 Task: Slide 10 - In Depth-2.
Action: Mouse moved to (29, 84)
Screenshot: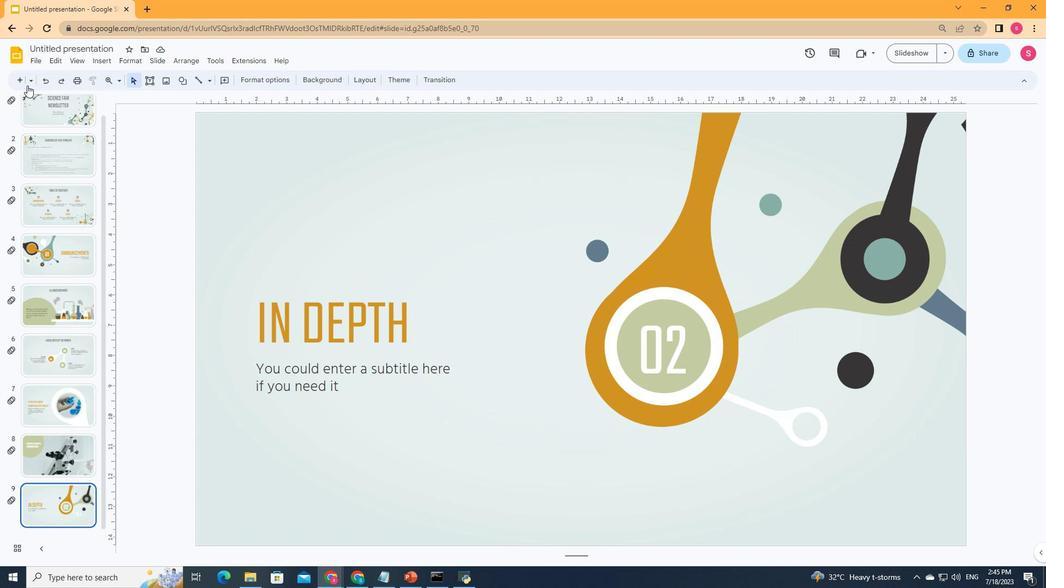 
Action: Mouse pressed left at (29, 84)
Screenshot: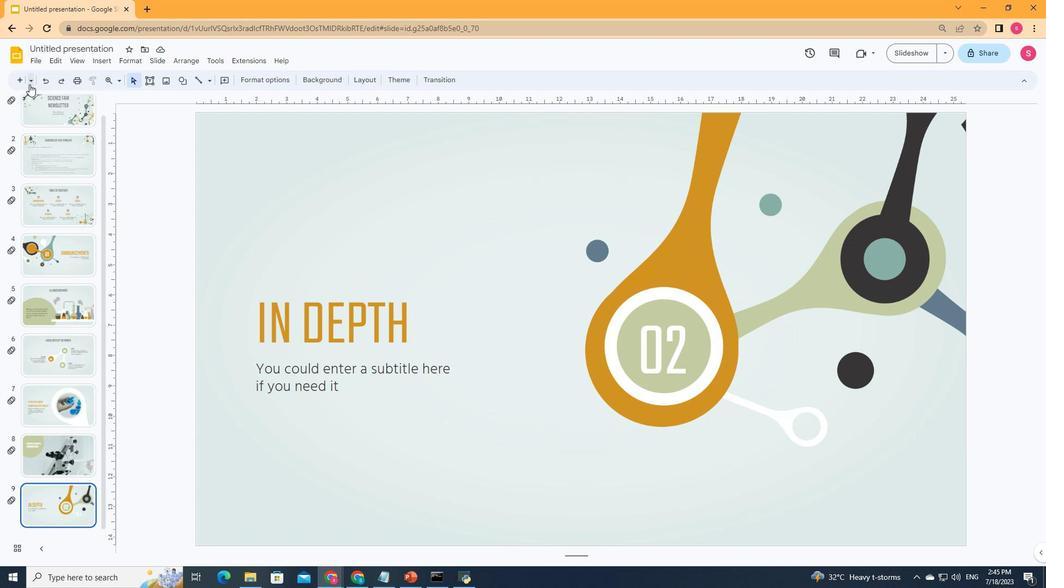 
Action: Mouse moved to (113, 445)
Screenshot: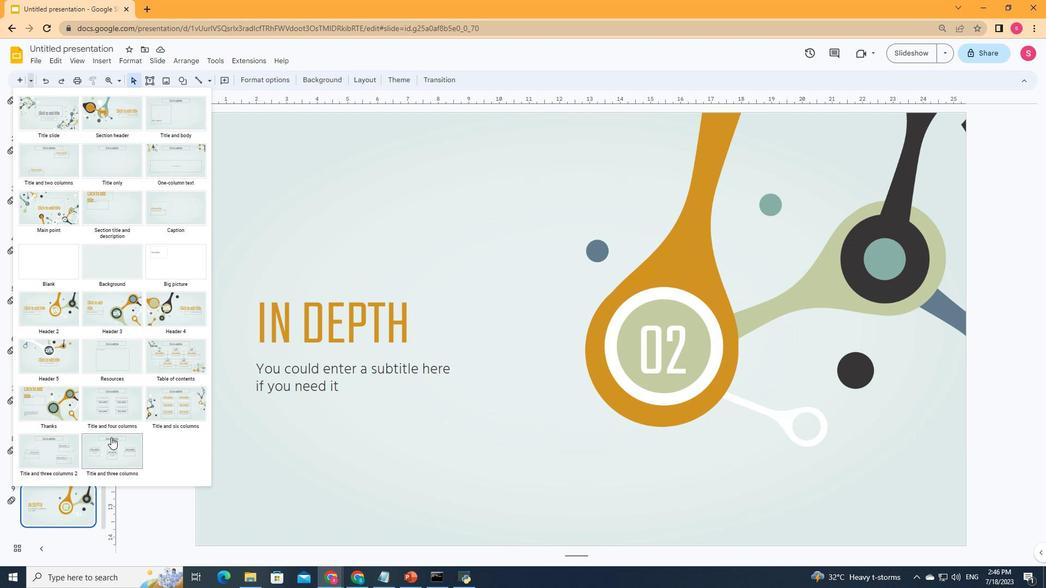 
Action: Mouse pressed left at (113, 445)
Screenshot: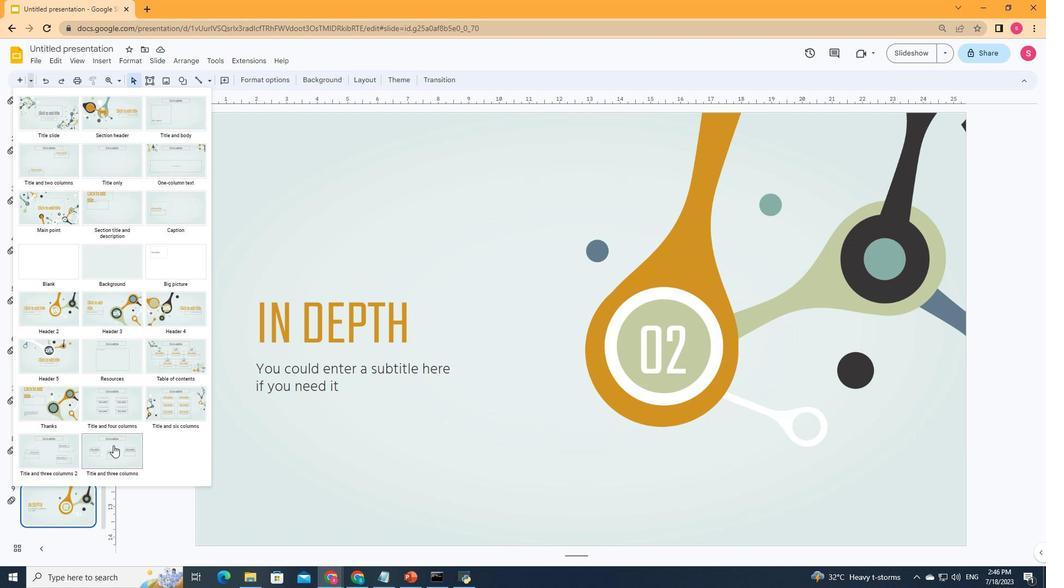 
Action: Mouse moved to (589, 164)
Screenshot: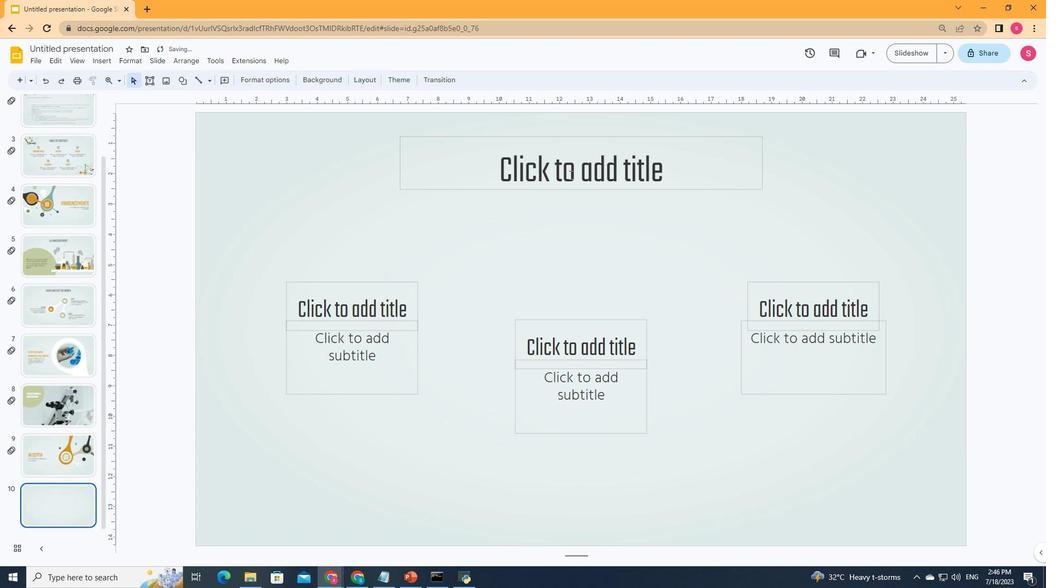 
Action: Mouse pressed left at (589, 164)
Screenshot: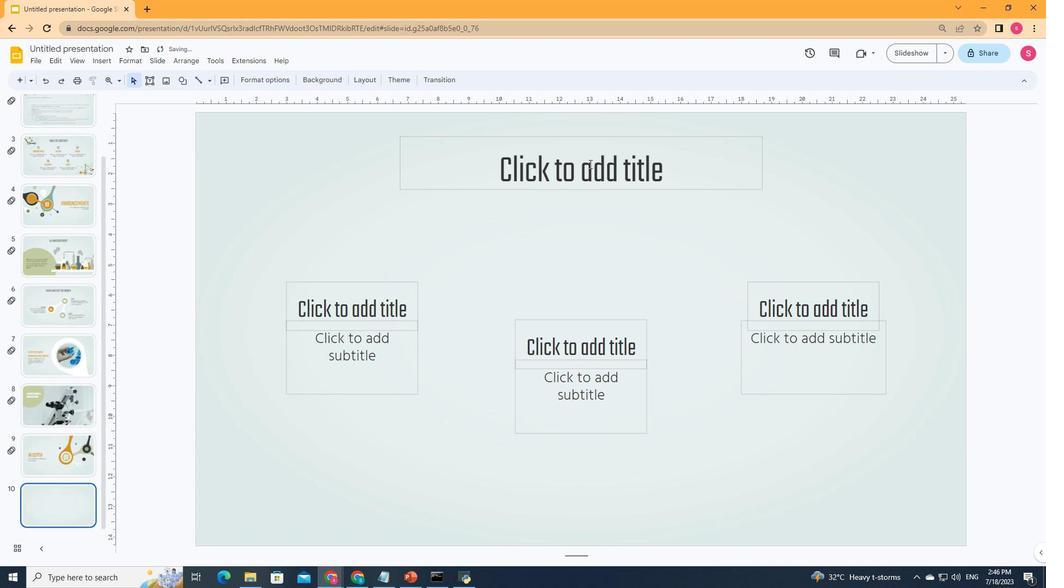 
Action: Key pressed <Key.shift>In<Key.space><Key.backspace><Key.backspace><Key.shift>N<Key.space><Key.shift><Key.shift><Key.shift><Key.shift><Key.shift><Key.shift><Key.shift><Key.shift><Key.shift><Key.shift><Key.shift><Key.shift><Key.shift><Key.shift><Key.shift><Key.shift><Key.shift><Key.shift><Key.shift><Key.shift><Key.shift><Key.shift>D<Key.shift>E<Key.shift>PTH
Screenshot: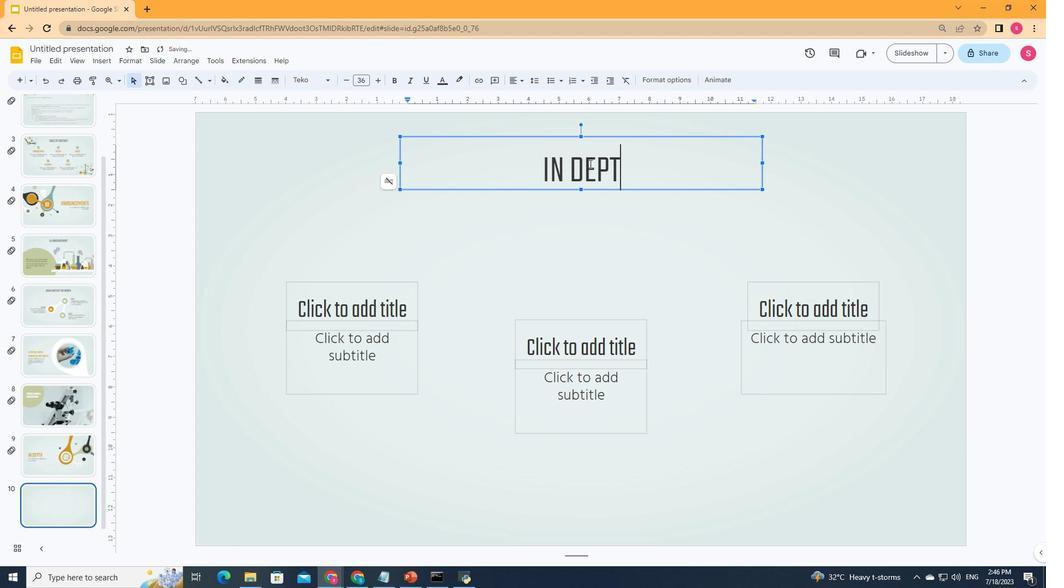 
Action: Mouse moved to (377, 308)
Screenshot: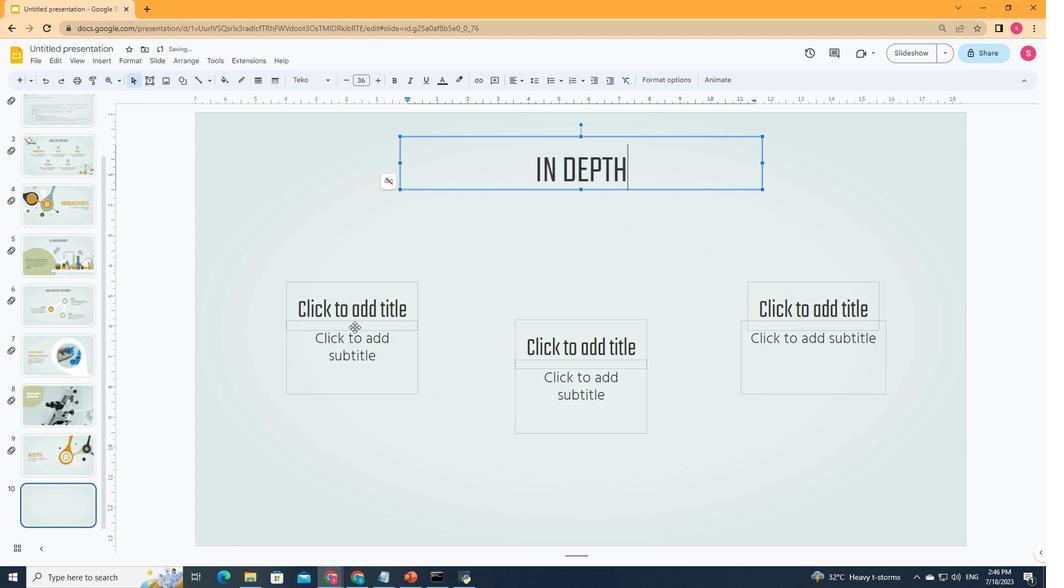 
Action: Mouse pressed left at (377, 308)
Screenshot: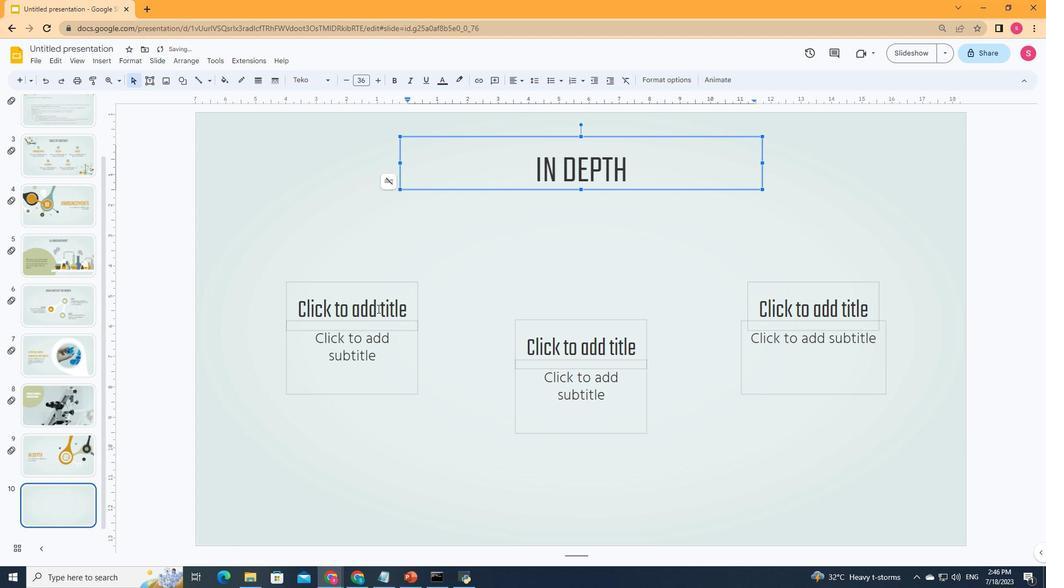 
Action: Key pressed <Key.shift><Key.shift><Key.shift><Key.shift><Key.shift><Key.shift><Key.shift><Key.shift><Key.shift><Key.shift><Key.shift><Key.shift><Key.shift><Key.shift><Key.shift><Key.shift><Key.shift><Key.shift><Key.shift><Key.shift><Key.shift><Key.shift><Key.shift><Key.shift><Key.shift><Key.shift><Key.shift><Key.shift><Key.shift><Key.shift><Key.shift><Key.shift><Key.shift><Key.shift><Key.shift><Key.shift><Key.shift><Key.shift><Key.shift><Key.shift><Key.shift><Key.shift><Key.shift><Key.shift><Key.shift><Key.shift><Key.shift>J<Key.shift><Key.shift><Key.shift><Key.shift><Key.shift><Key.shift><Key.shift><Key.shift><Key.shift><Key.shift><Key.shift><Key.shift><Key.shift><Key.shift><Key.shift><Key.shift>UPITER
Screenshot: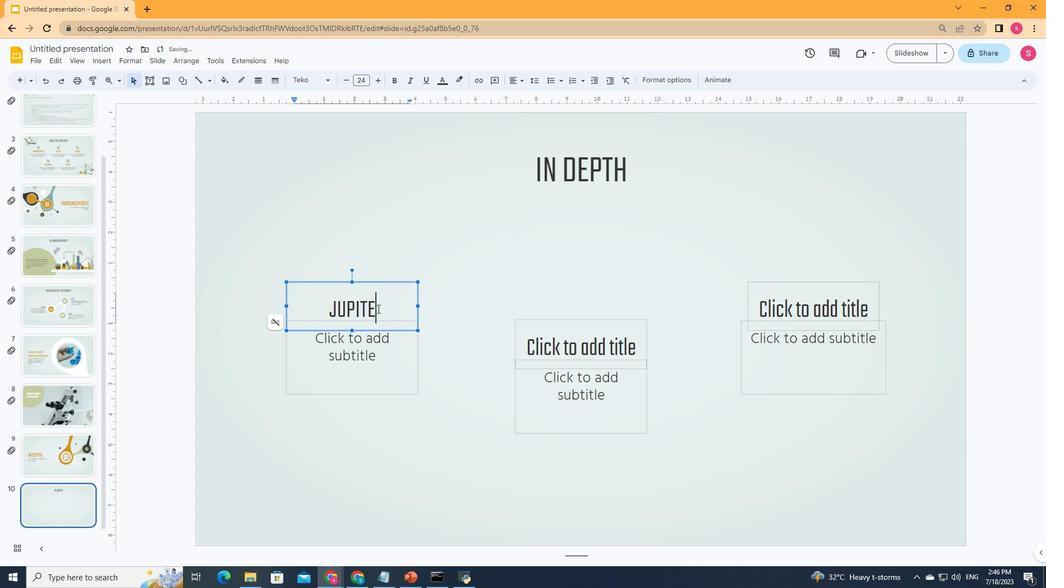 
Action: Mouse moved to (383, 344)
Screenshot: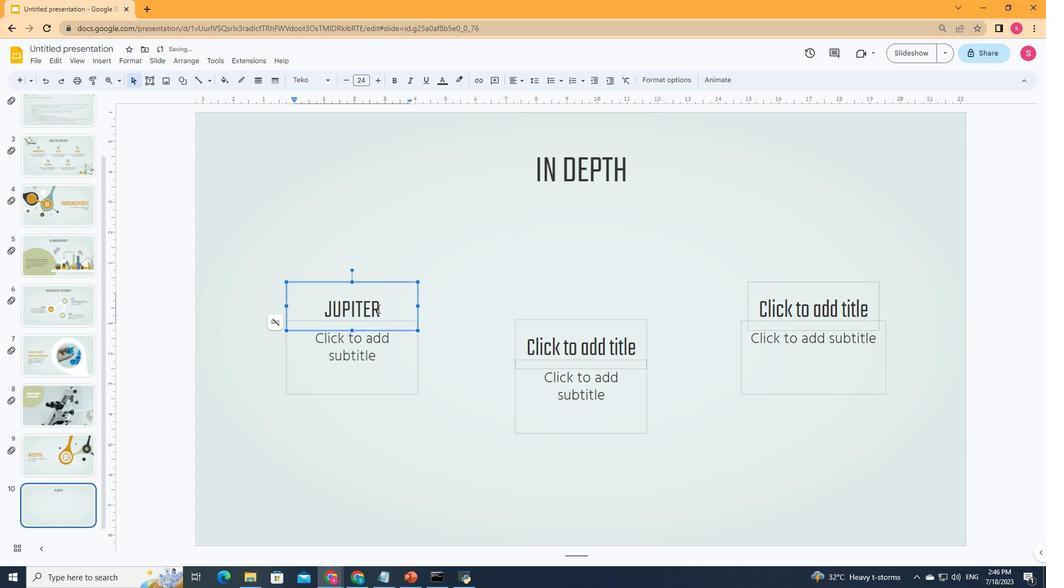 
Action: Mouse pressed left at (383, 344)
Screenshot: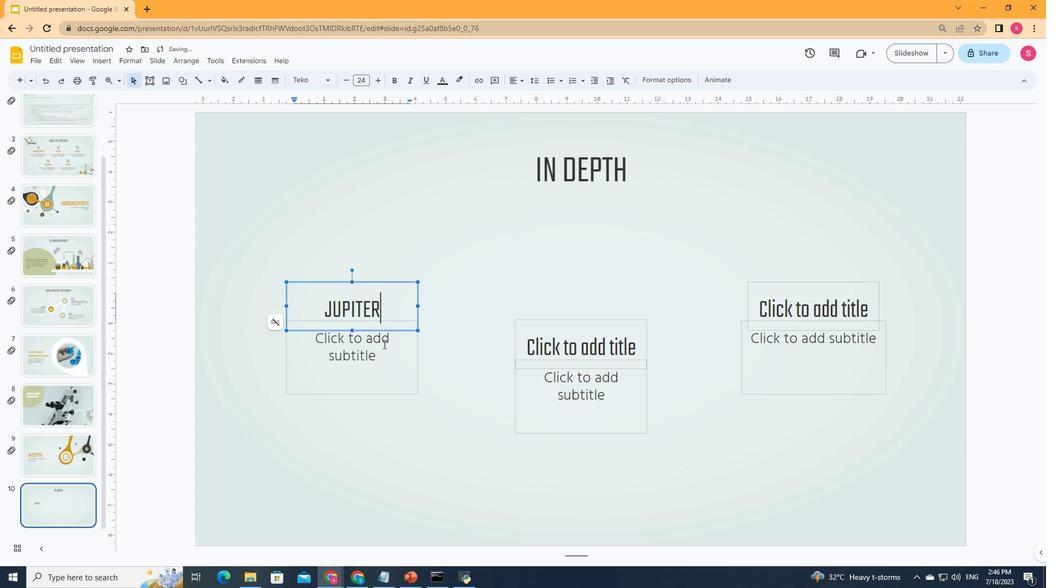 
Action: Key pressed <Key.shift><Key.shift><Key.shift><Key.shift><Key.shift><Key.shift><Key.shift><Key.shift><Key.shift><Key.shift><Key.shift><Key.shift><Key.shift><Key.shift><Key.shift><Key.shift><Key.shift><Key.shift><Key.shift><Key.shift><Key.shift><Key.shift><Key.shift><Key.shift><Key.shift><Key.shift><Key.shift>IT<Key.backspace>t's<Key.space>the<Key.space>biggest<Key.space>planet<Key.space>in<Key.space>our<Key.space>s<Key.backspace><Key.shift><Key.shift><Key.shift><Key.shift><Key.shift><Key.shift><Key.shift><Key.shift><Key.shift><Key.shift><Key.shift><Key.shift><Key.shift><Key.shift><Key.shift><Key.shift><Key.shift><Key.shift><Key.shift><Key.shift><Key.shift><Key.shift><Key.shift><Key.shift><Key.shift><Key.shift><Key.shift><Key.shift><Key.shift><Key.shift><Key.shift><Key.shift><Key.shift><Key.shift><Key.shift><Key.shift><Key.shift><Key.shift><Key.shift><Key.shift><Key.shift><Key.shift><Key.shift><Key.shift><Key.shift><Key.shift><Key.shift><Key.shift><Key.shift><Key.shift><Key.shift><Key.shift><Key.shift>Solar<Key.space><Key.shift>System<Key.space>and<Key.space>the<Key.space><Key.shift><Key.shift><Key.shift><Key.shift><Key.shift><Key.shift><Key.shift><Key.shift><Key.shift>fourth<Key.space>bi<Key.backspace><Key.shift><Key.shift>rightest<Key.space>
Screenshot: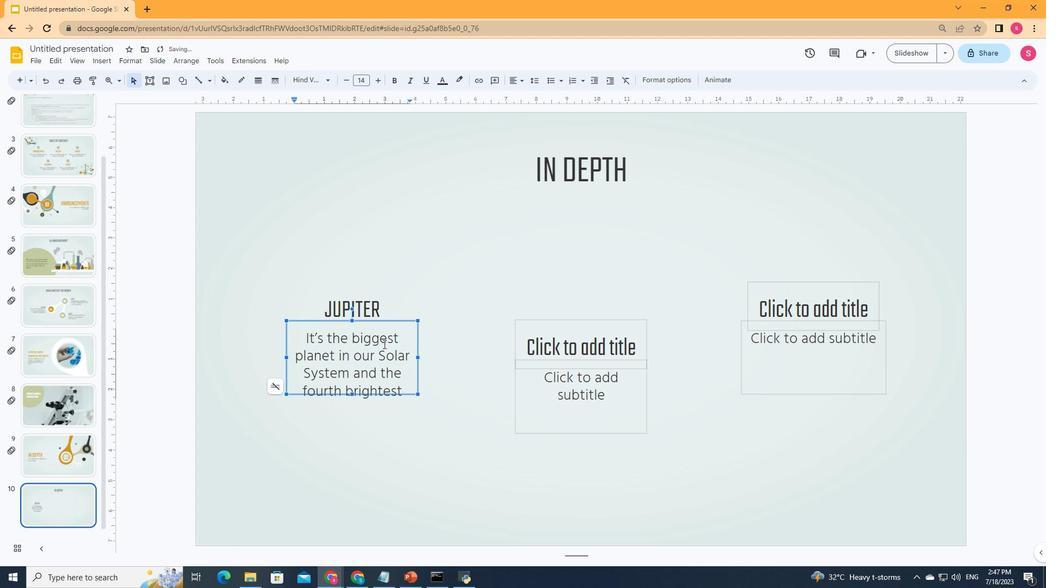 
Action: Mouse moved to (345, 390)
Screenshot: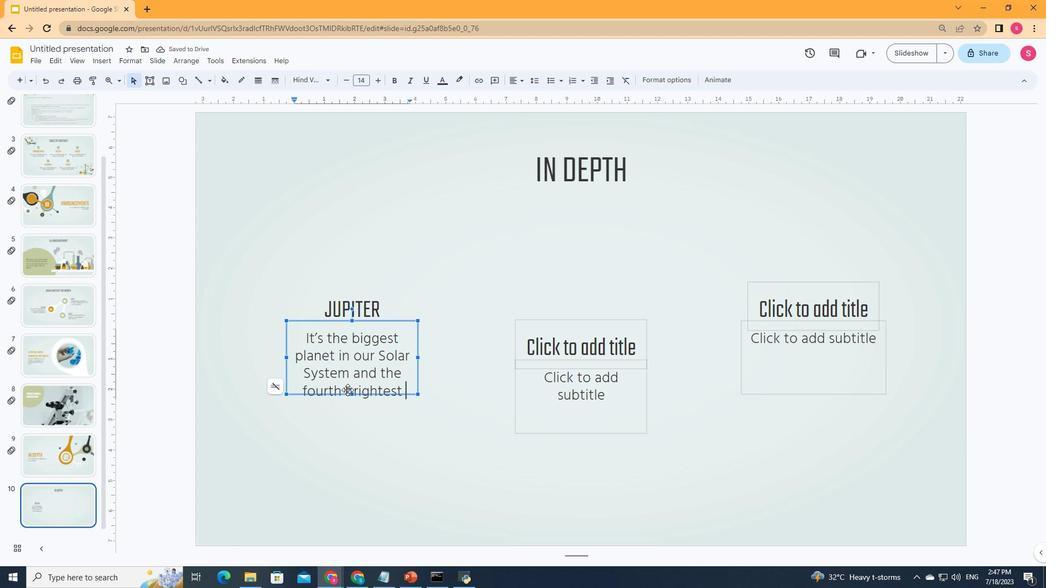 
Action: Mouse pressed left at (345, 390)
Screenshot: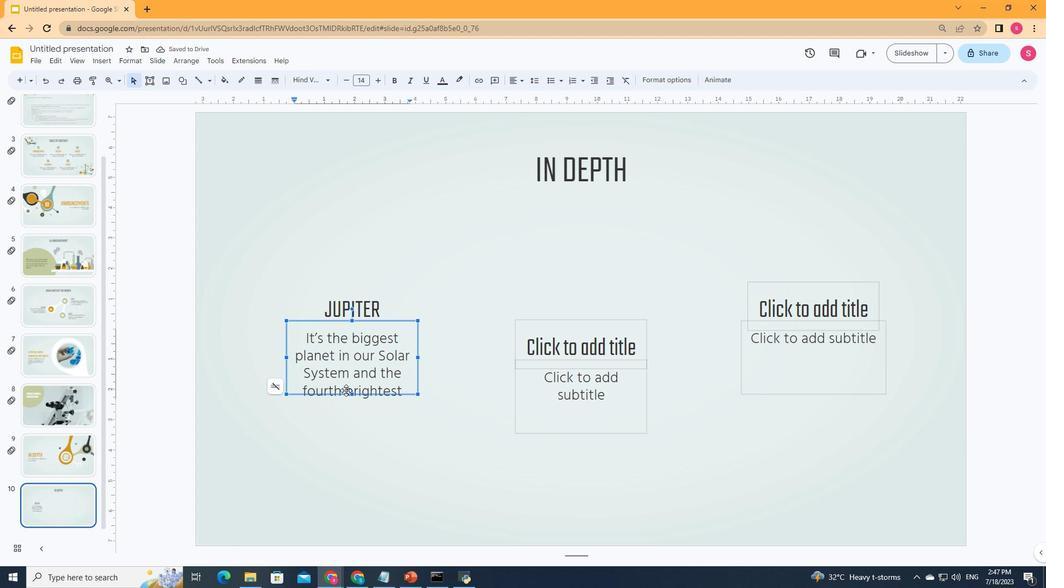 
Action: Mouse moved to (399, 383)
Screenshot: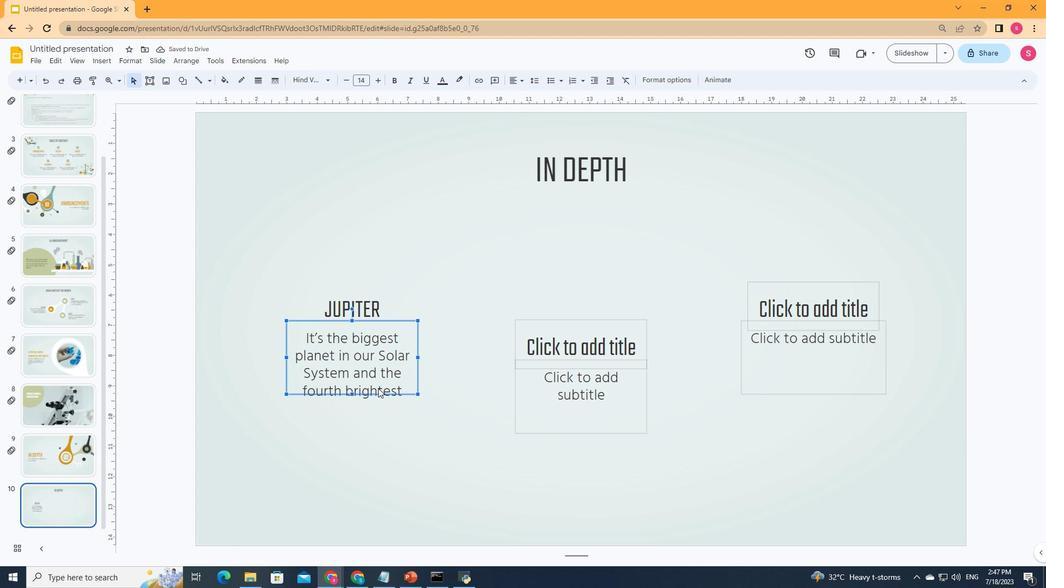 
Action: Mouse pressed left at (399, 383)
Screenshot: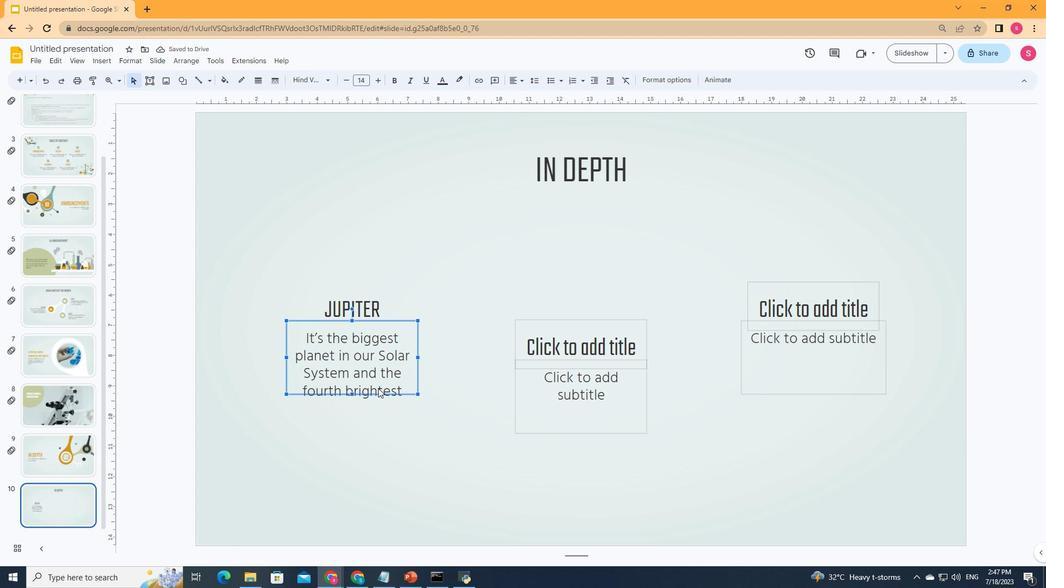 
Action: Mouse moved to (404, 385)
Screenshot: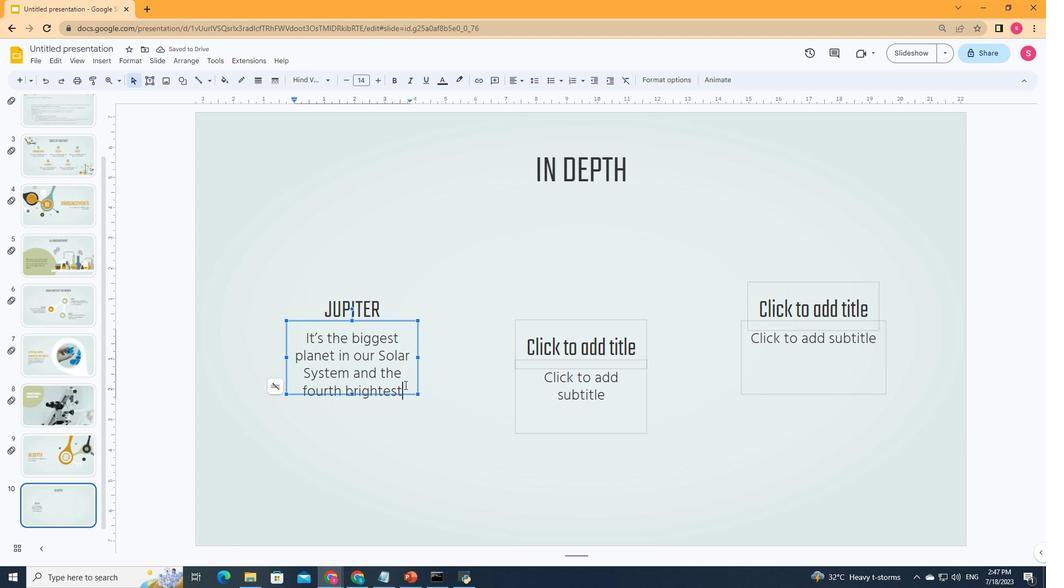 
Action: Key pressed <Key.left><Key.left><Key.left><Key.left><Key.left><Key.left><Key.left><Key.left><Key.left><Key.backspace>-
Screenshot: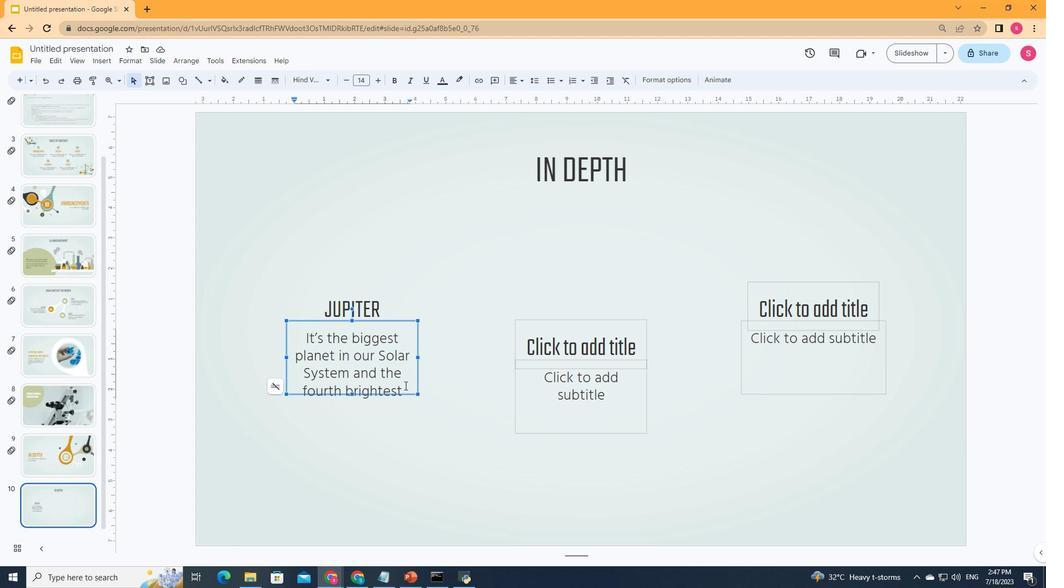
Action: Mouse moved to (407, 391)
Screenshot: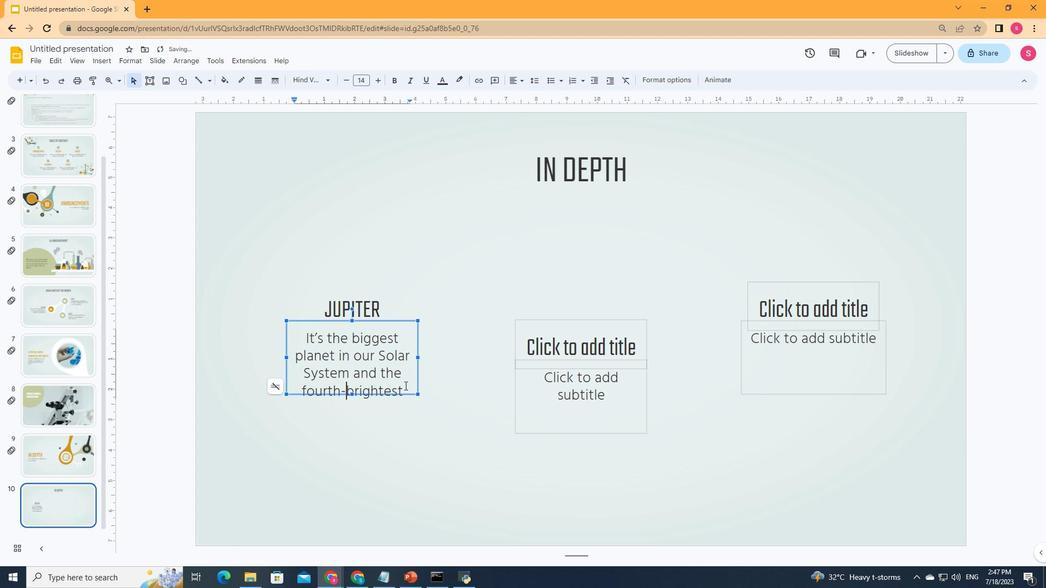 
Action: Mouse pressed left at (407, 391)
Screenshot: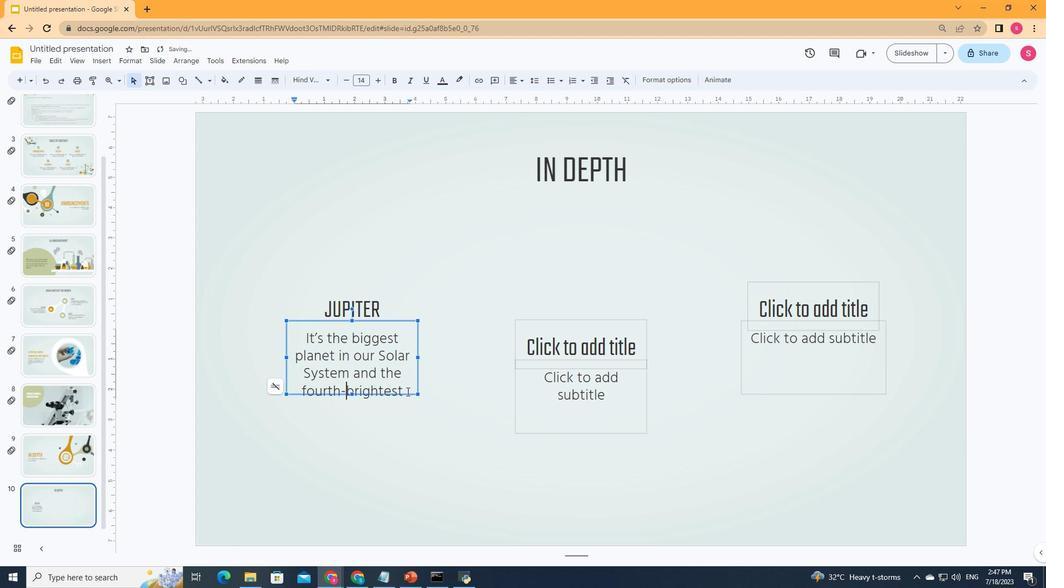 
Action: Key pressed object<Key.space>in<Key.space>the<Key.space>sky
Screenshot: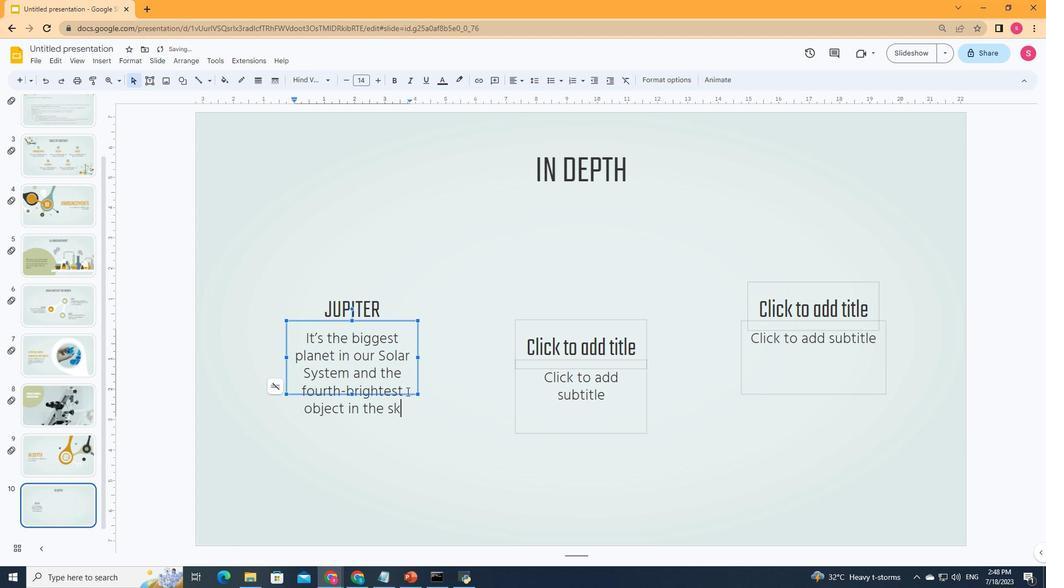 
Action: Mouse moved to (467, 253)
Screenshot: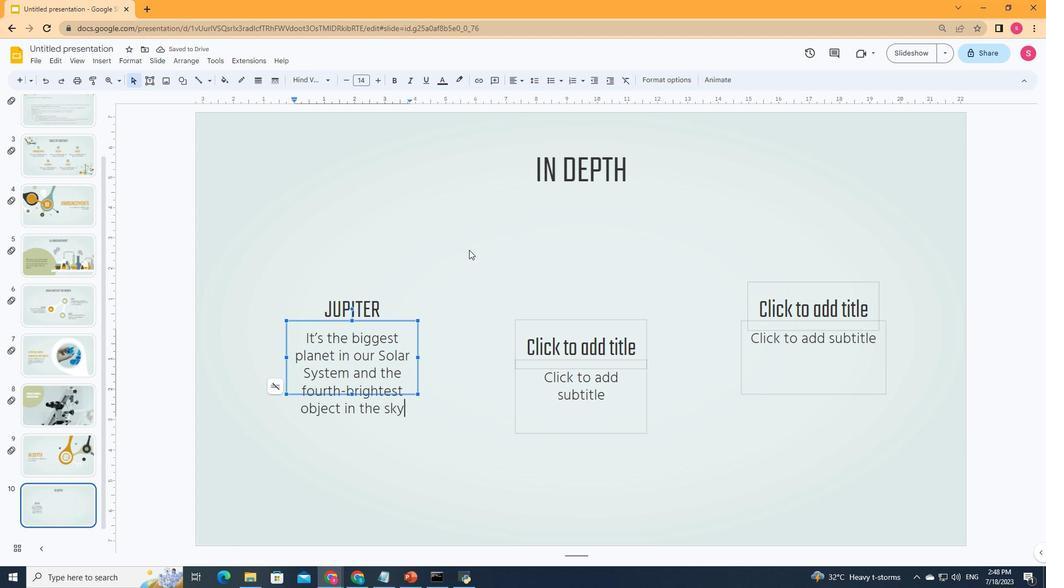 
Action: Mouse pressed left at (467, 253)
Screenshot: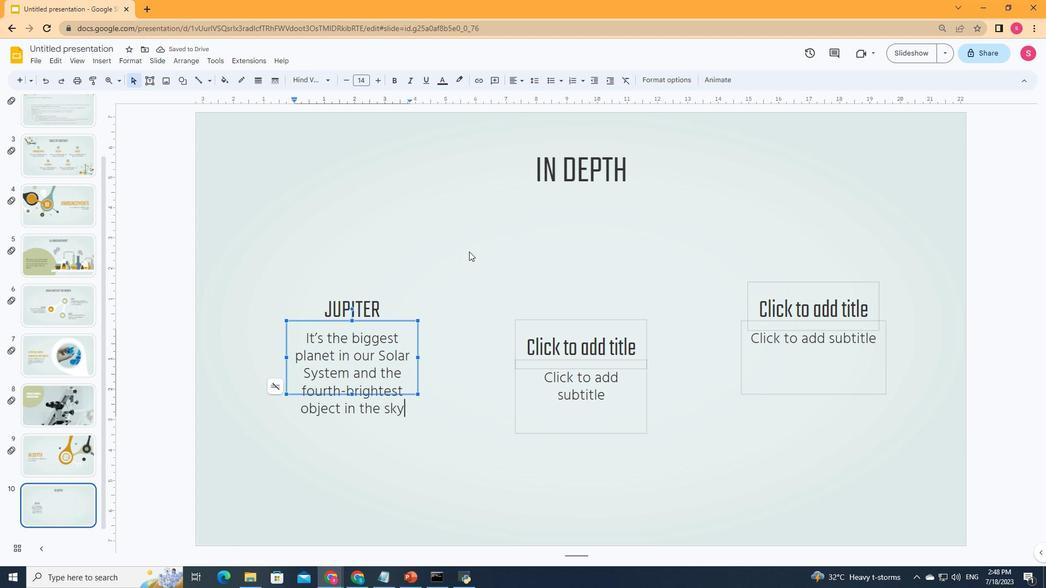 
Action: Mouse moved to (362, 310)
Screenshot: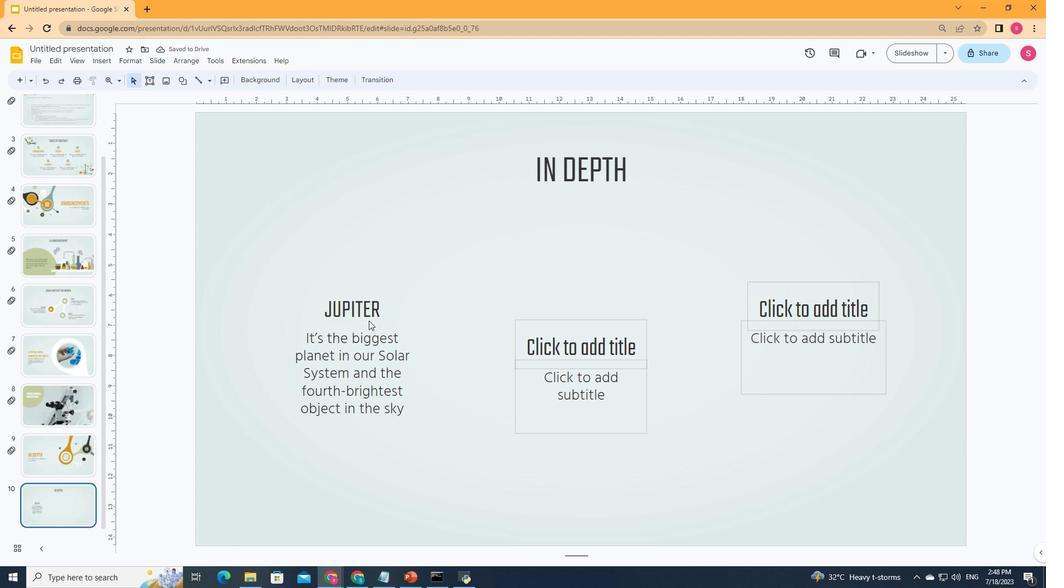 
Action: Mouse pressed left at (362, 310)
Screenshot: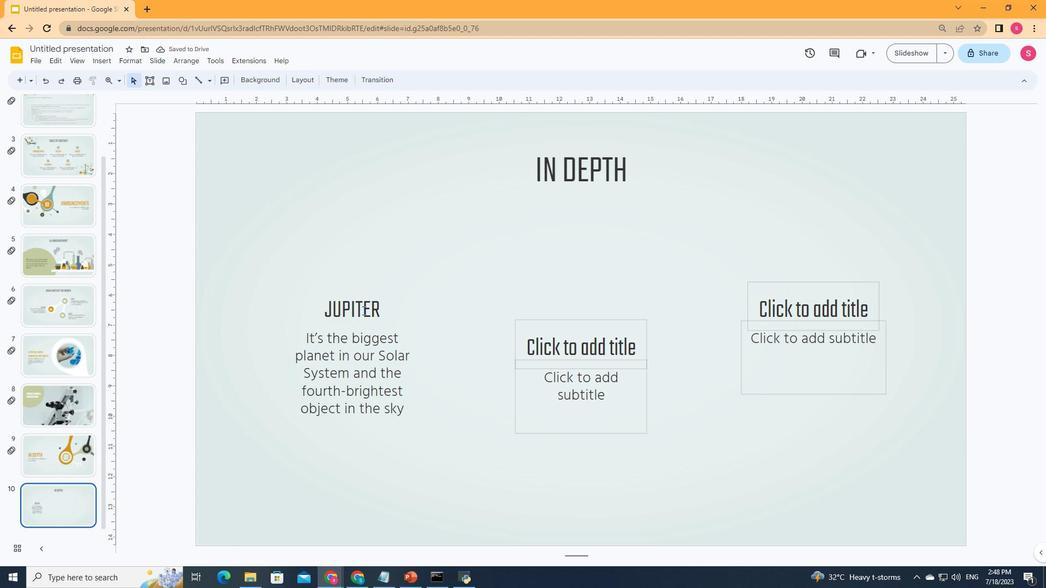 
Action: Mouse moved to (356, 390)
Screenshot: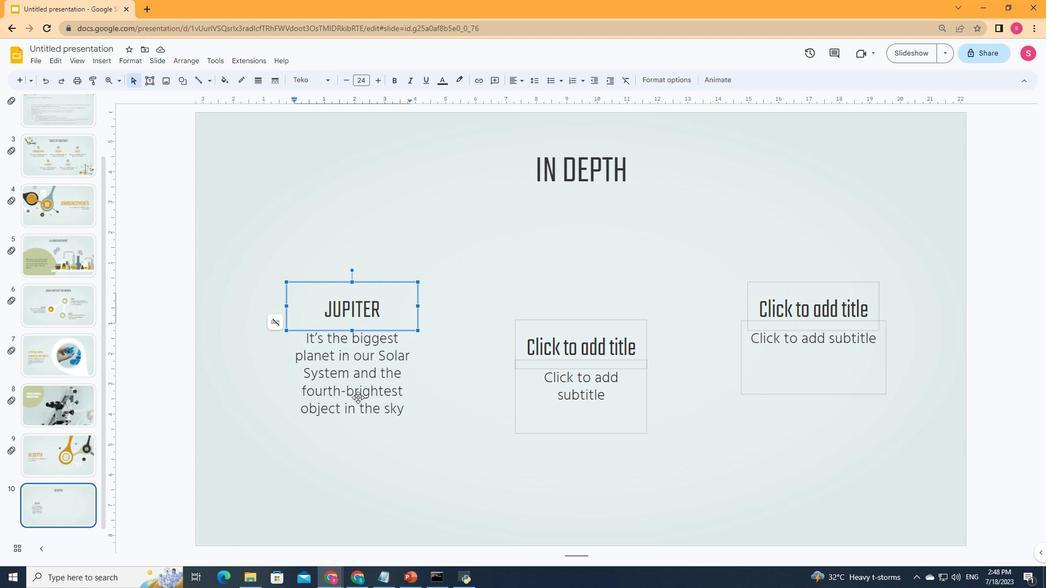 
Action: Mouse pressed left at (356, 390)
Screenshot: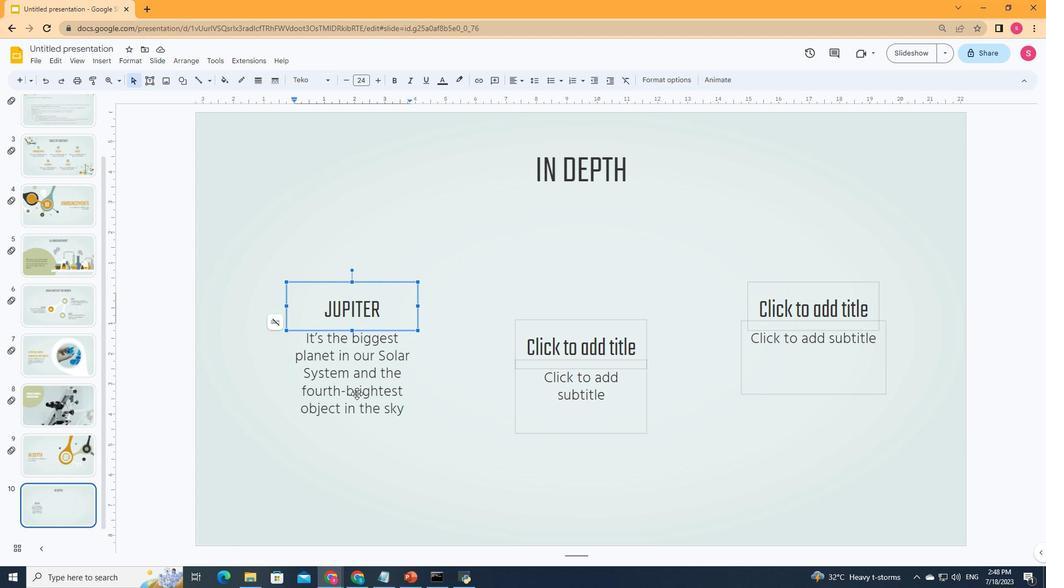 
Action: Mouse moved to (341, 286)
Screenshot: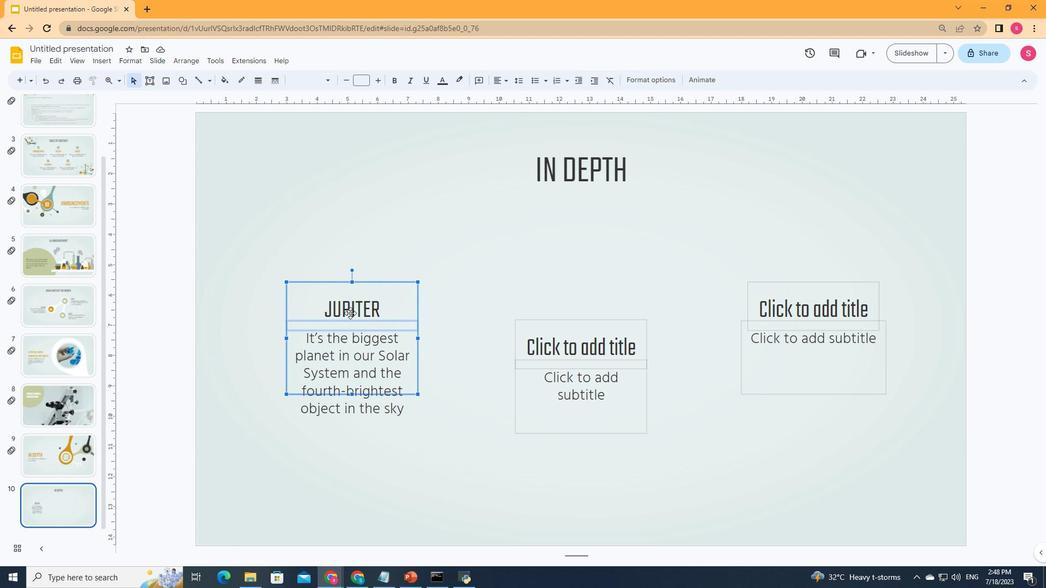 
Action: Mouse pressed left at (341, 286)
Screenshot: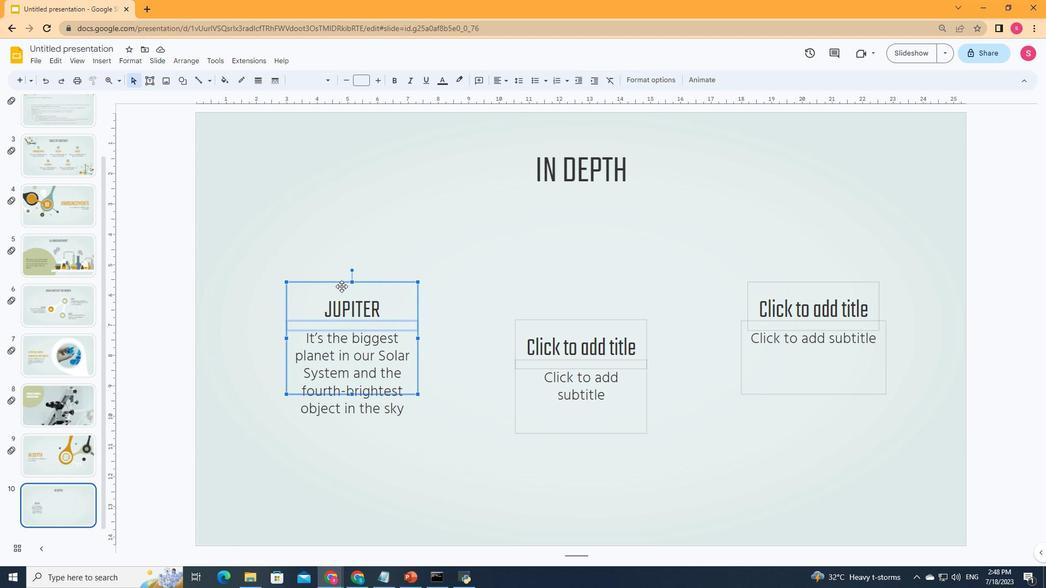 
Action: Mouse moved to (101, 57)
Screenshot: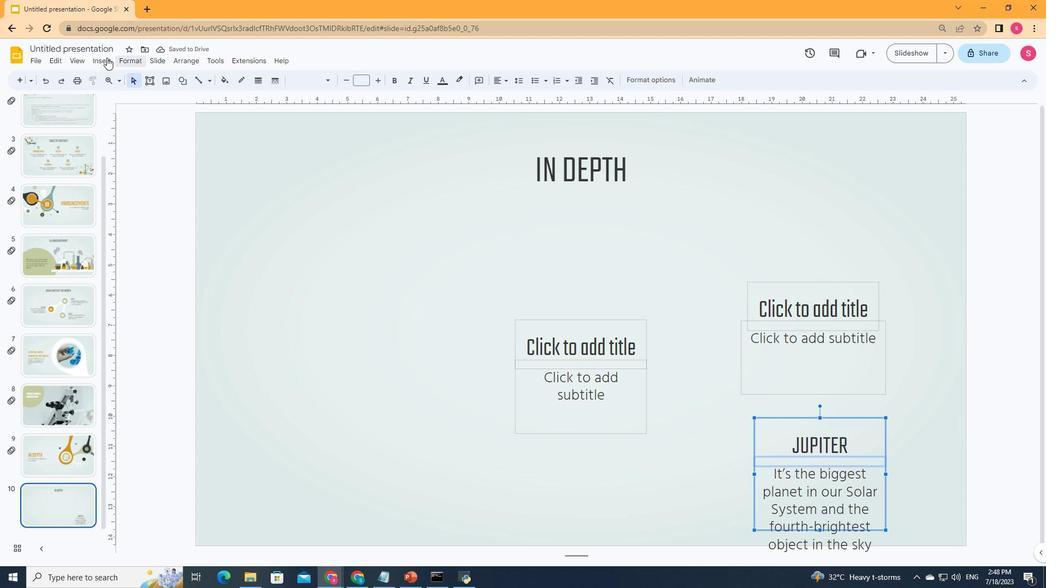
Action: Mouse pressed left at (101, 57)
Screenshot: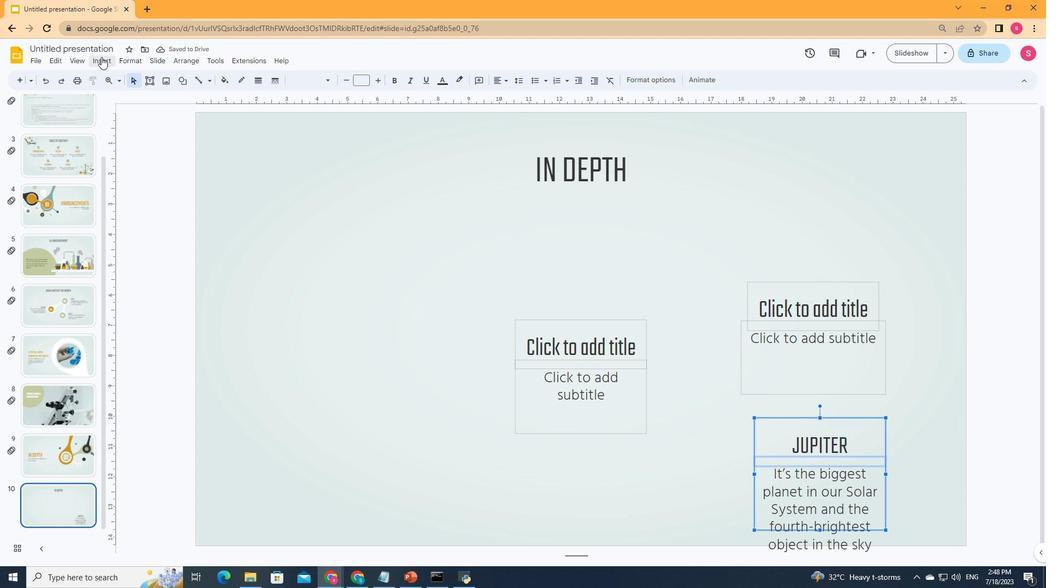 
Action: Mouse moved to (117, 71)
Screenshot: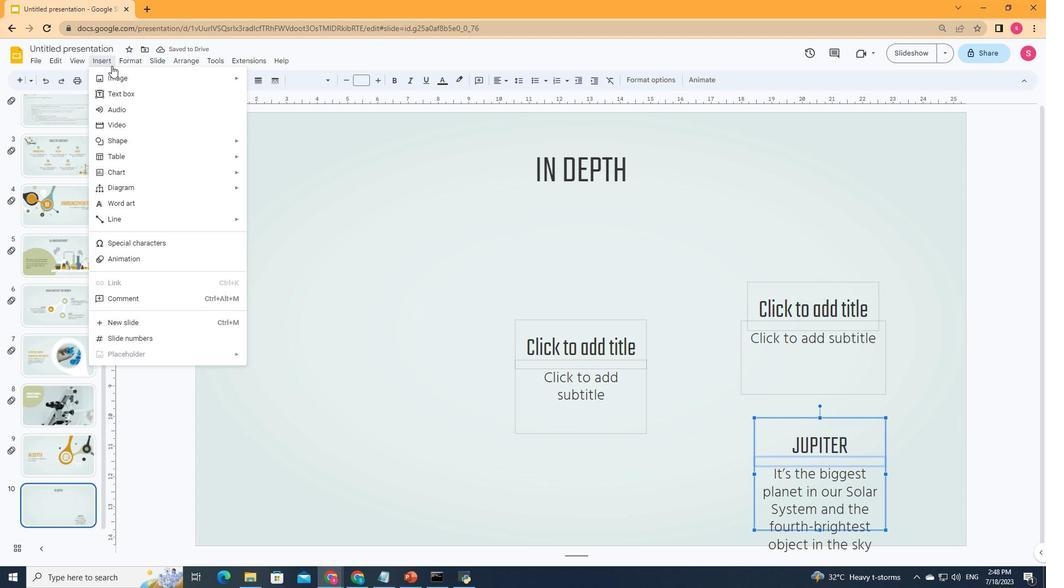 
Action: Mouse pressed left at (117, 71)
Screenshot: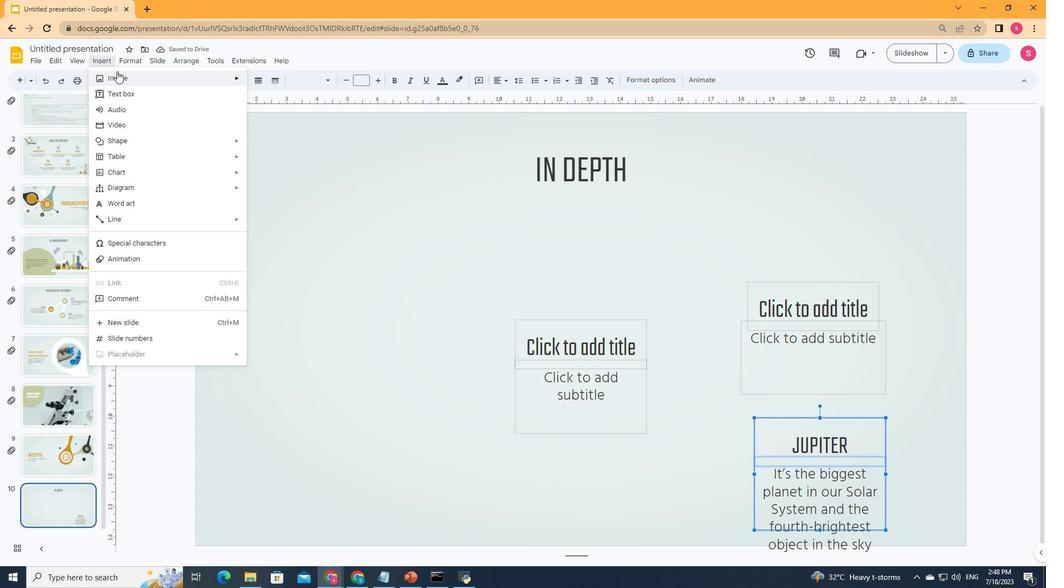 
Action: Mouse moved to (280, 78)
Screenshot: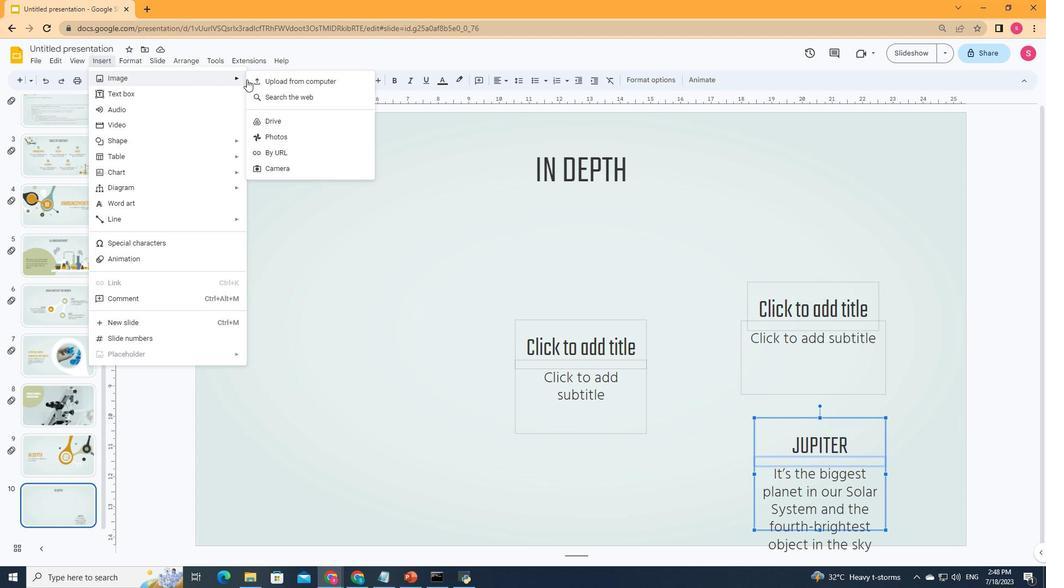 
Action: Mouse pressed left at (280, 78)
Screenshot: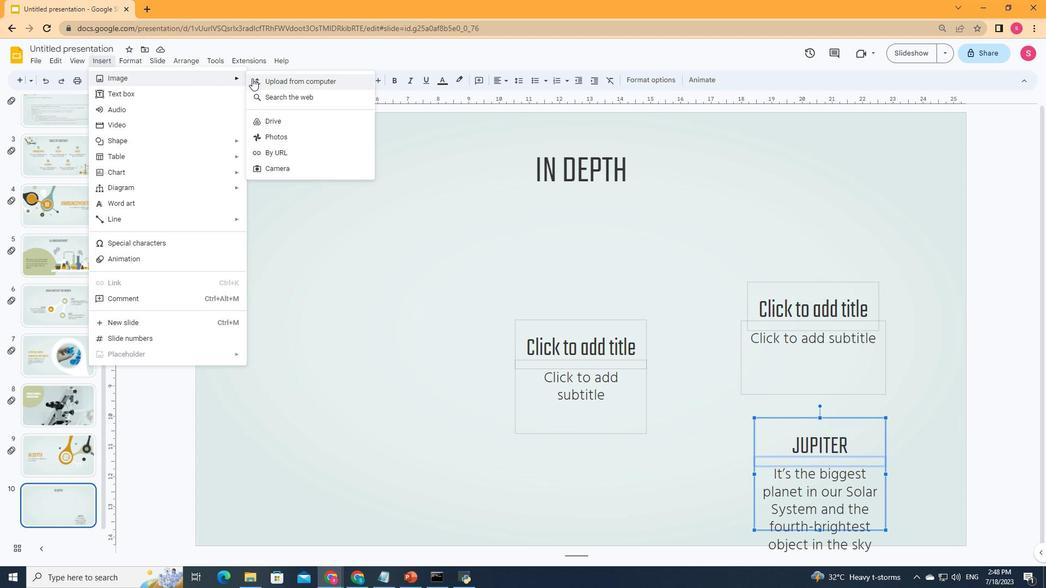
Action: Mouse moved to (247, 141)
Screenshot: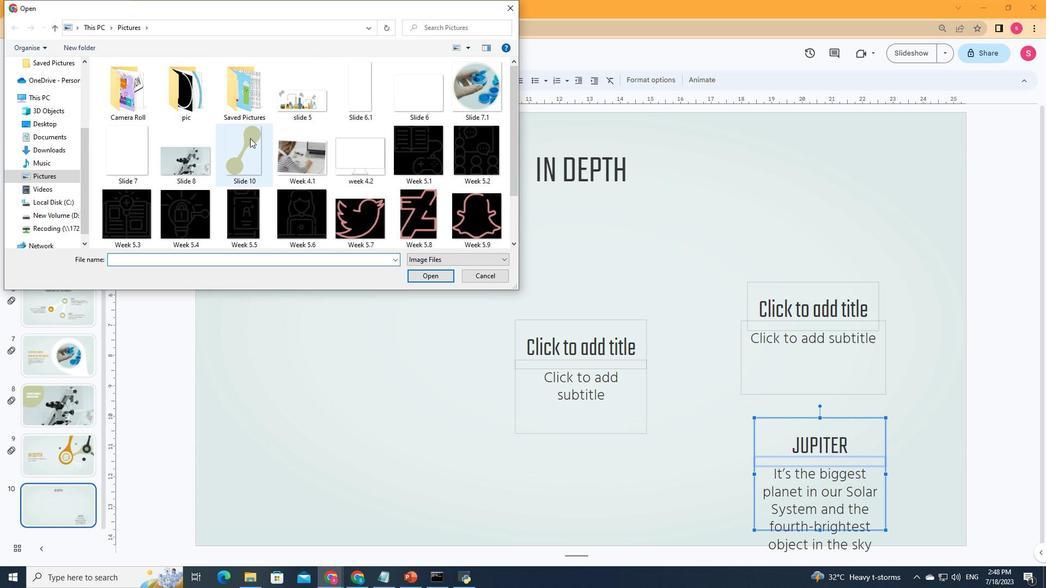 
Action: Mouse pressed left at (247, 141)
Screenshot: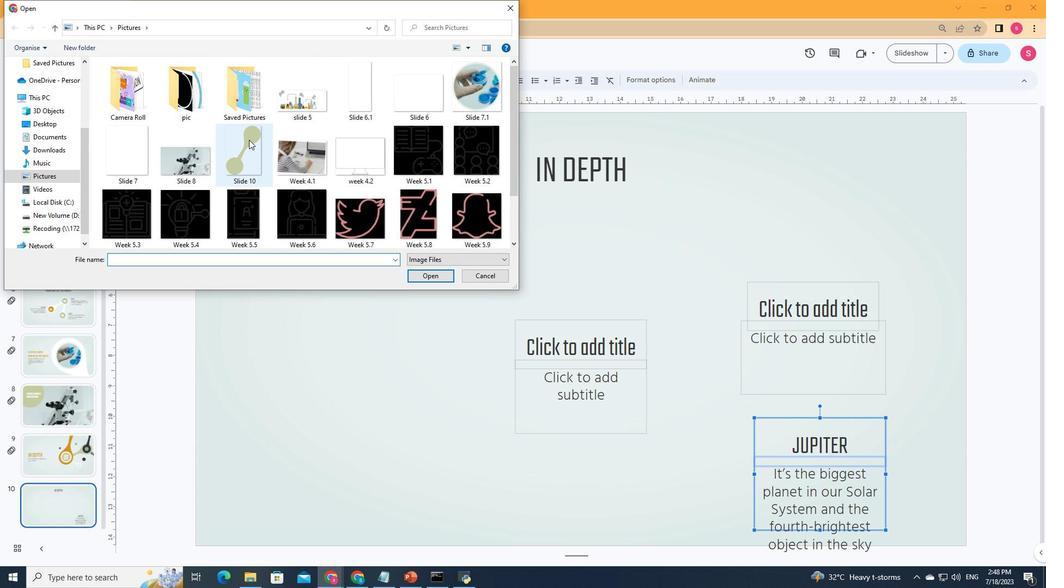 
Action: Mouse moved to (434, 272)
Screenshot: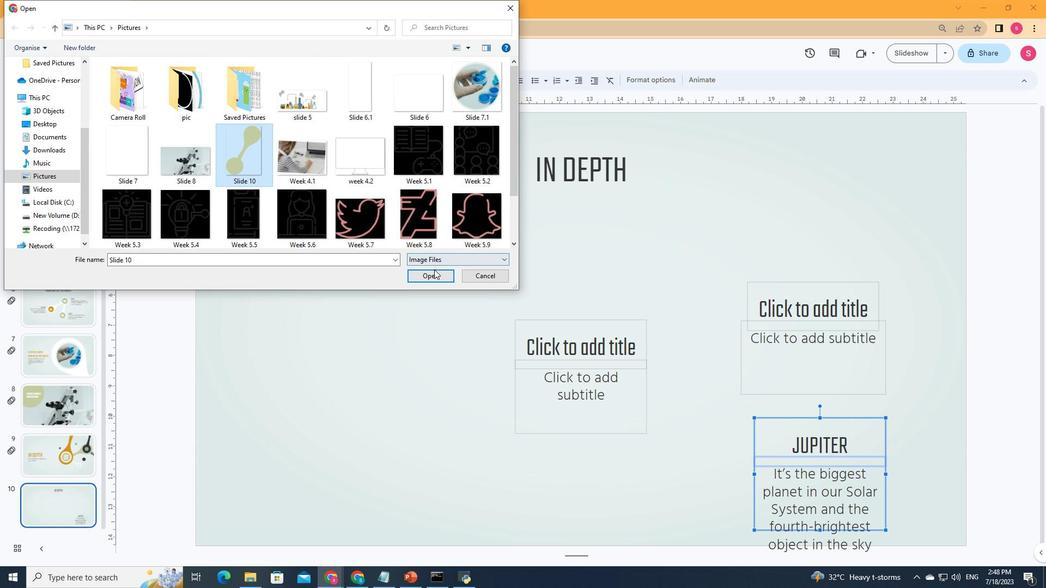 
Action: Mouse pressed left at (434, 272)
Screenshot: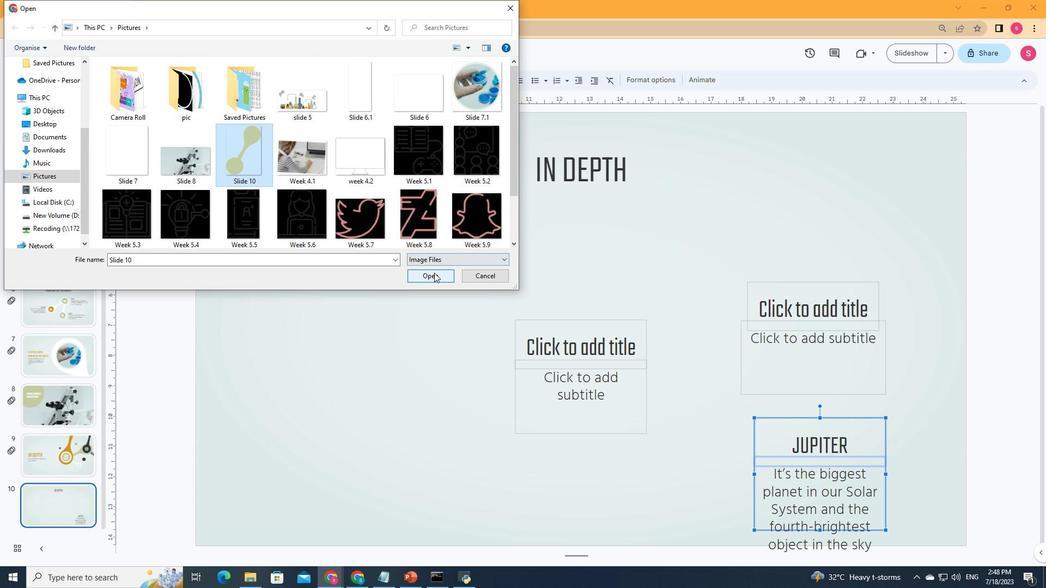 
Action: Mouse moved to (429, 78)
Screenshot: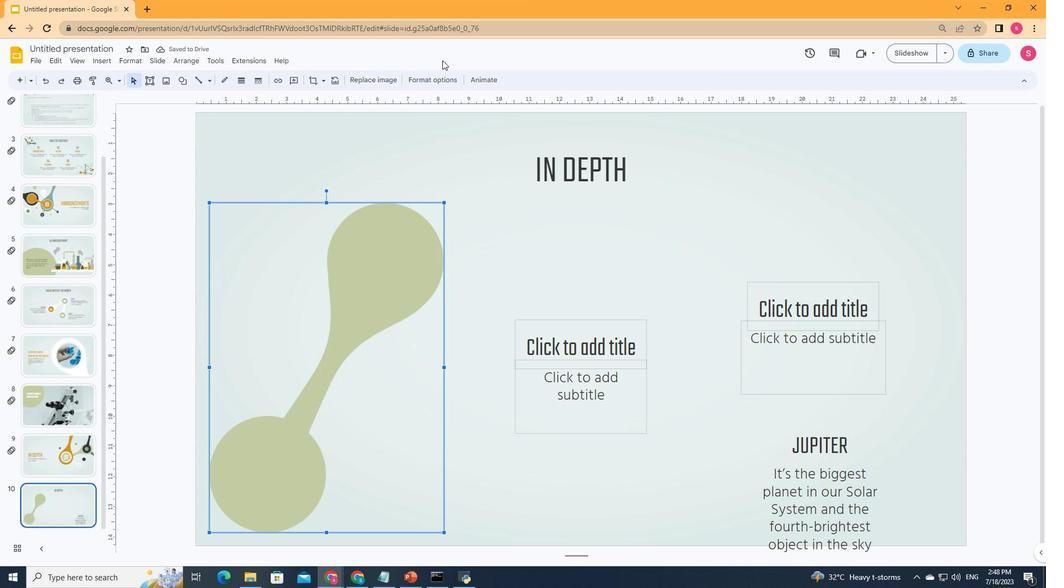 
Action: Mouse pressed left at (429, 78)
Screenshot: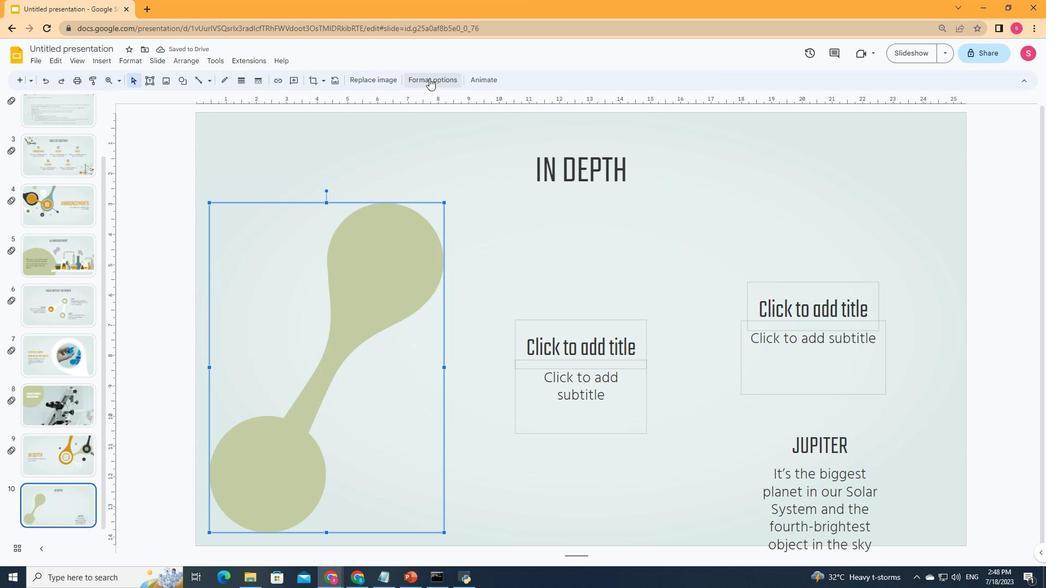 
Action: Mouse moved to (972, 110)
Screenshot: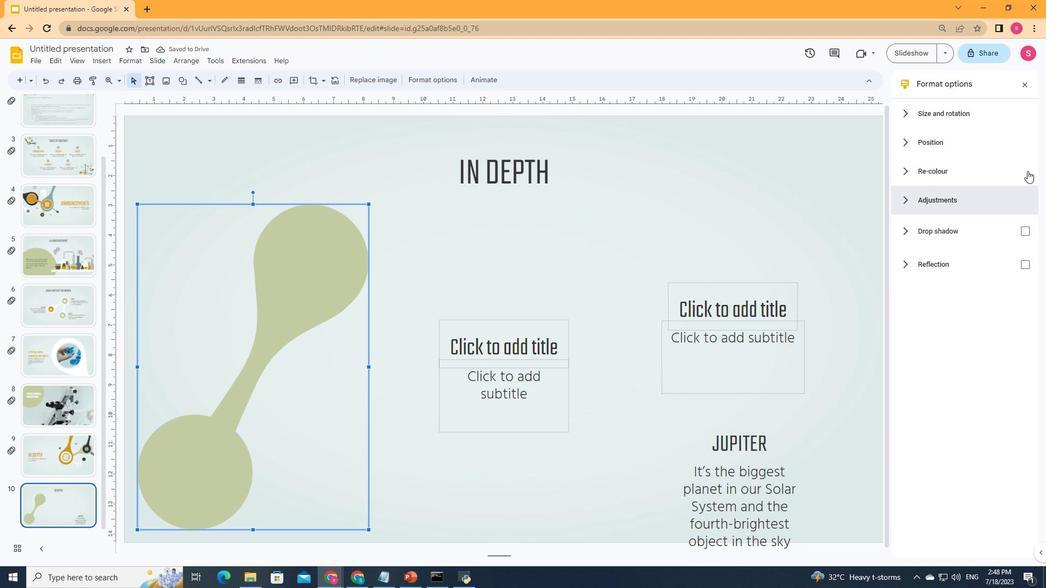 
Action: Mouse pressed left at (972, 110)
Screenshot: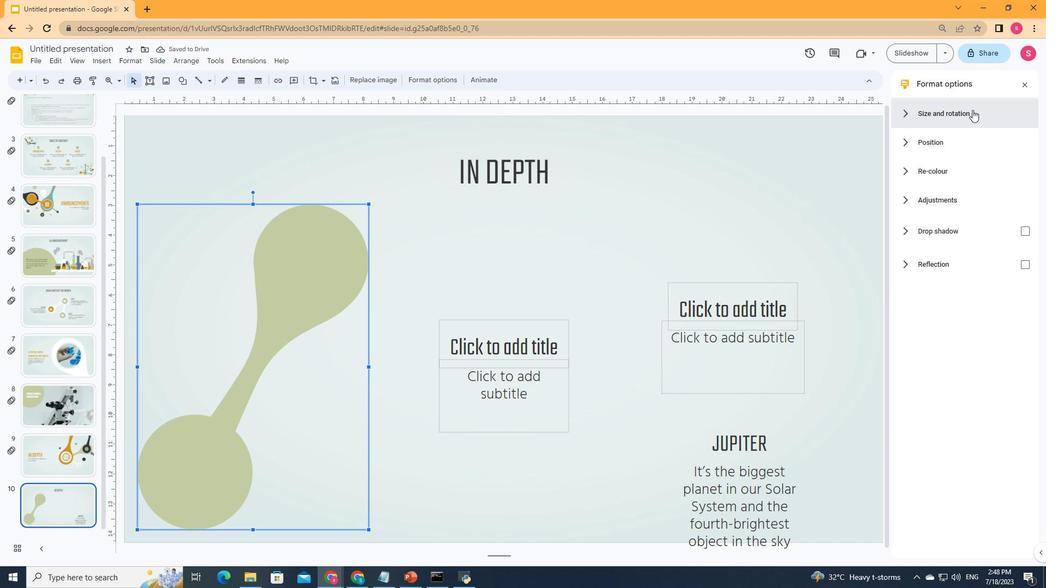 
Action: Mouse moved to (950, 277)
Screenshot: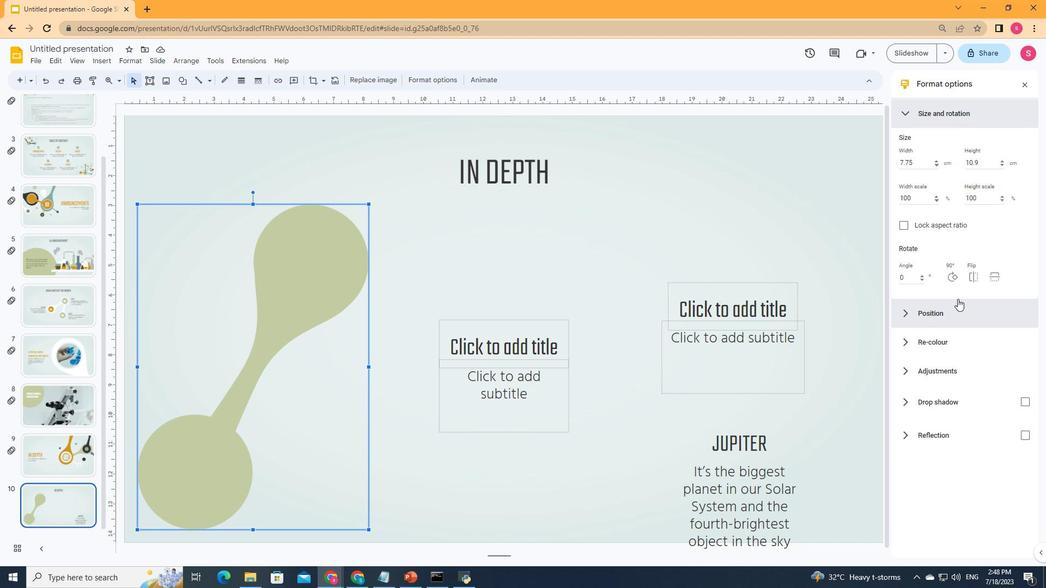
Action: Mouse pressed left at (950, 277)
Screenshot: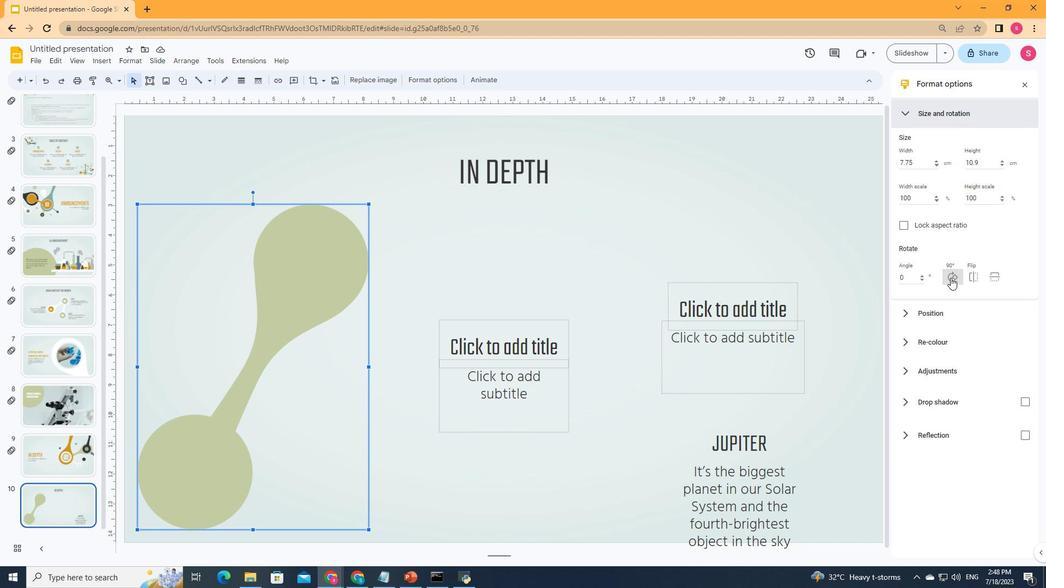 
Action: Mouse pressed left at (950, 277)
Screenshot: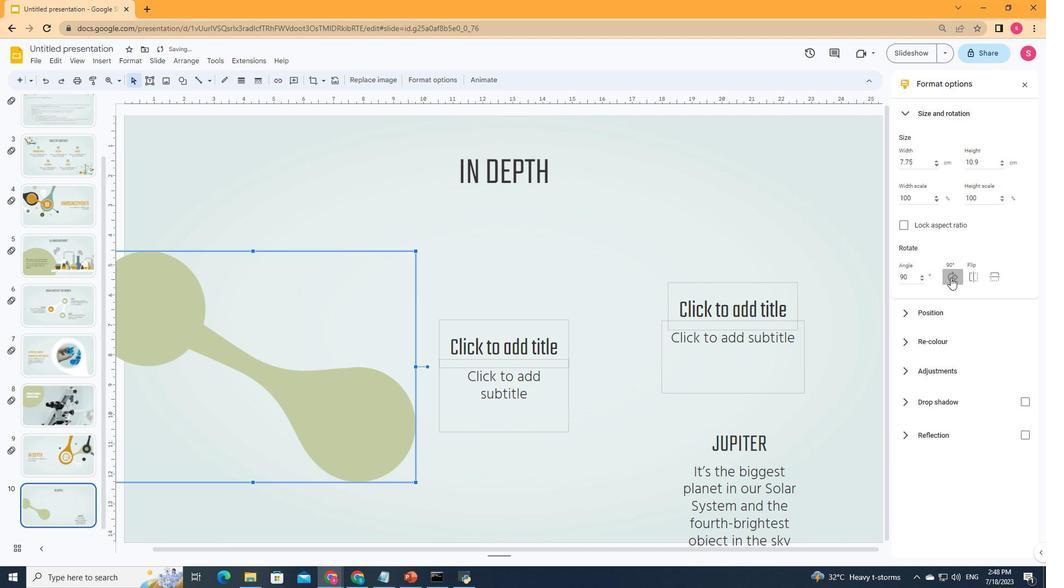 
Action: Mouse pressed left at (950, 277)
Screenshot: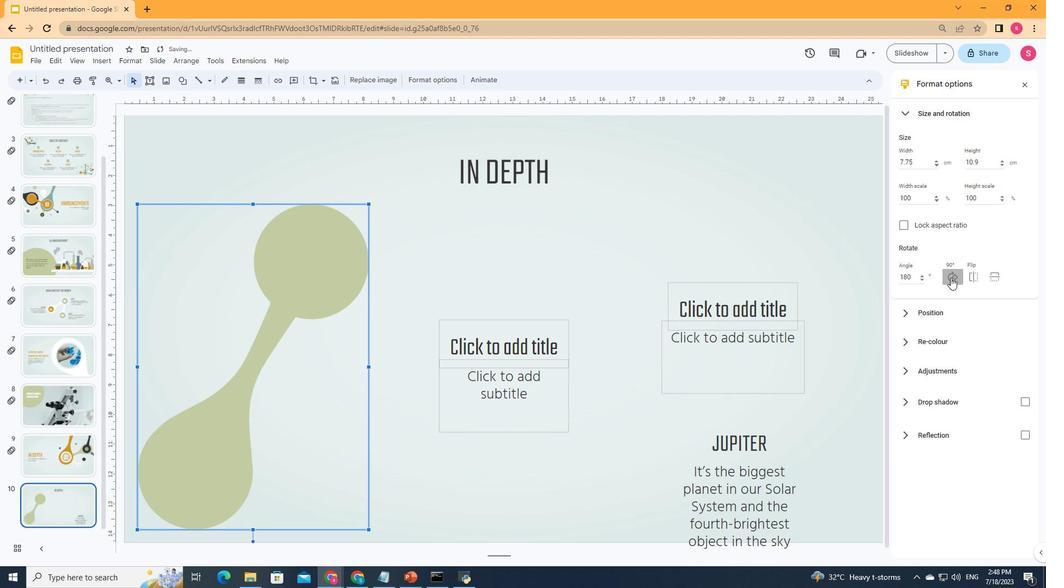 
Action: Mouse pressed left at (950, 277)
Screenshot: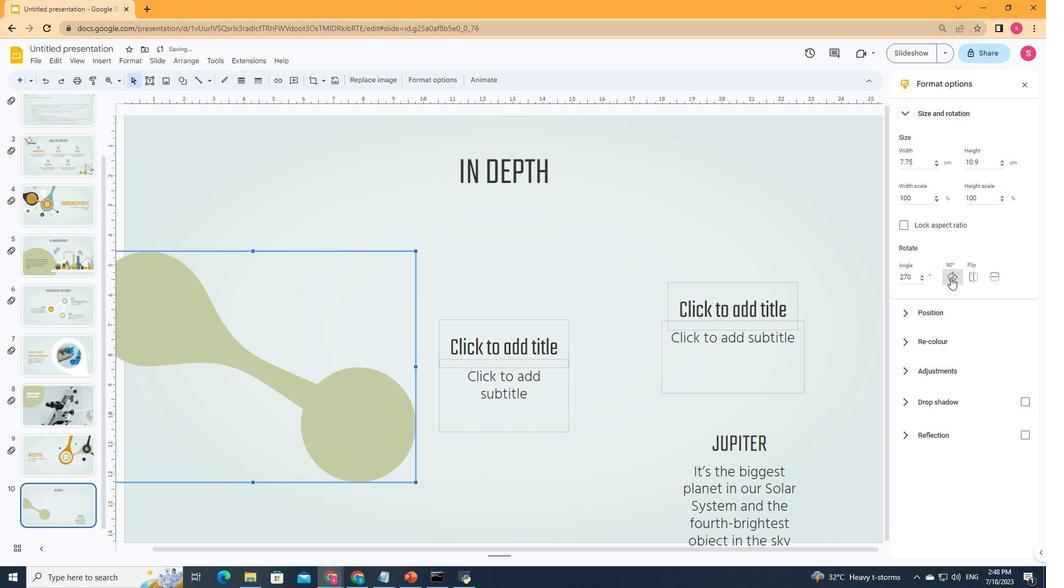 
Action: Mouse moved to (970, 272)
Screenshot: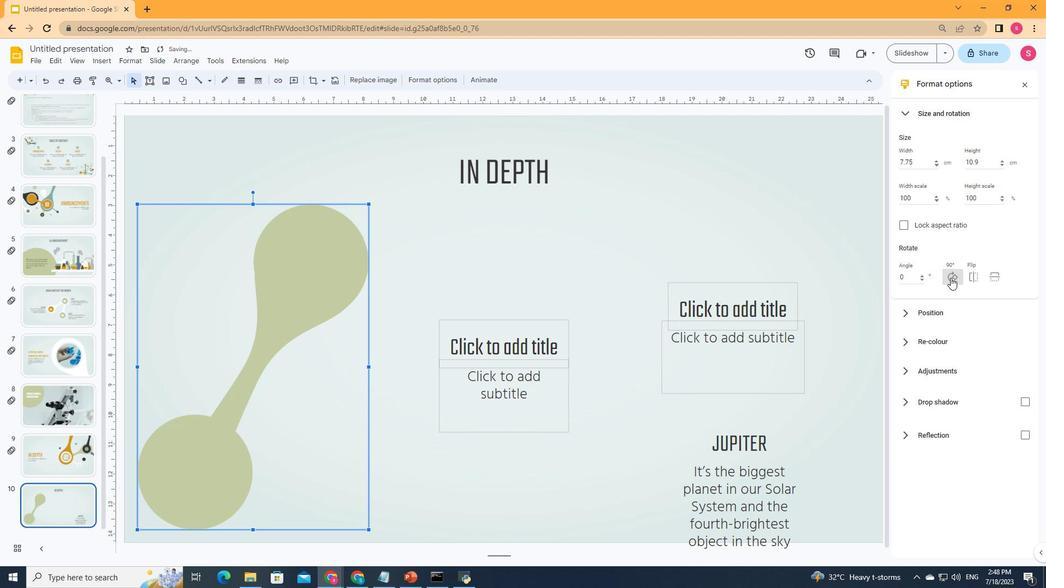 
Action: Mouse pressed left at (970, 272)
Screenshot: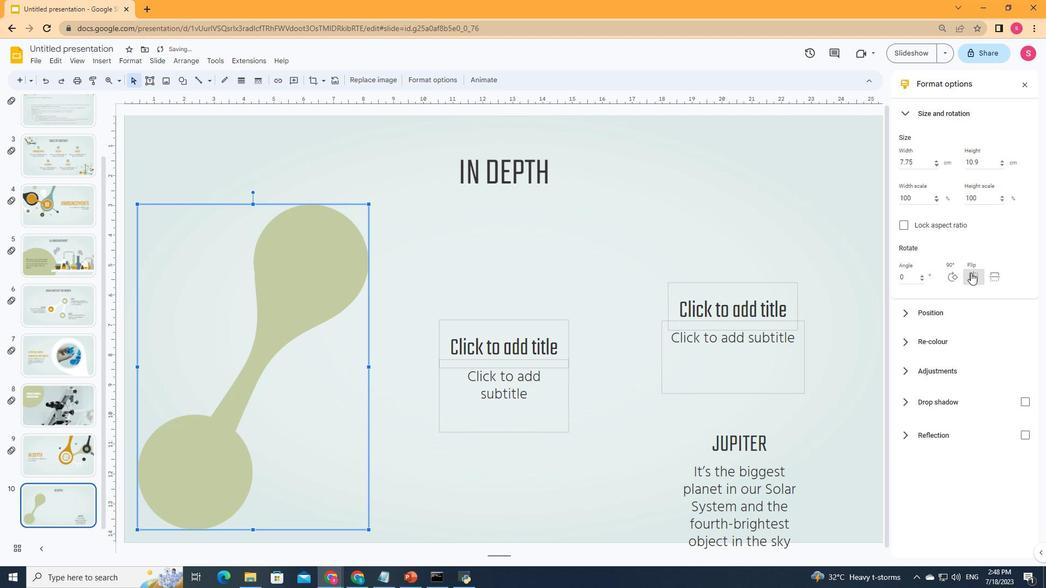 
Action: Mouse moved to (367, 530)
Screenshot: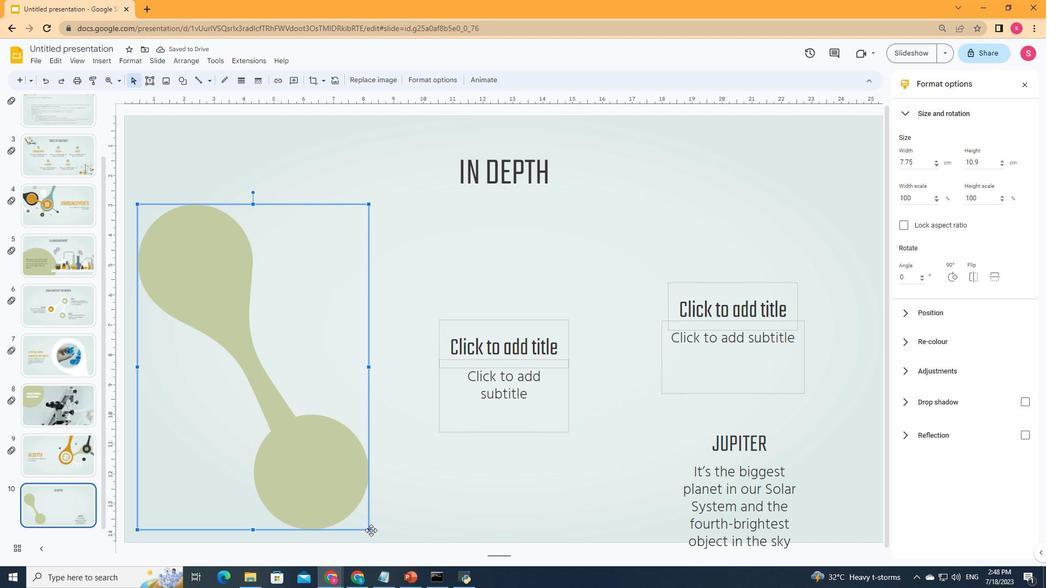 
Action: Mouse pressed left at (367, 530)
Screenshot: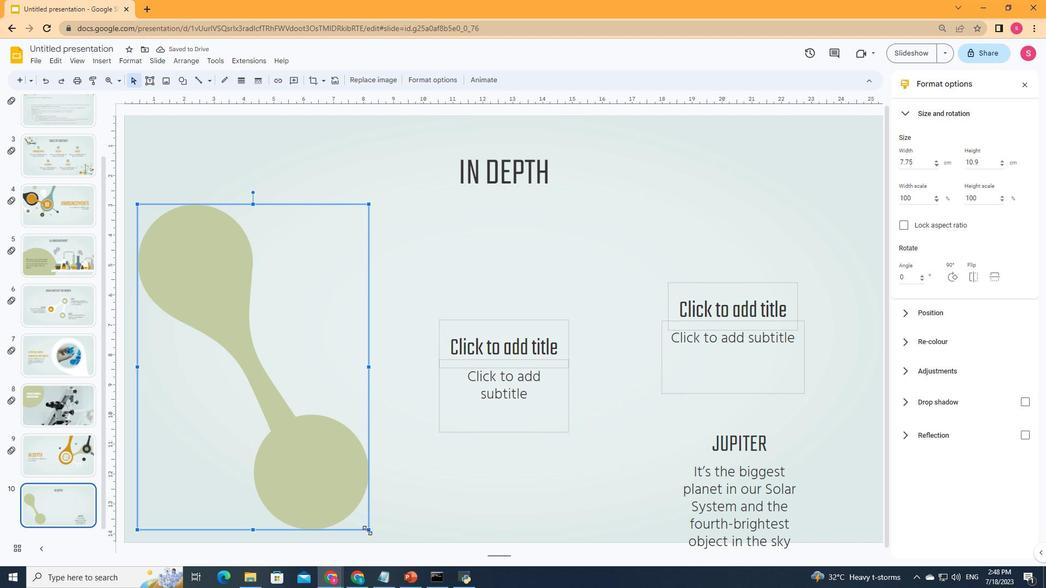 
Action: Mouse moved to (226, 354)
Screenshot: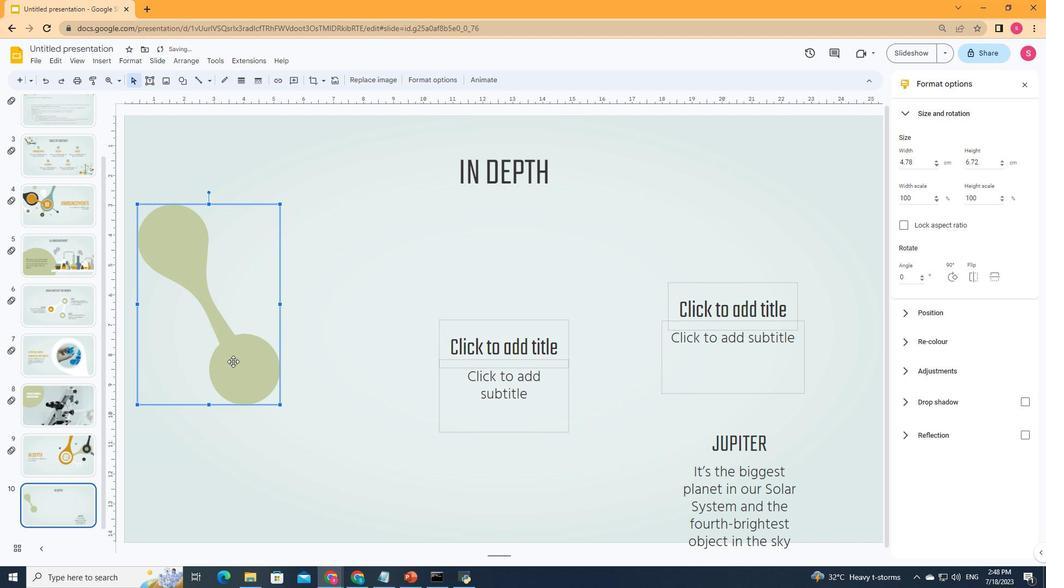 
Action: Mouse pressed left at (226, 354)
Screenshot: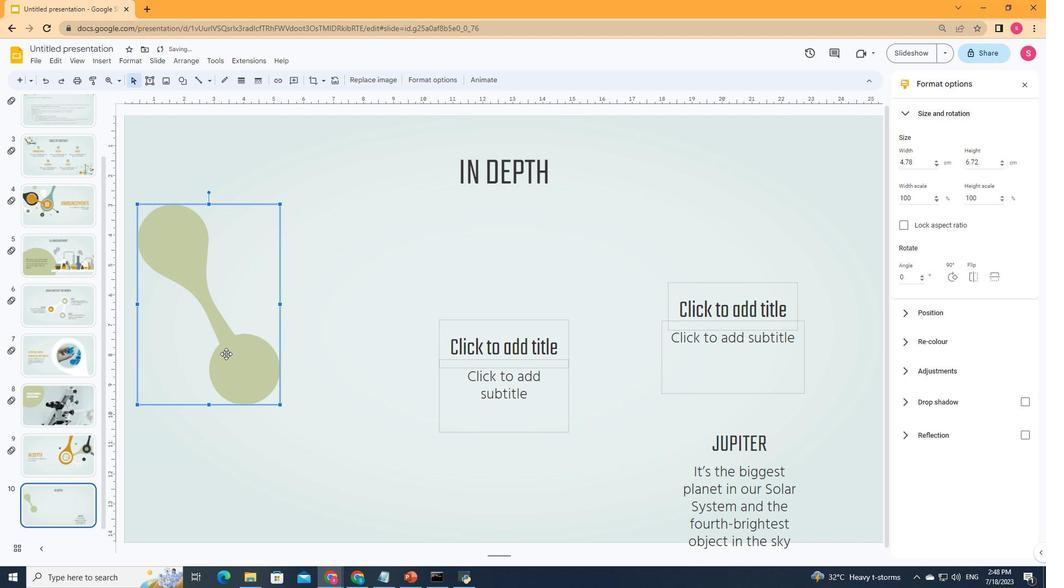 
Action: Mouse moved to (353, 418)
Screenshot: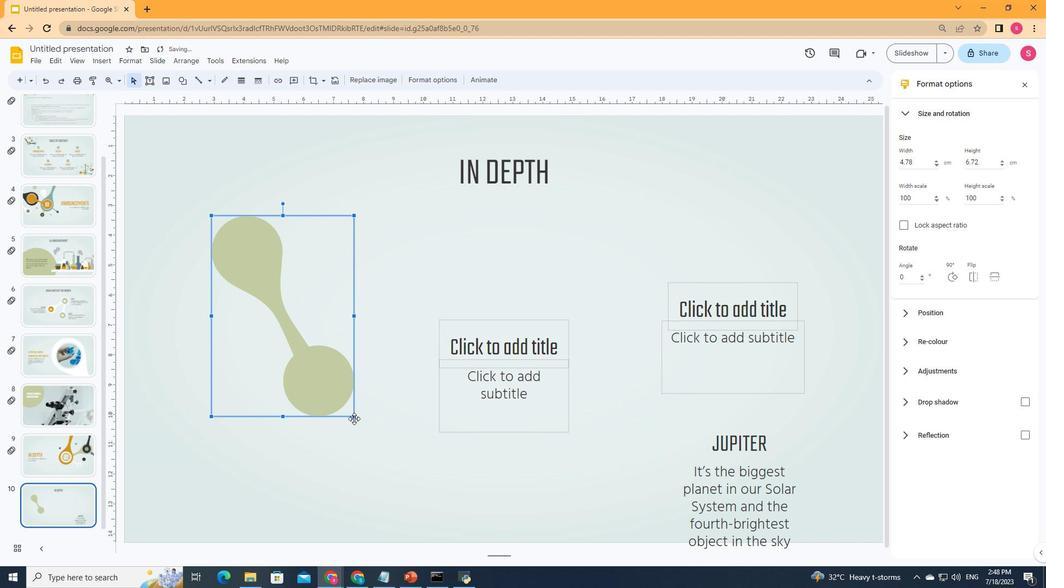 
Action: Mouse pressed left at (353, 418)
Screenshot: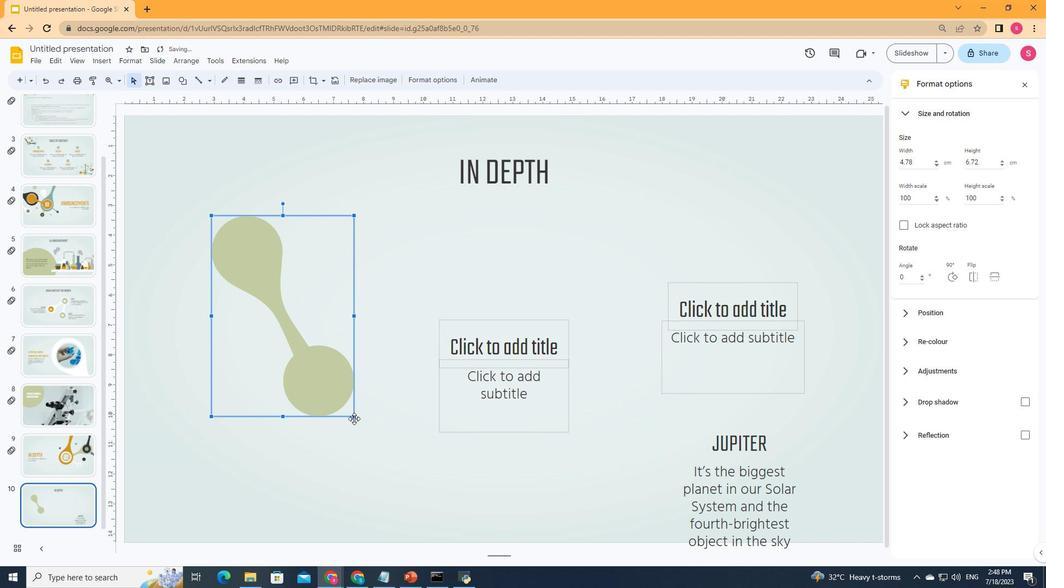 
Action: Mouse moved to (242, 312)
Screenshot: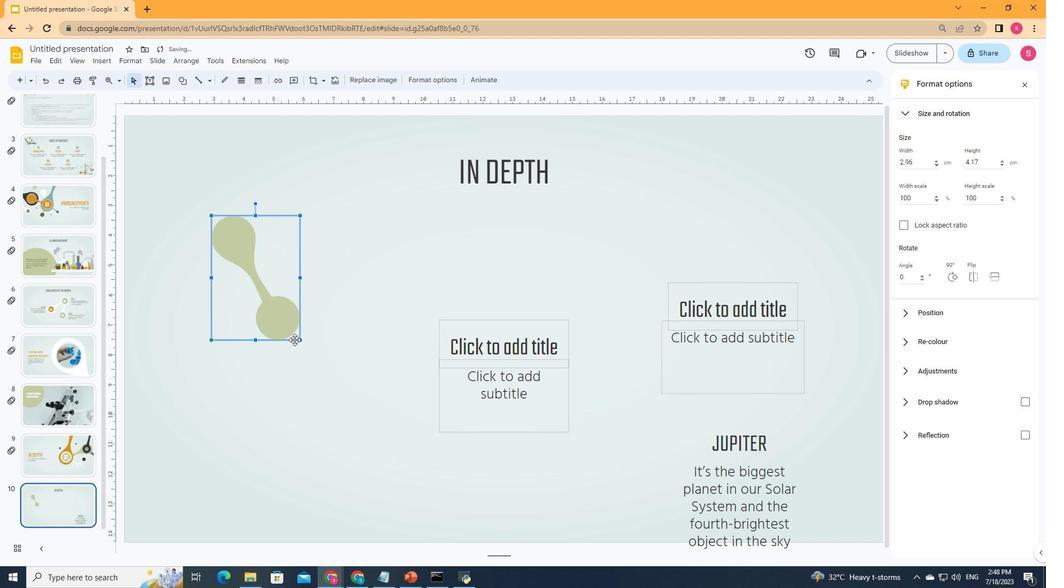 
Action: Mouse pressed left at (242, 312)
Screenshot: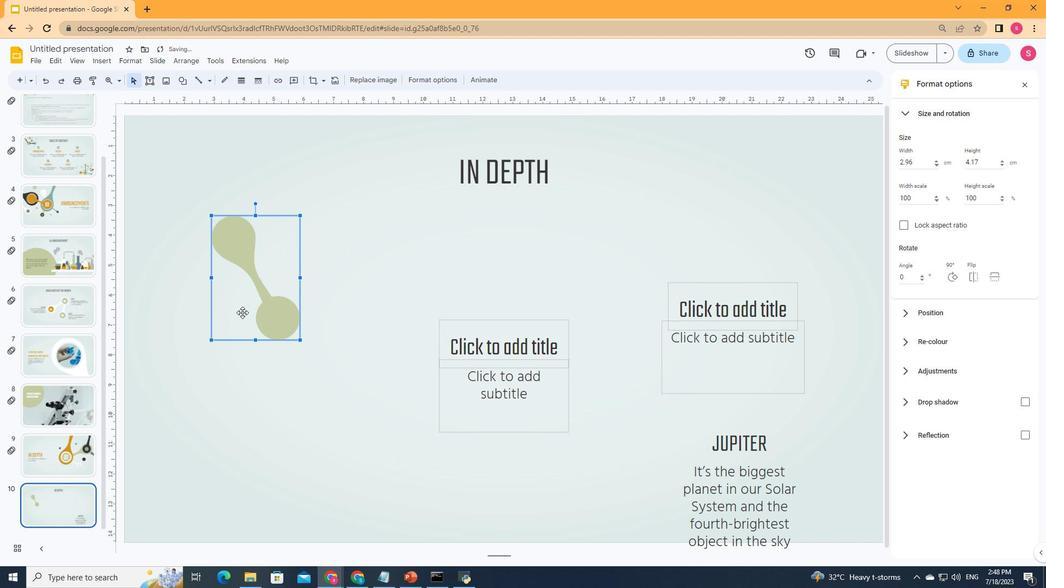 
Action: Mouse moved to (240, 320)
Screenshot: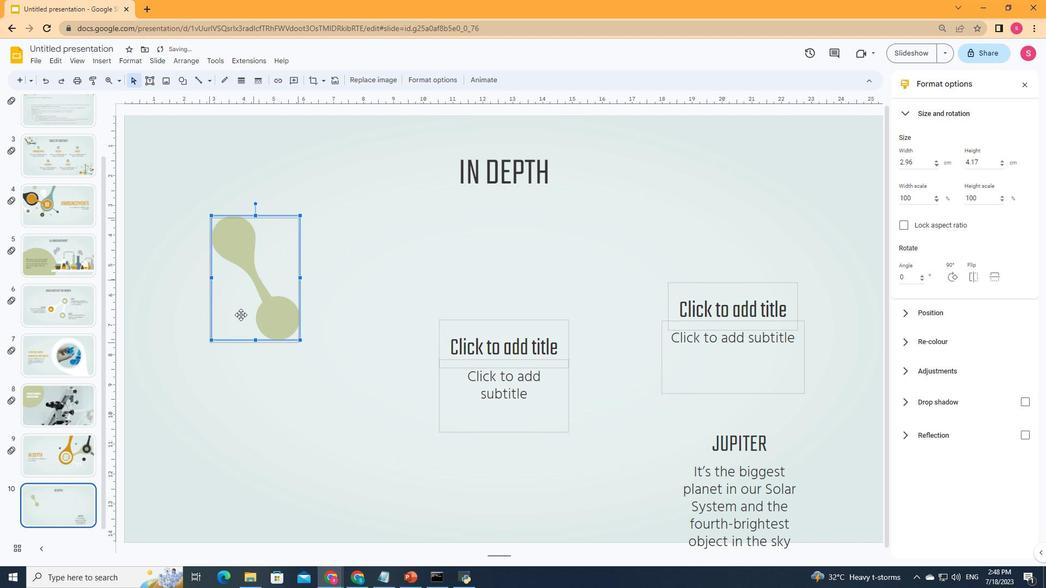 
Action: Mouse pressed left at (240, 320)
Screenshot: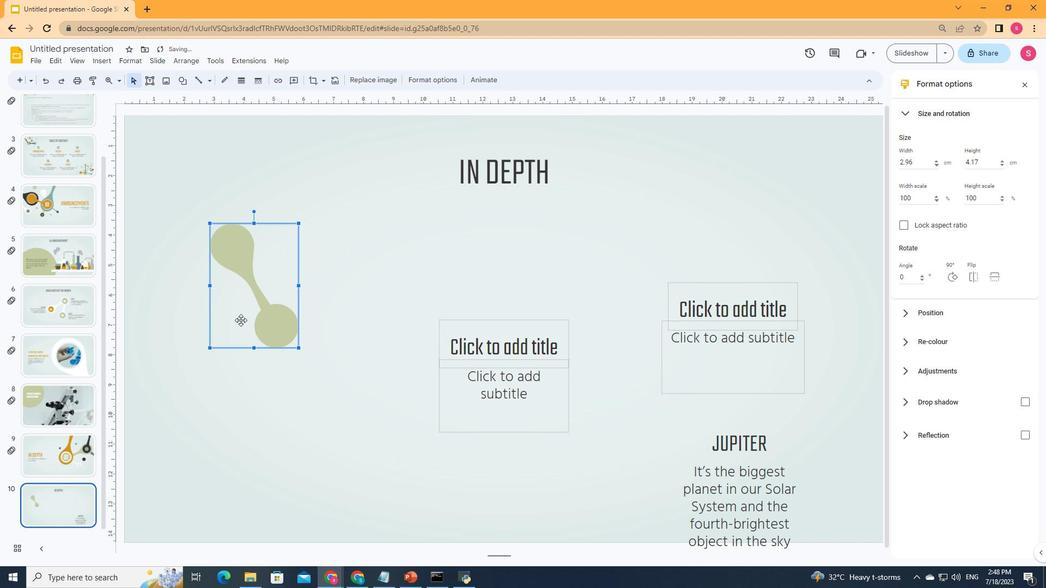 
Action: Mouse moved to (183, 83)
Screenshot: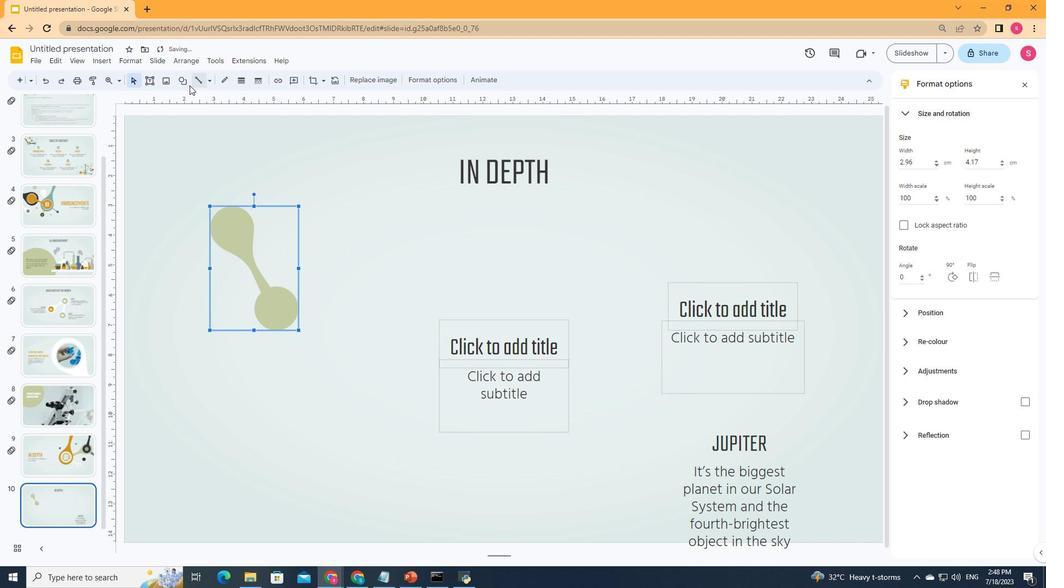 
Action: Mouse pressed left at (183, 83)
Screenshot: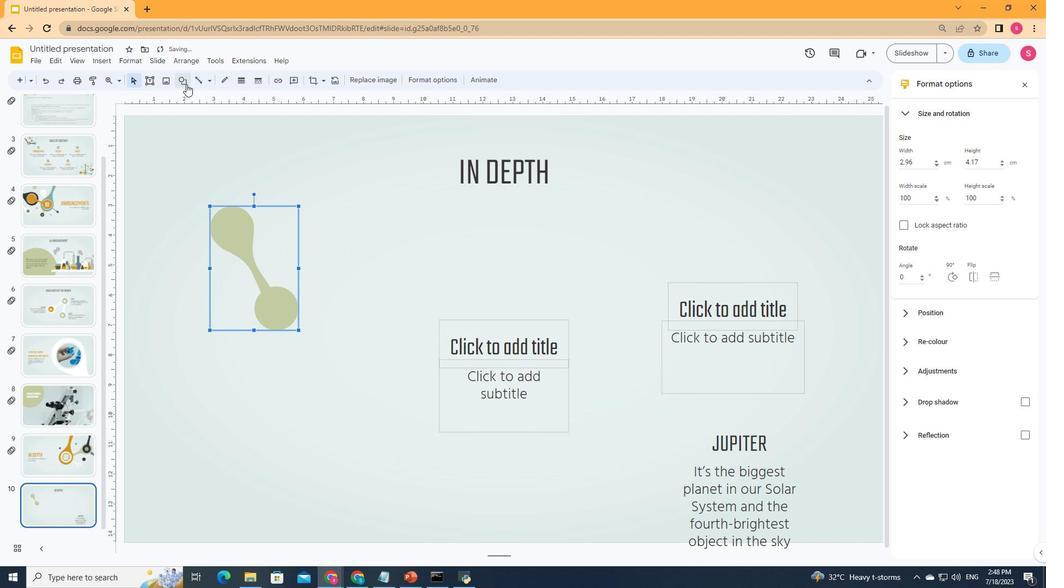 
Action: Mouse moved to (311, 118)
Screenshot: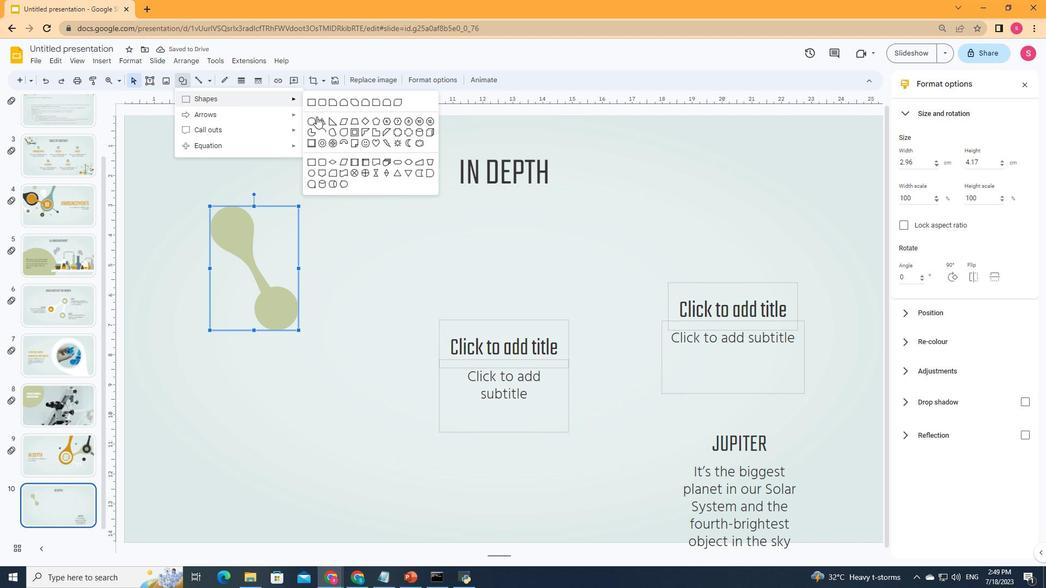 
Action: Mouse pressed left at (311, 118)
Screenshot: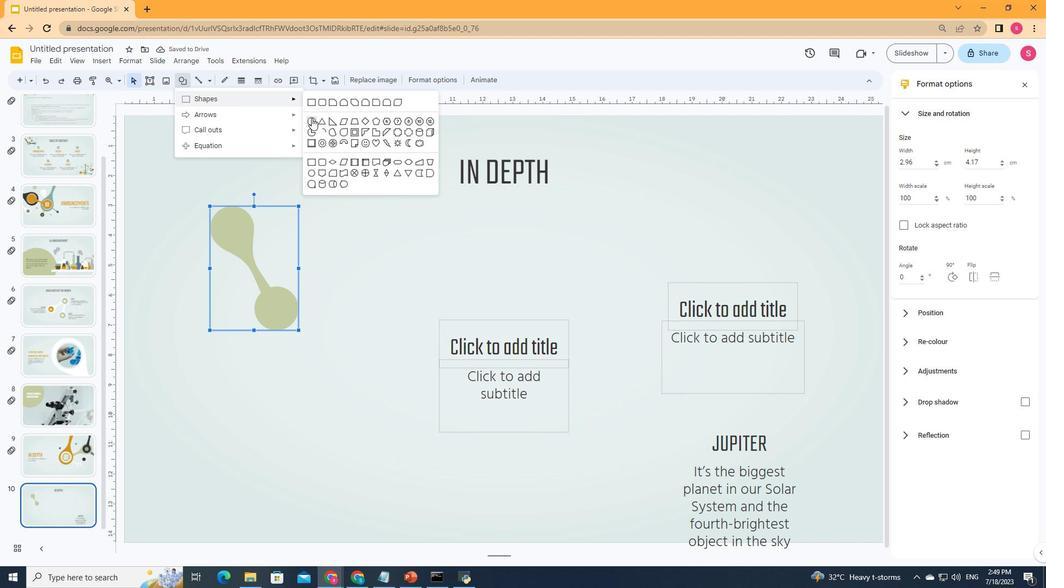 
Action: Mouse moved to (216, 283)
Screenshot: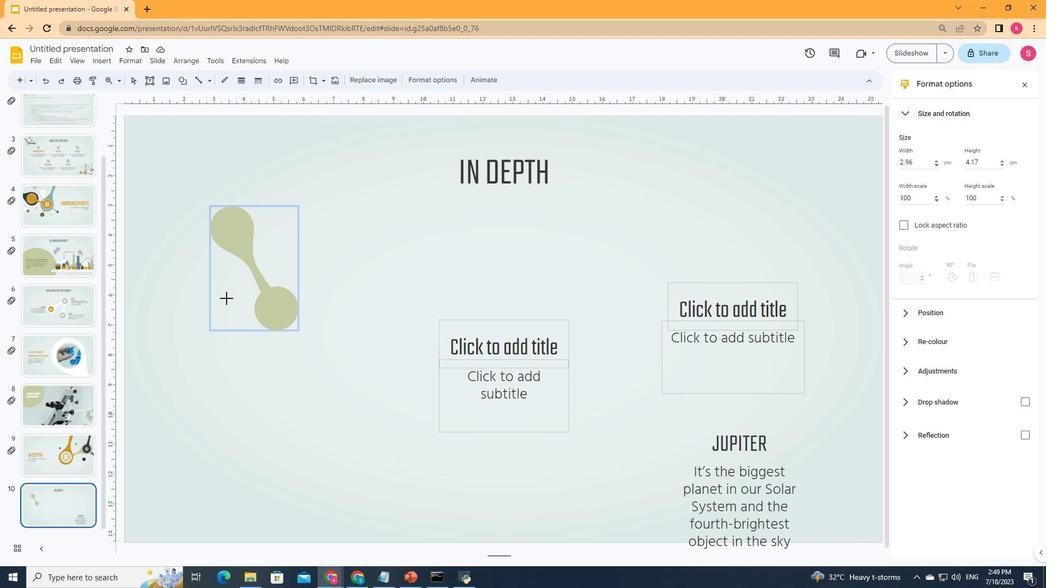 
Action: Mouse pressed left at (216, 283)
Screenshot: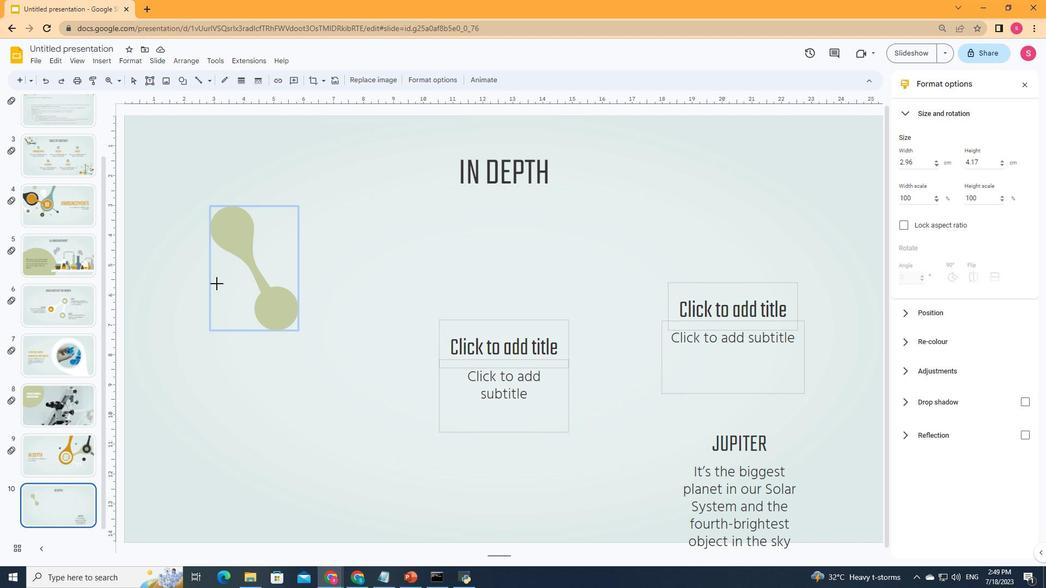 
Action: Mouse moved to (309, 385)
Screenshot: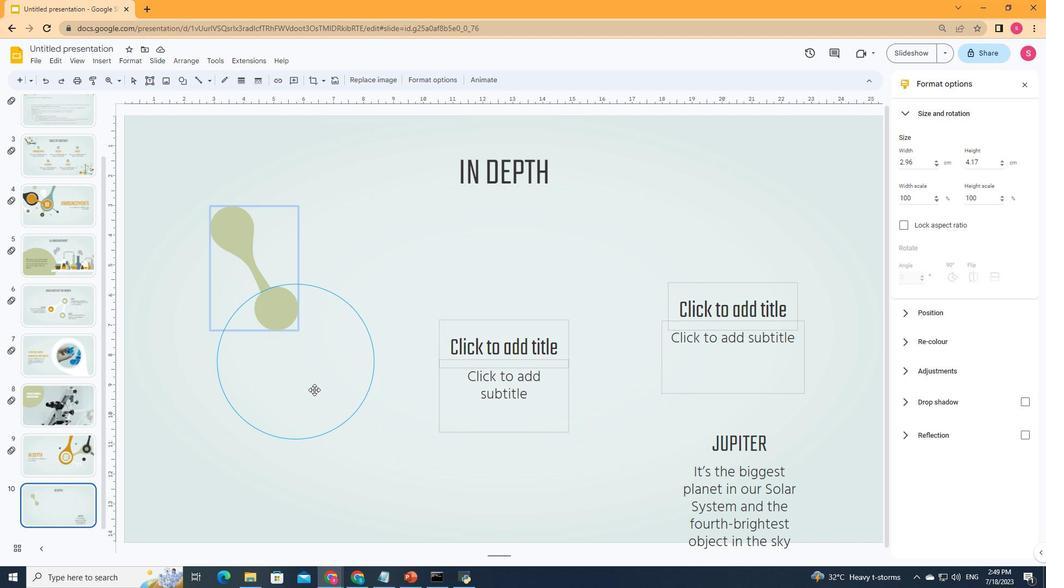 
Action: Mouse pressed left at (309, 385)
Screenshot: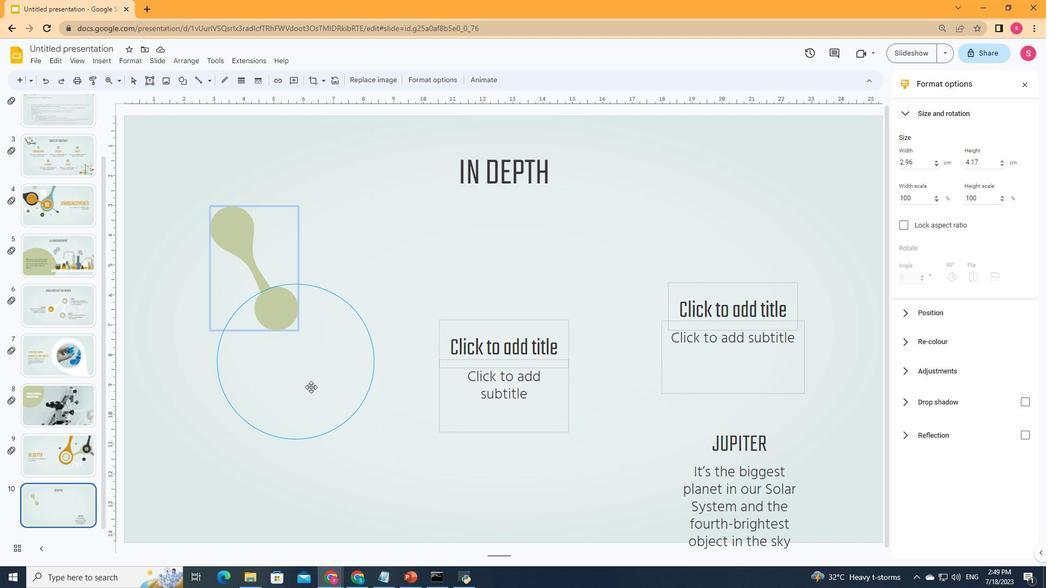
Action: Mouse moved to (223, 81)
Screenshot: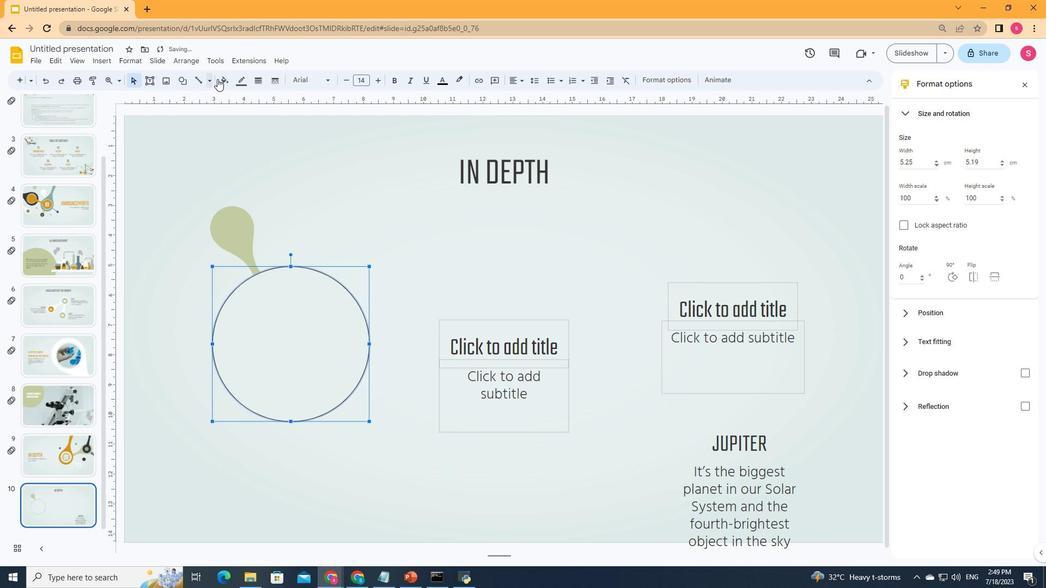 
Action: Mouse pressed left at (223, 81)
Screenshot: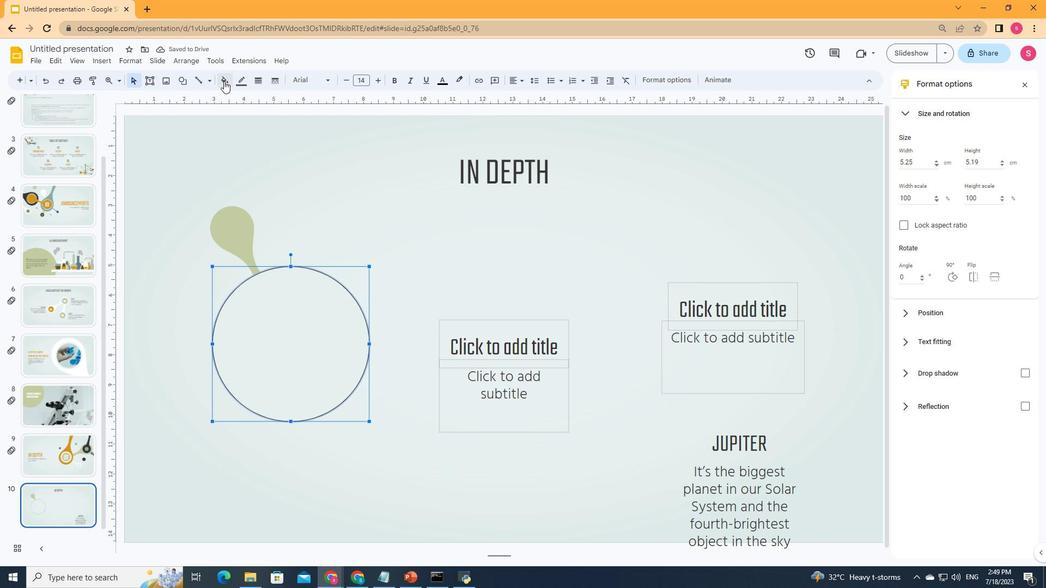 
Action: Mouse moved to (237, 124)
Screenshot: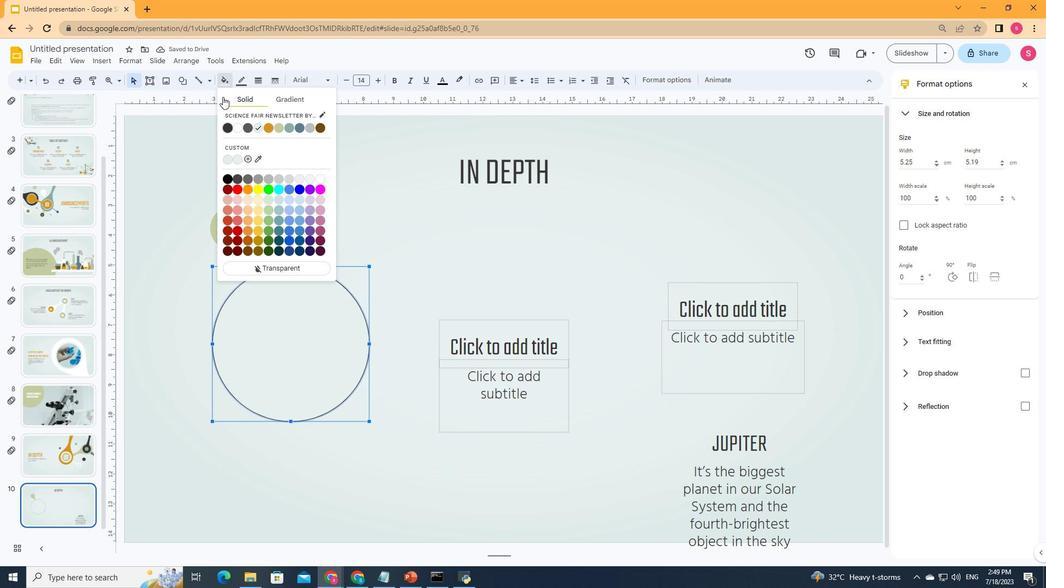 
Action: Mouse pressed left at (237, 124)
Screenshot: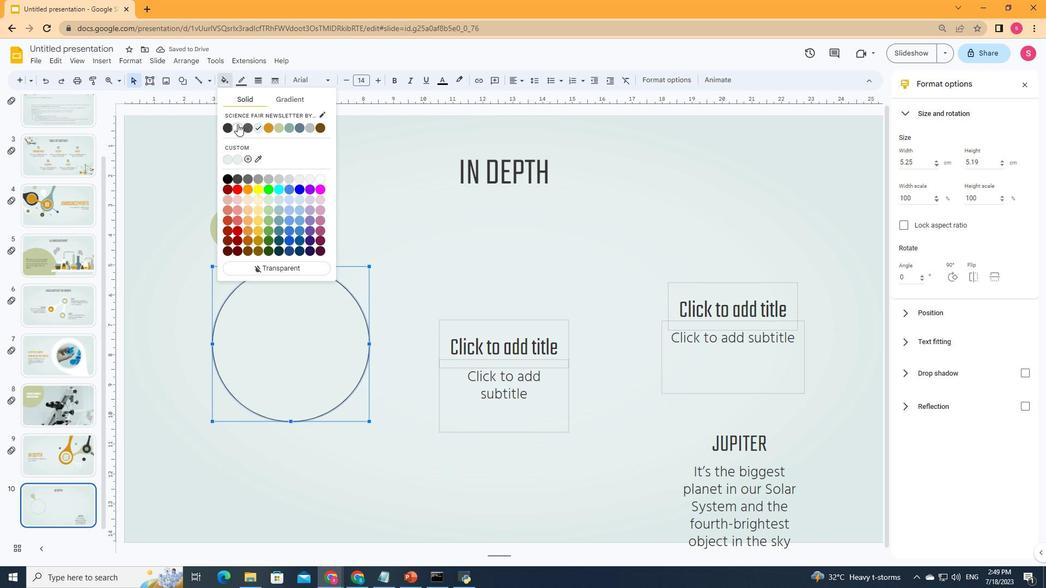 
Action: Mouse moved to (238, 84)
Screenshot: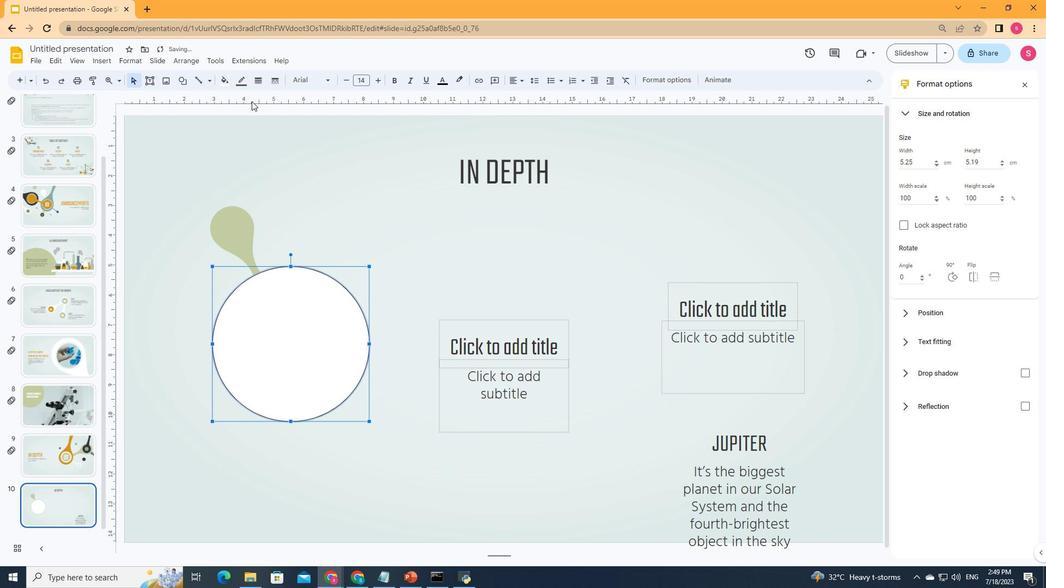 
Action: Mouse pressed left at (238, 84)
Screenshot: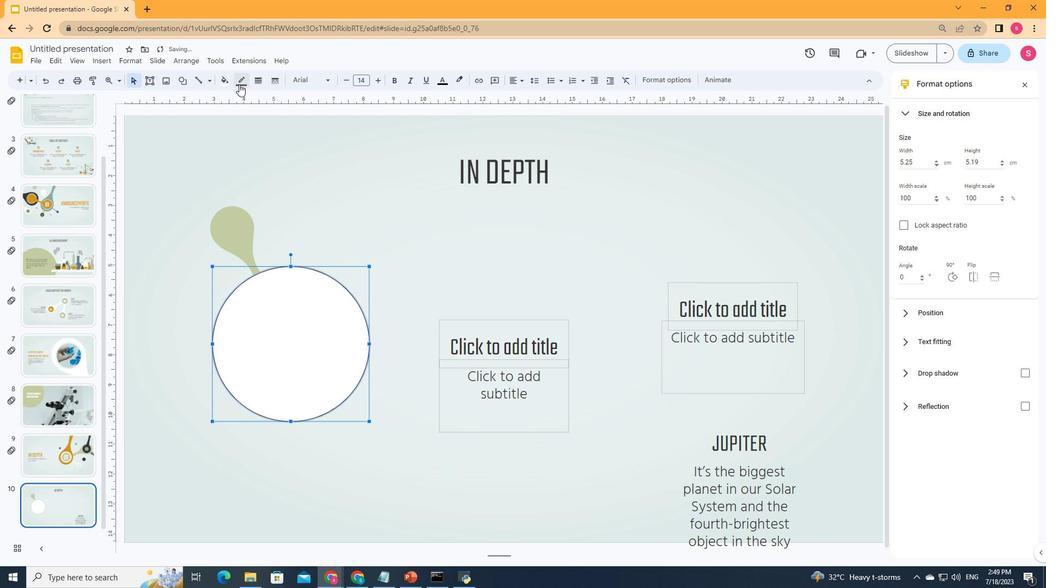 
Action: Mouse moved to (261, 247)
Screenshot: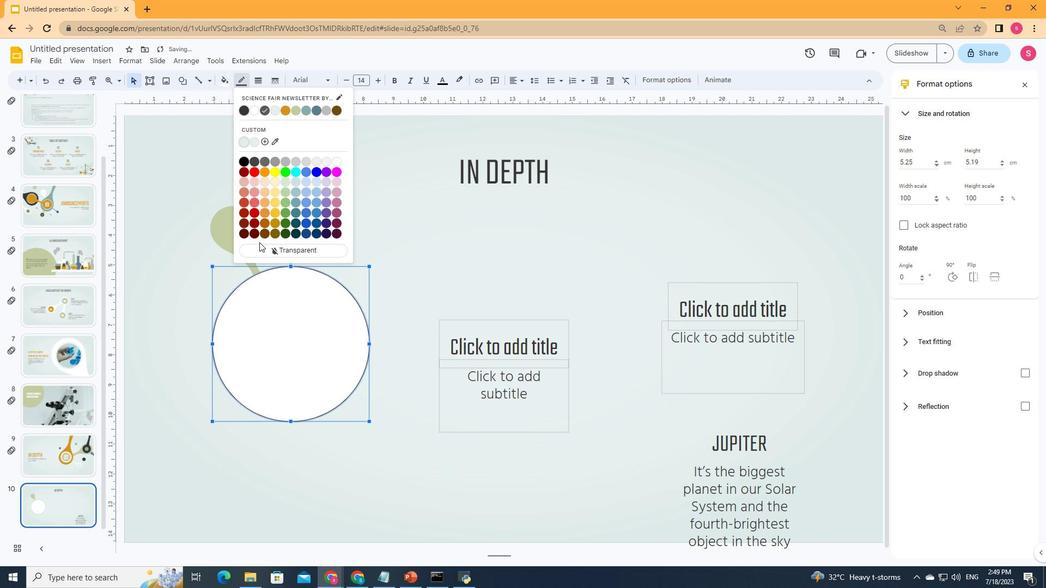 
Action: Mouse pressed left at (261, 247)
Screenshot: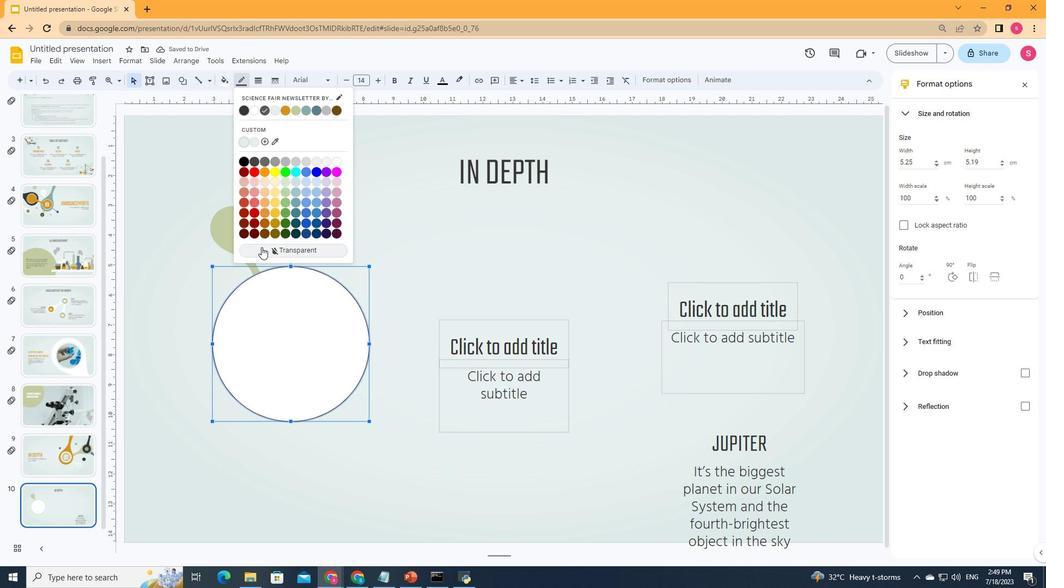 
Action: Mouse moved to (745, 446)
Screenshot: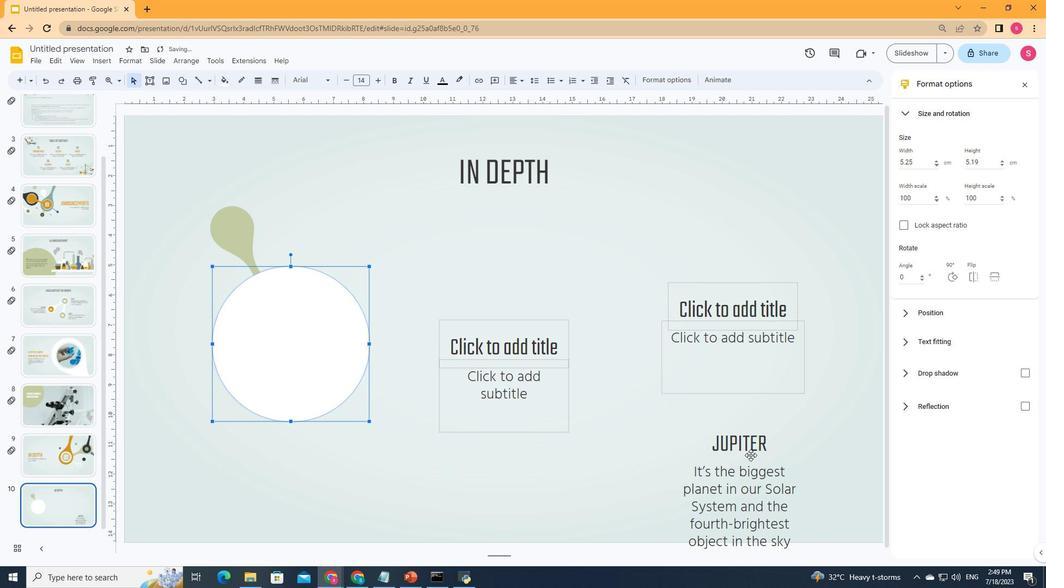 
Action: Mouse pressed left at (745, 446)
Screenshot: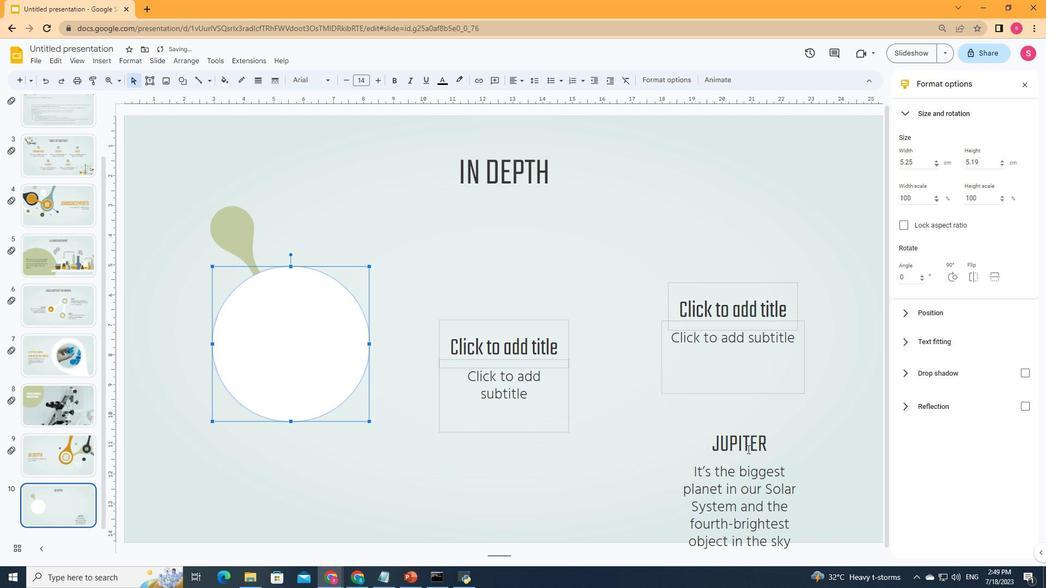 
Action: Mouse moved to (752, 493)
Screenshot: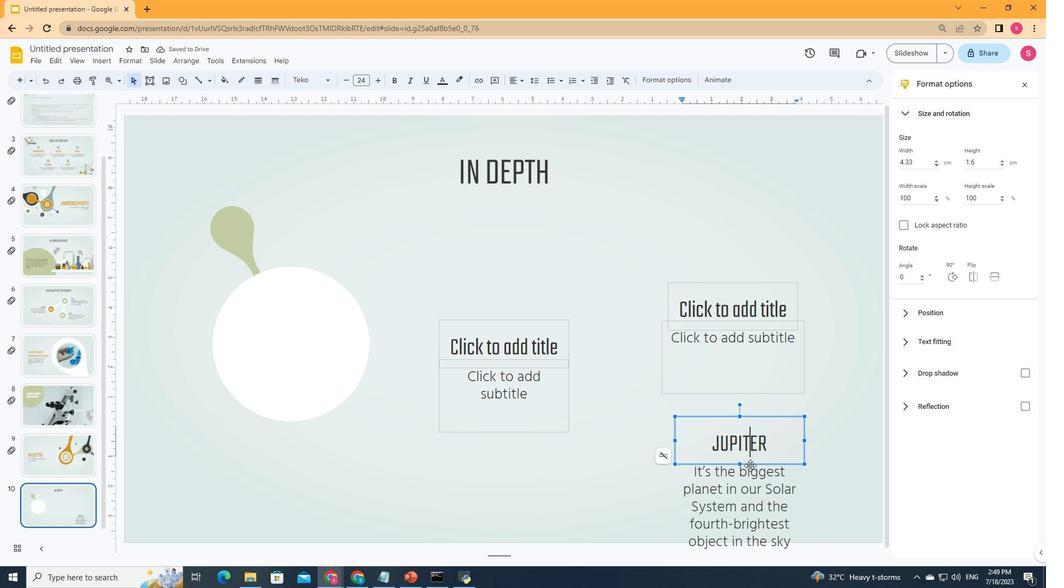 
Action: Mouse pressed left at (752, 493)
Screenshot: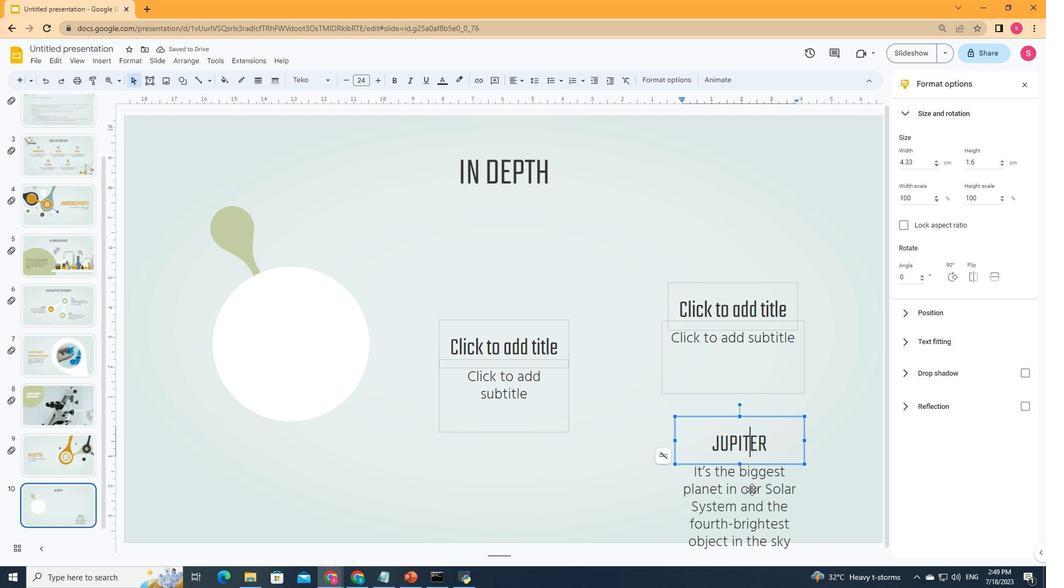 
Action: Mouse moved to (735, 442)
Screenshot: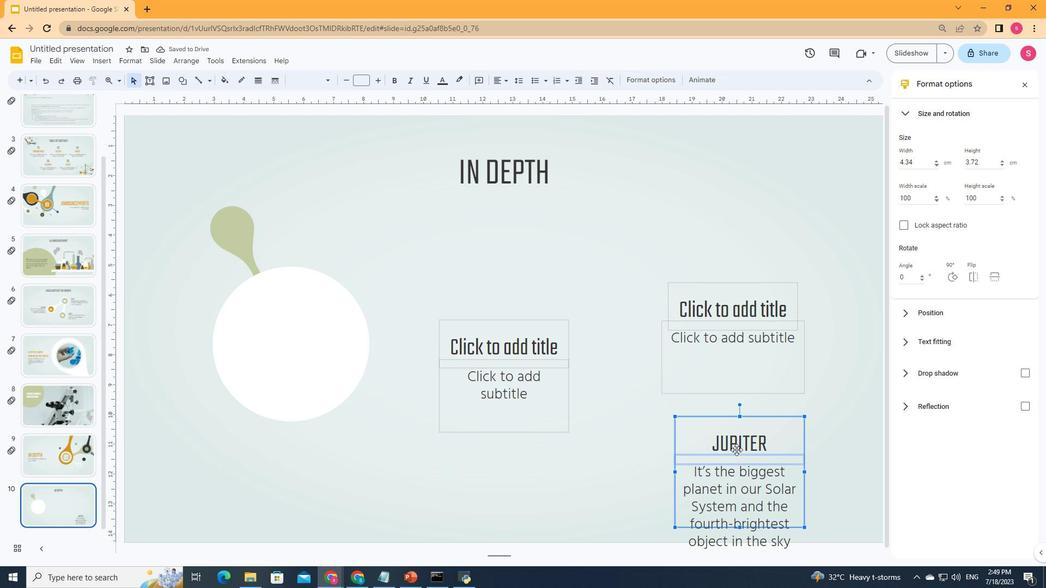 
Action: Mouse pressed left at (735, 442)
Screenshot: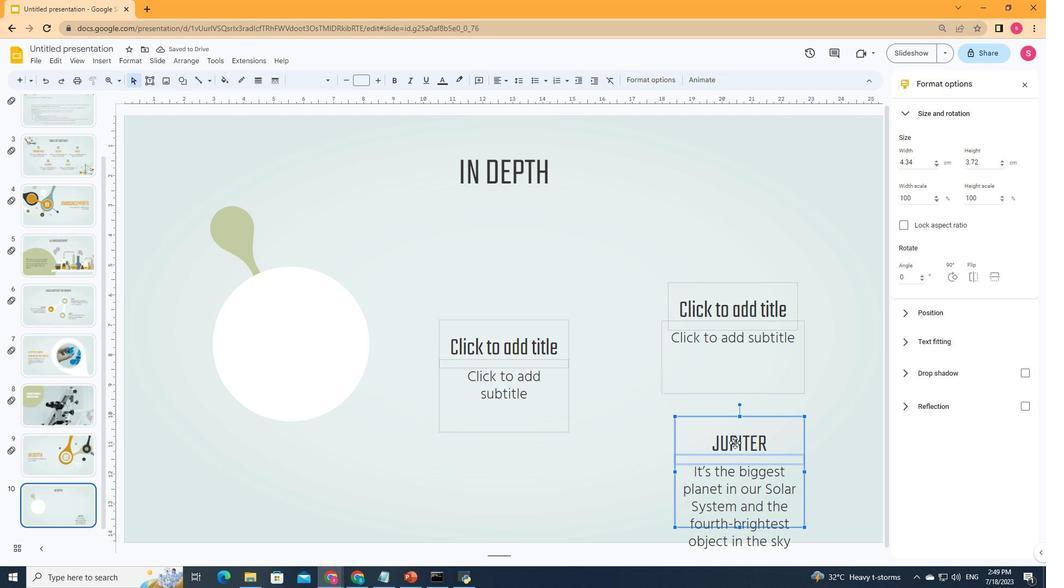 
Action: Mouse moved to (287, 314)
Screenshot: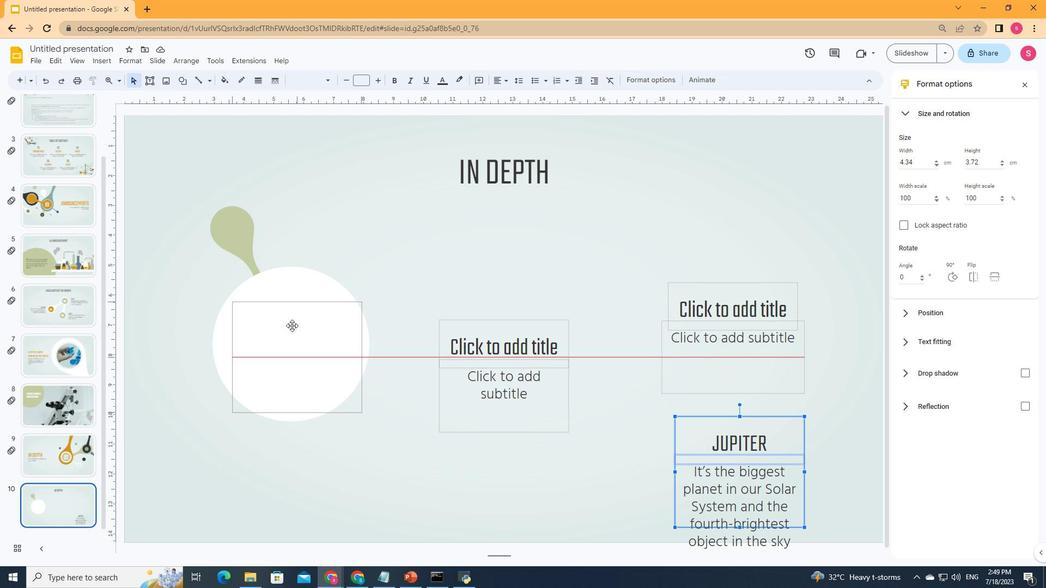 
Action: Key pressed ctrl+C<'\x16'>
Screenshot: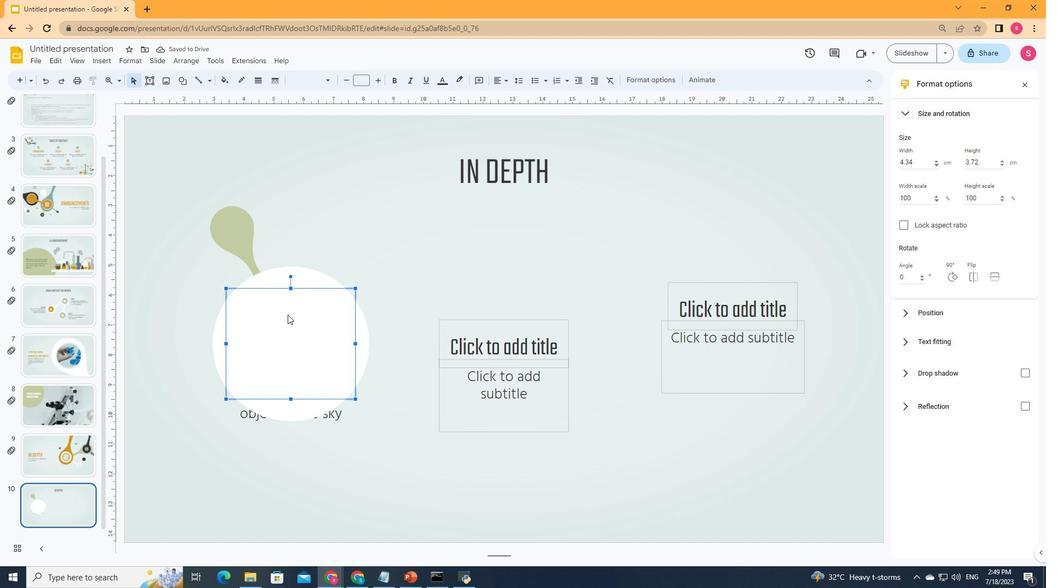
Action: Mouse pressed left at (287, 314)
Screenshot: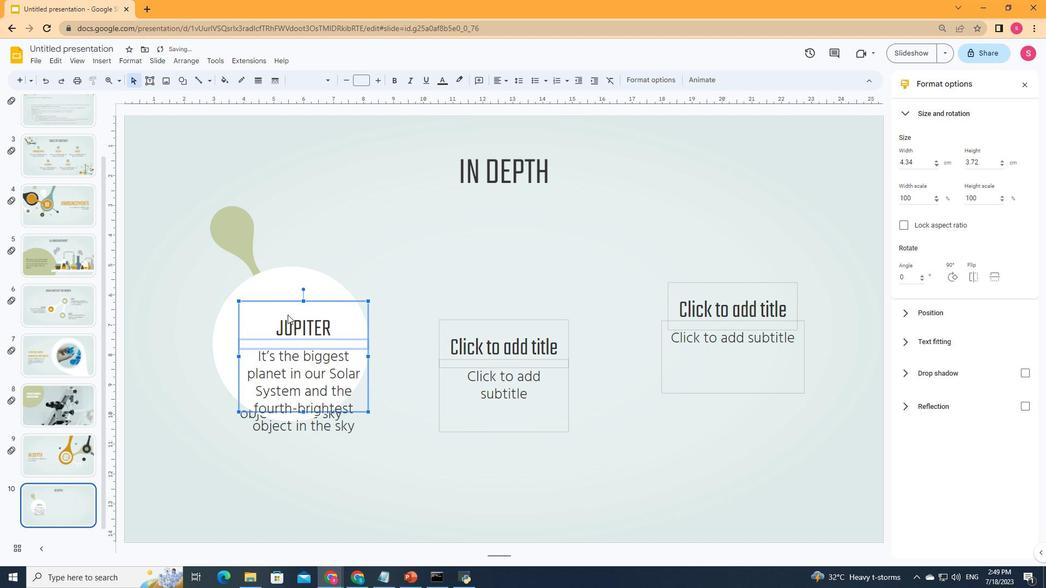 
Action: Mouse moved to (326, 415)
Screenshot: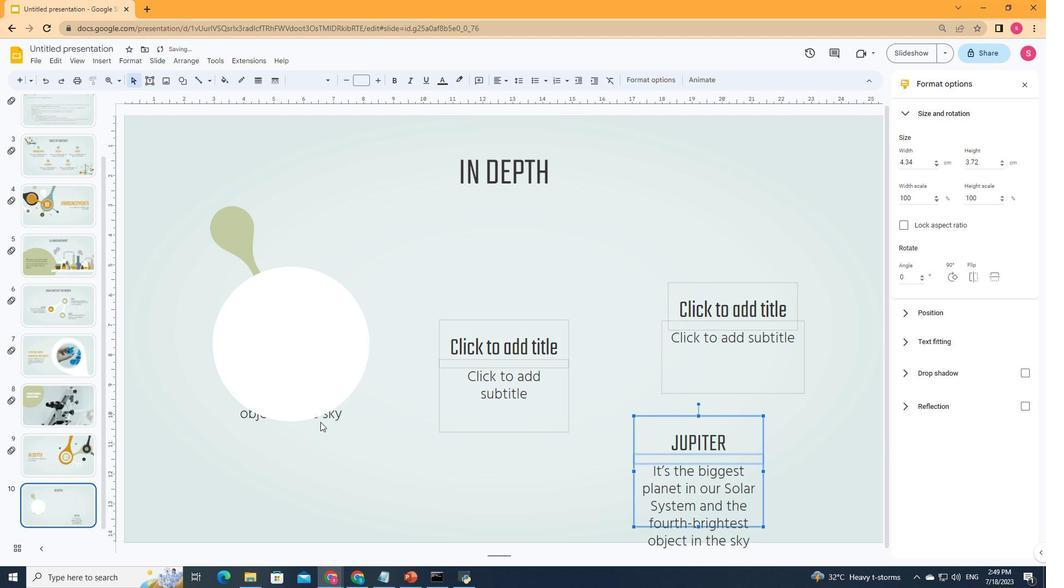 
Action: Mouse pressed left at (326, 415)
Screenshot: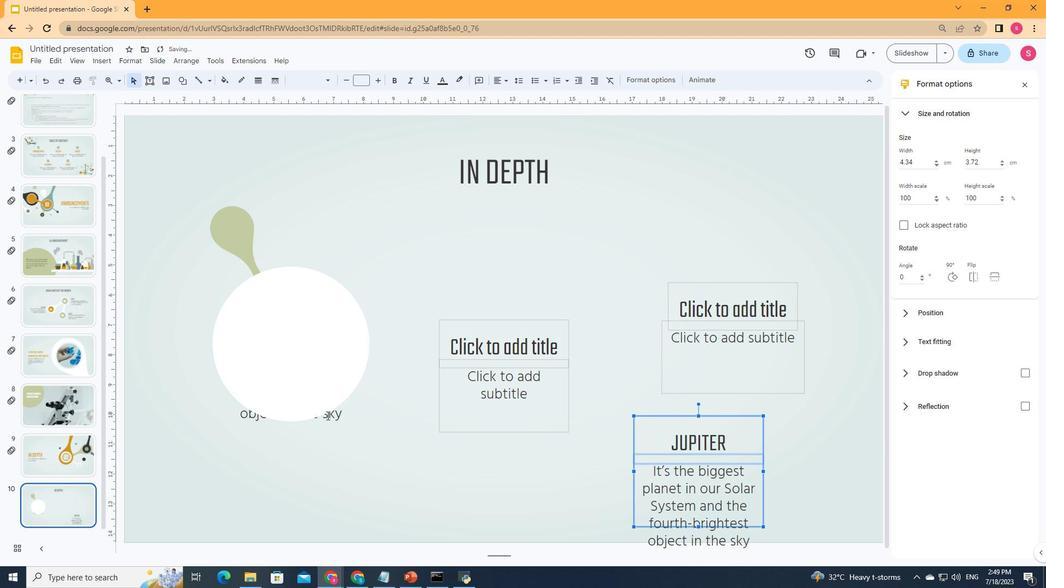 
Action: Key pressed <Key.delete>
Screenshot: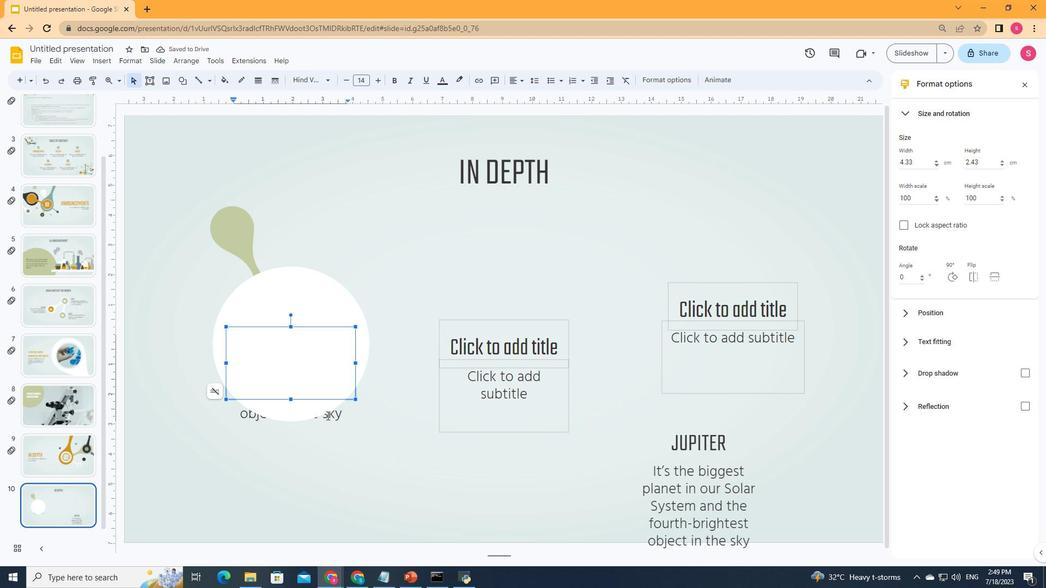 
Action: Mouse moved to (321, 411)
Screenshot: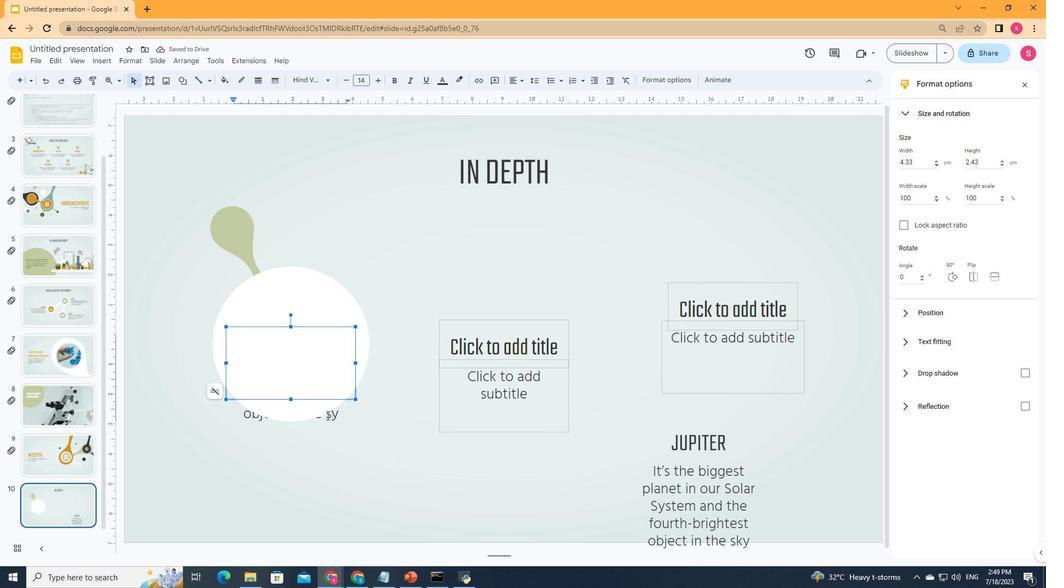 
Action: Key pressed ctrl+A<Key.delete>
Screenshot: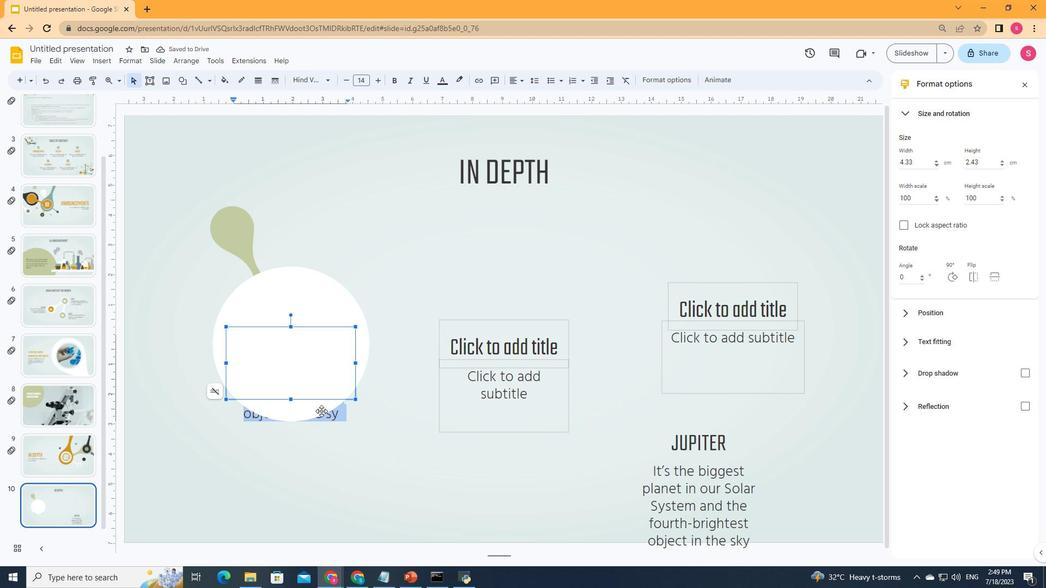
Action: Mouse moved to (304, 327)
Screenshot: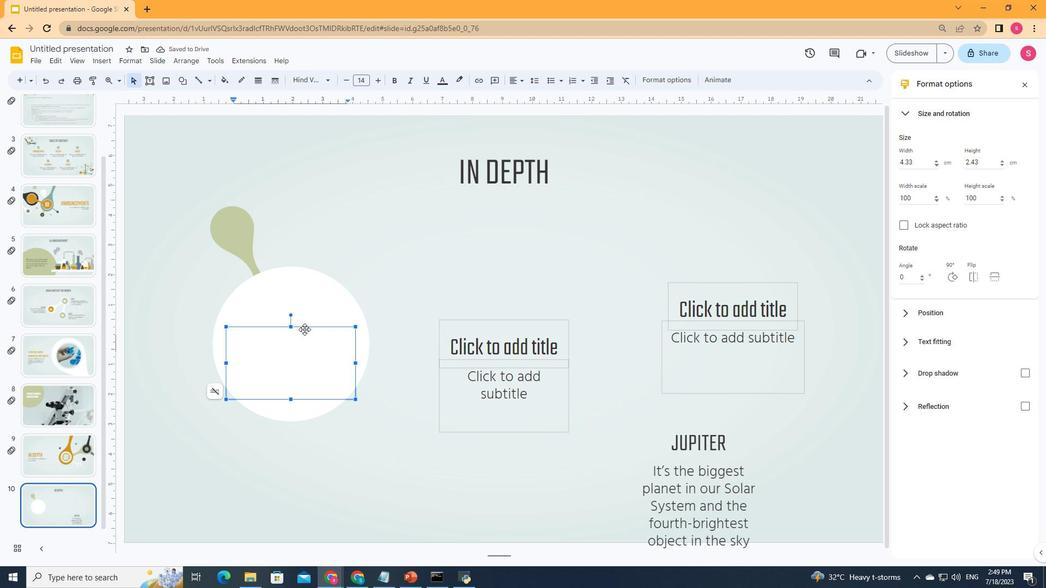 
Action: Mouse pressed left at (304, 327)
Screenshot: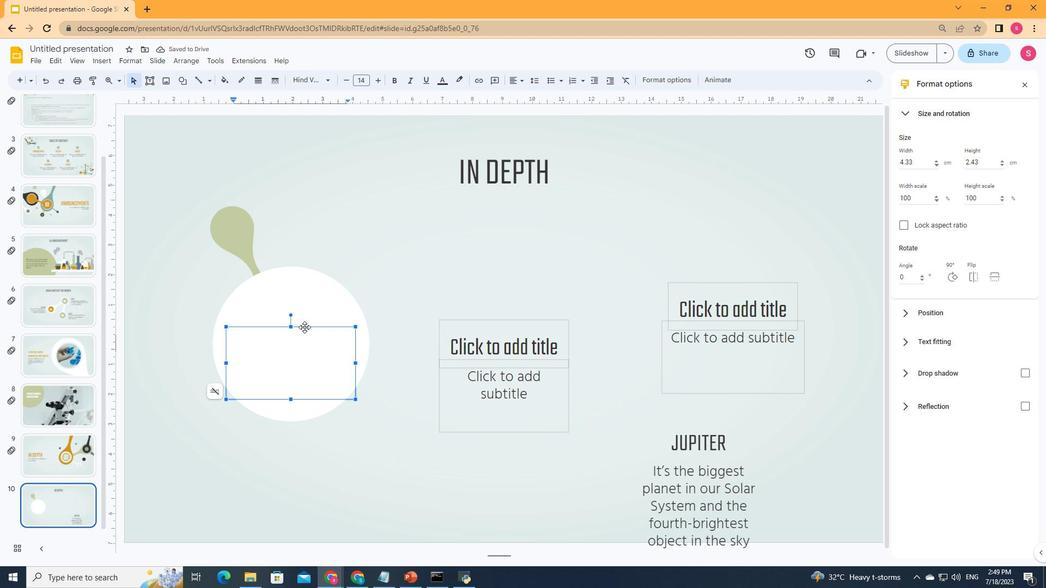 
Action: Key pressed <Key.delete>
Screenshot: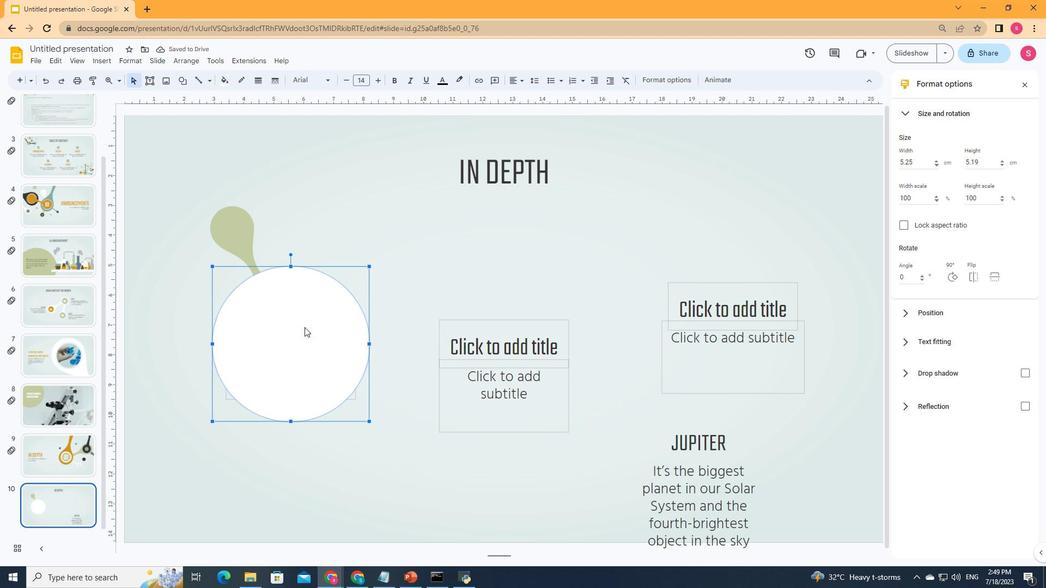 
Action: Mouse moved to (311, 317)
Screenshot: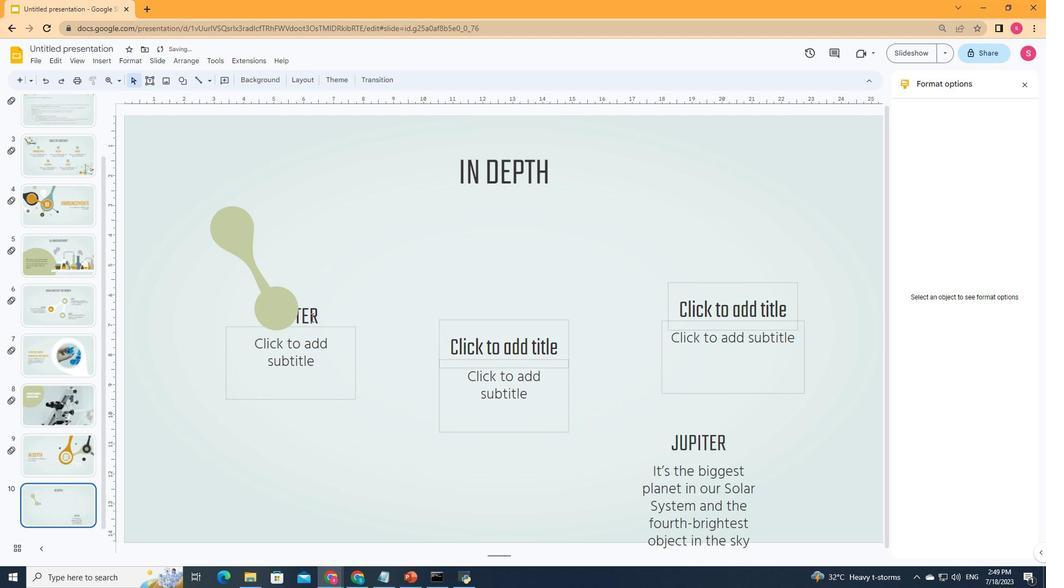 
Action: Mouse pressed left at (311, 317)
Screenshot: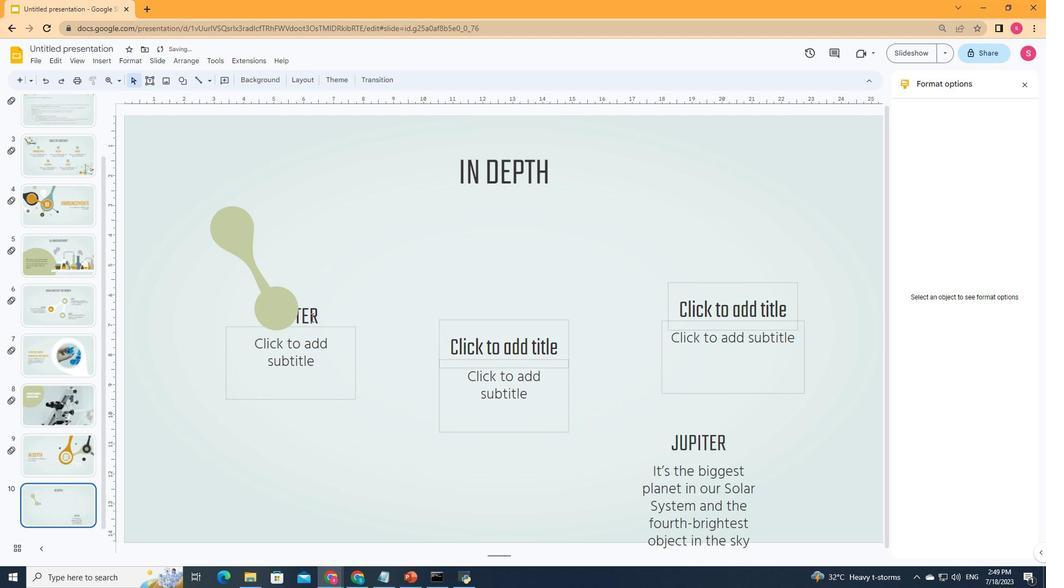 
Action: Mouse moved to (287, 289)
Screenshot: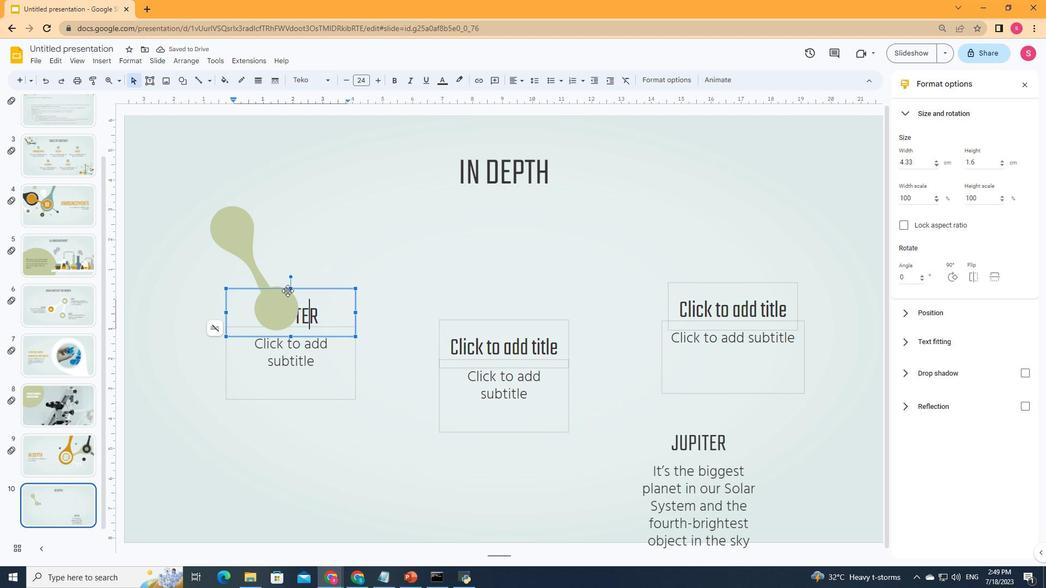
Action: Key pressed ctrl+Z
Screenshot: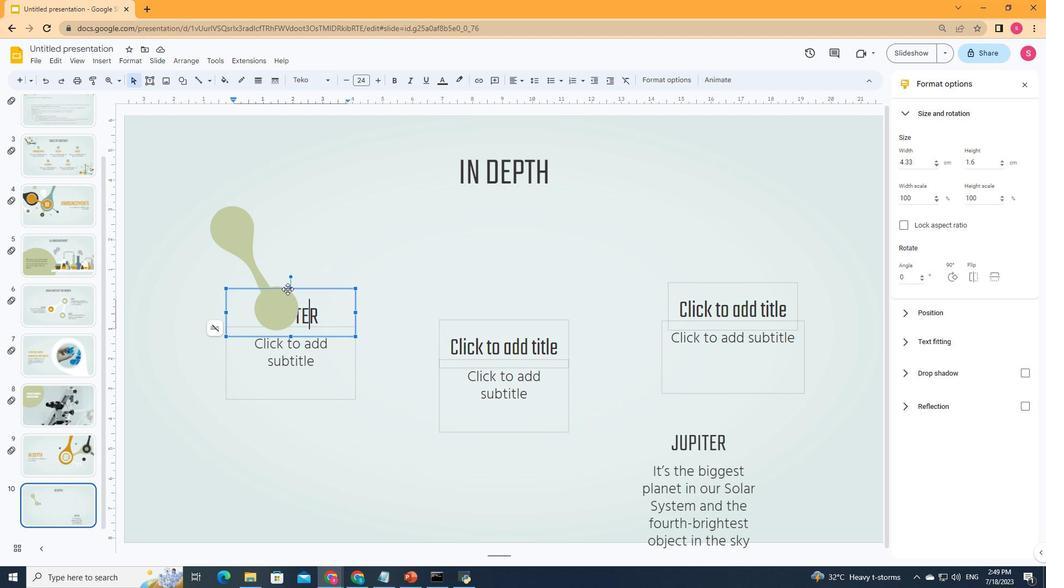 
Action: Mouse moved to (225, 397)
Screenshot: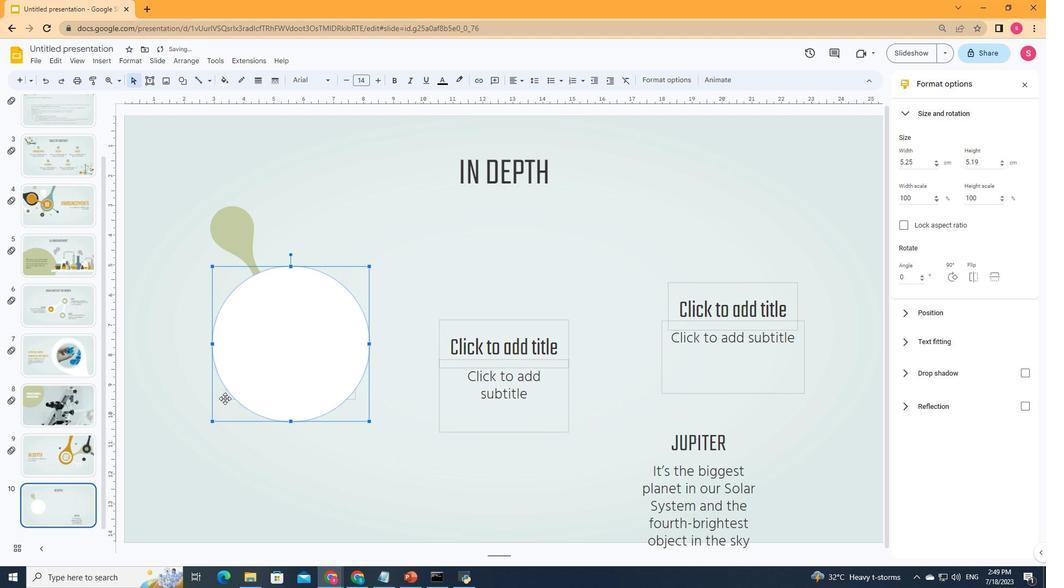 
Action: Mouse pressed left at (225, 397)
Screenshot: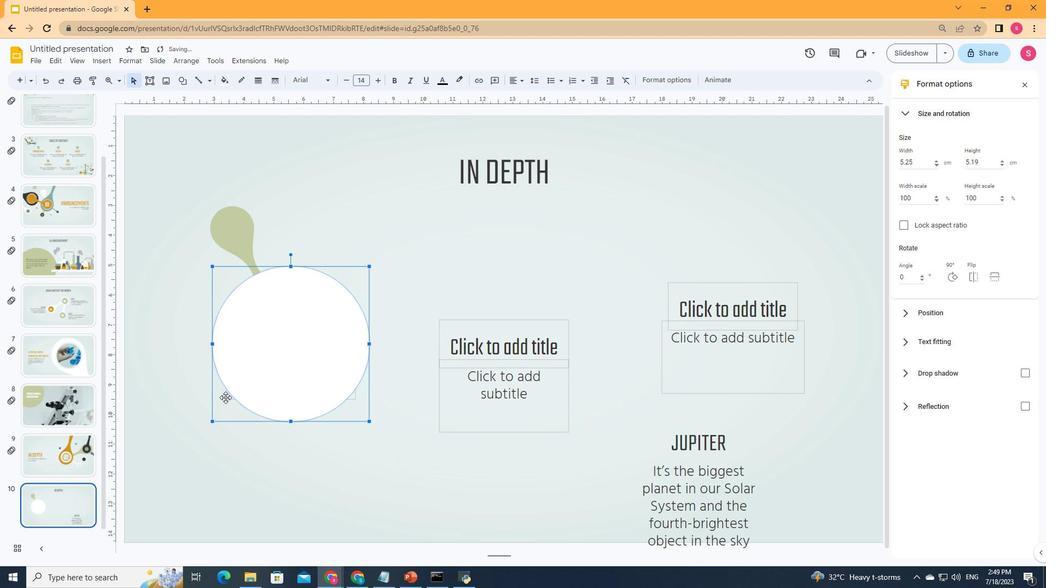 
Action: Mouse moved to (268, 348)
Screenshot: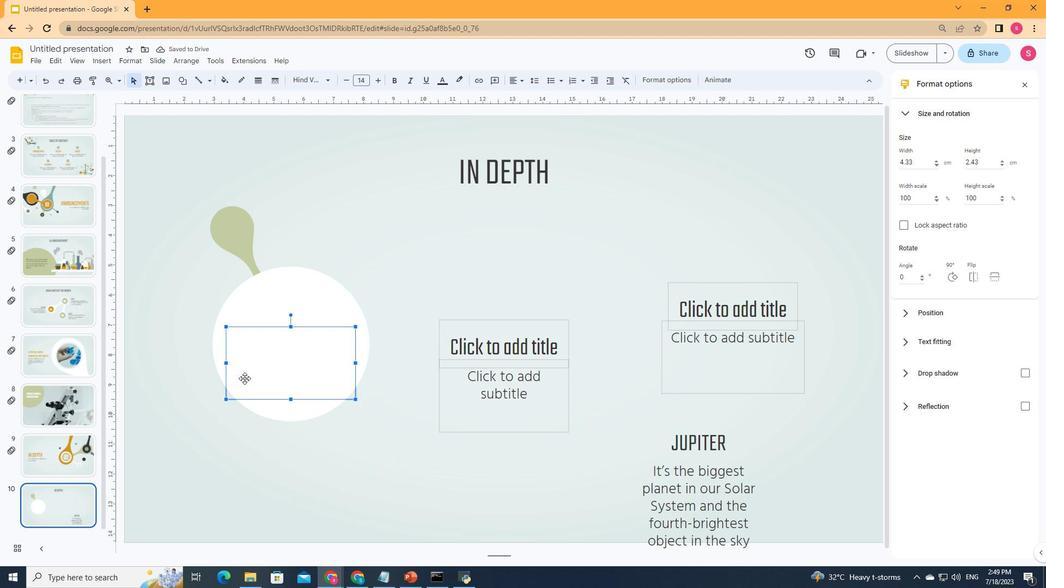 
Action: Mouse pressed left at (268, 348)
Screenshot: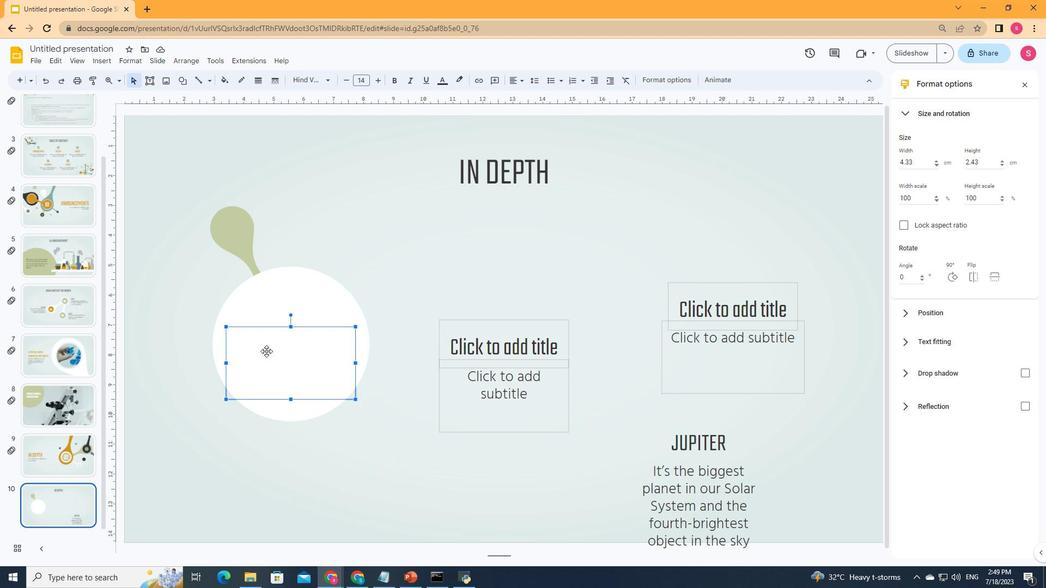 
Action: Mouse moved to (314, 316)
Screenshot: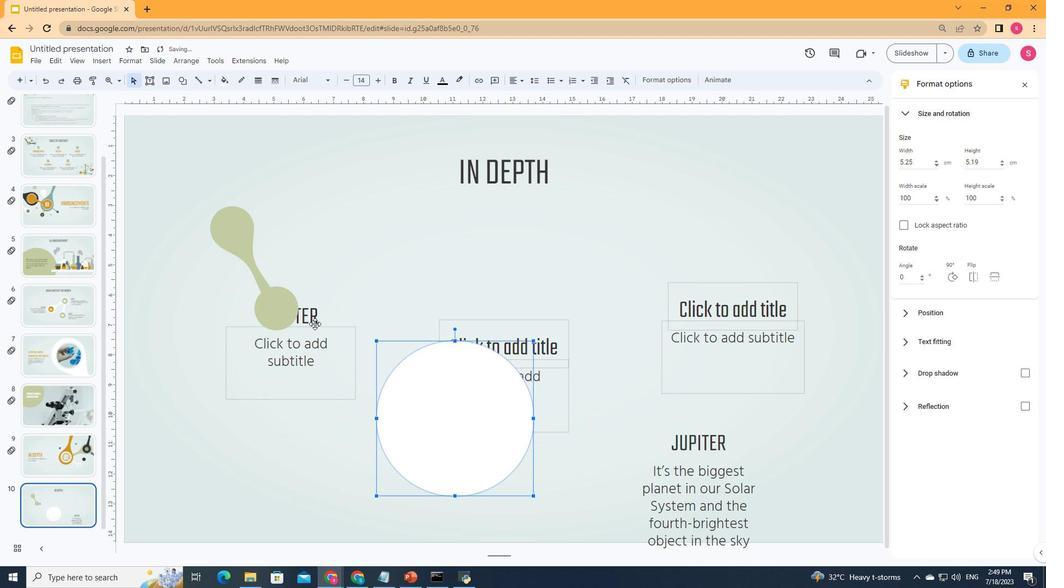 
Action: Mouse pressed left at (314, 316)
Screenshot: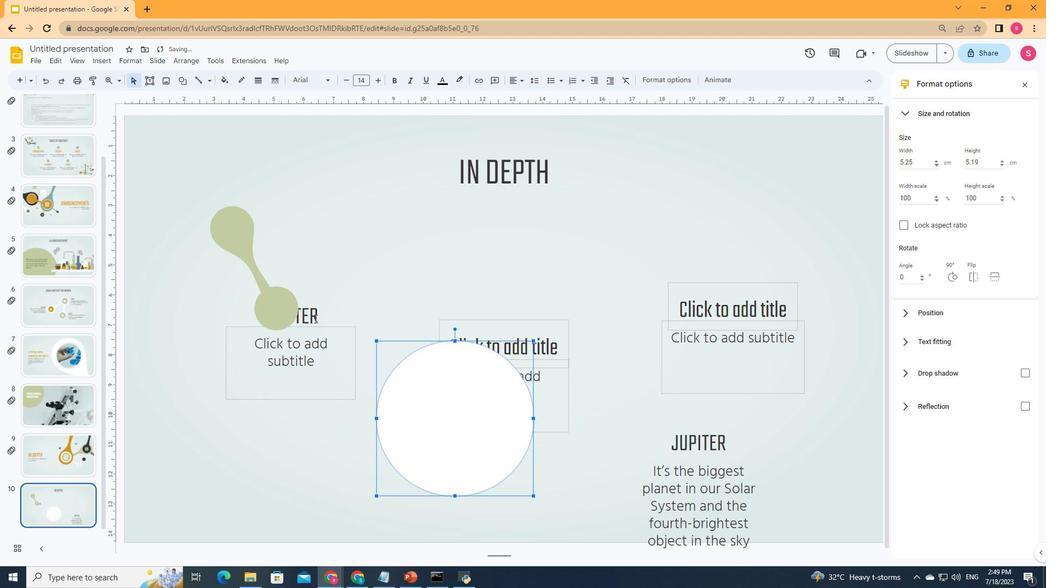 
Action: Mouse moved to (310, 286)
Screenshot: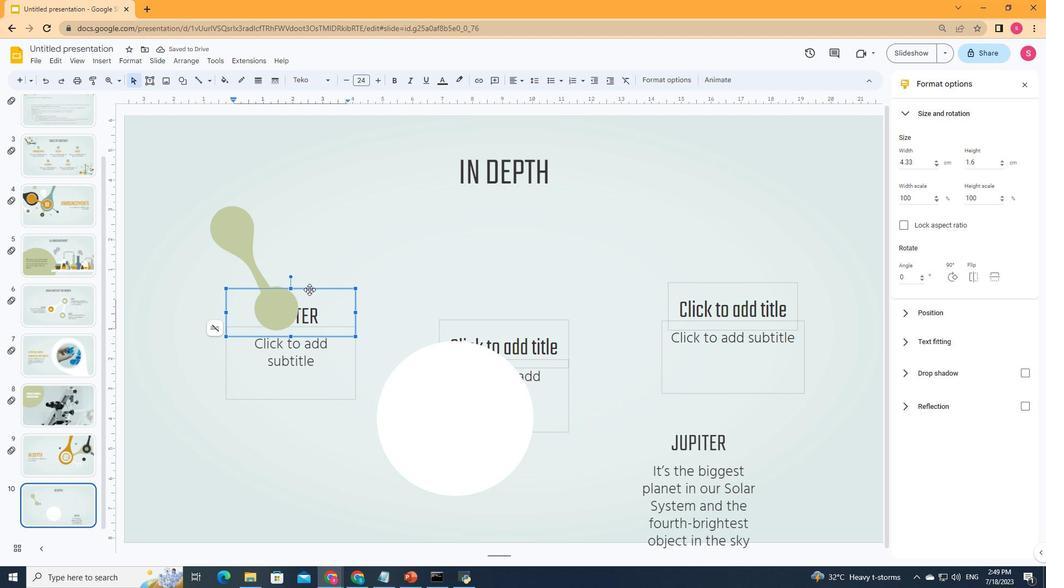 
Action: Mouse pressed left at (310, 286)
Screenshot: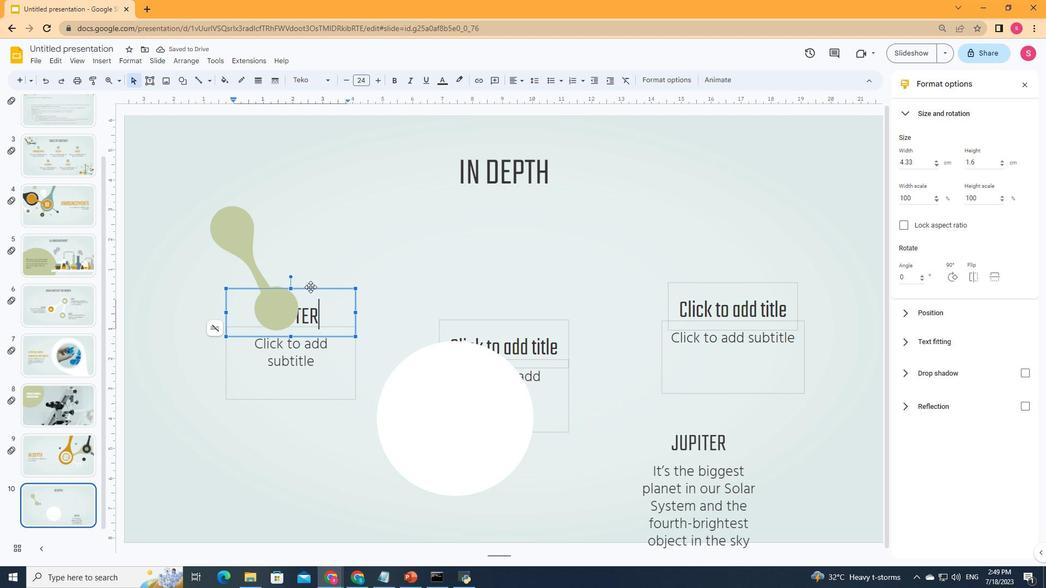 
Action: Mouse moved to (310, 318)
Screenshot: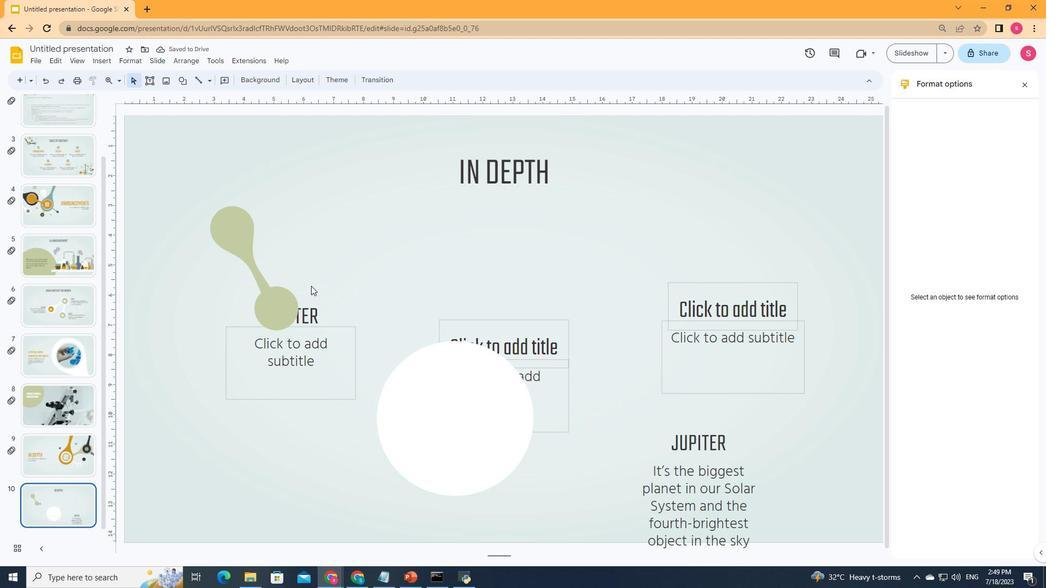 
Action: Mouse pressed left at (310, 318)
Screenshot: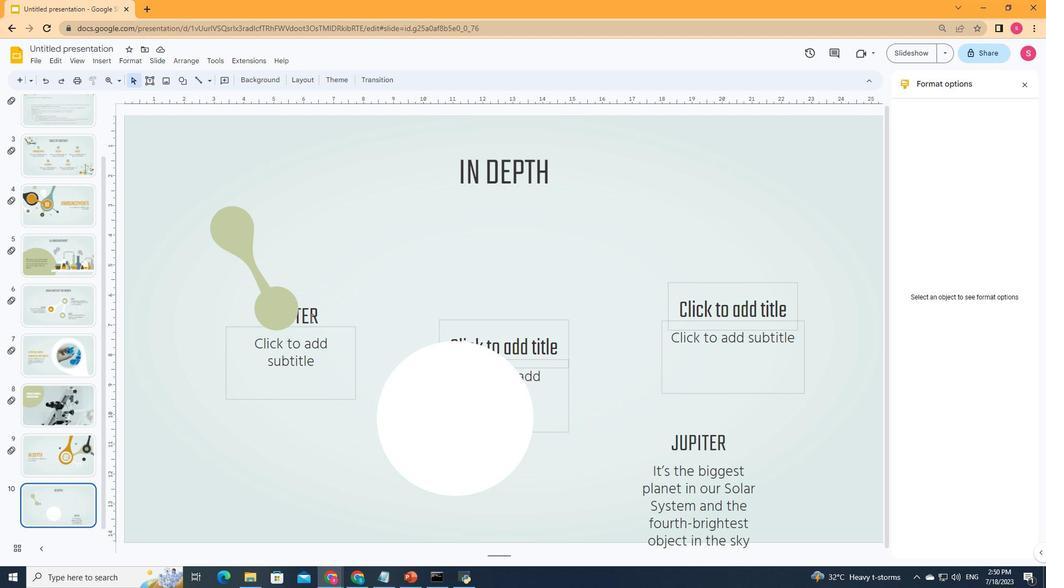 
Action: Mouse moved to (305, 289)
Screenshot: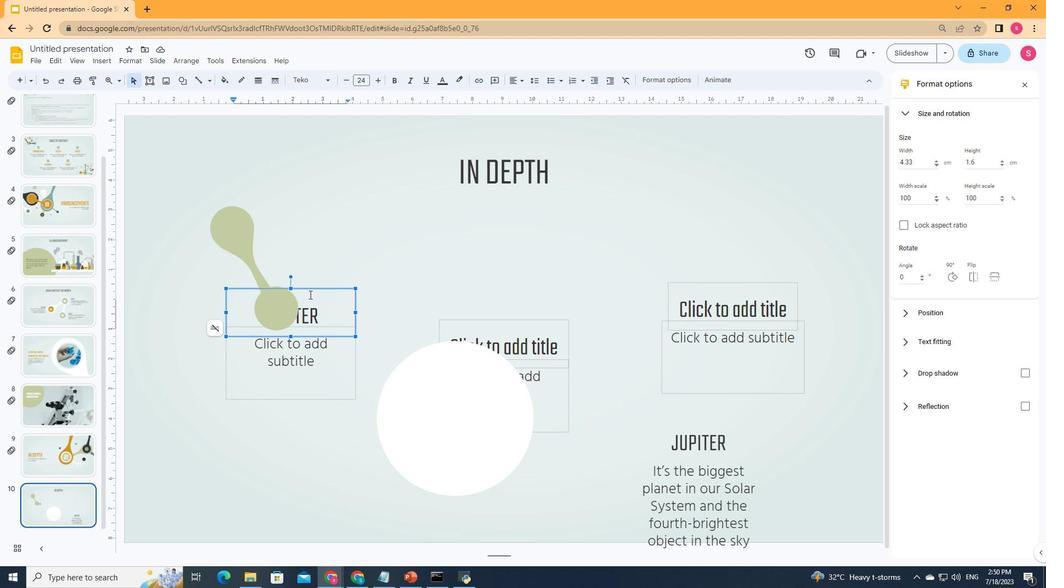 
Action: Mouse pressed left at (305, 289)
Screenshot: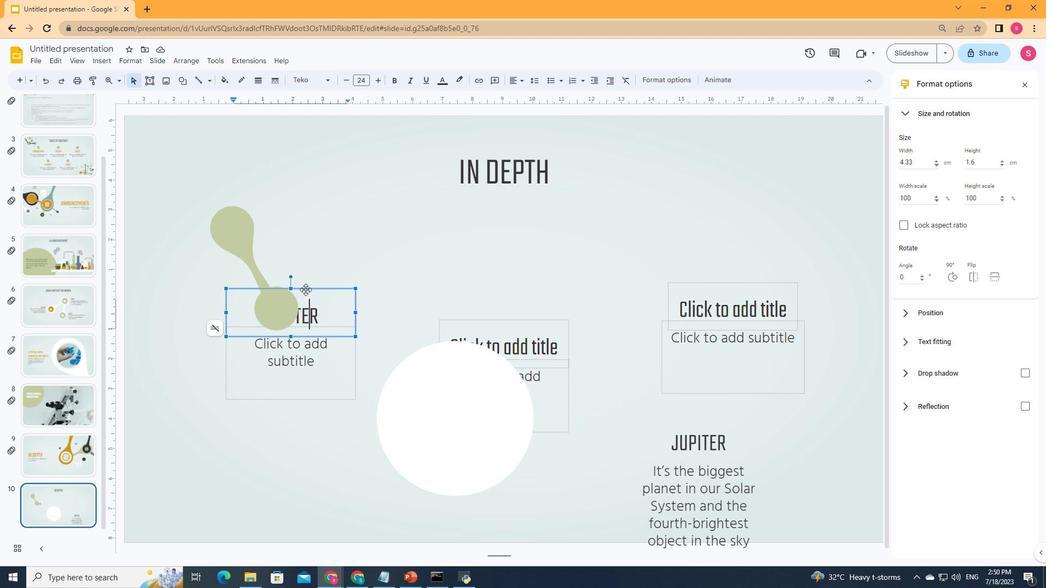 
Action: Key pressed <Key.delete>
Screenshot: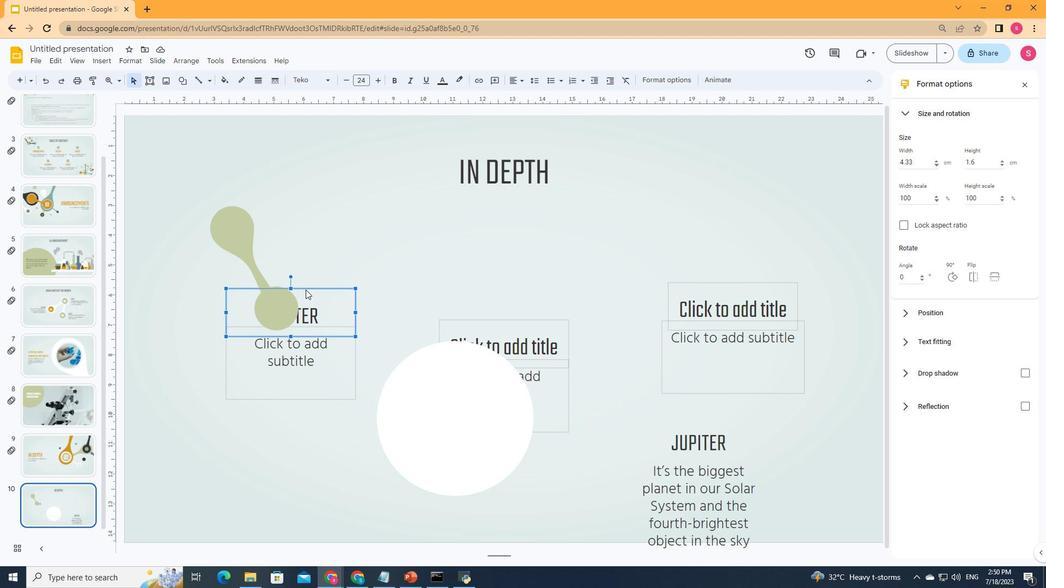 
Action: Mouse moved to (316, 325)
Screenshot: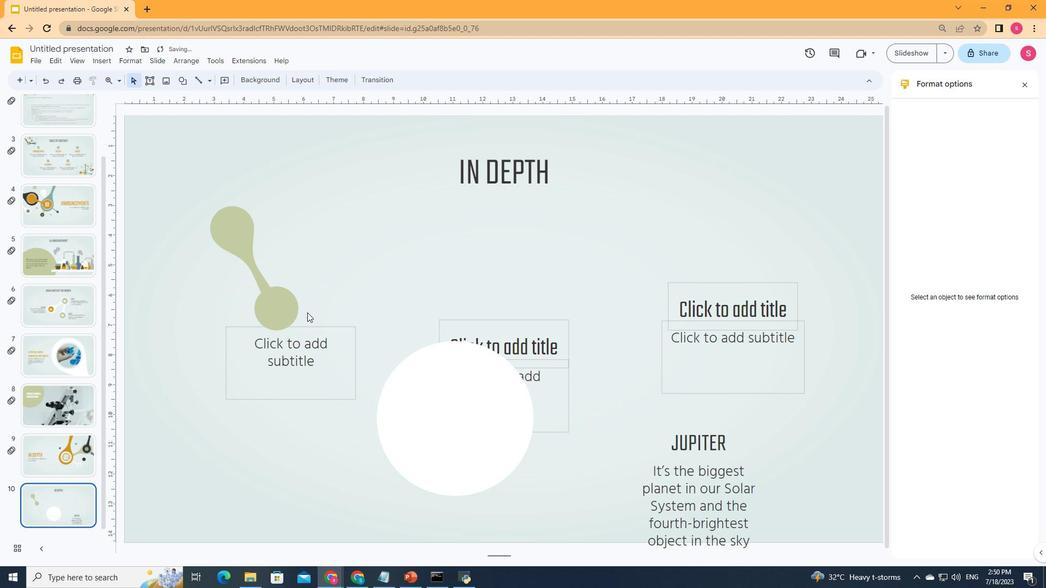 
Action: Mouse pressed left at (316, 325)
Screenshot: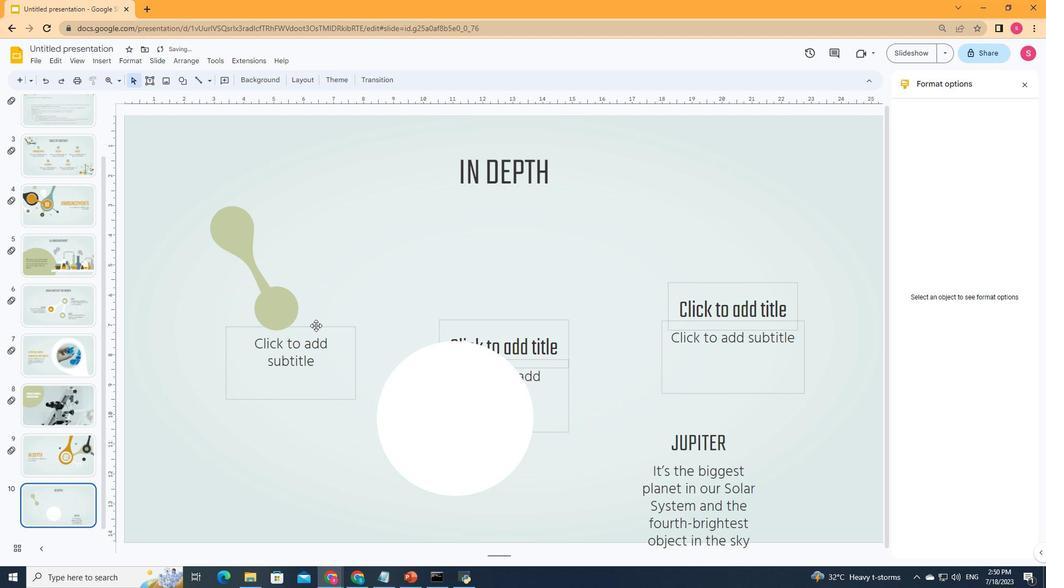 
Action: Key pressed <Key.delete>
Screenshot: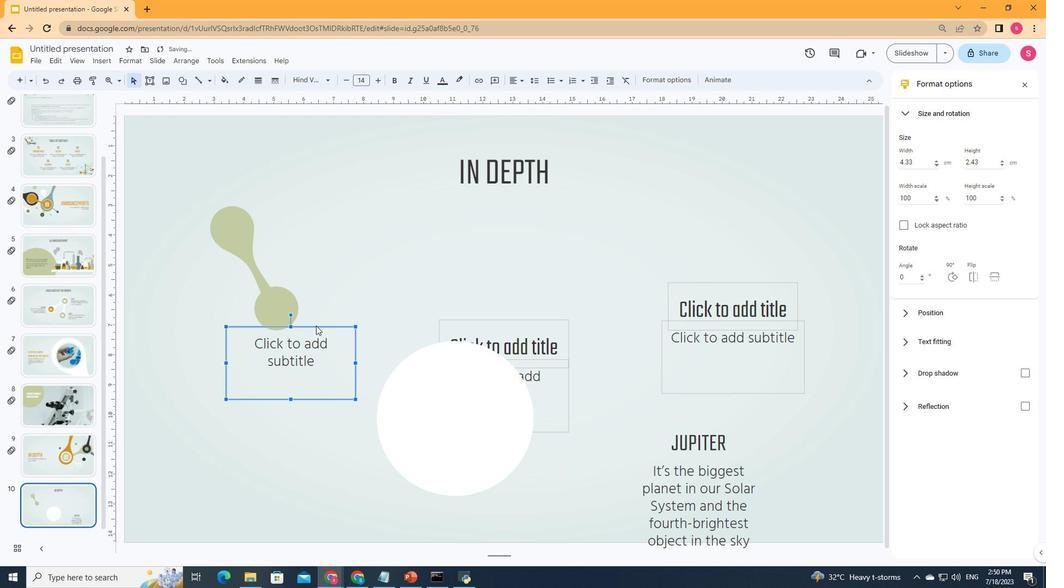 
Action: Mouse moved to (463, 421)
Screenshot: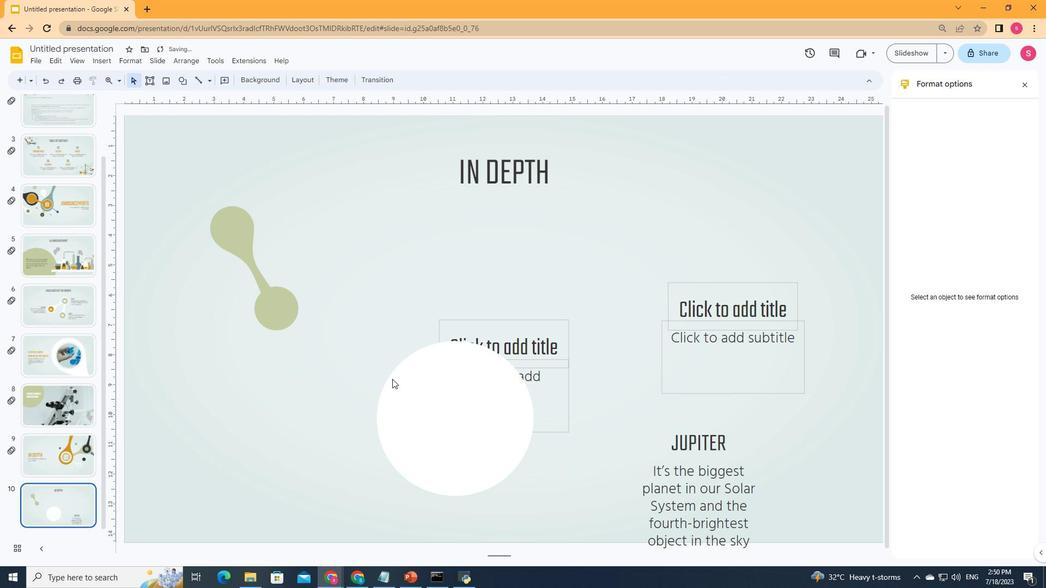 
Action: Mouse pressed left at (463, 421)
Screenshot: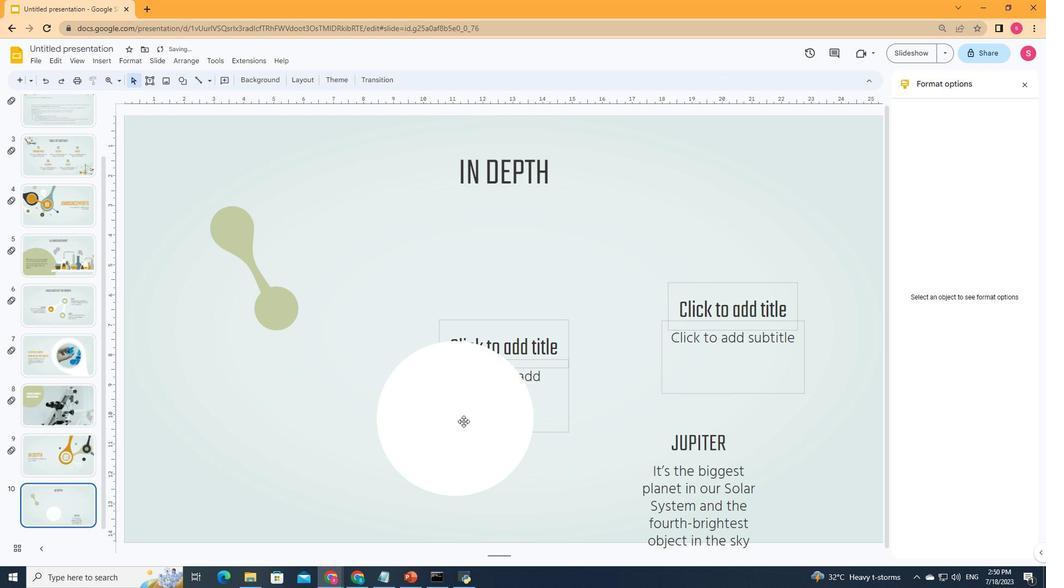 
Action: Mouse moved to (731, 508)
Screenshot: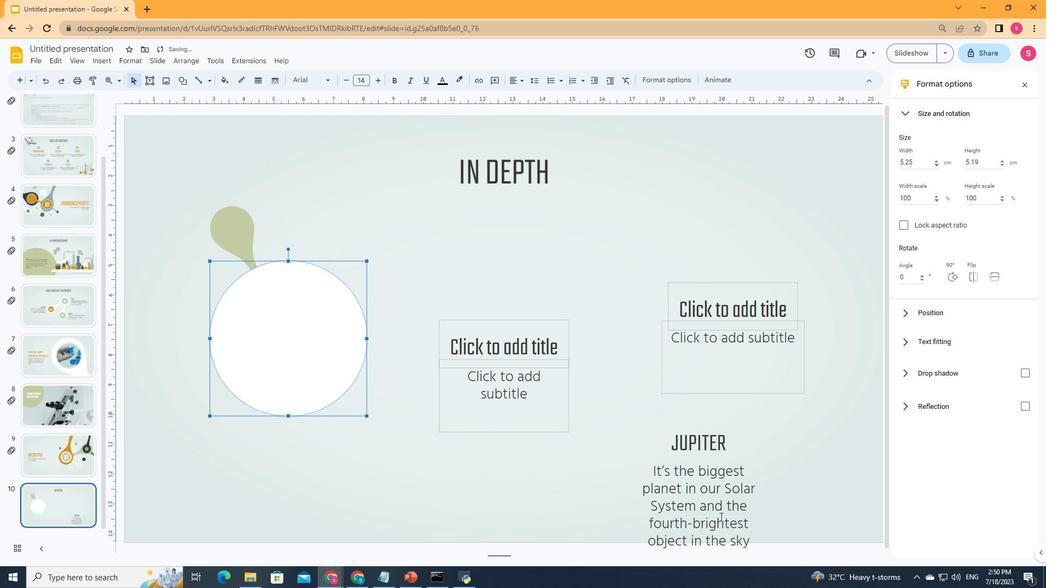 
Action: Mouse pressed left at (731, 508)
Screenshot: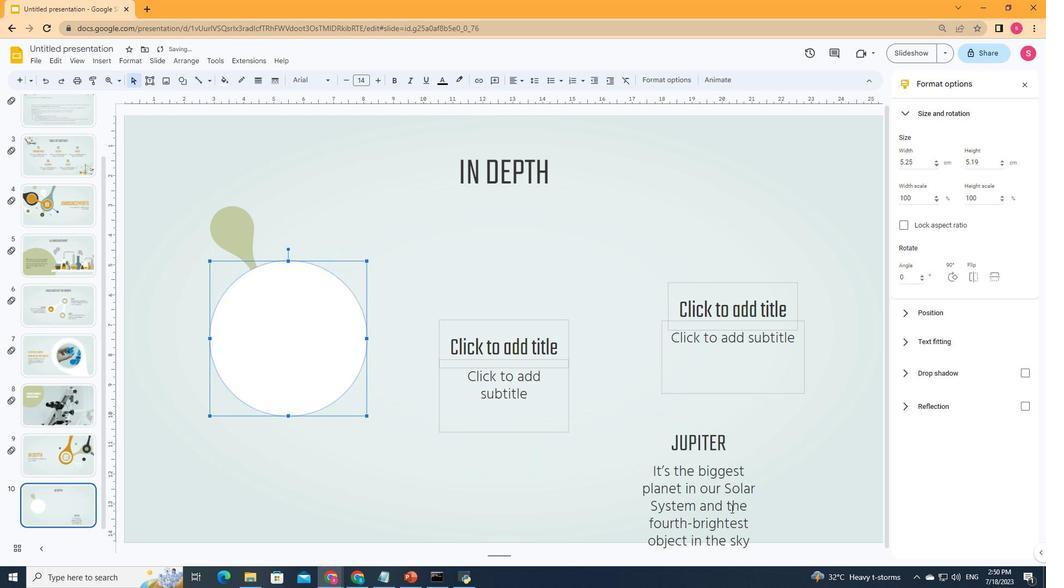 
Action: Mouse moved to (715, 438)
Screenshot: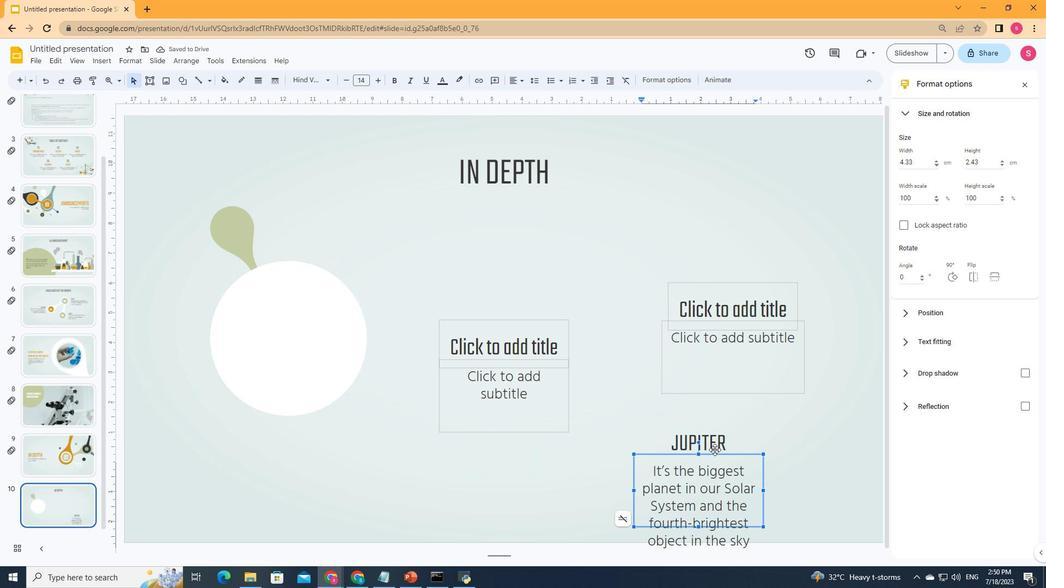 
Action: Mouse pressed left at (715, 438)
Screenshot: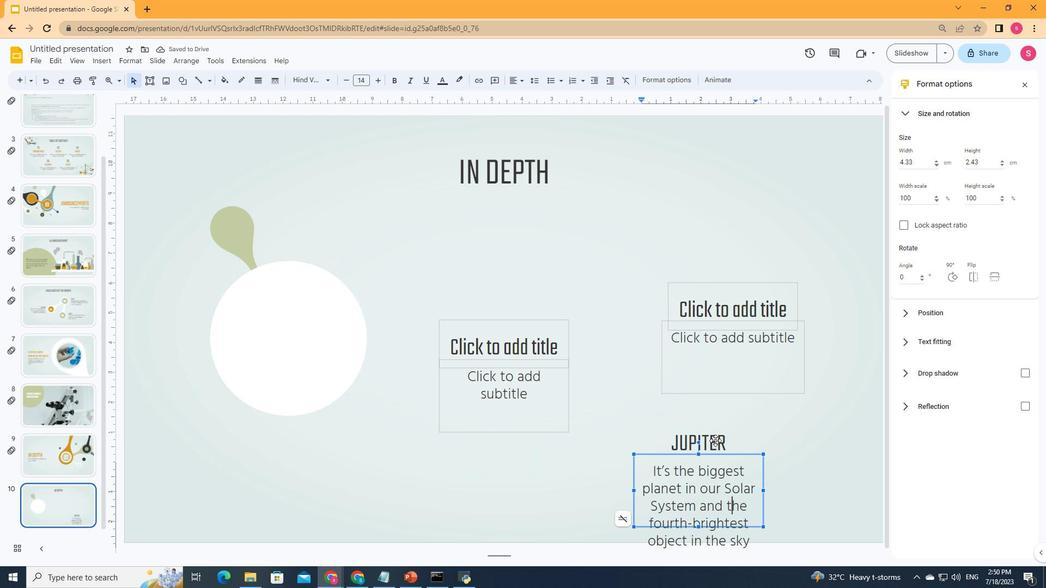 
Action: Mouse moved to (708, 457)
Screenshot: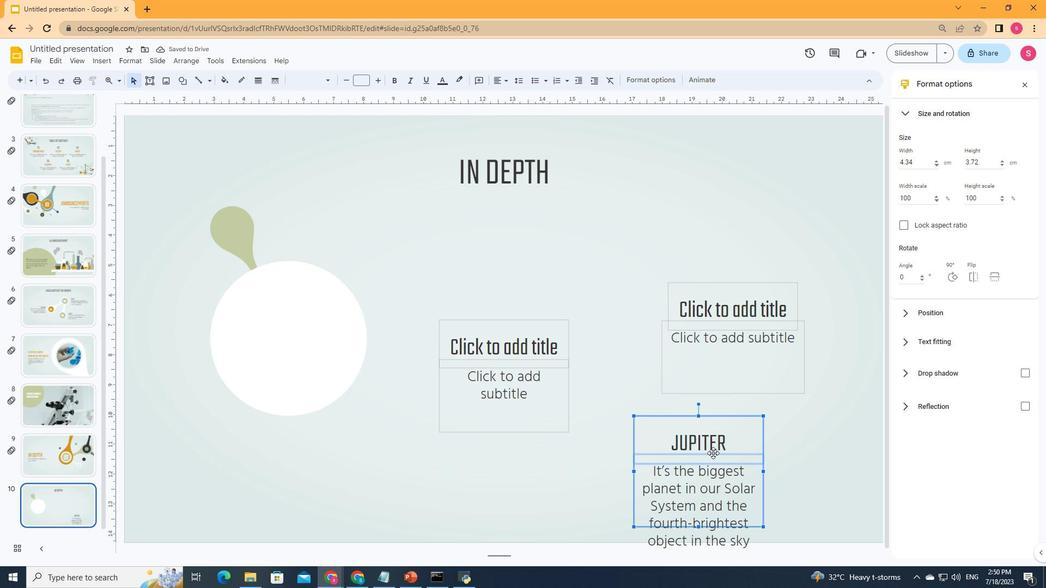 
Action: Mouse pressed left at (708, 457)
Screenshot: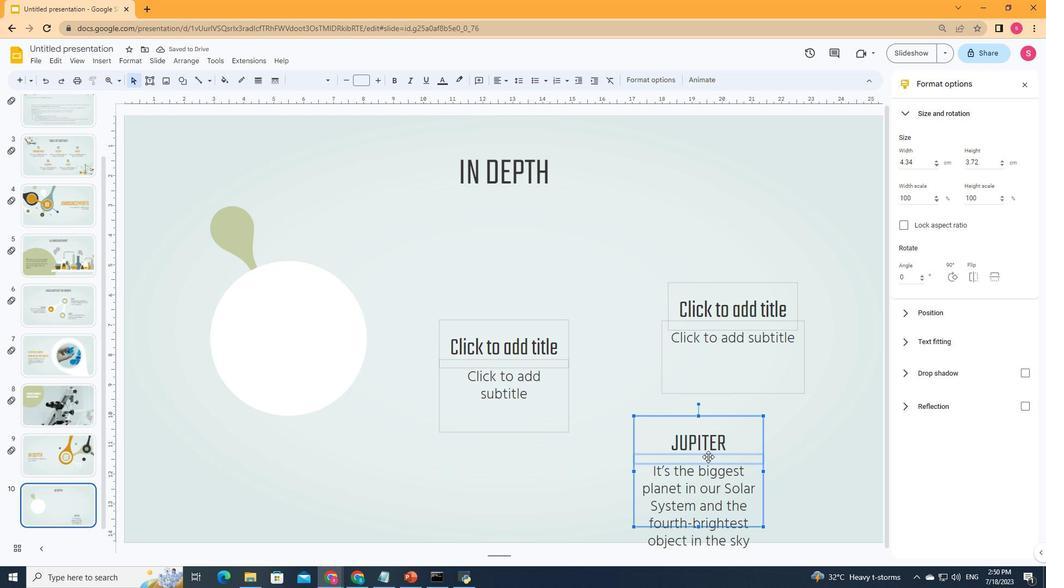 
Action: Mouse moved to (364, 343)
Screenshot: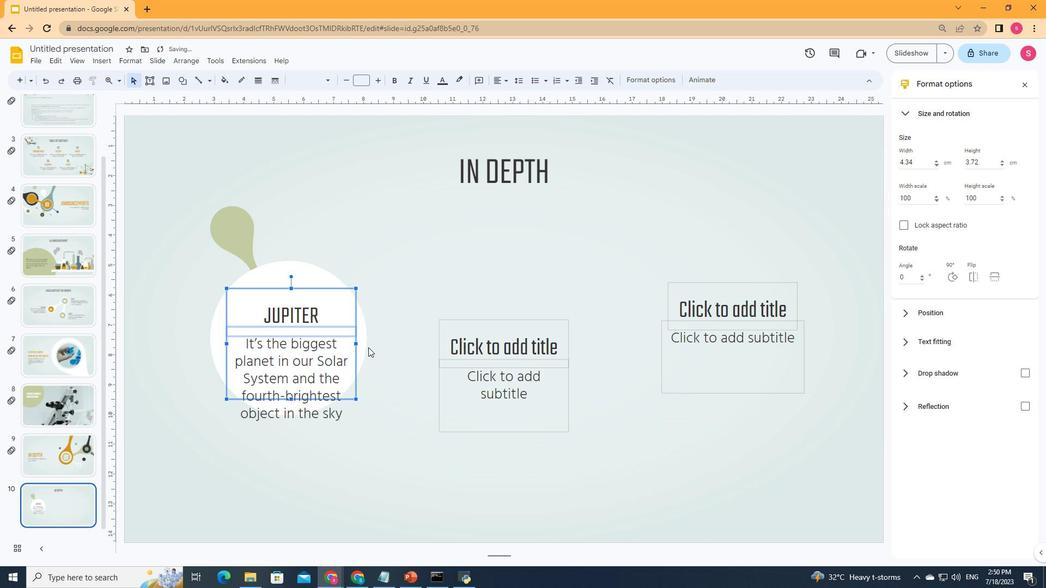 
Action: Mouse pressed left at (364, 343)
Screenshot: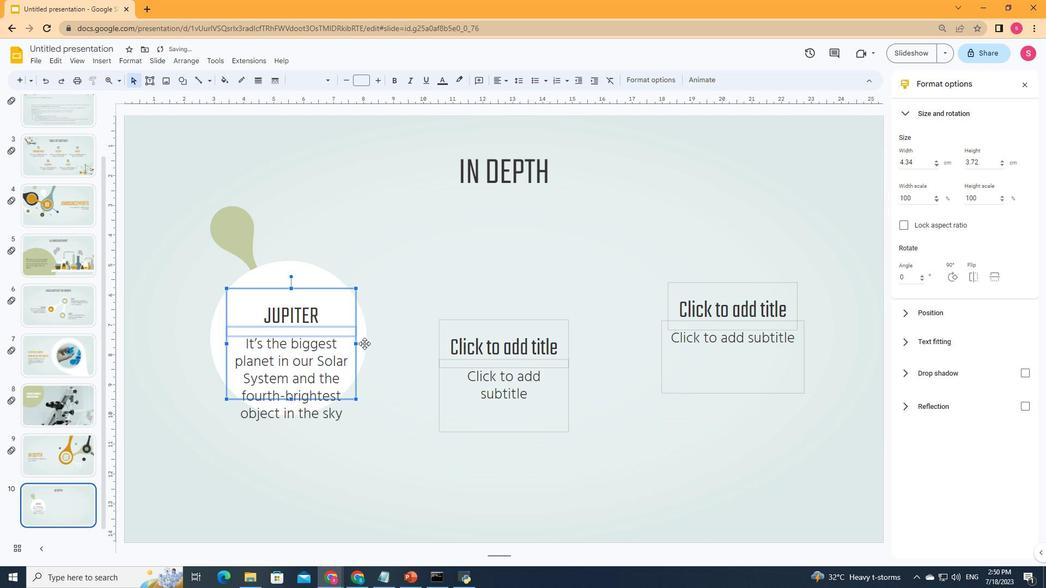 
Action: Mouse moved to (366, 416)
Screenshot: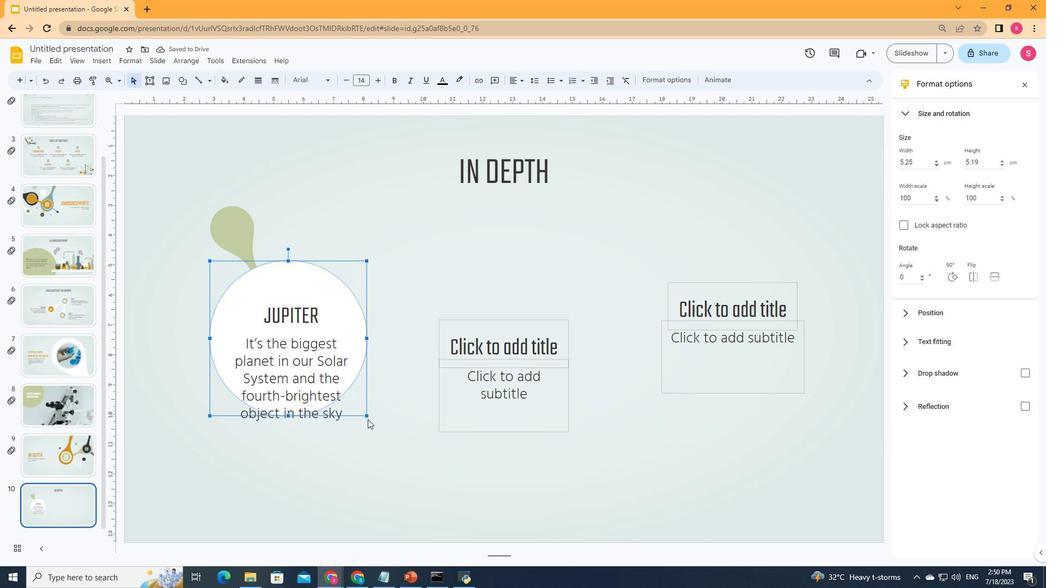 
Action: Mouse pressed left at (366, 416)
Screenshot: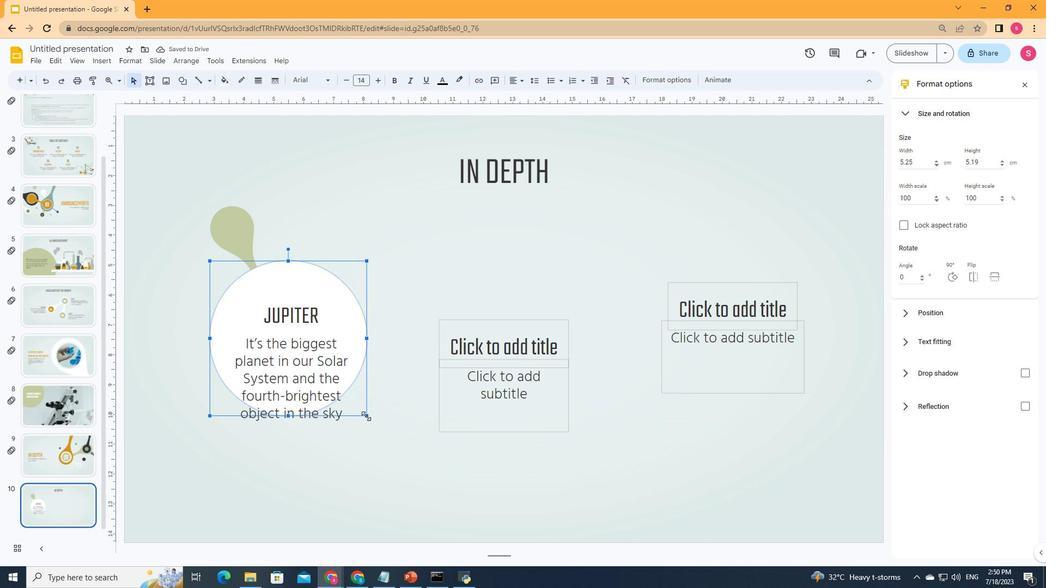 
Action: Mouse moved to (376, 431)
Screenshot: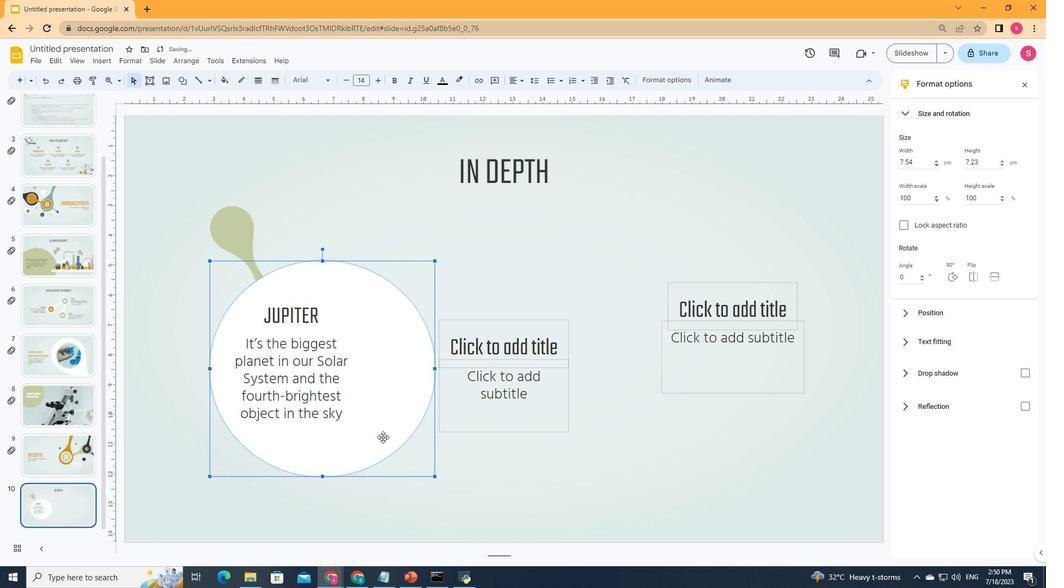 
Action: Mouse pressed left at (376, 431)
Screenshot: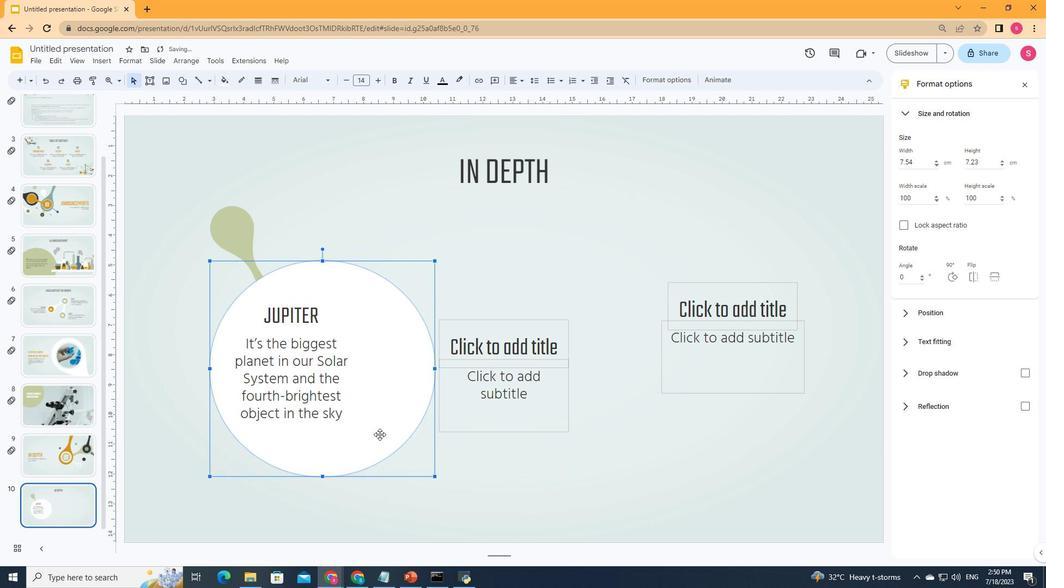 
Action: Mouse moved to (292, 479)
Screenshot: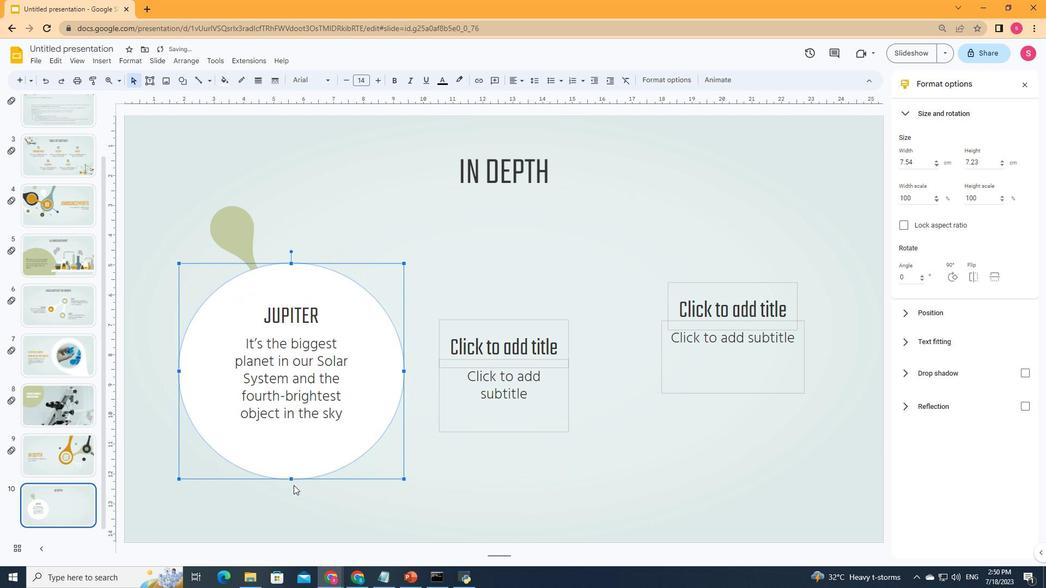 
Action: Mouse pressed left at (292, 479)
Screenshot: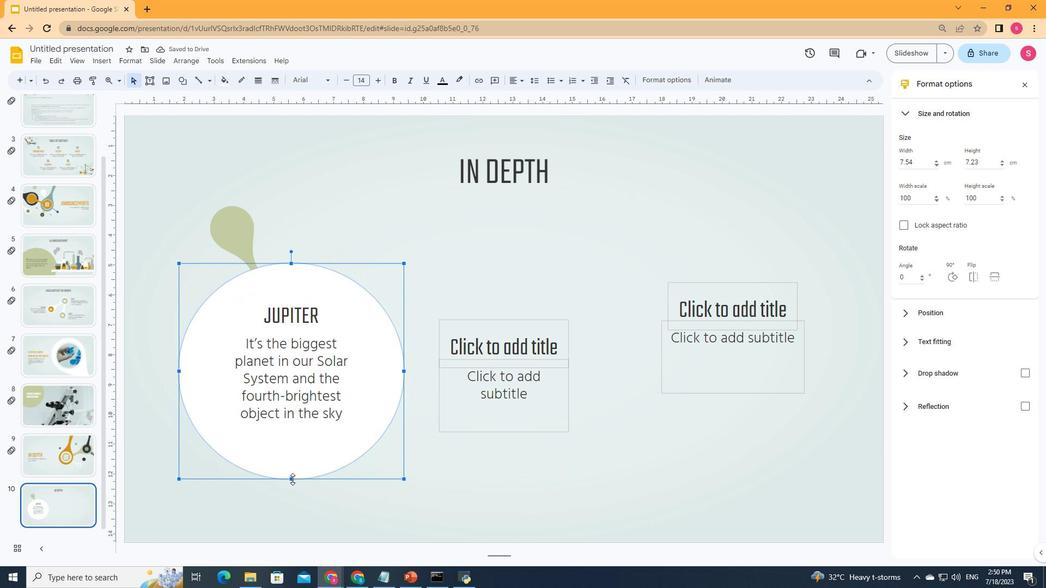 
Action: Mouse moved to (401, 377)
Screenshot: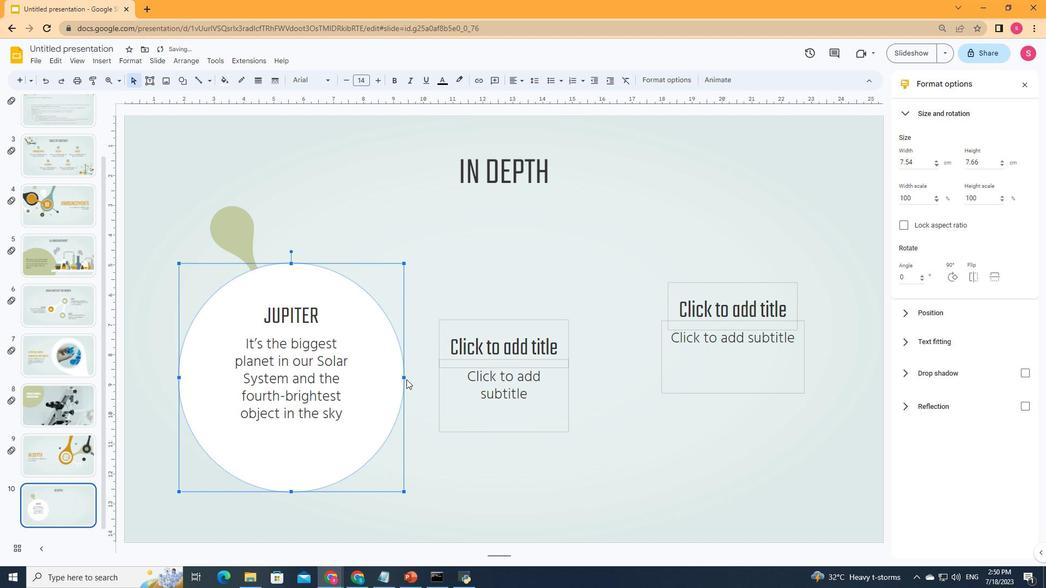 
Action: Mouse pressed left at (401, 377)
Screenshot: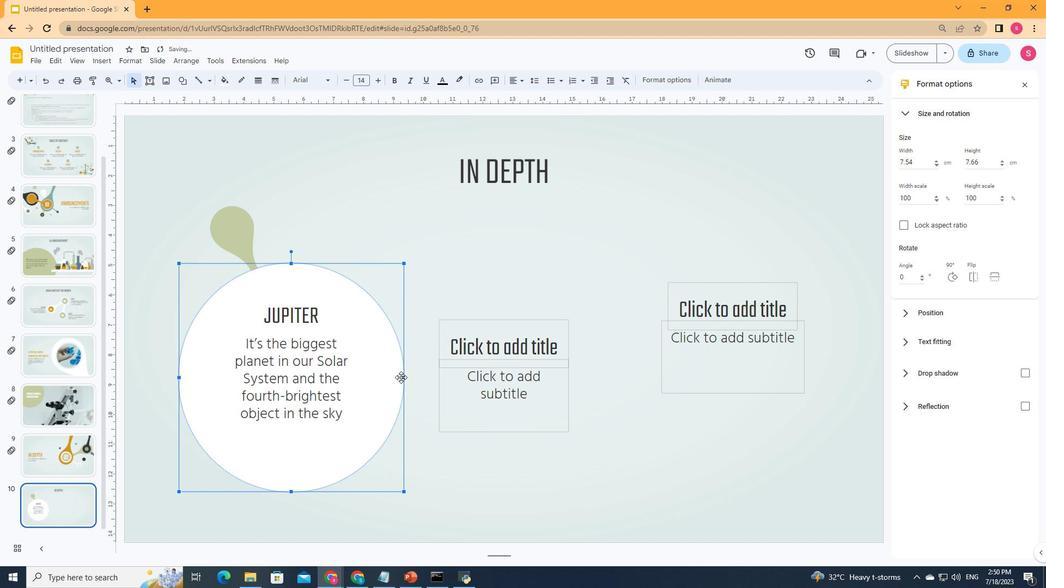 
Action: Mouse moved to (290, 438)
Screenshot: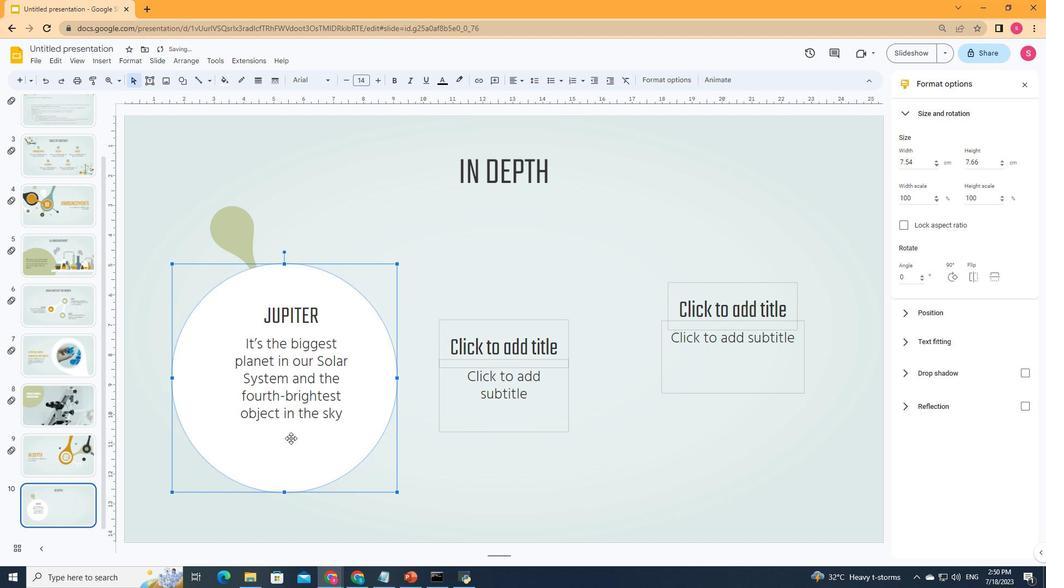 
Action: Mouse pressed left at (290, 438)
Screenshot: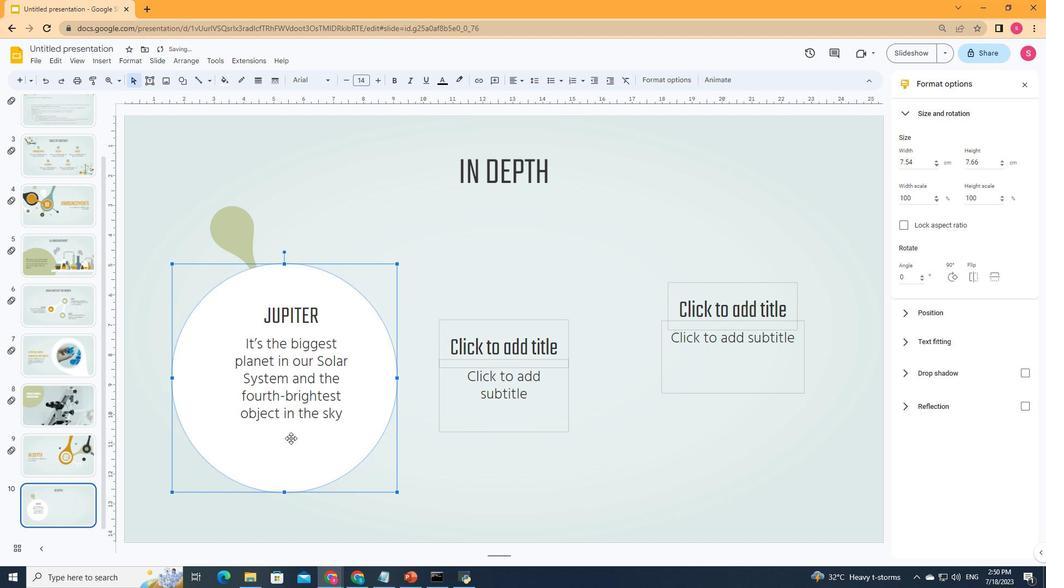 
Action: Mouse moved to (229, 228)
Screenshot: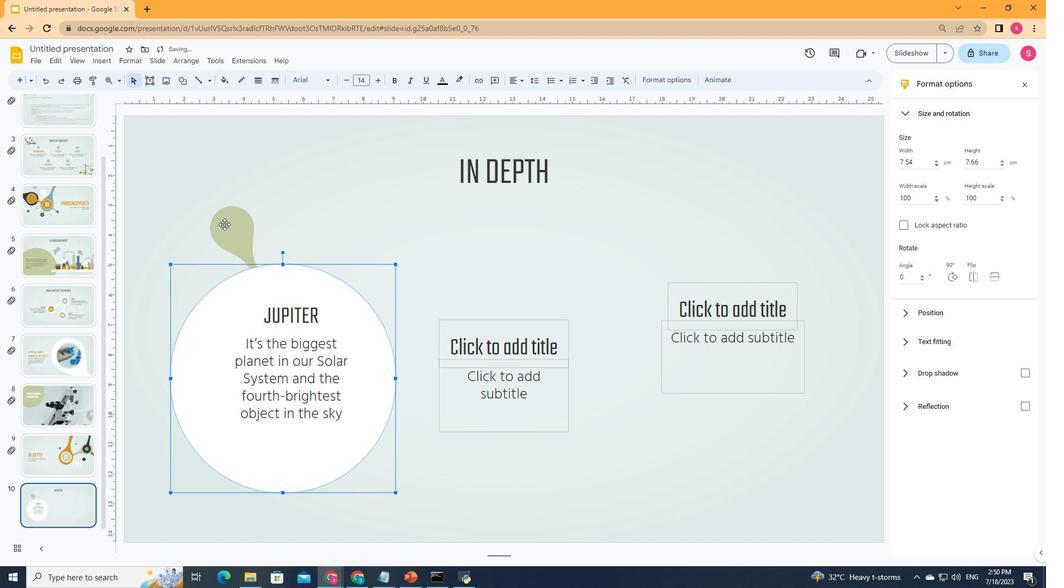 
Action: Mouse pressed left at (229, 228)
Screenshot: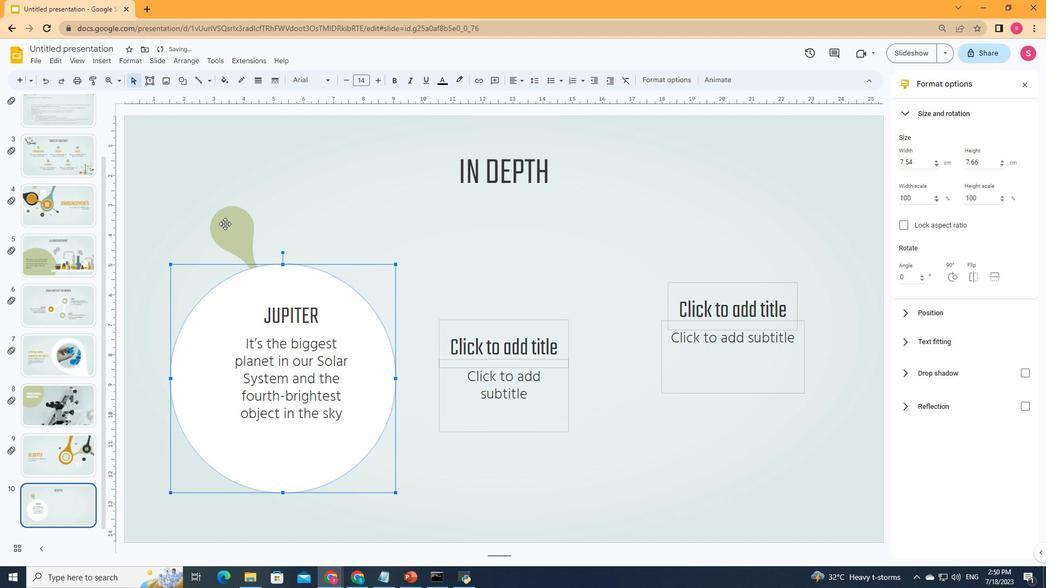 
Action: Mouse moved to (248, 203)
Screenshot: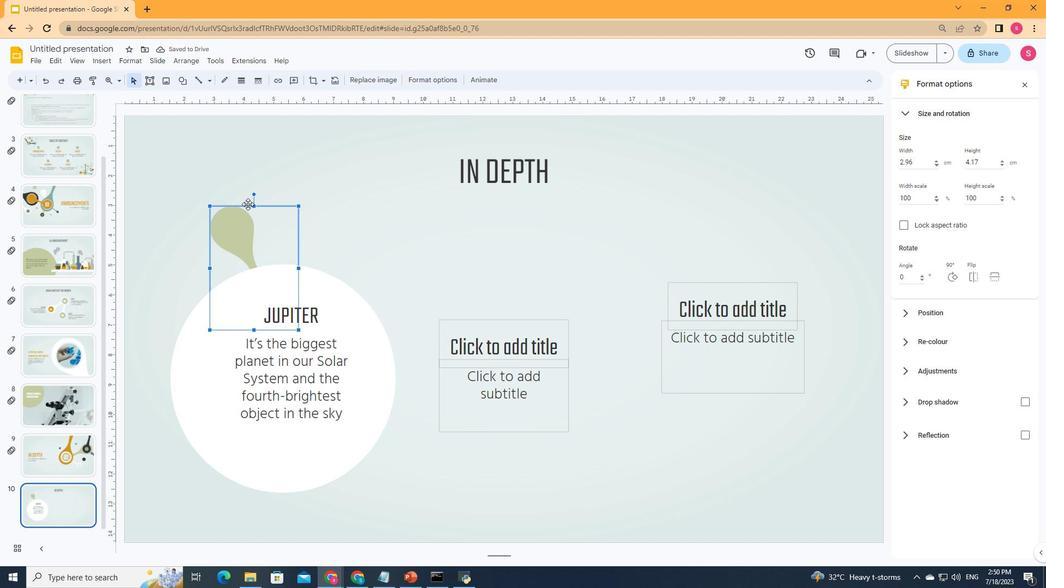 
Action: Mouse pressed left at (248, 203)
Screenshot: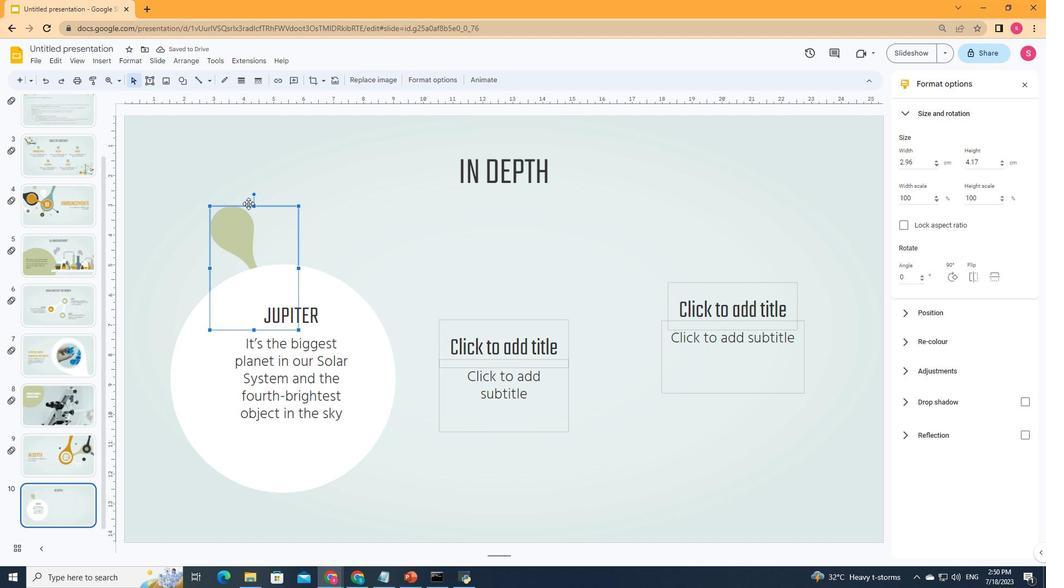 
Action: Mouse moved to (210, 202)
Screenshot: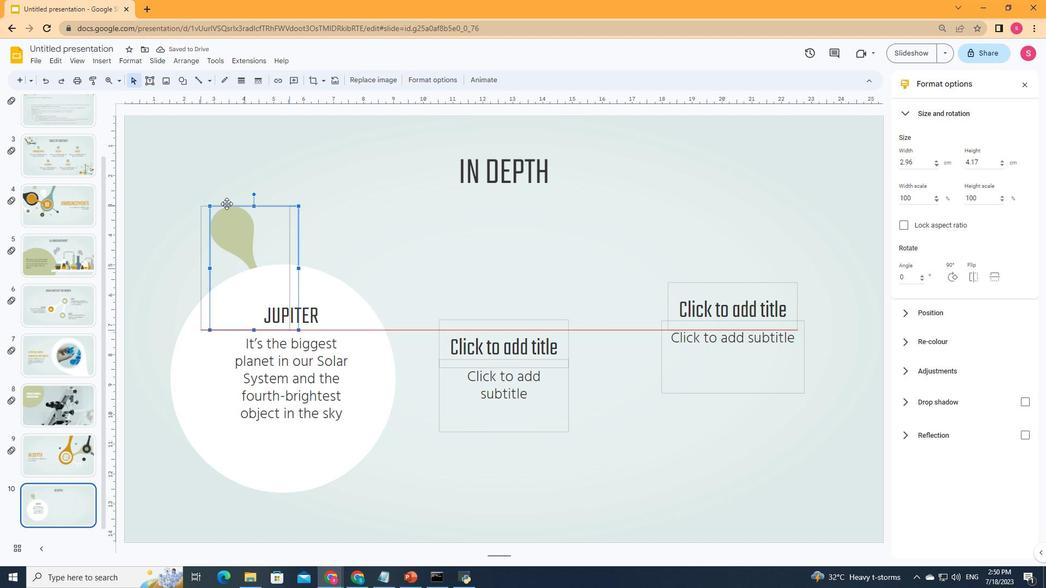 
Action: Mouse pressed left at (210, 202)
Screenshot: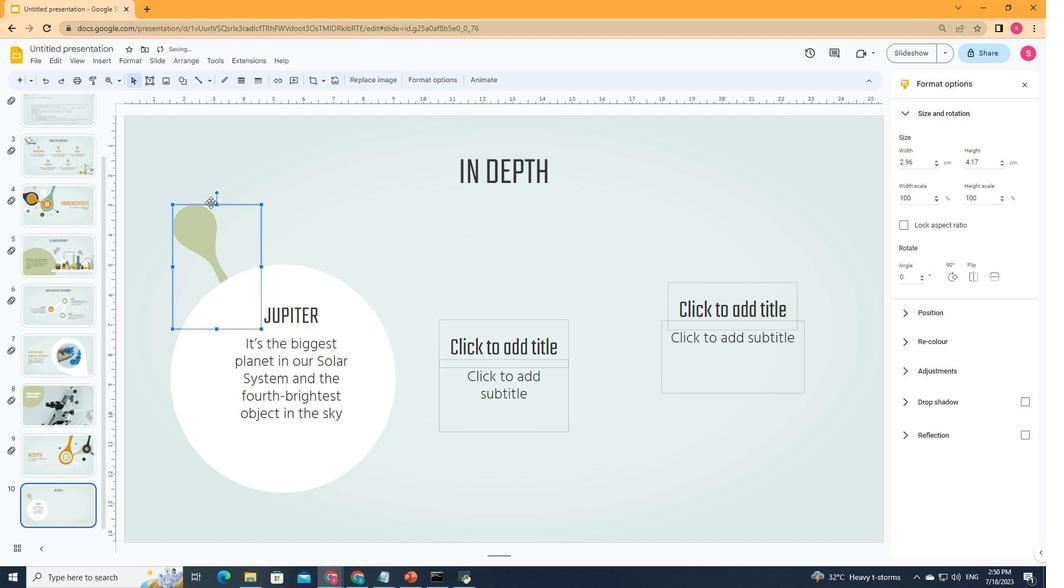 
Action: Mouse moved to (262, 228)
Screenshot: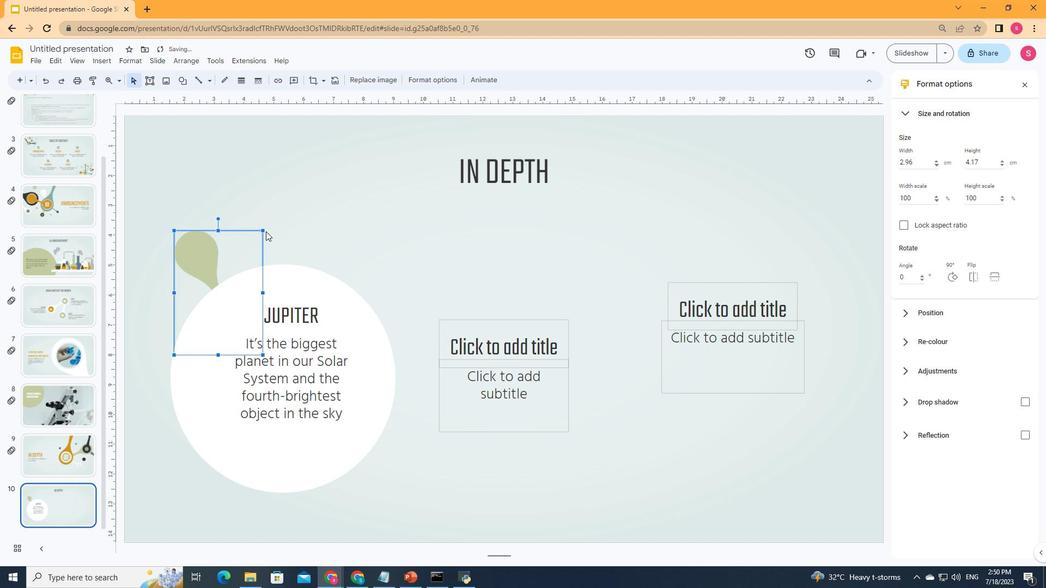 
Action: Mouse pressed left at (262, 228)
Screenshot: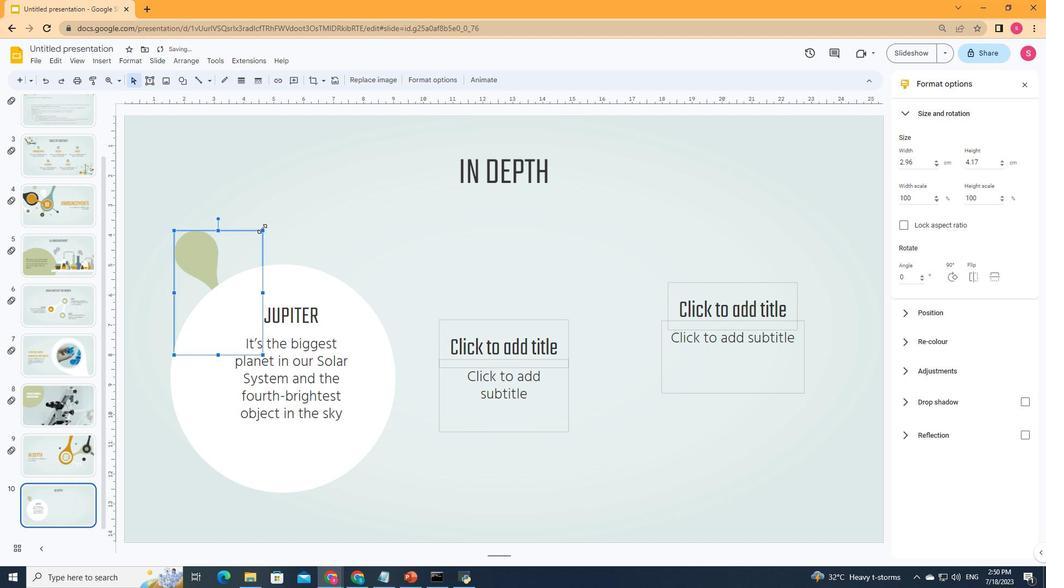 
Action: Mouse moved to (232, 240)
Screenshot: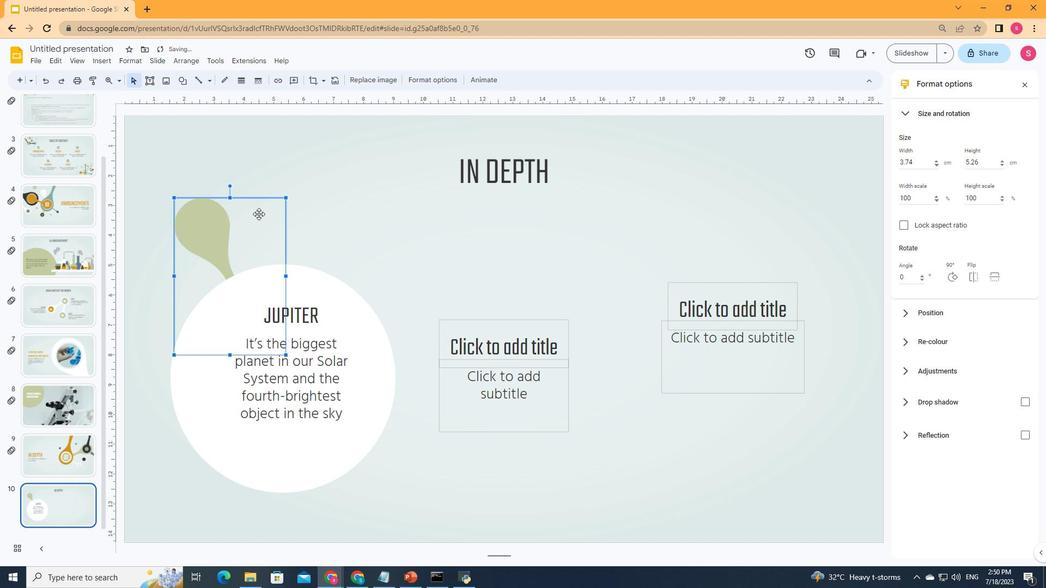 
Action: Mouse pressed left at (232, 240)
Screenshot: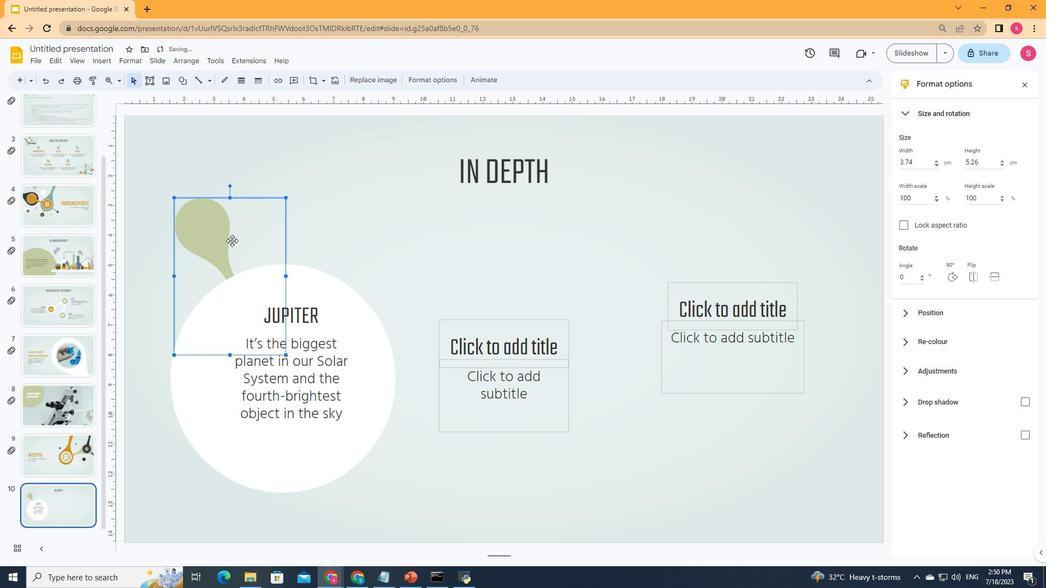 
Action: Mouse moved to (223, 256)
Screenshot: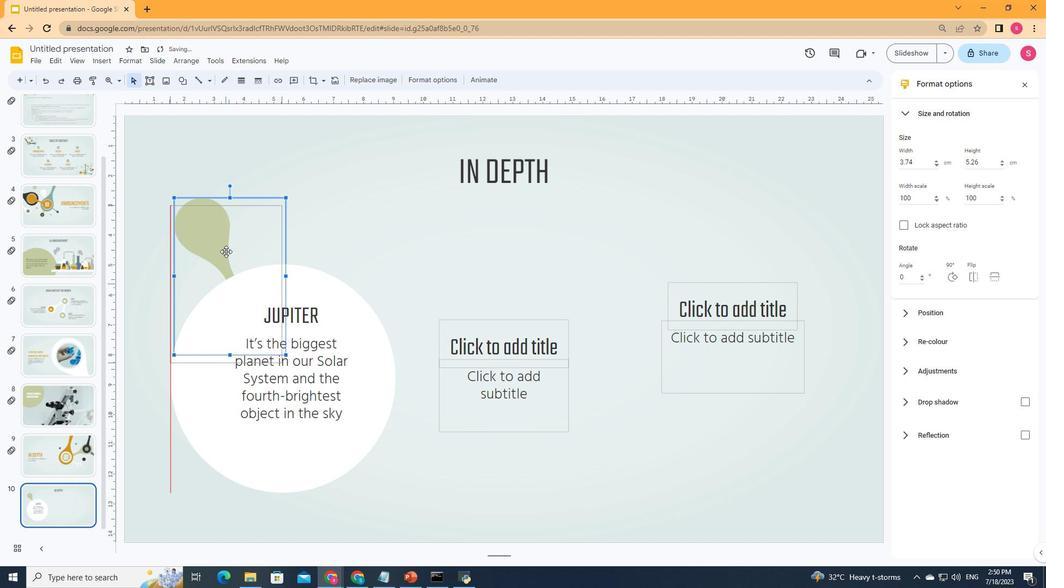 
Action: Key pressed ctrl+C<'\x16'>
Screenshot: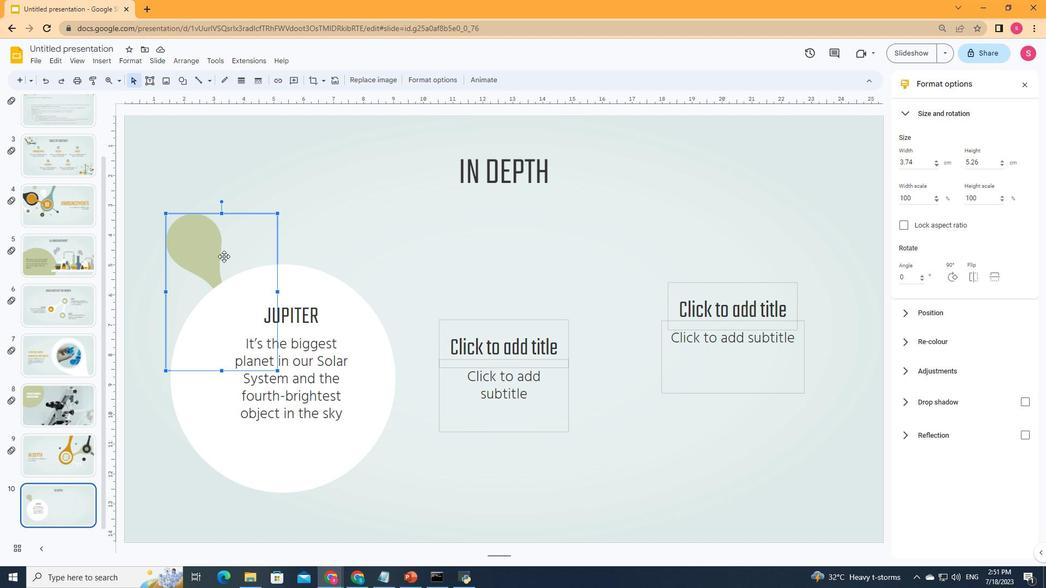 
Action: Mouse moved to (223, 281)
Screenshot: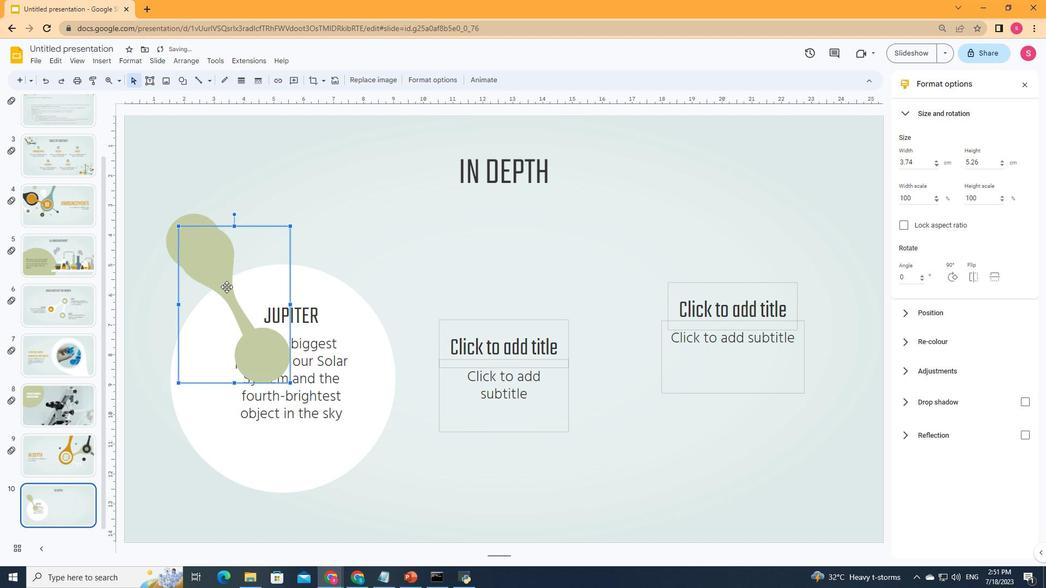 
Action: Mouse pressed left at (223, 281)
Screenshot: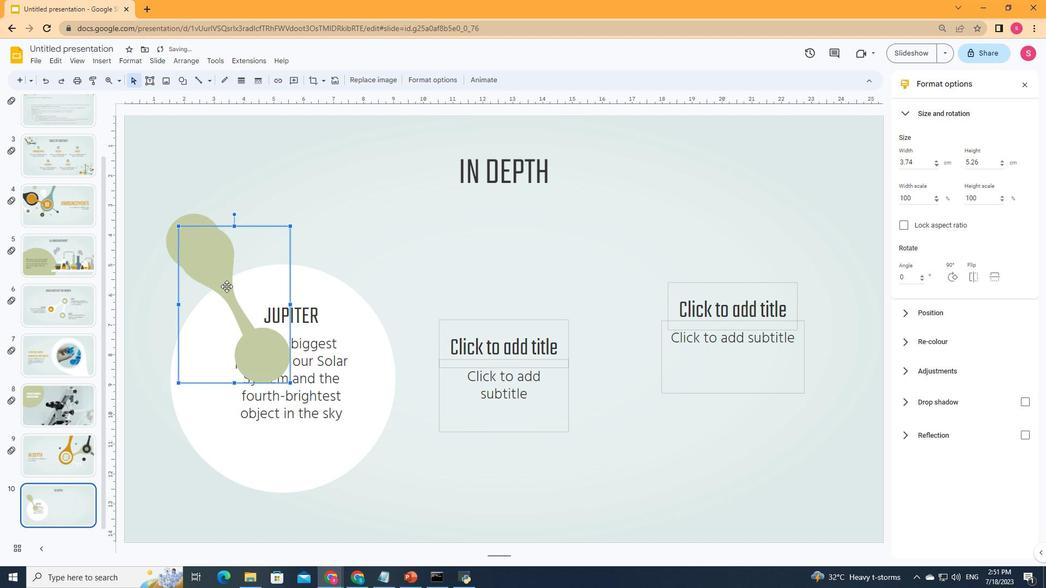
Action: Mouse moved to (366, 345)
Screenshot: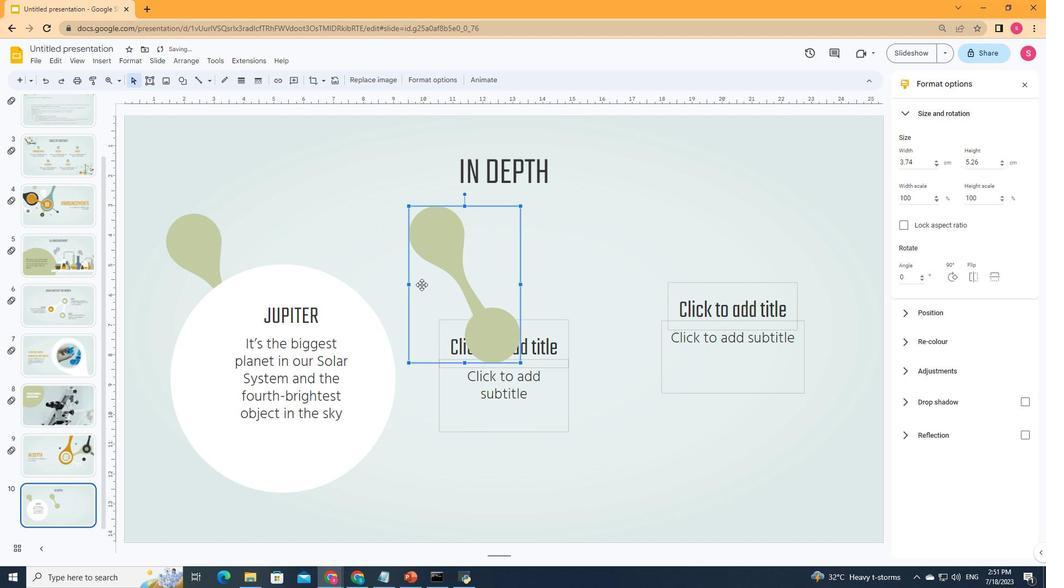 
Action: Mouse pressed left at (366, 345)
Screenshot: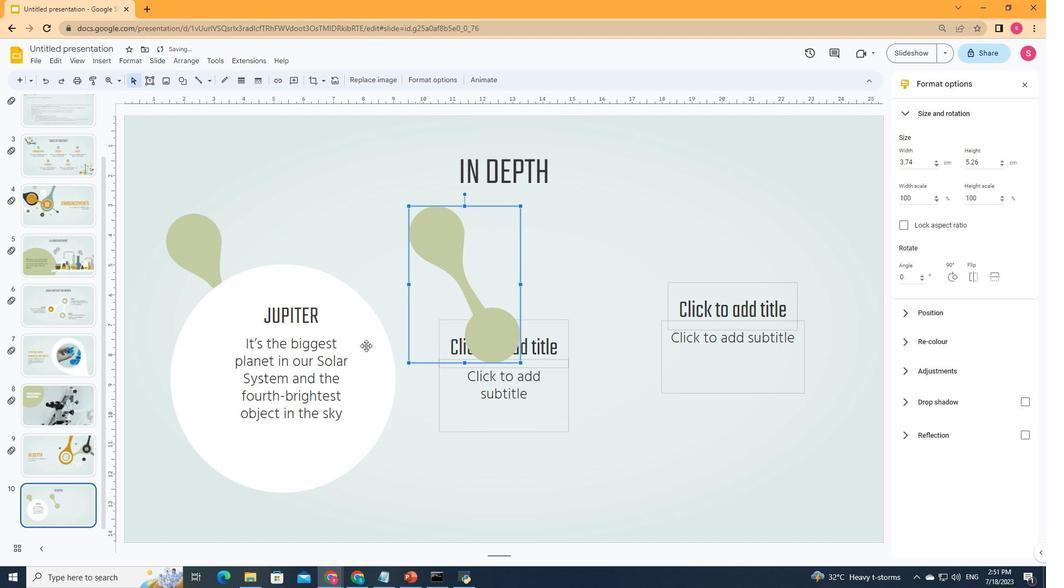 
Action: Key pressed ctrl+C
Screenshot: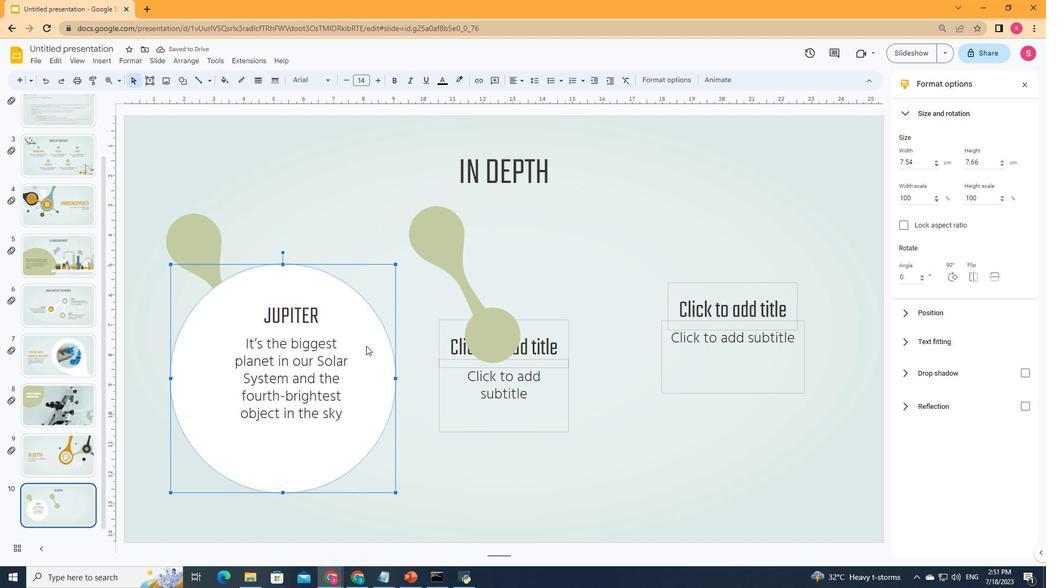 
Action: Mouse moved to (568, 318)
Screenshot: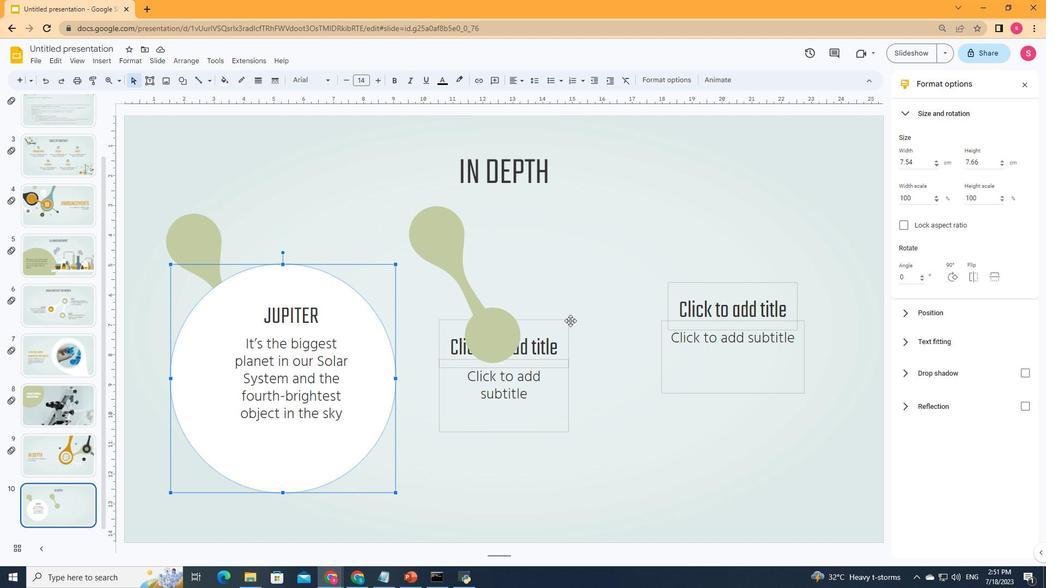 
Action: Mouse pressed left at (568, 318)
Screenshot: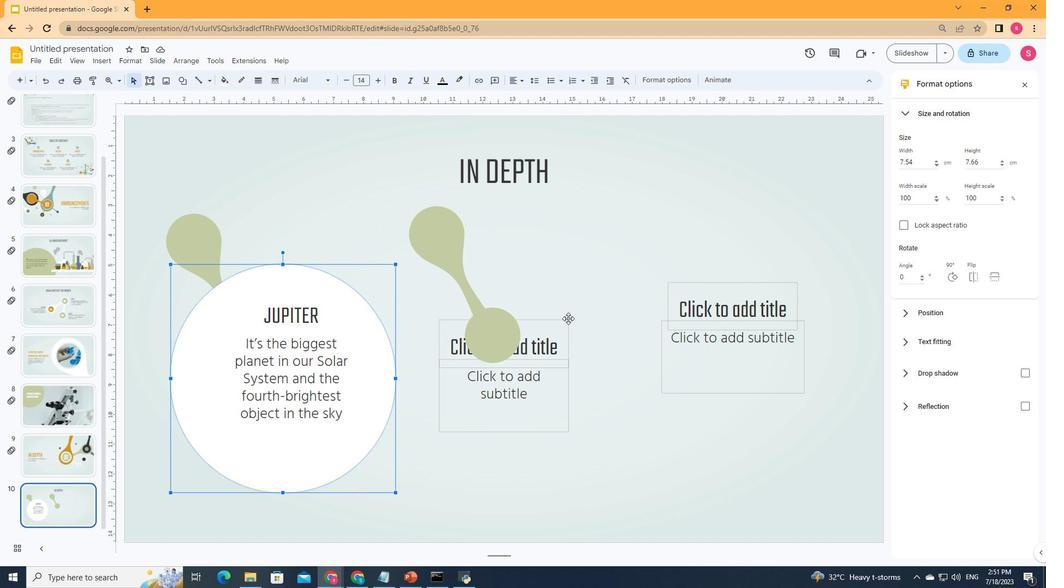 
Action: Mouse moved to (567, 318)
Screenshot: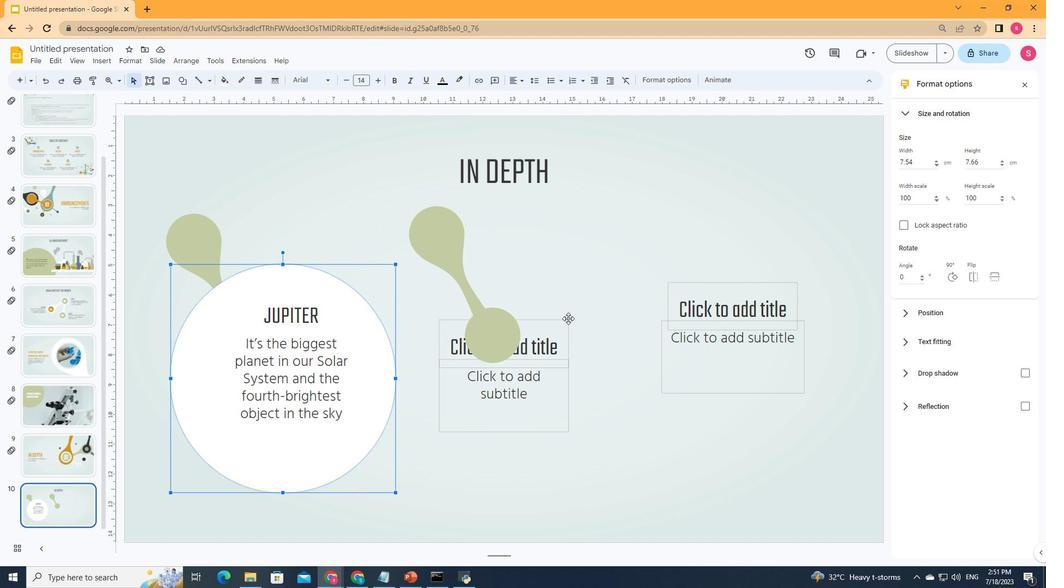 
Action: Key pressed <Key.delete>
Screenshot: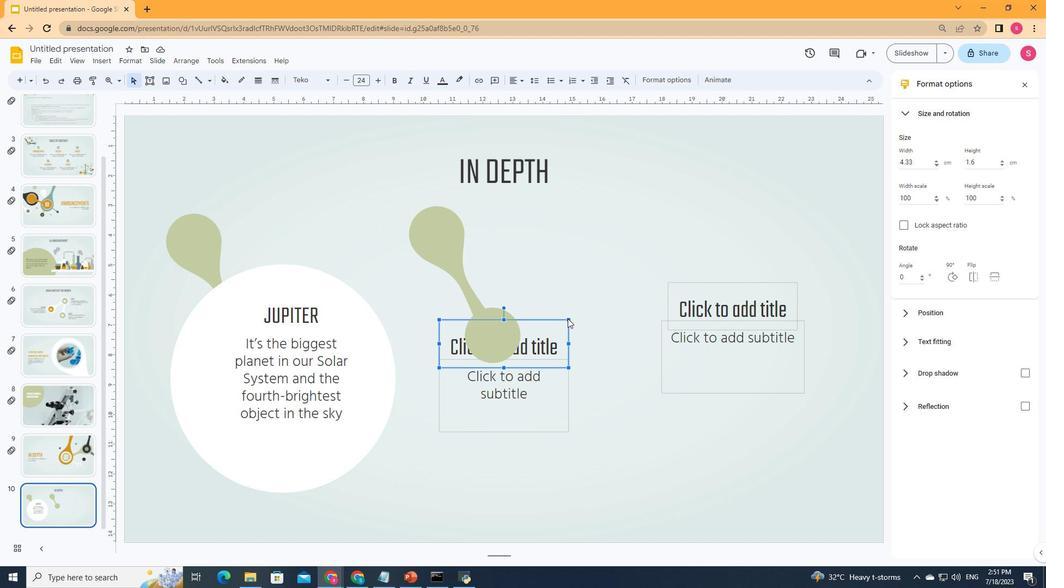 
Action: Mouse moved to (563, 361)
Screenshot: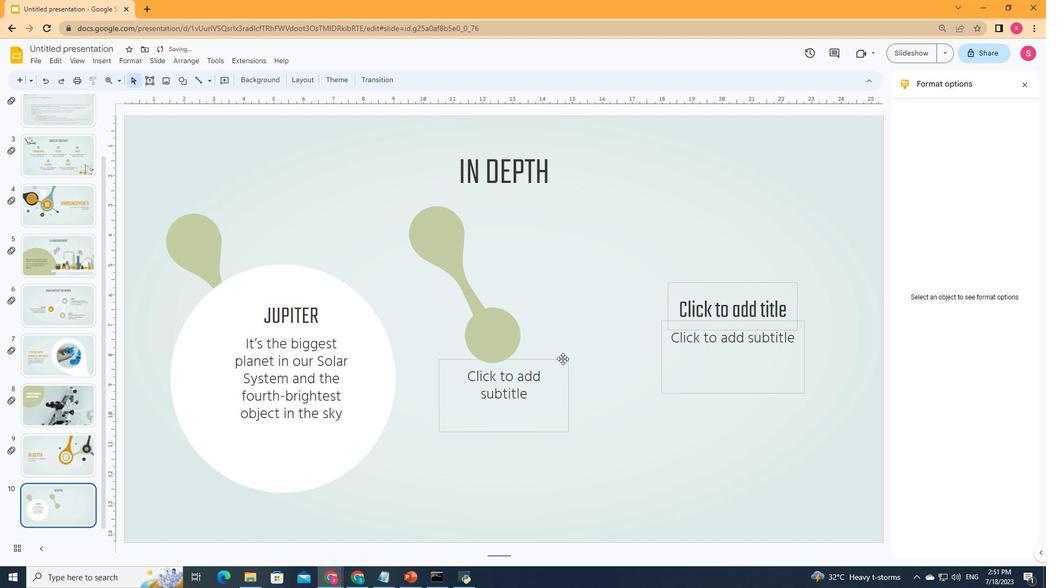 
Action: Mouse pressed left at (563, 361)
Screenshot: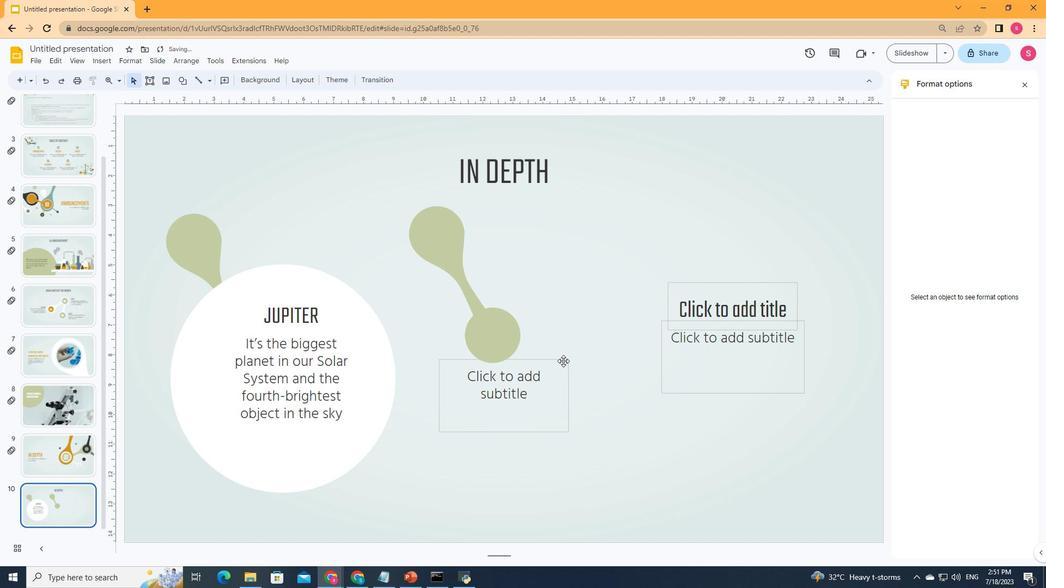 
Action: Key pressed <Key.delete>
Screenshot: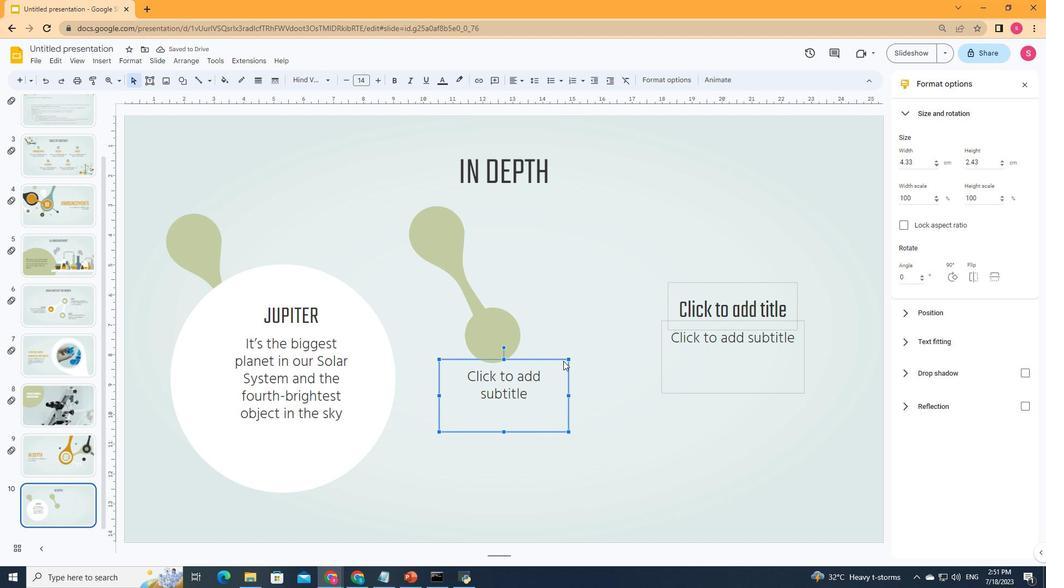 
Action: Mouse moved to (202, 234)
Screenshot: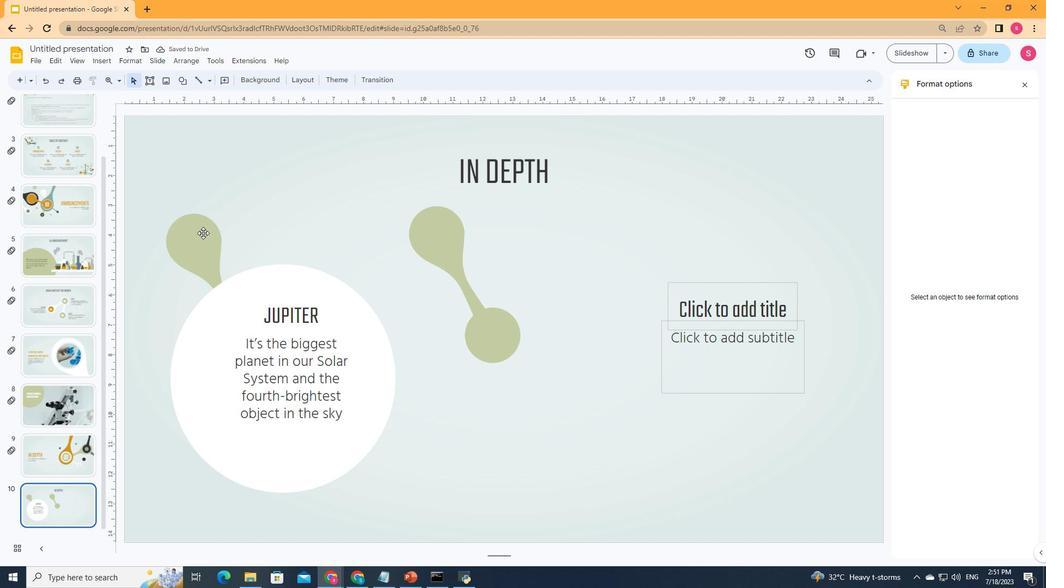 
Action: Mouse pressed left at (202, 234)
Screenshot: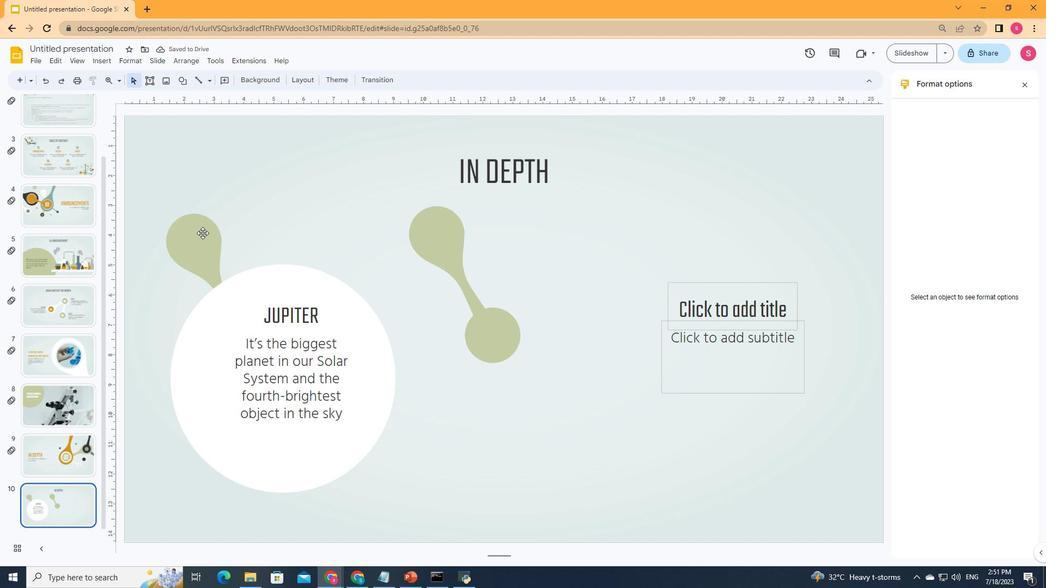 
Action: Mouse moved to (194, 245)
Screenshot: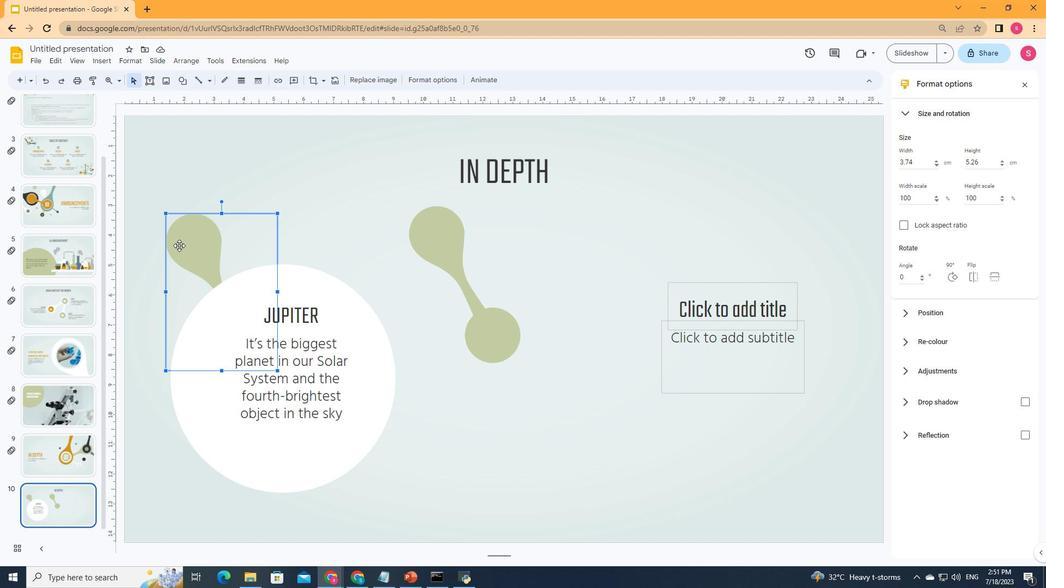 
Action: Mouse pressed left at (194, 245)
Screenshot: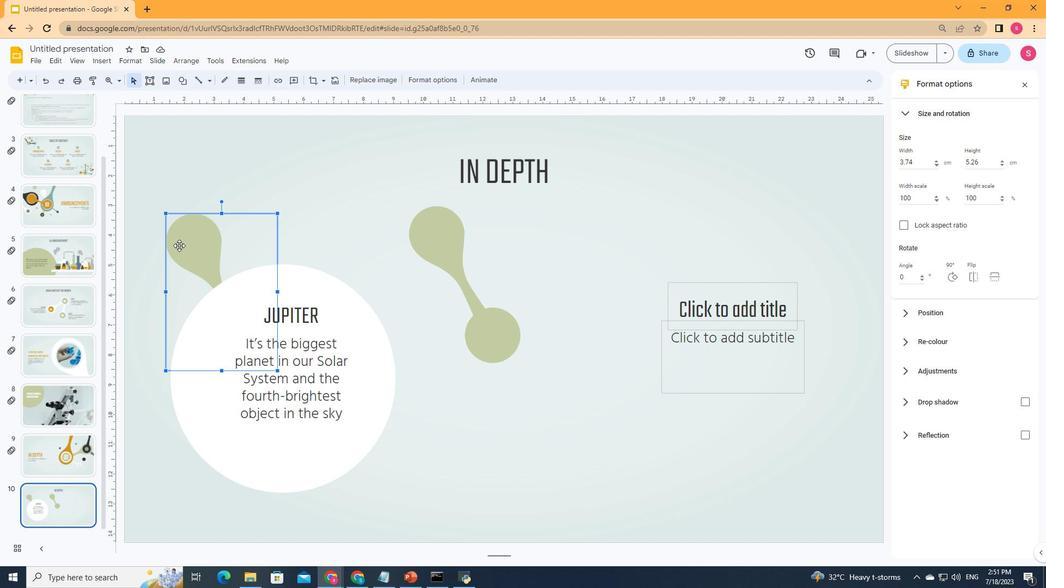 
Action: Mouse moved to (909, 344)
Screenshot: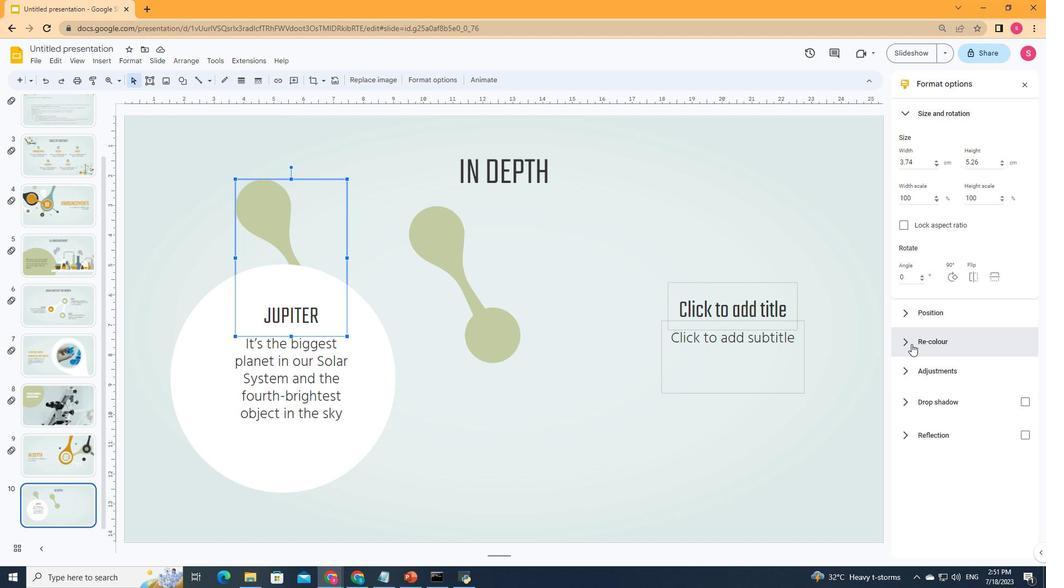 
Action: Mouse pressed left at (909, 344)
Screenshot: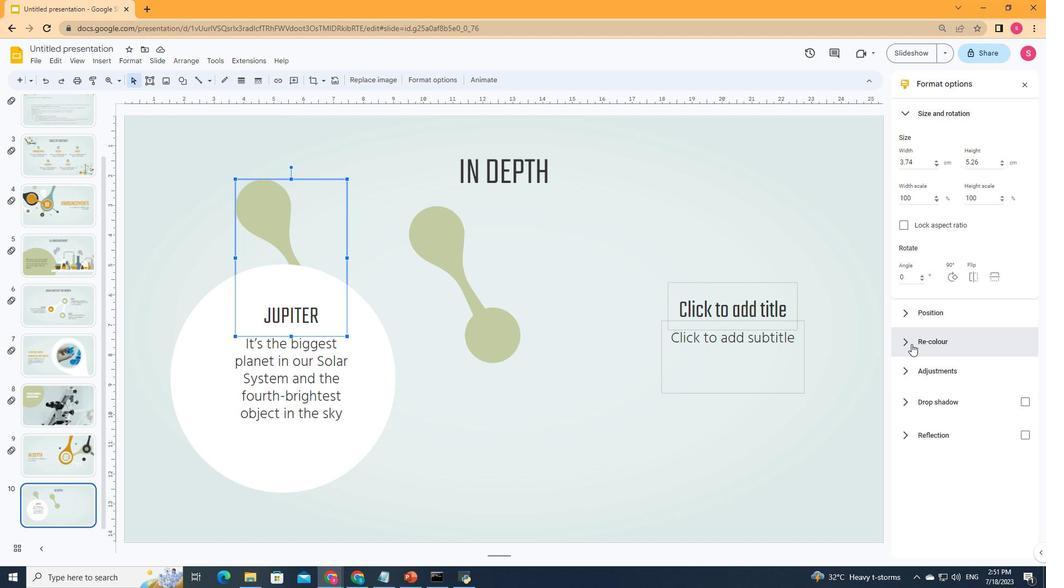 
Action: Mouse moved to (919, 368)
Screenshot: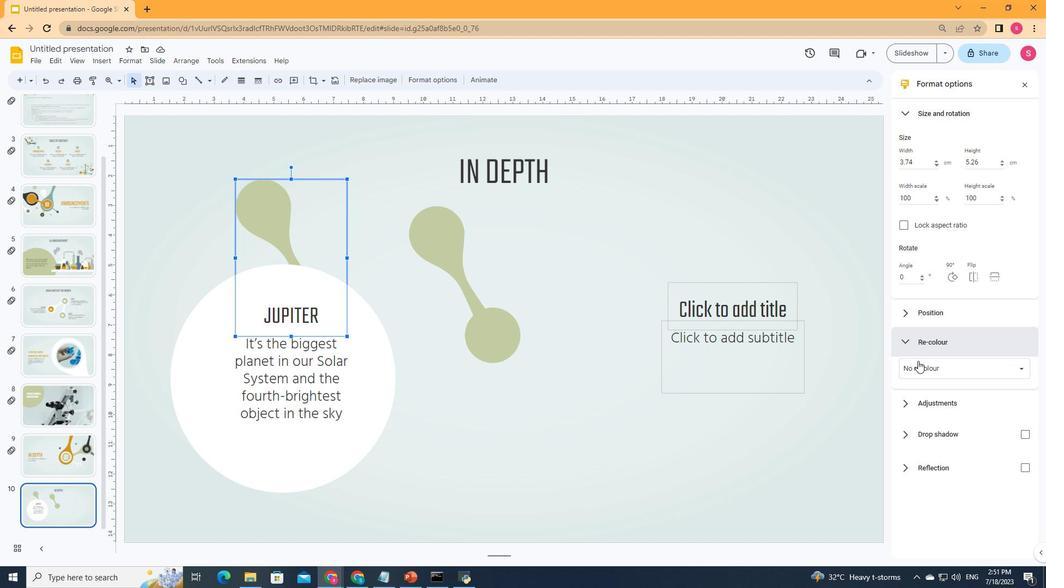 
Action: Mouse pressed left at (919, 368)
Screenshot: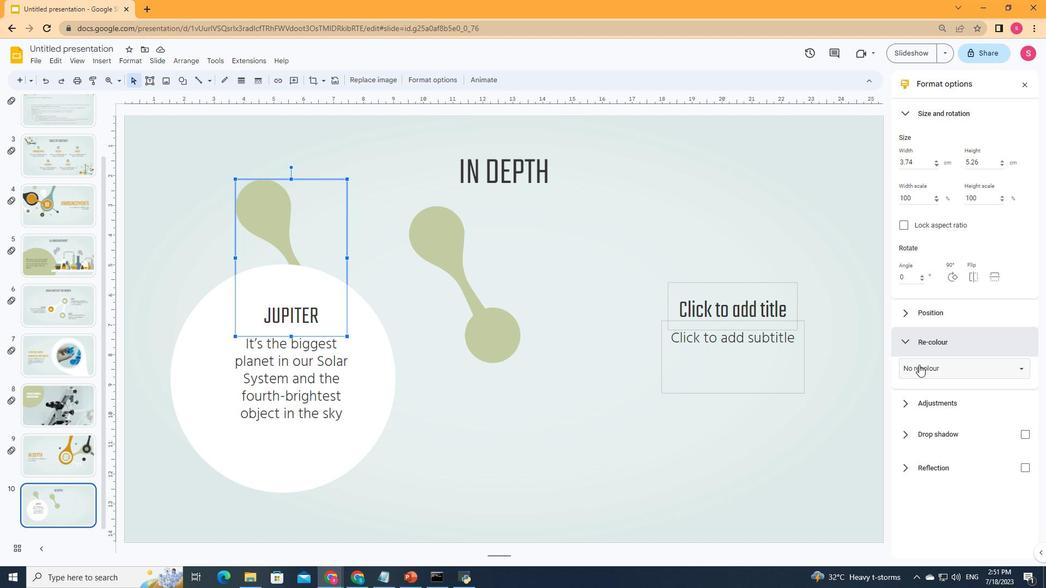 
Action: Mouse moved to (928, 266)
Screenshot: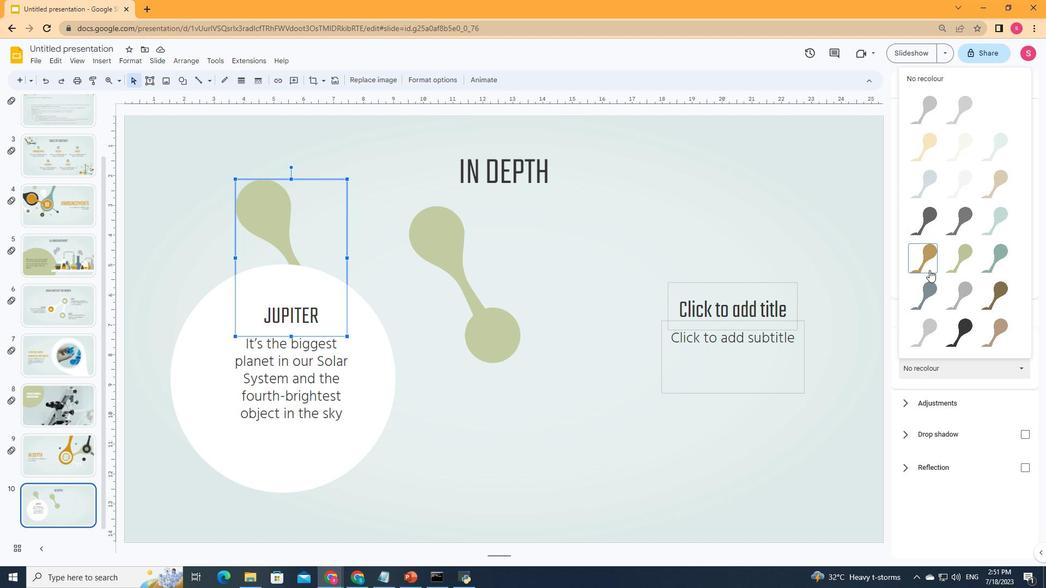 
Action: Mouse pressed left at (928, 266)
Screenshot: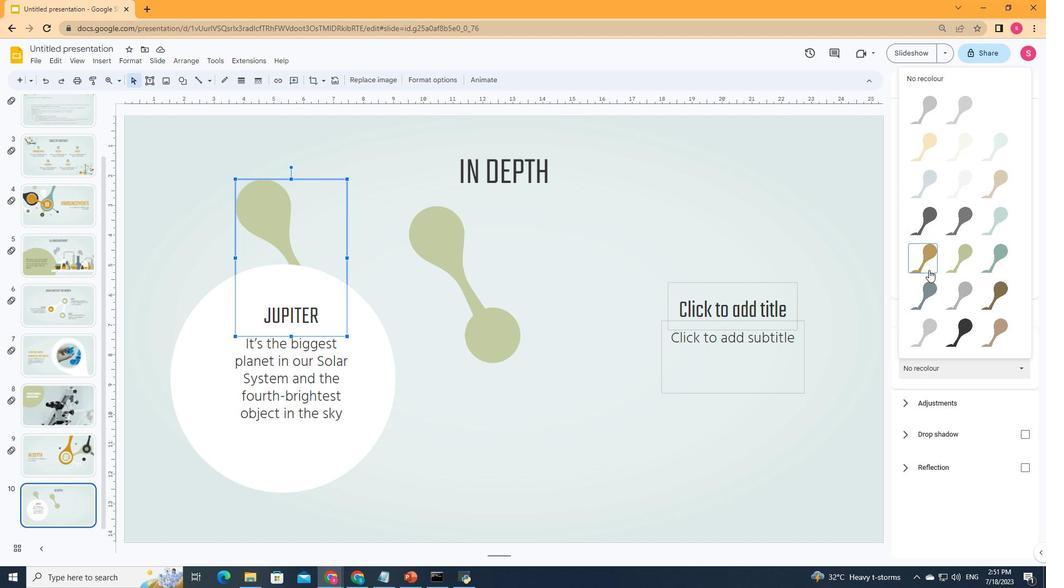 
Action: Mouse moved to (281, 224)
Screenshot: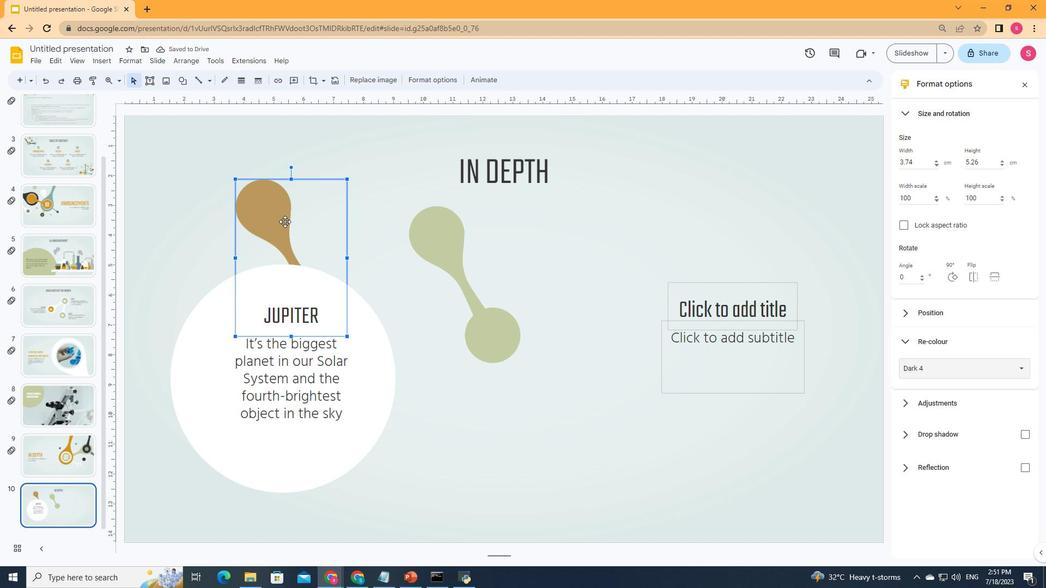 
Action: Mouse pressed left at (281, 224)
Screenshot: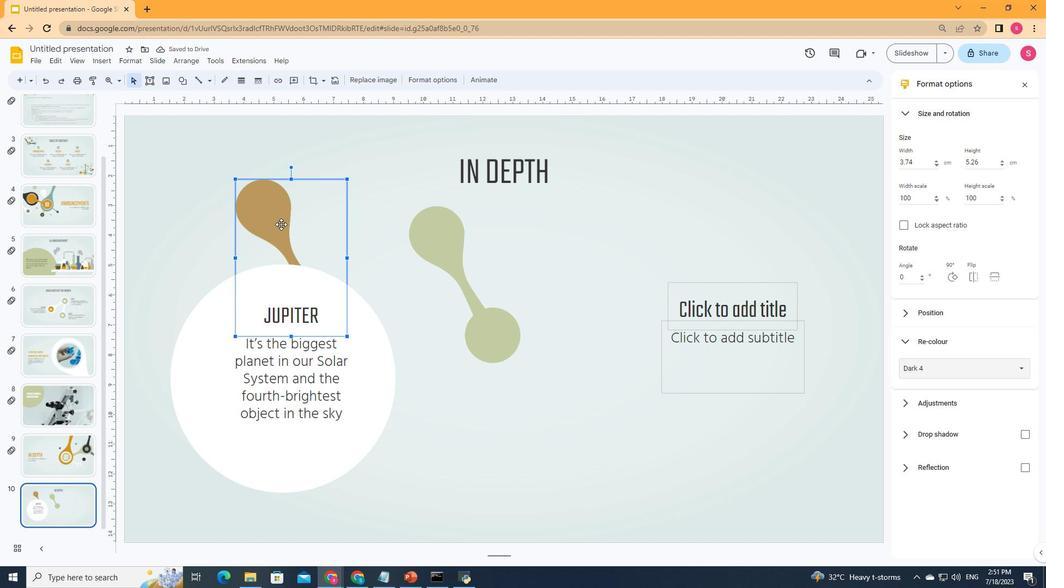 
Action: Mouse moved to (232, 250)
Screenshot: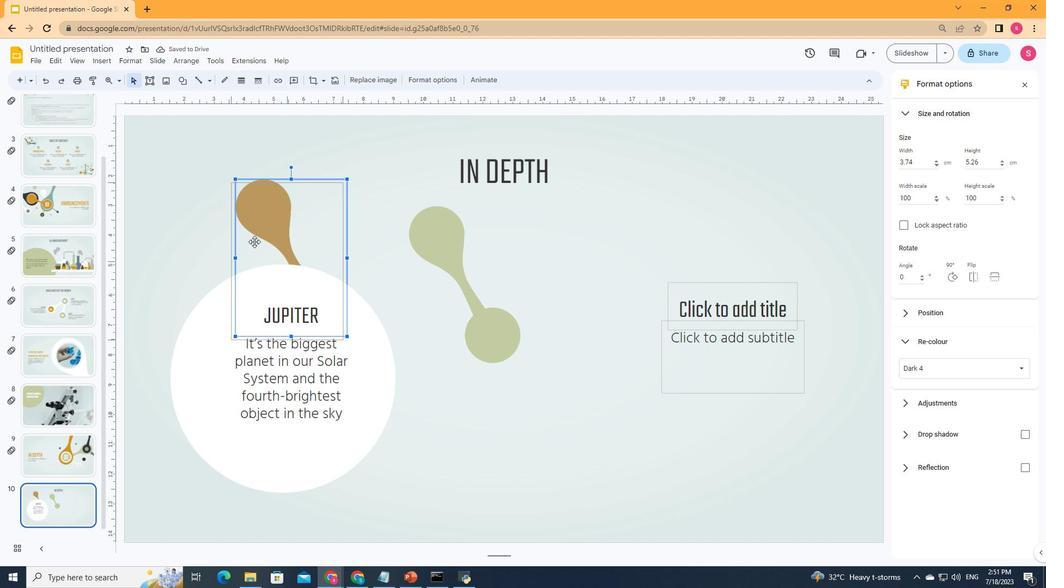 
Action: Mouse pressed left at (232, 250)
Screenshot: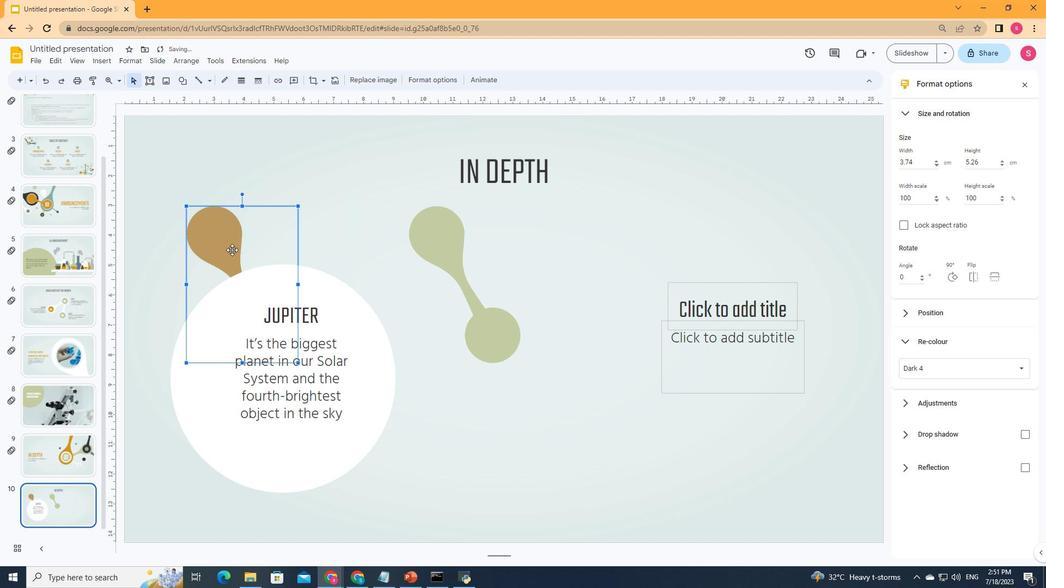 
Action: Mouse moved to (225, 239)
Screenshot: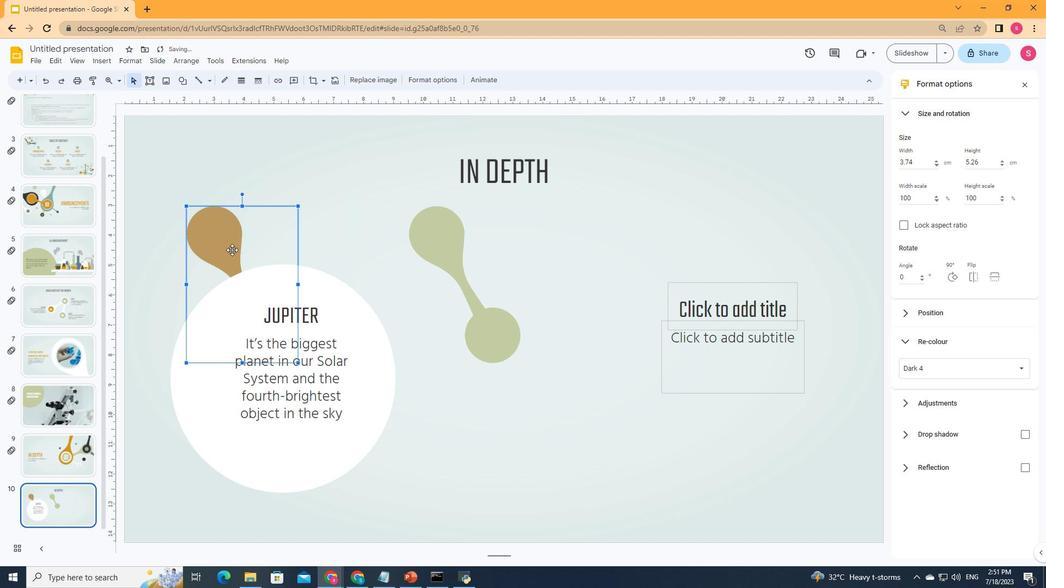 
Action: Mouse pressed left at (225, 239)
Screenshot: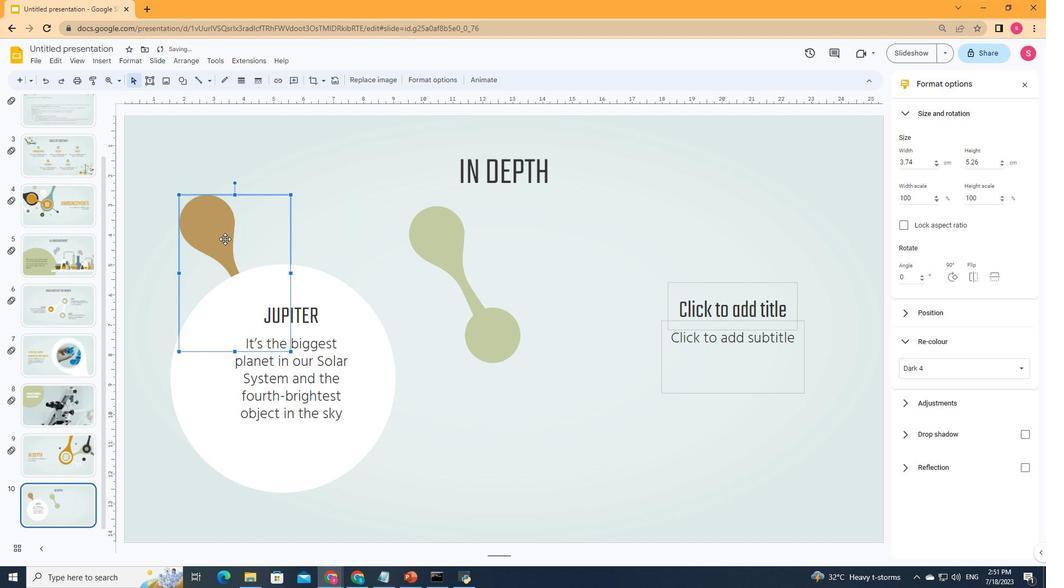 
Action: Mouse moved to (227, 249)
Screenshot: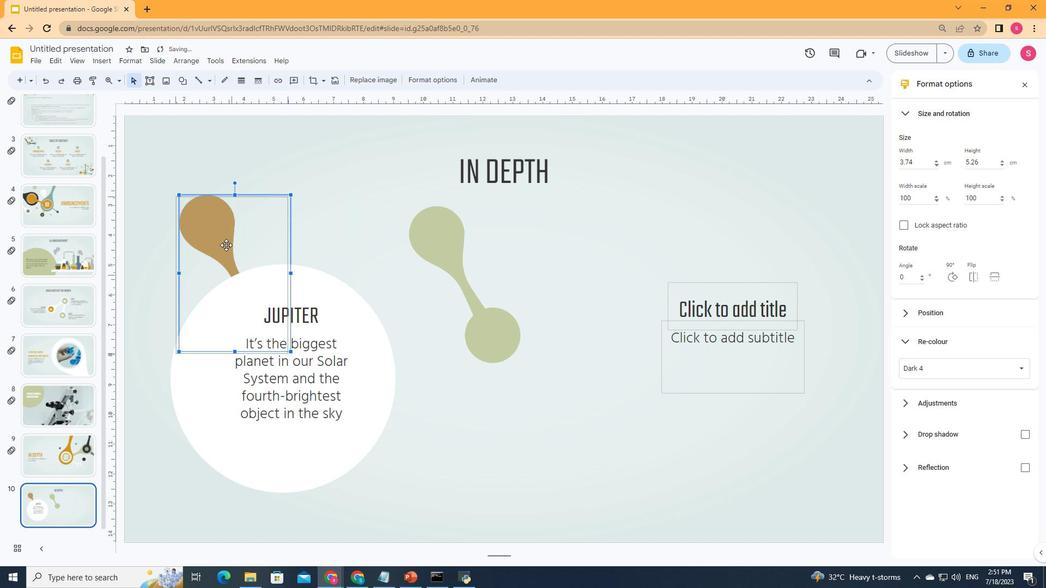 
Action: Mouse pressed left at (227, 249)
Screenshot: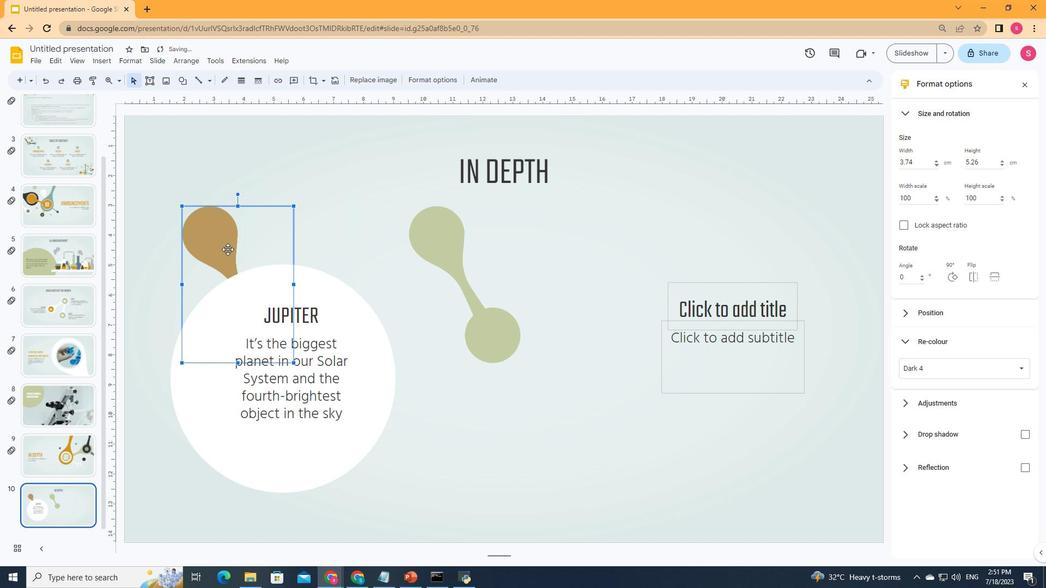 
Action: Mouse moved to (227, 240)
Screenshot: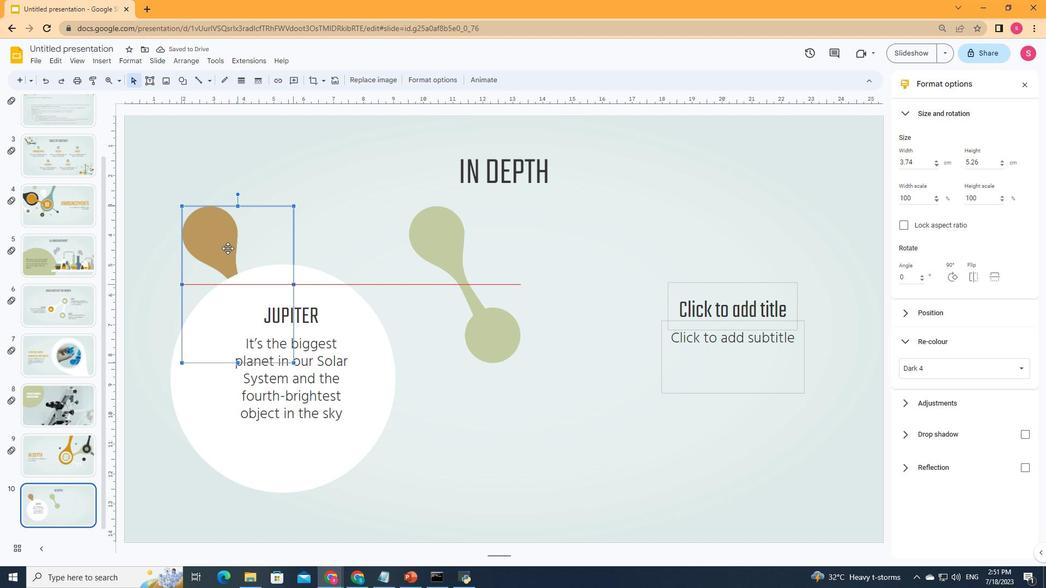 
Action: Mouse pressed left at (227, 240)
Screenshot: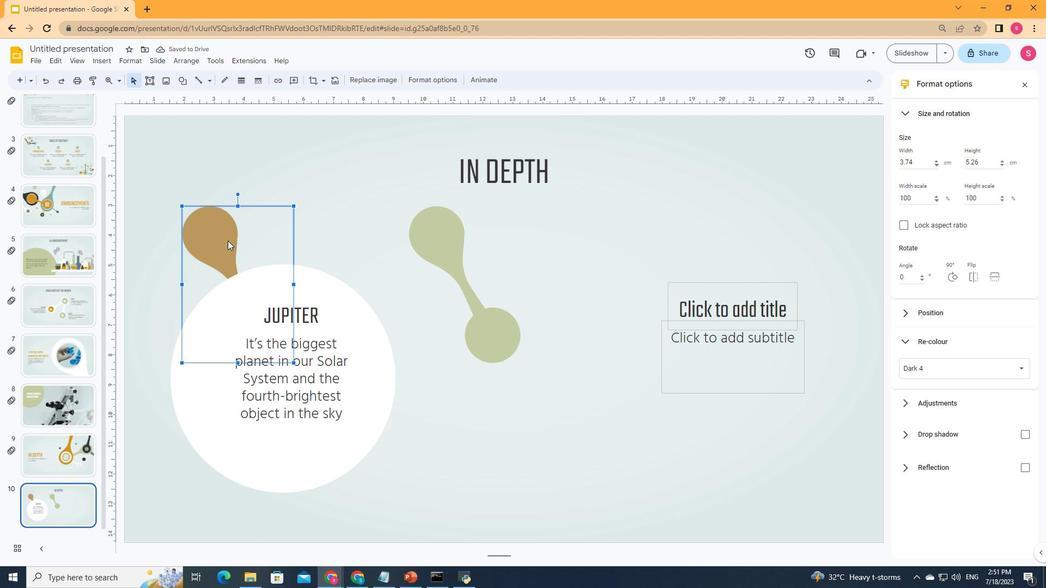 
Action: Mouse moved to (225, 241)
Screenshot: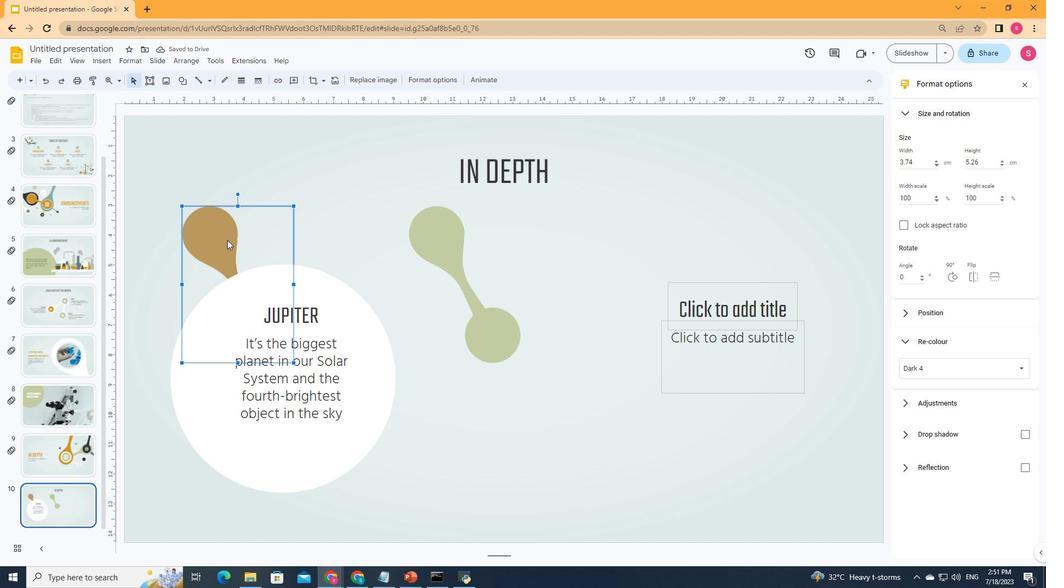 
Action: Mouse pressed left at (225, 241)
Screenshot: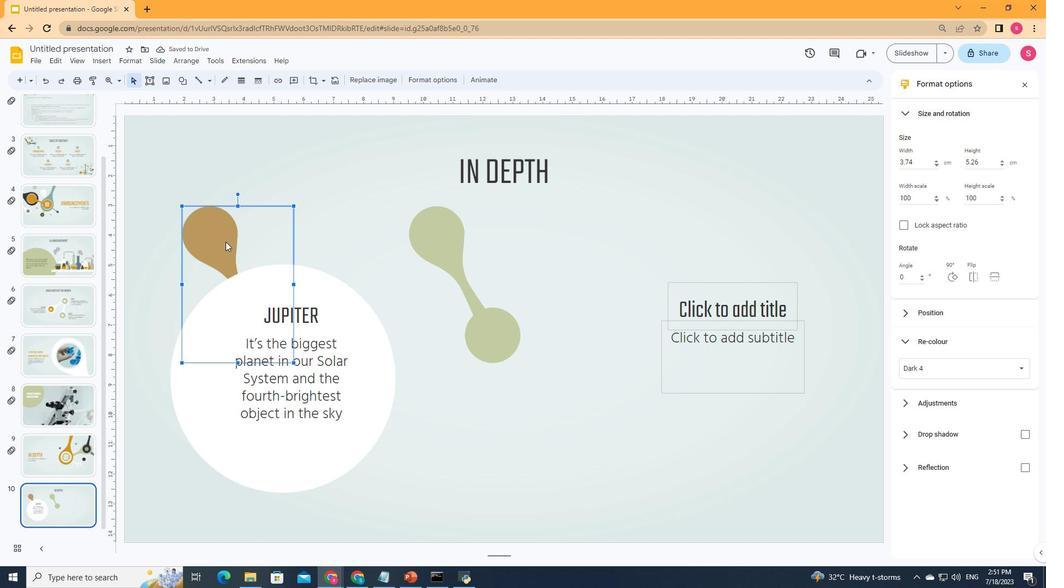 
Action: Mouse moved to (220, 233)
Screenshot: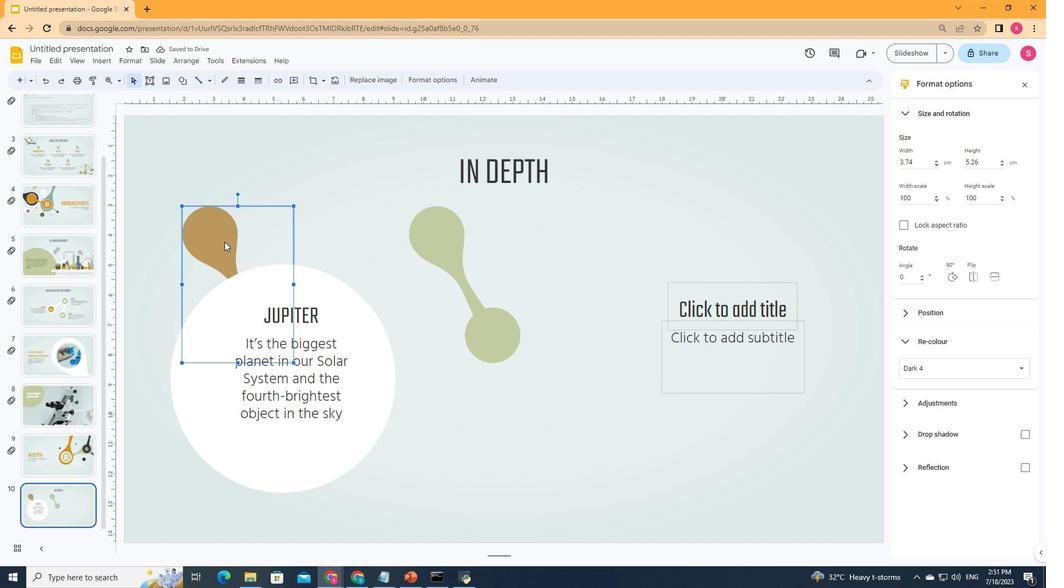 
Action: Mouse pressed left at (220, 233)
Screenshot: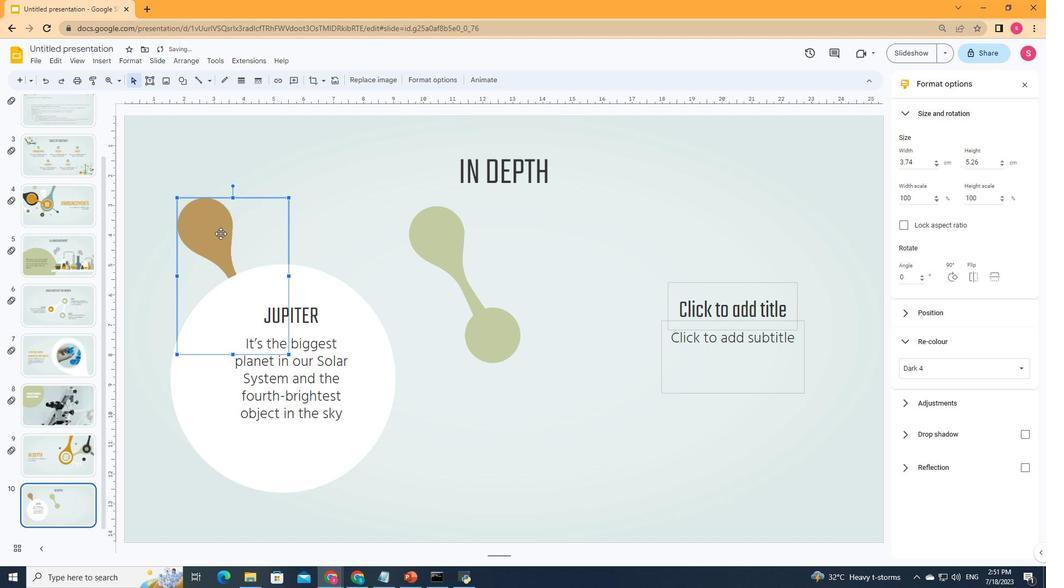 
Action: Mouse moved to (367, 232)
Screenshot: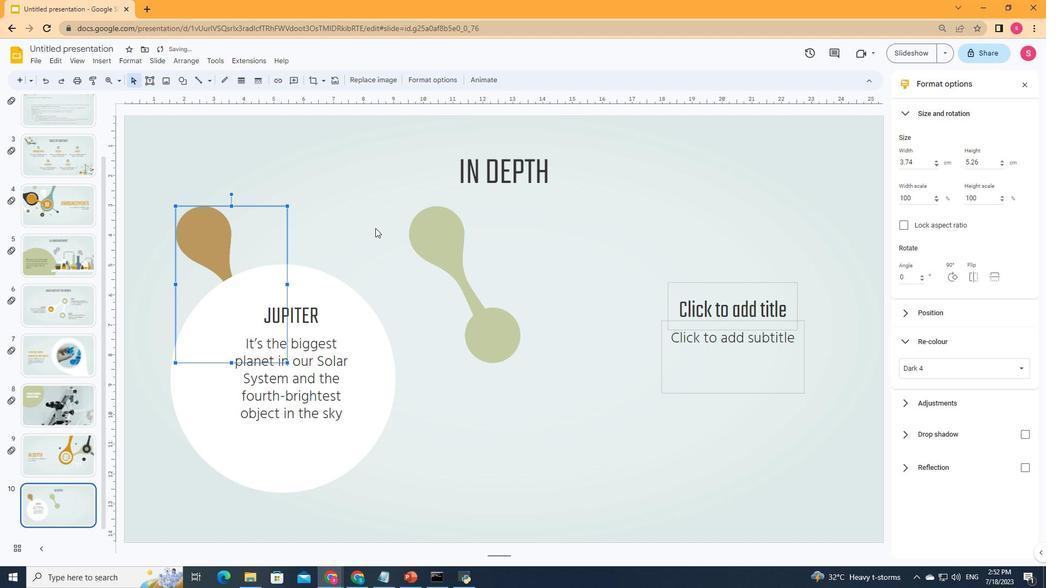 
Action: Mouse pressed left at (367, 232)
Screenshot: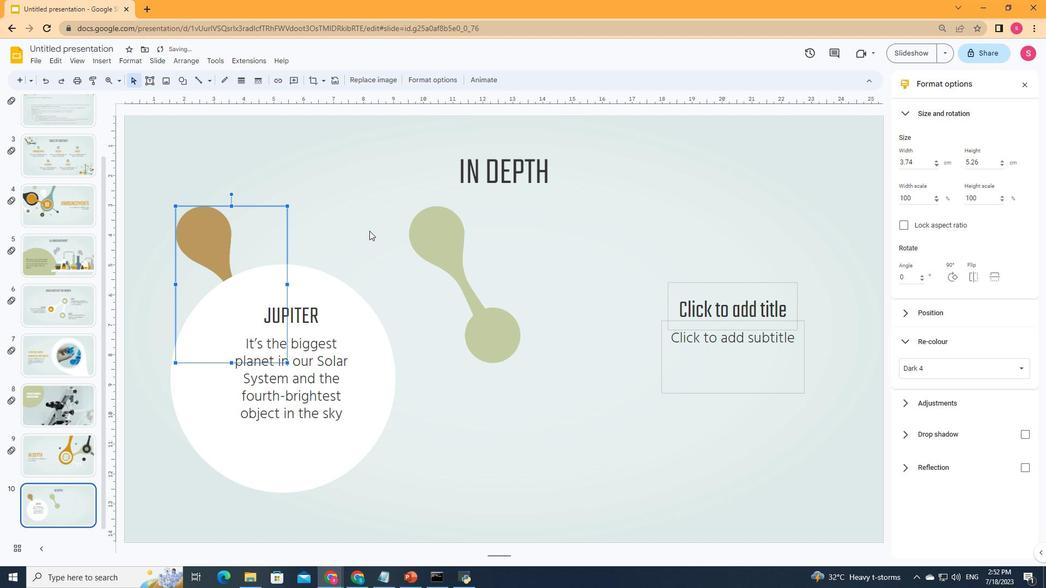 
Action: Mouse moved to (251, 356)
Screenshot: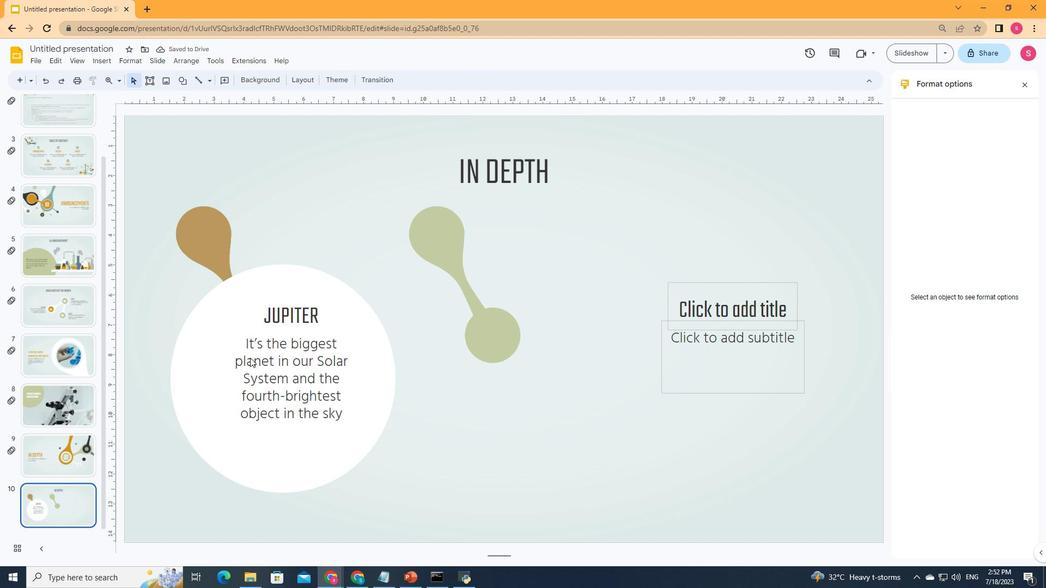 
Action: Mouse pressed left at (251, 356)
Screenshot: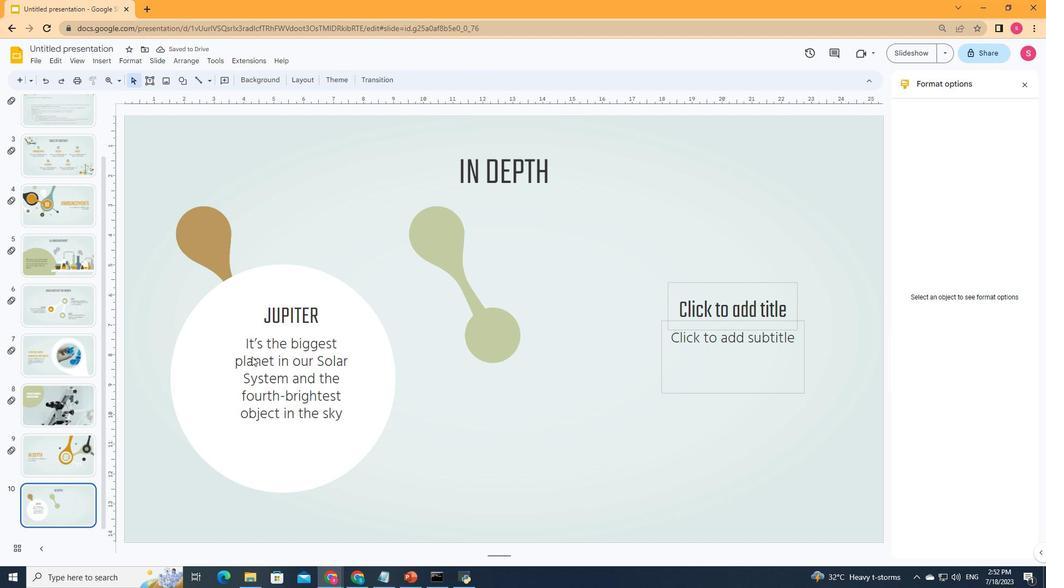 
Action: Mouse moved to (274, 311)
Screenshot: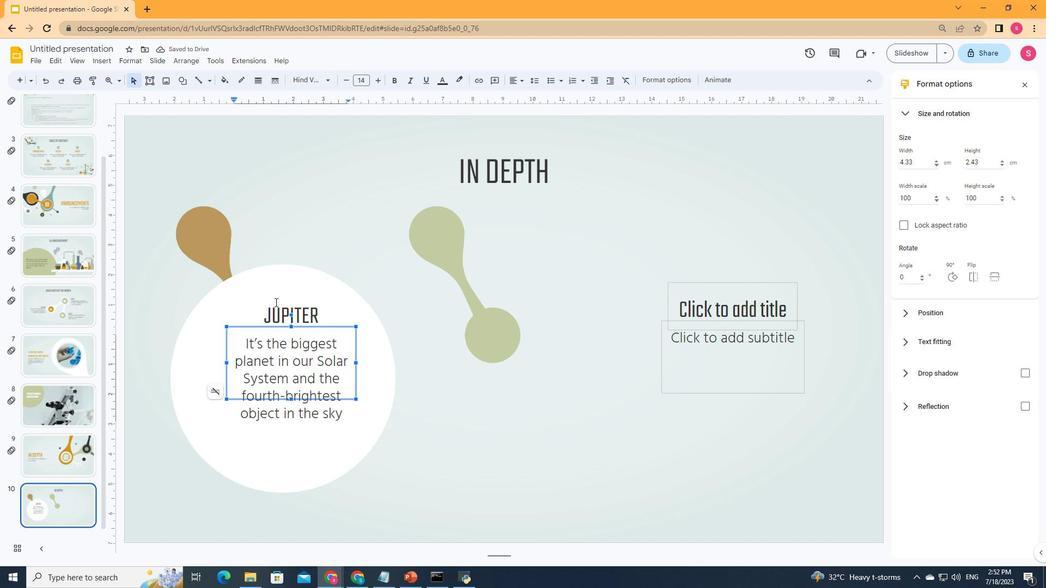 
Action: Mouse pressed left at (274, 311)
Screenshot: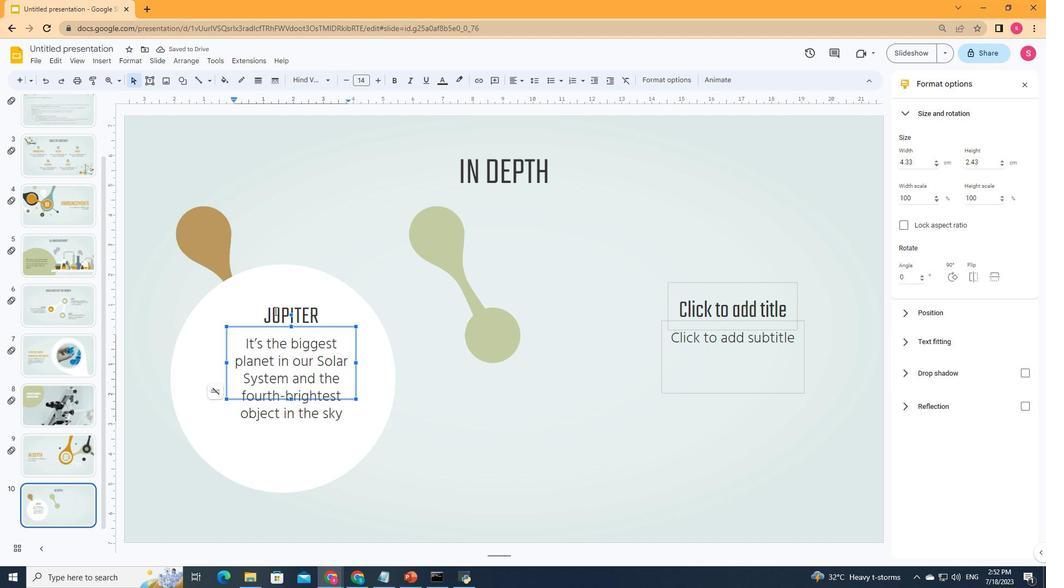 
Action: Mouse moved to (223, 450)
Screenshot: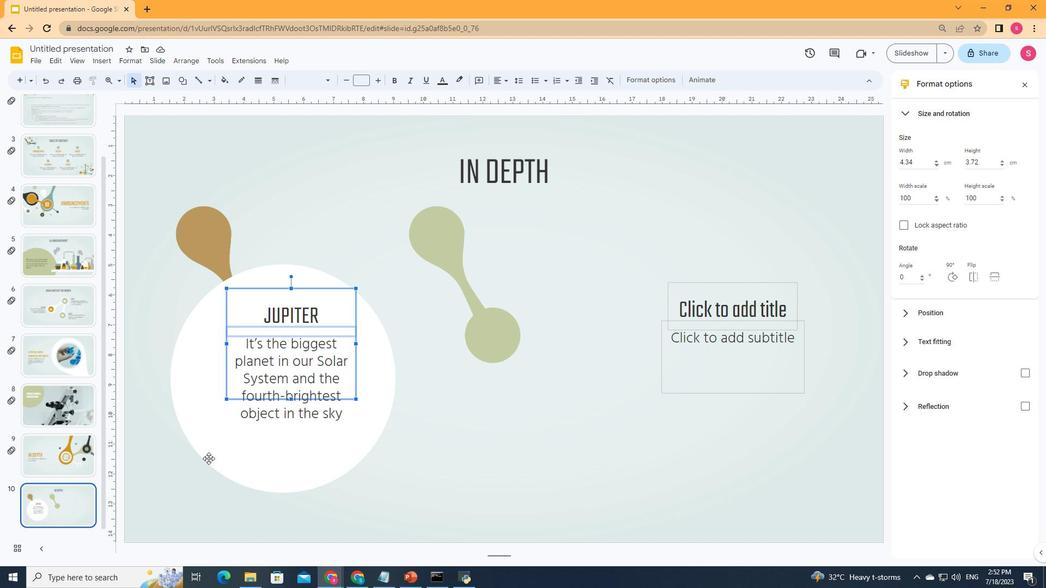 
Action: Mouse pressed left at (223, 450)
Screenshot: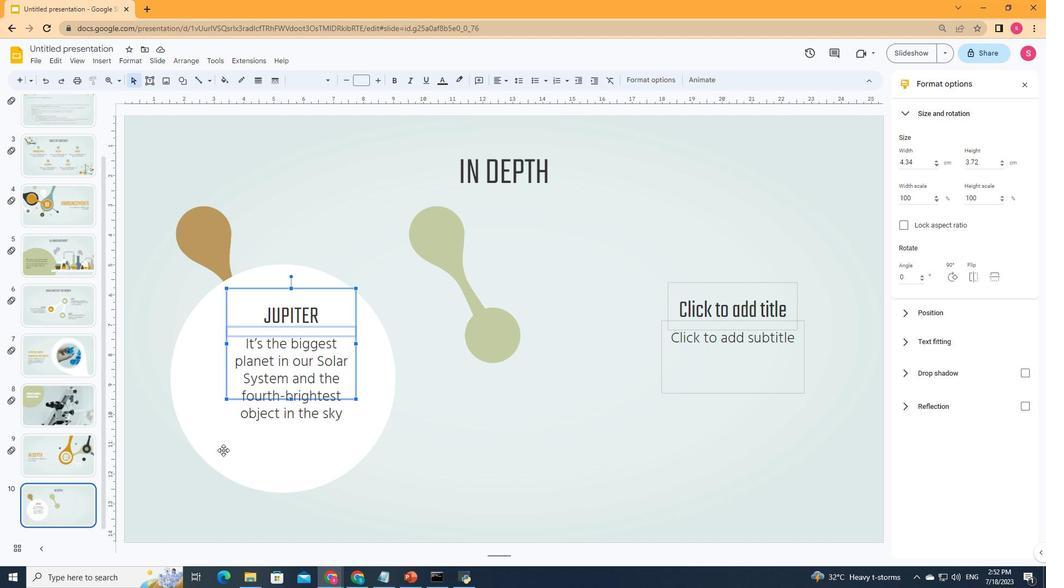 
Action: Mouse moved to (170, 492)
Screenshot: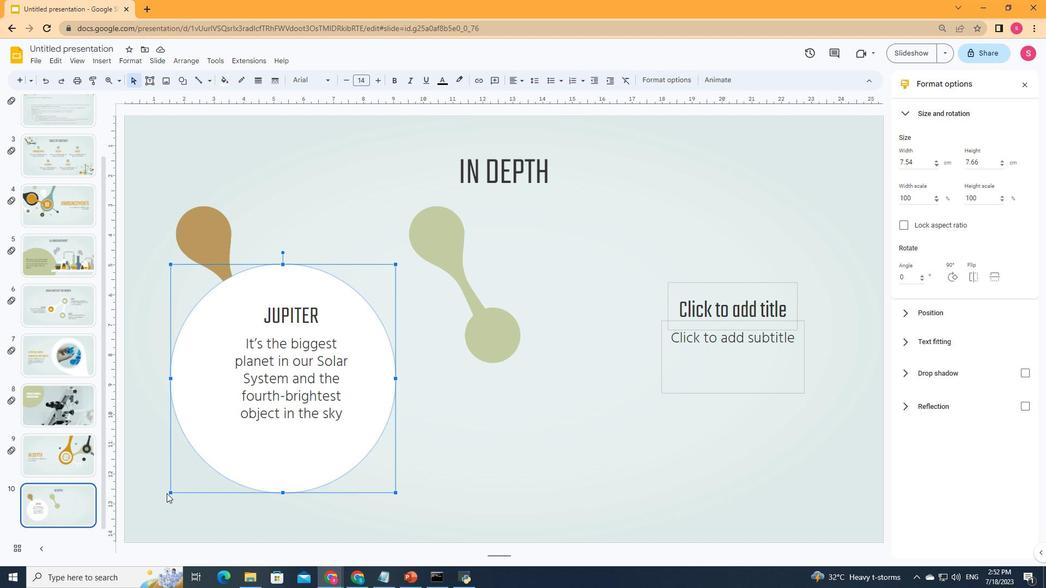 
Action: Mouse pressed left at (170, 492)
Screenshot: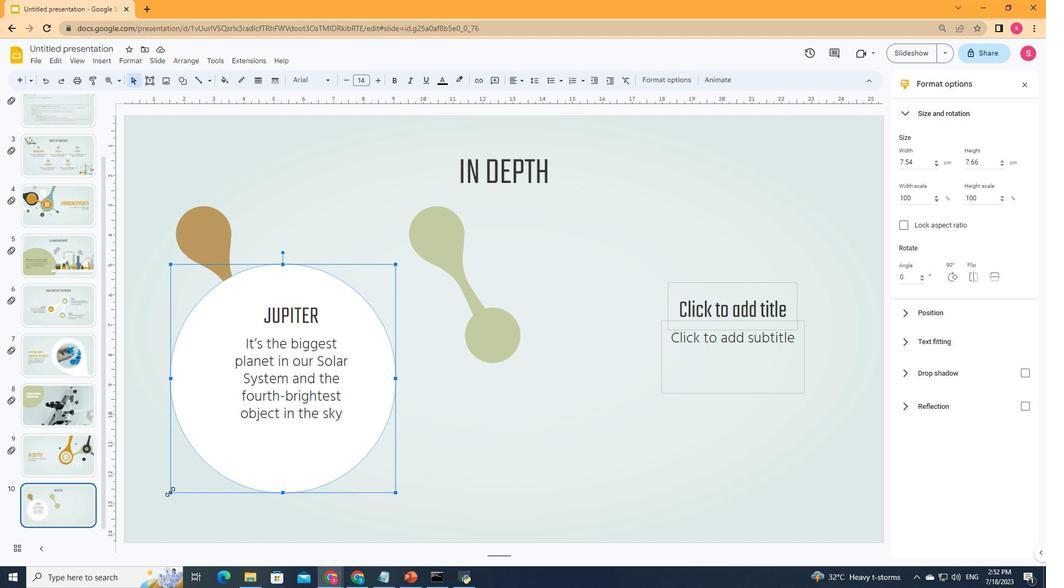 
Action: Mouse moved to (192, 475)
Screenshot: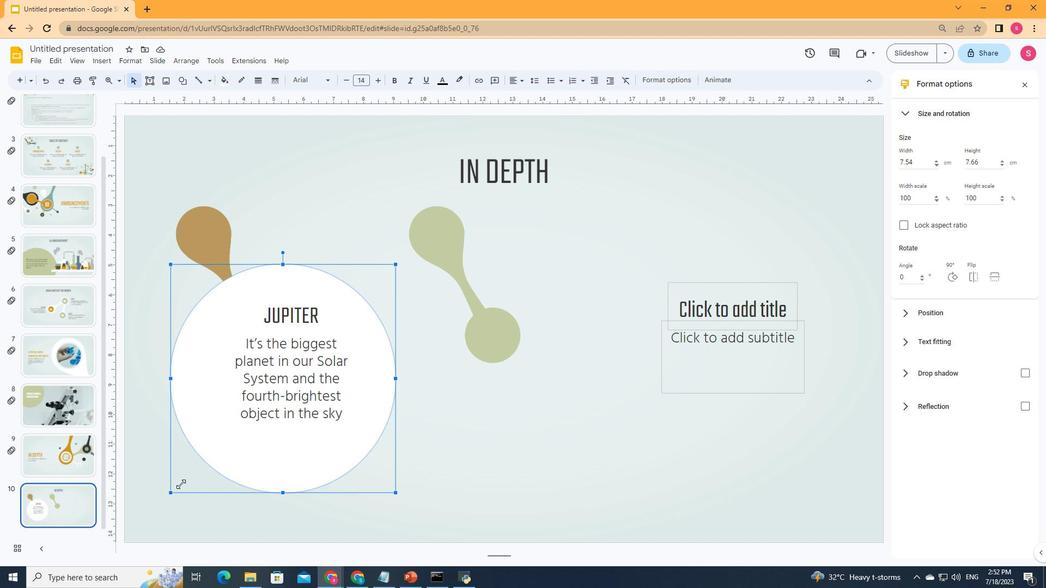 
Action: Mouse pressed left at (192, 475)
Screenshot: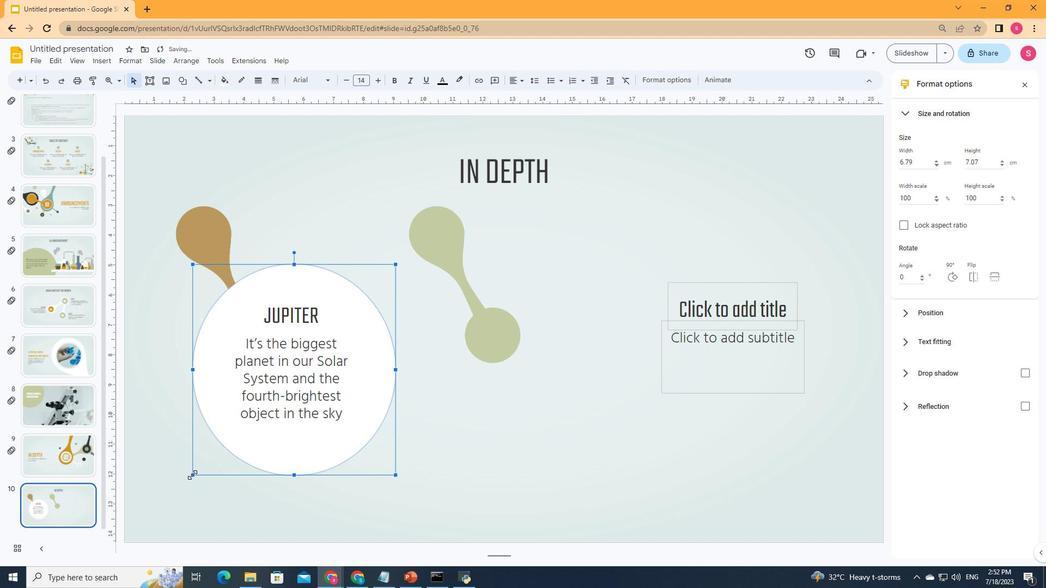 
Action: Mouse moved to (277, 425)
Screenshot: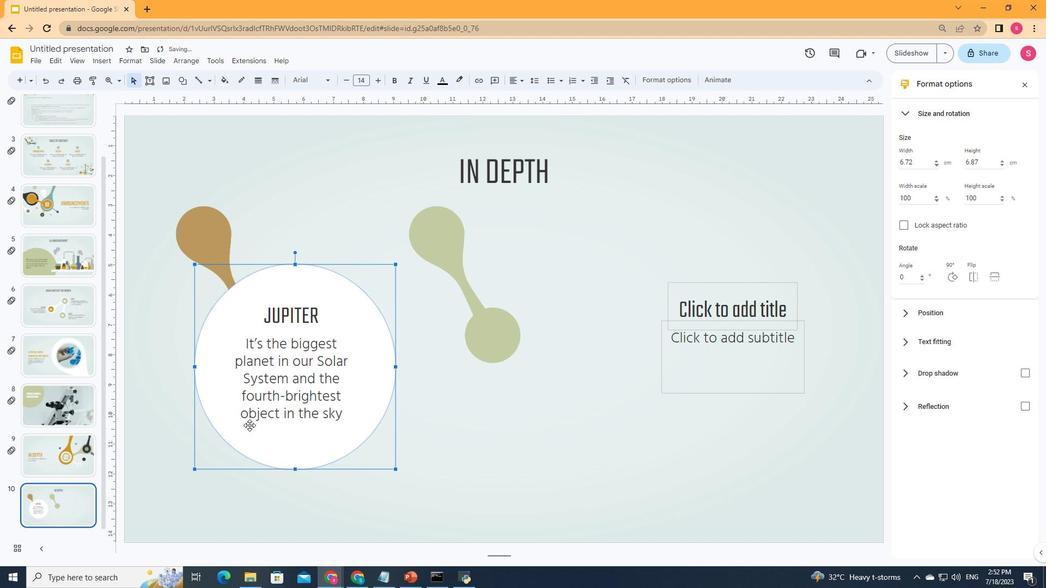 
Action: Mouse pressed left at (277, 425)
Screenshot: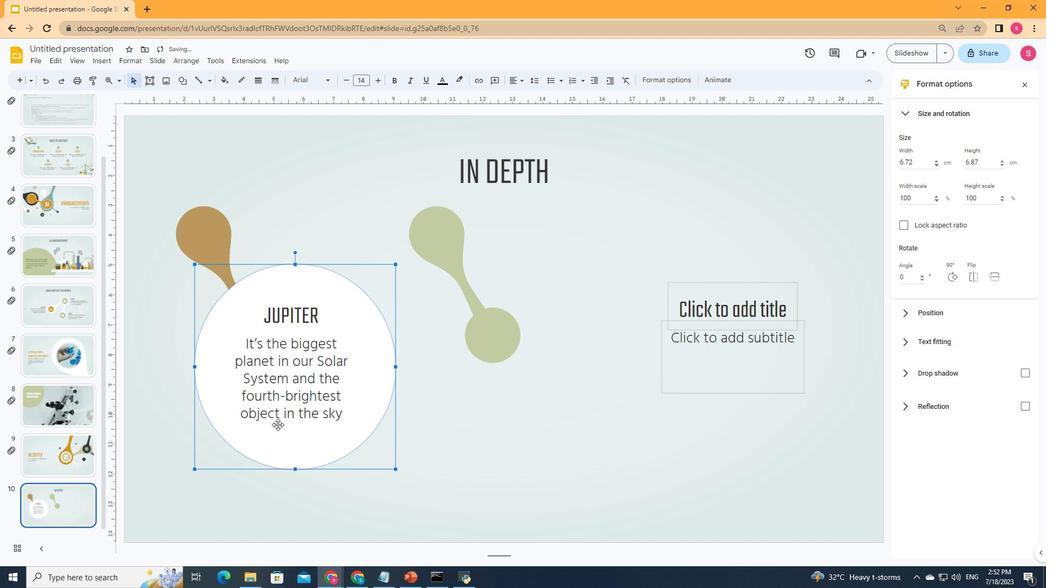 
Action: Mouse moved to (210, 252)
Screenshot: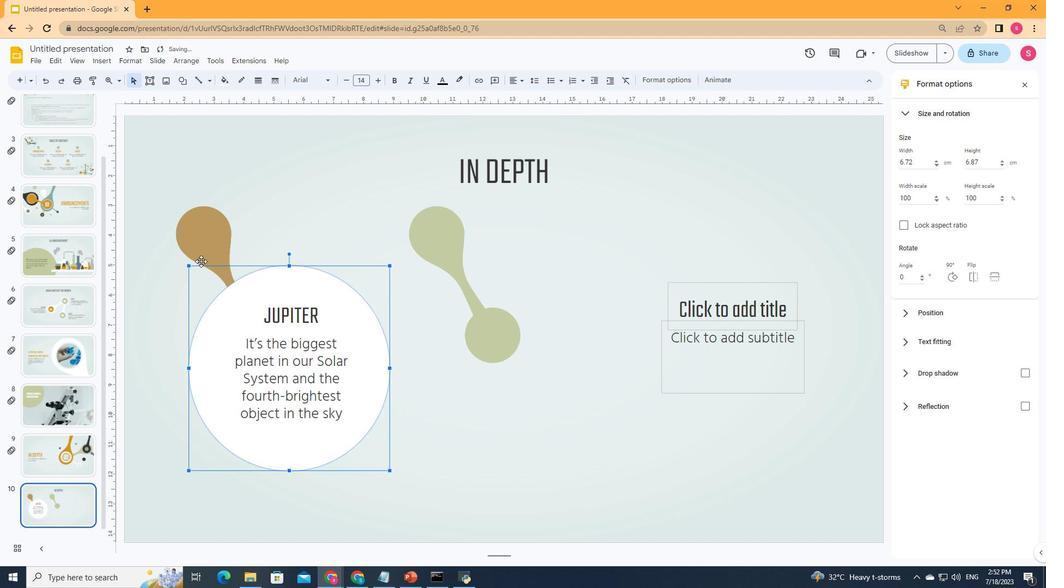 
Action: Mouse pressed left at (210, 252)
Screenshot: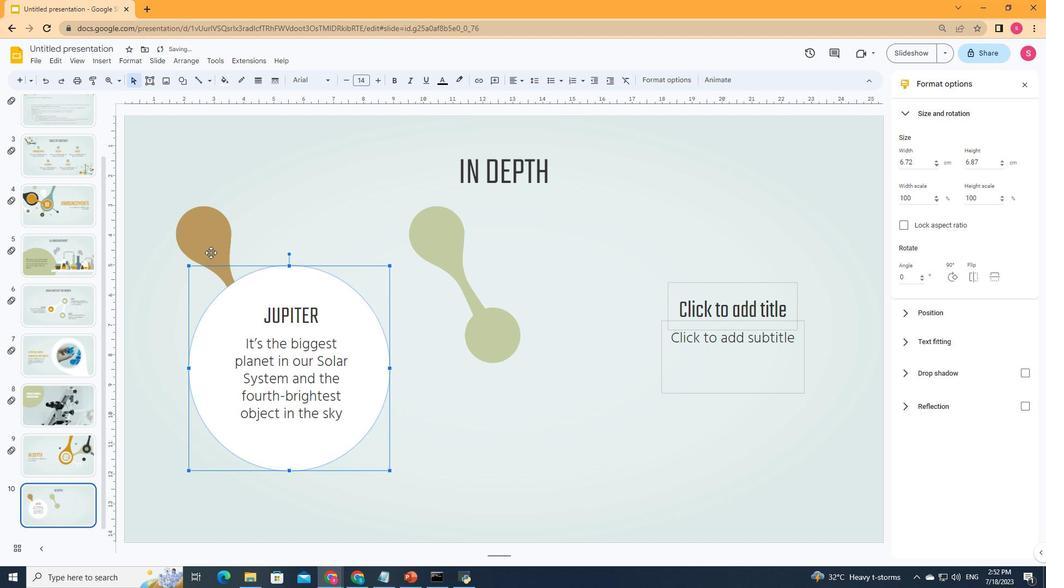 
Action: Mouse pressed left at (210, 252)
Screenshot: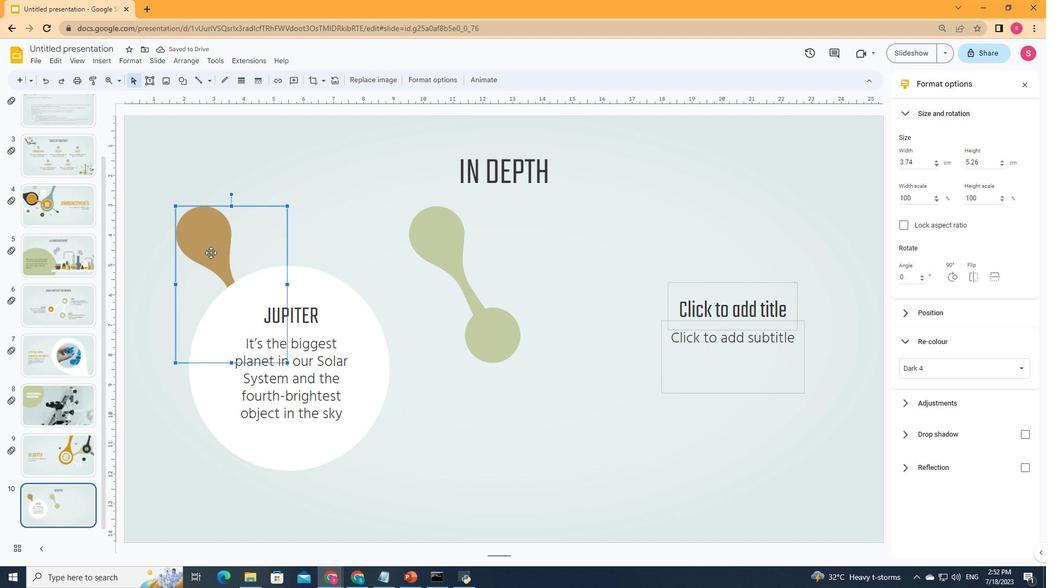 
Action: Mouse moved to (350, 322)
Screenshot: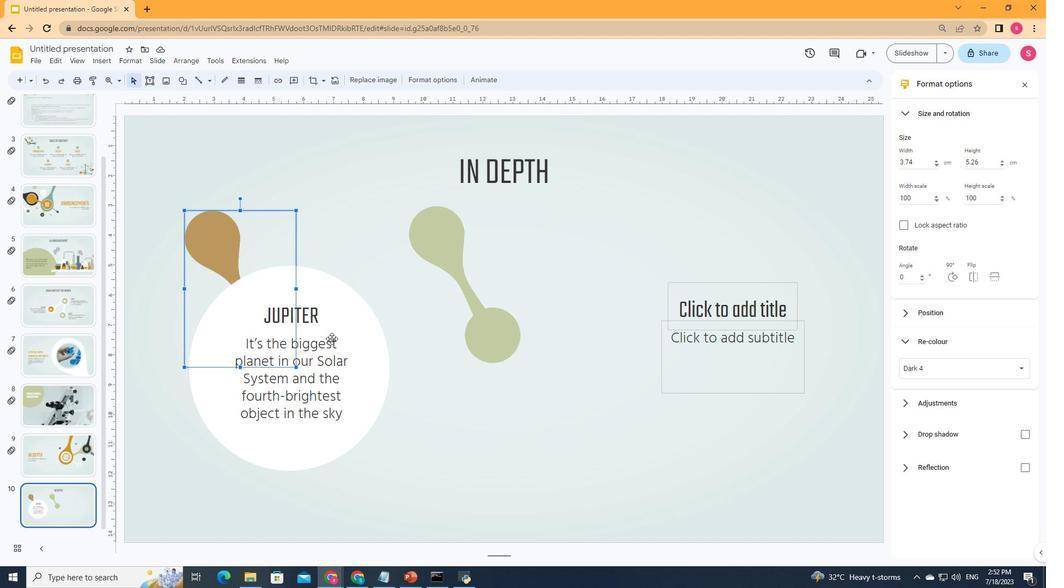 
Action: Mouse pressed left at (350, 322)
Screenshot: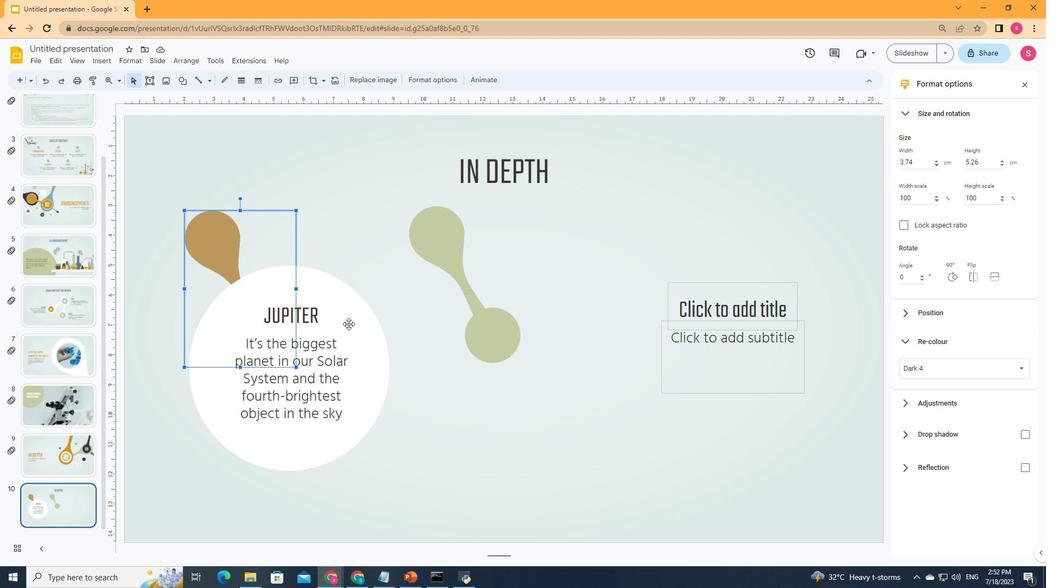 
Action: Mouse moved to (308, 358)
Screenshot: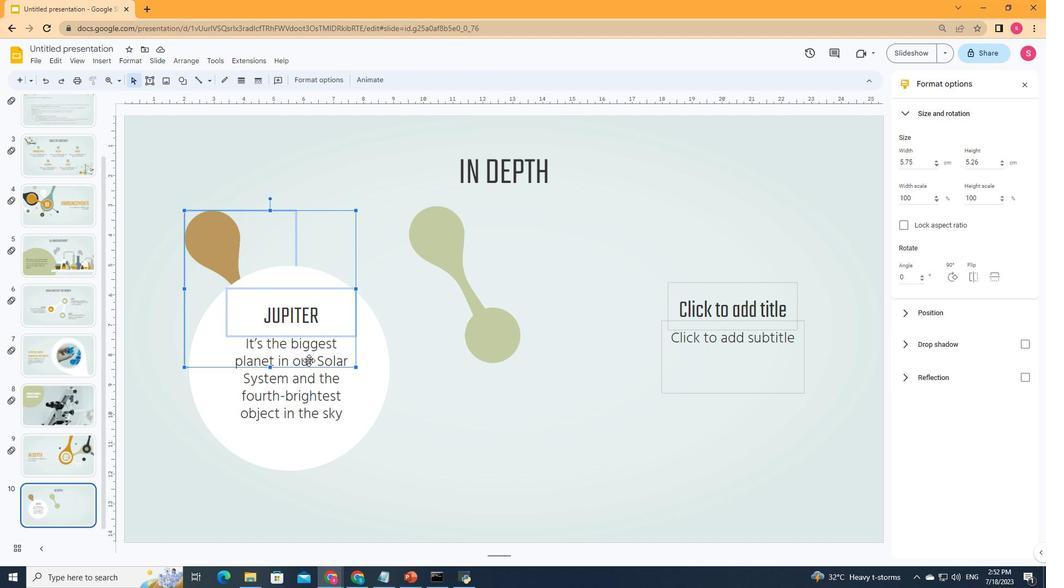 
Action: Mouse pressed left at (308, 358)
Screenshot: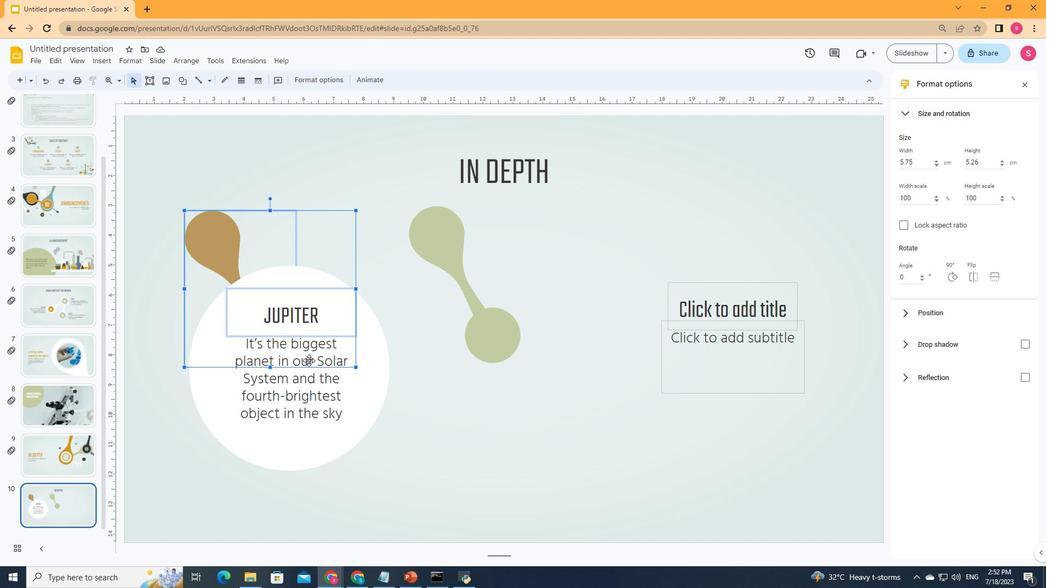 
Action: Mouse moved to (369, 386)
Screenshot: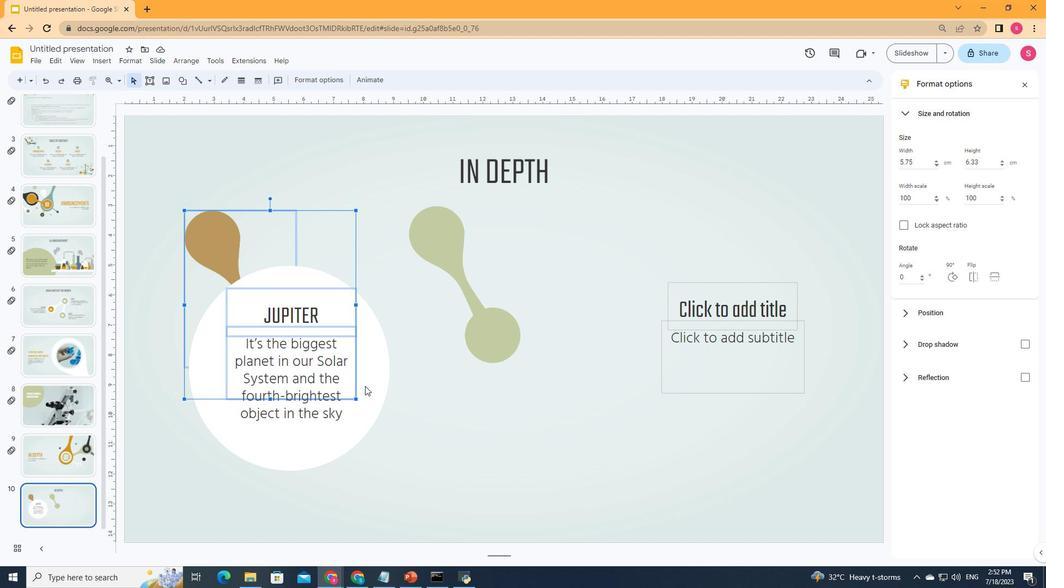 
Action: Mouse pressed left at (369, 386)
Screenshot: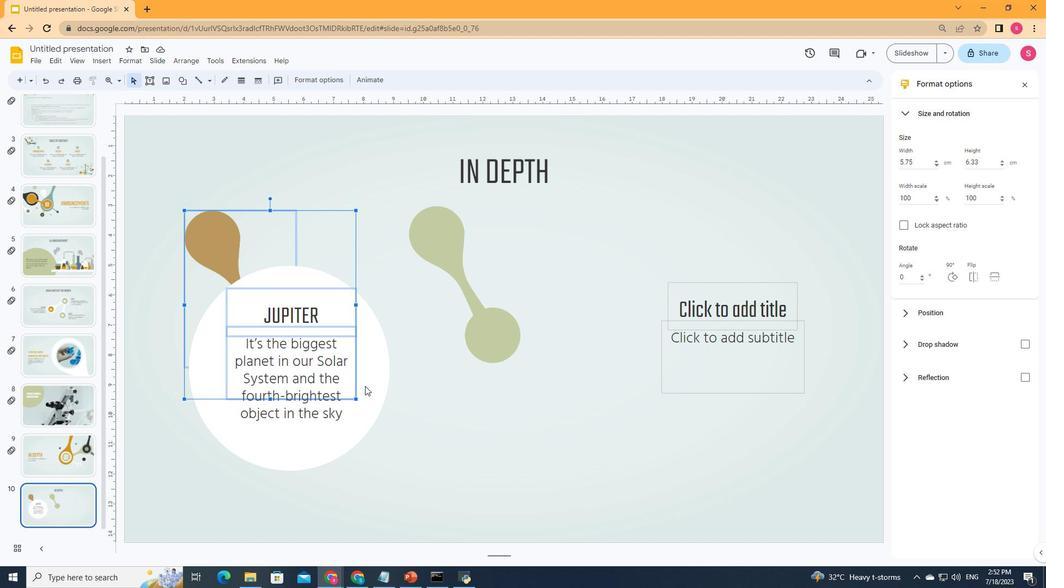 
Action: Mouse moved to (300, 325)
Screenshot: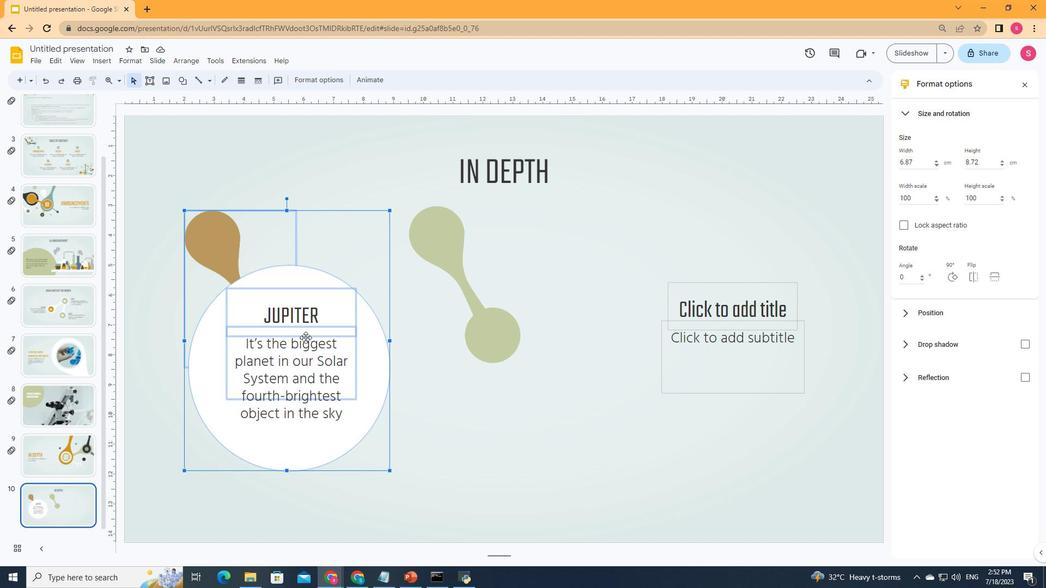 
Action: Key pressed <Key.up><Key.up><Key.up>
Screenshot: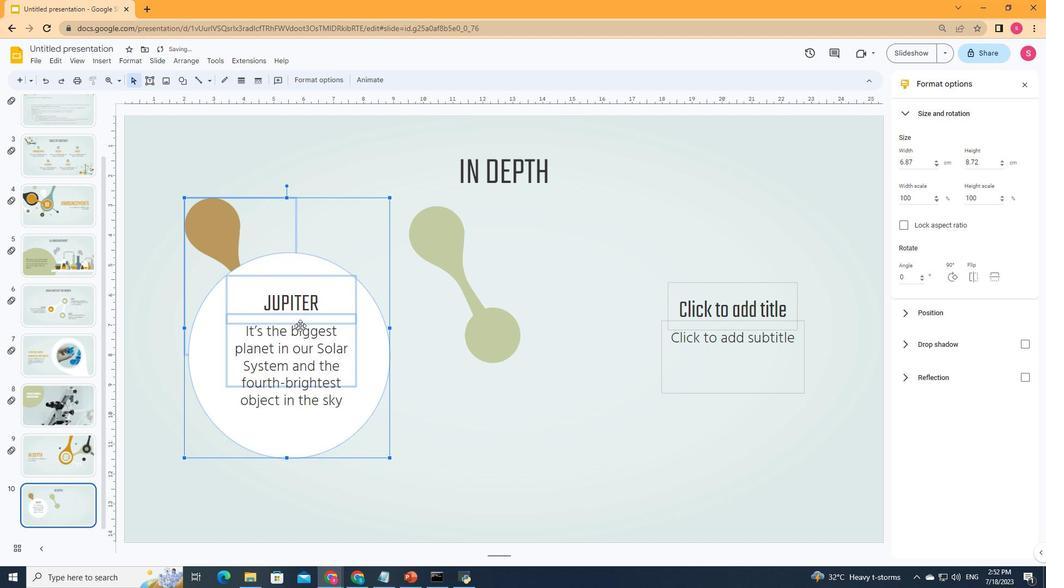 
Action: Mouse moved to (471, 291)
Screenshot: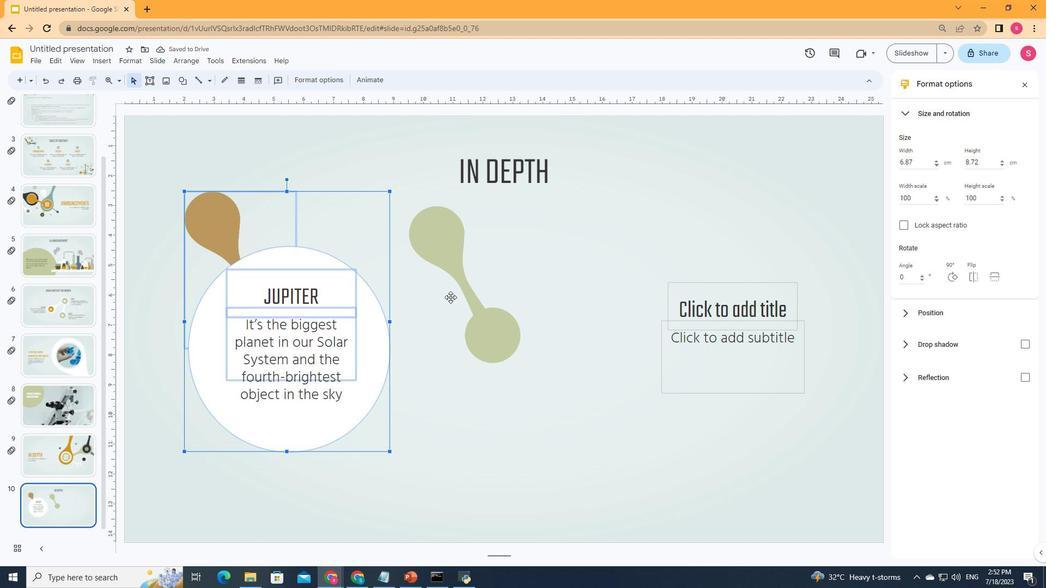 
Action: Mouse pressed left at (471, 291)
Screenshot: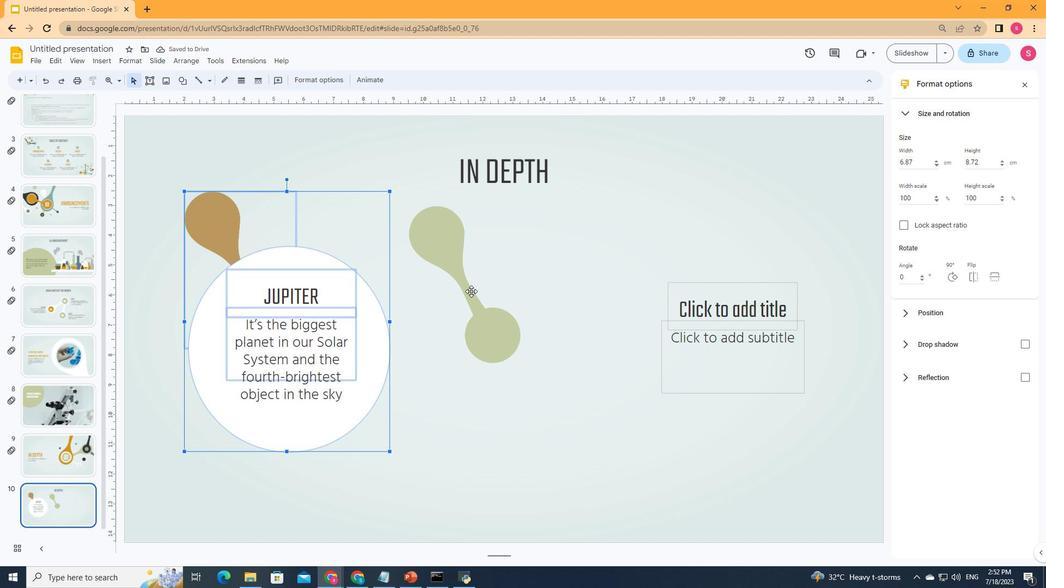 
Action: Mouse moved to (973, 278)
Screenshot: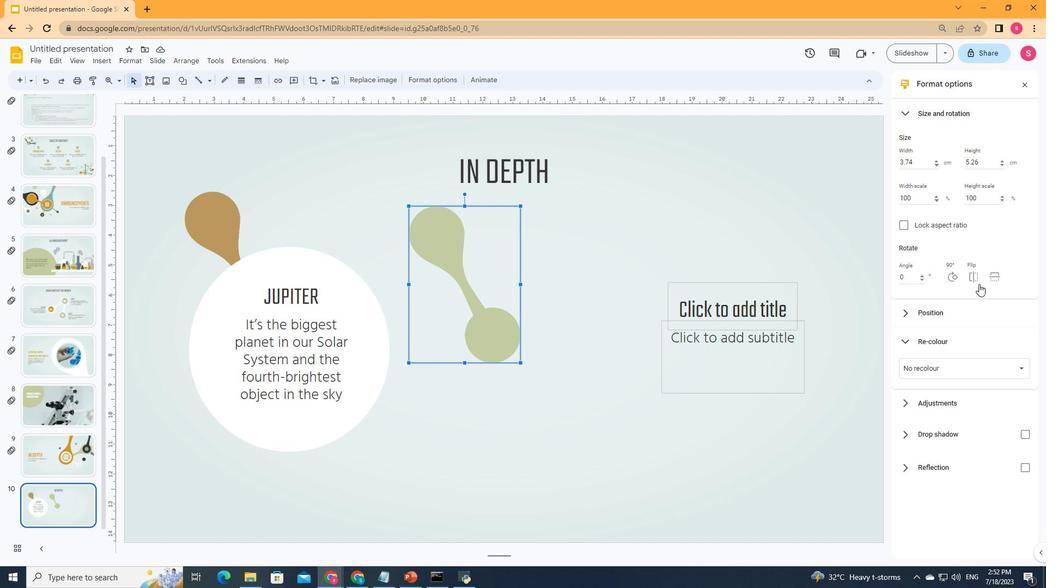 
Action: Mouse pressed left at (973, 278)
Screenshot: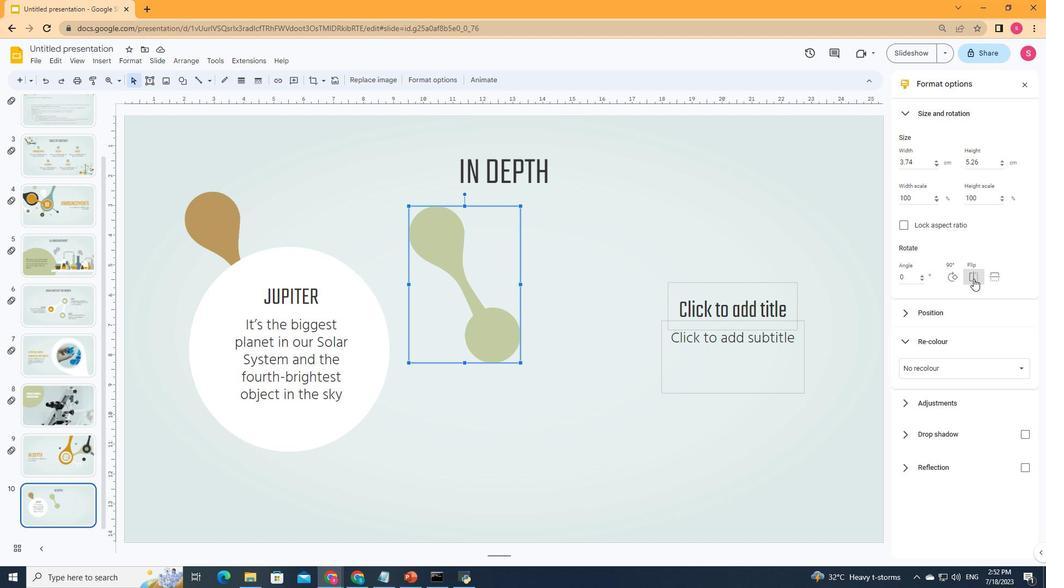 
Action: Mouse moved to (453, 315)
Screenshot: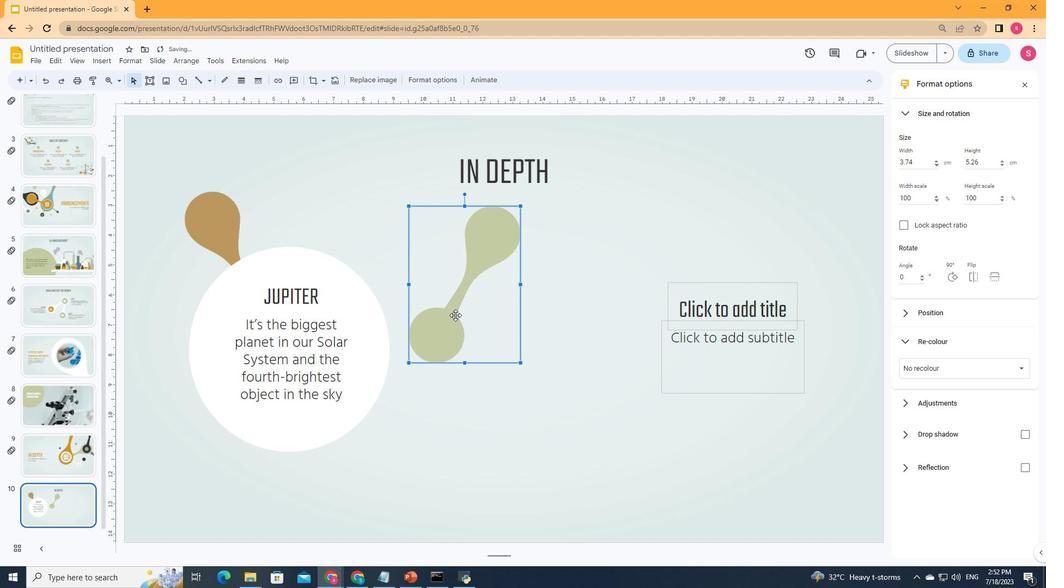 
Action: Mouse pressed left at (453, 315)
Screenshot: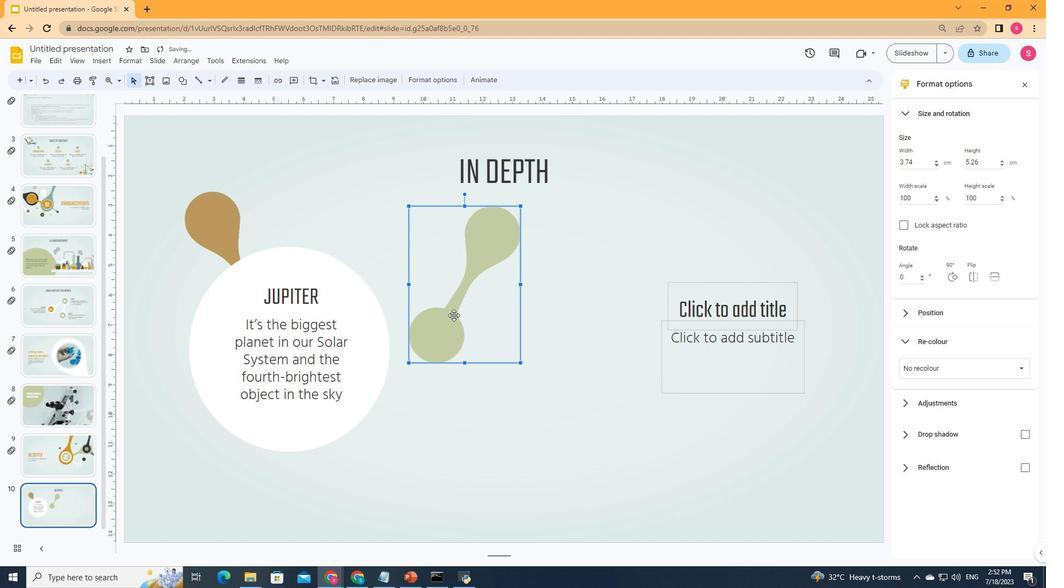 
Action: Mouse moved to (512, 314)
Screenshot: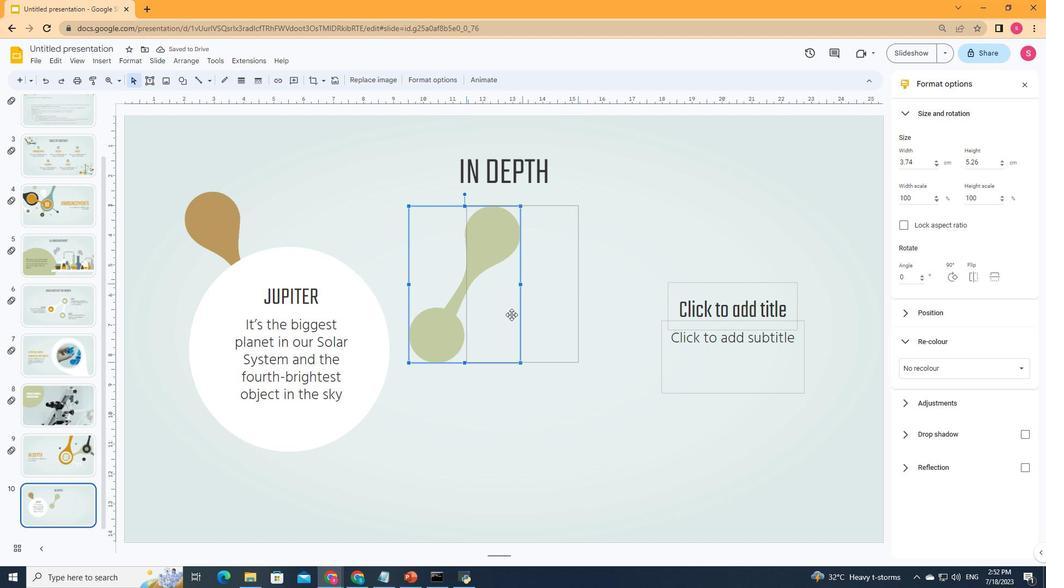 
Action: Mouse pressed left at (512, 314)
Screenshot: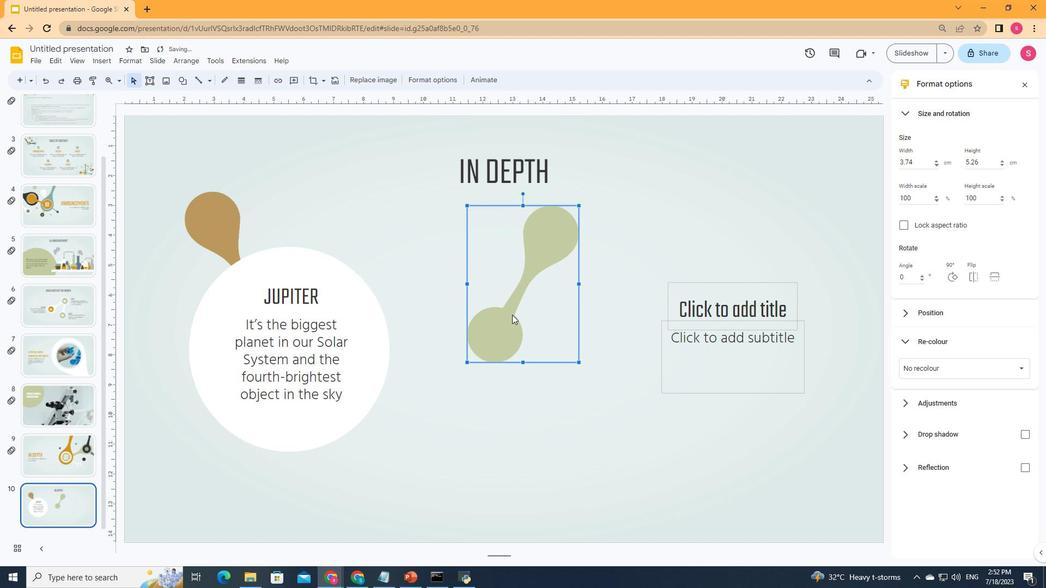 
Action: Mouse moved to (511, 318)
Screenshot: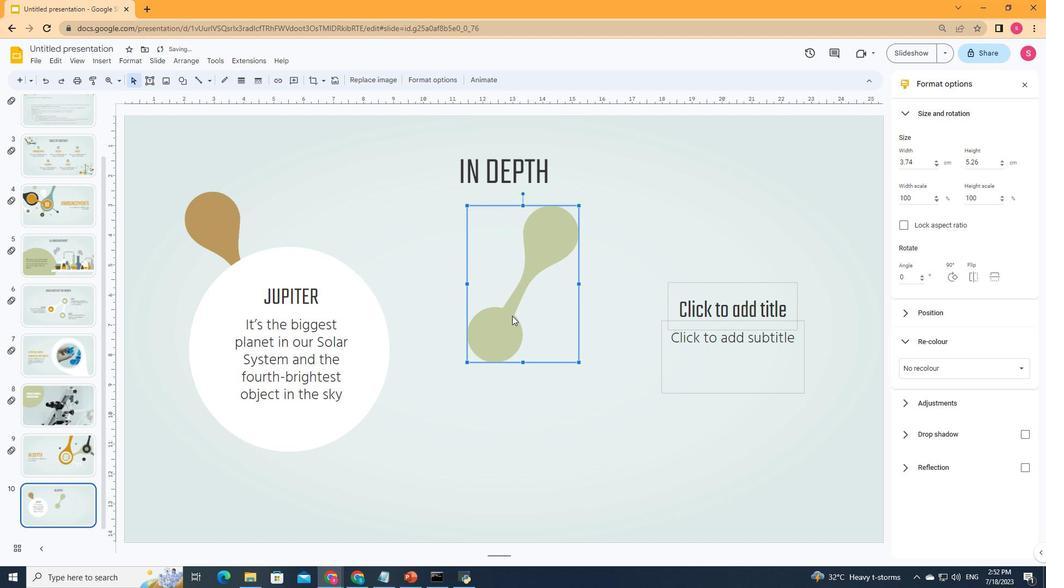 
Action: Mouse pressed left at (511, 318)
Screenshot: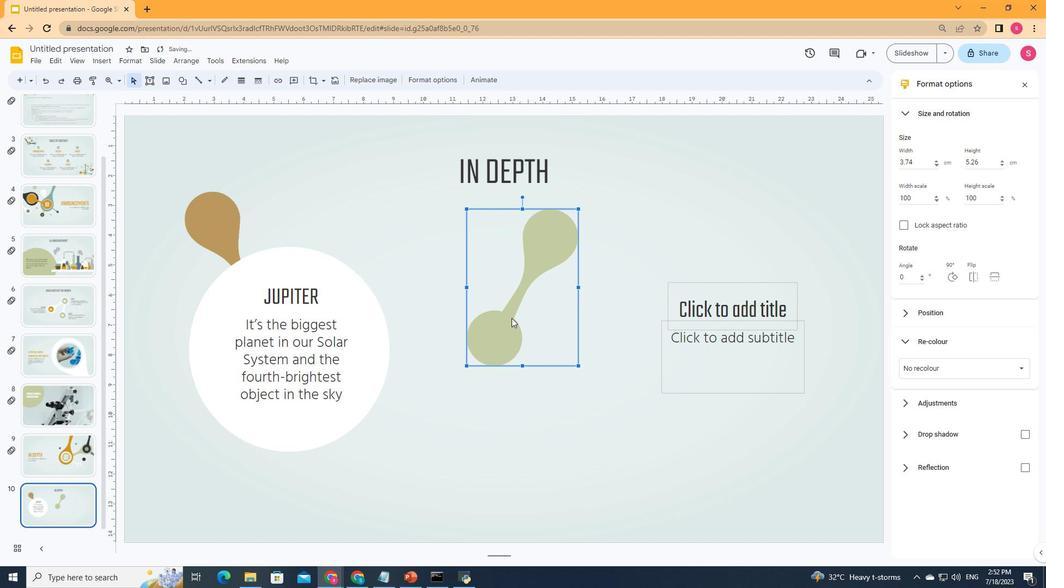 
Action: Mouse moved to (372, 309)
Screenshot: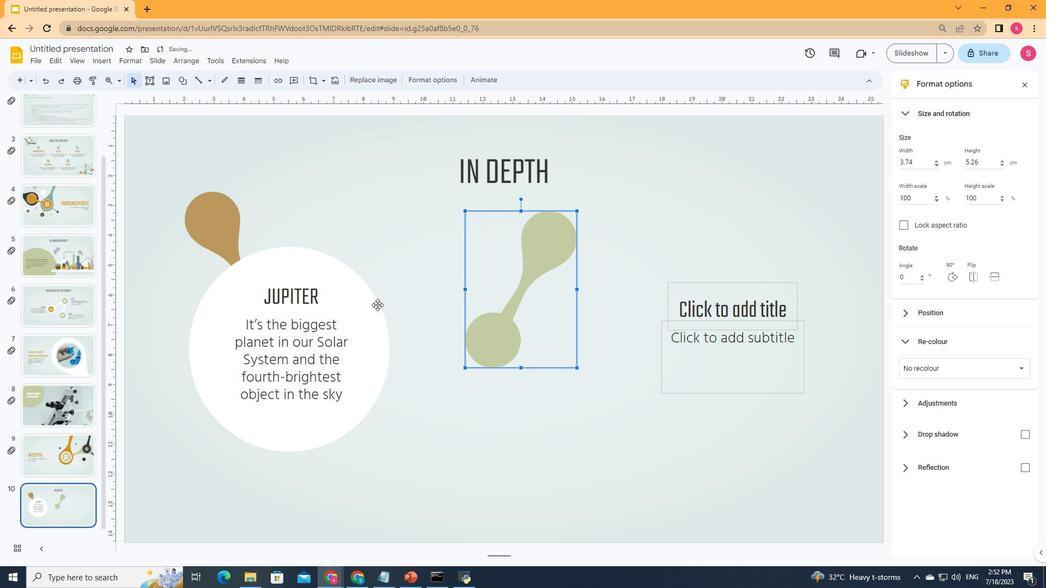 
Action: Mouse pressed left at (372, 309)
Screenshot: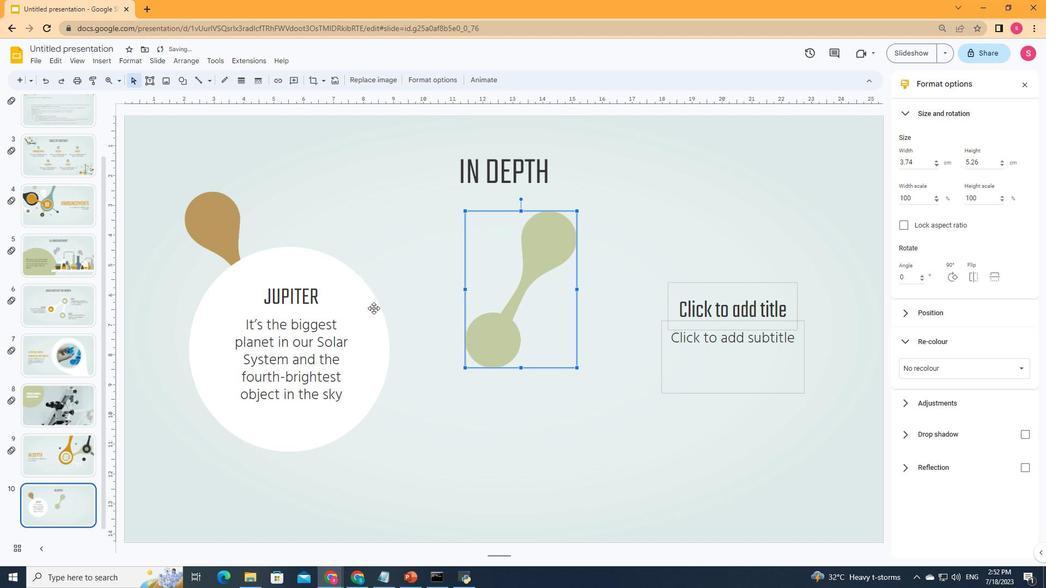 
Action: Key pressed ctrl+C
Screenshot: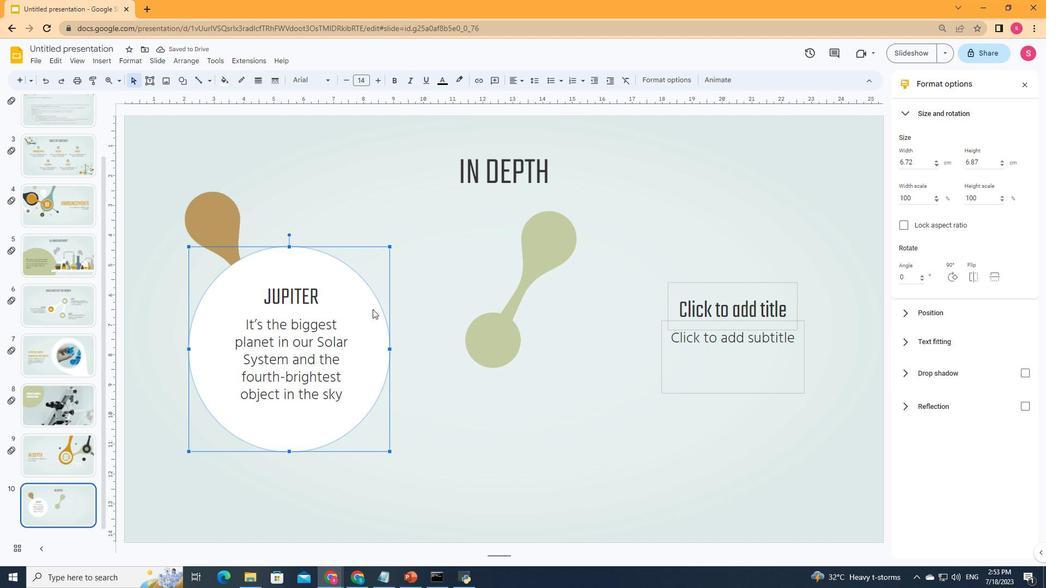 
Action: Mouse moved to (314, 300)
Screenshot: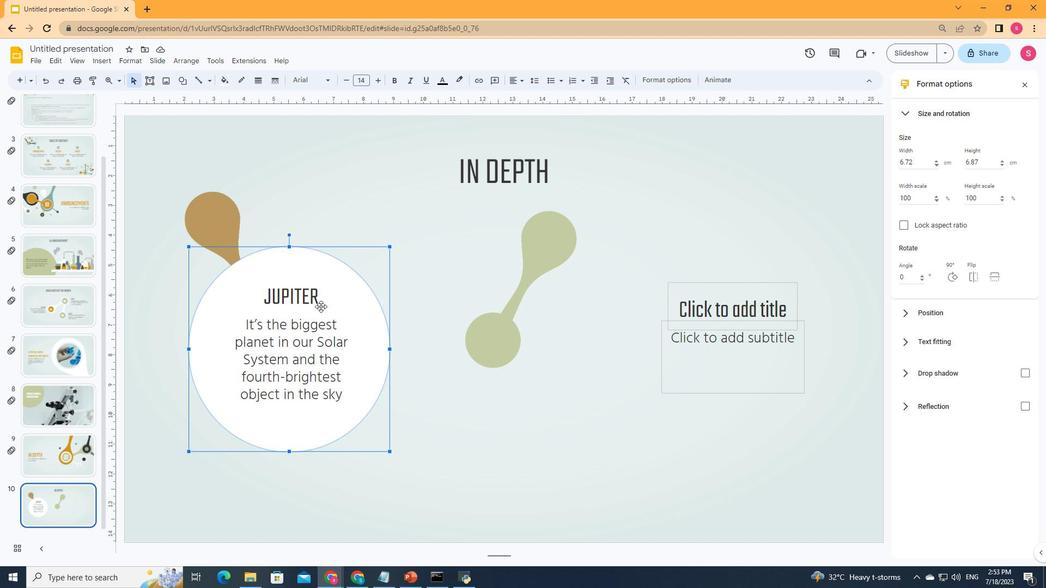 
Action: Mouse pressed left at (314, 300)
Screenshot: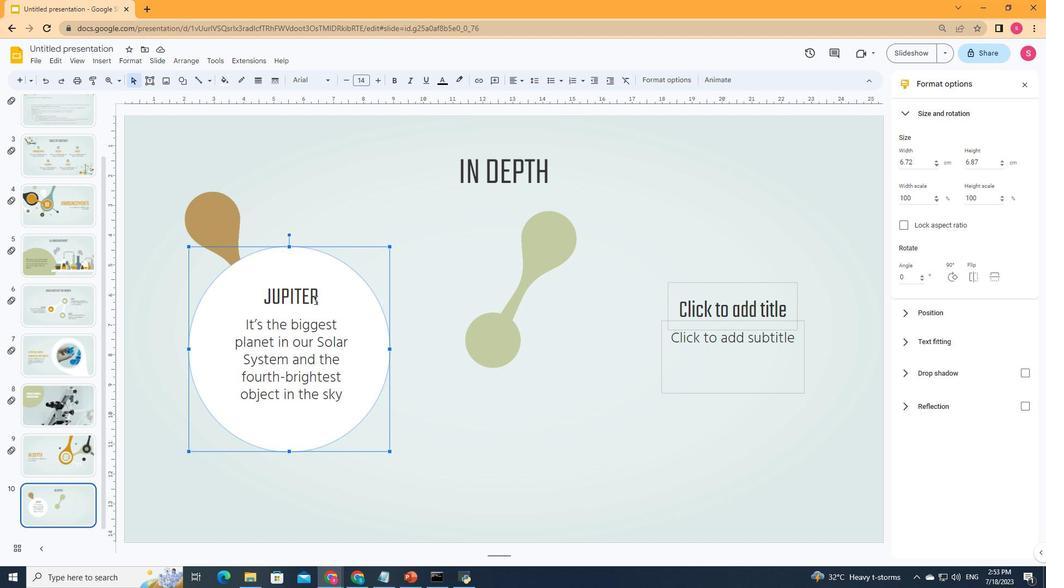 
Action: Mouse moved to (335, 341)
Screenshot: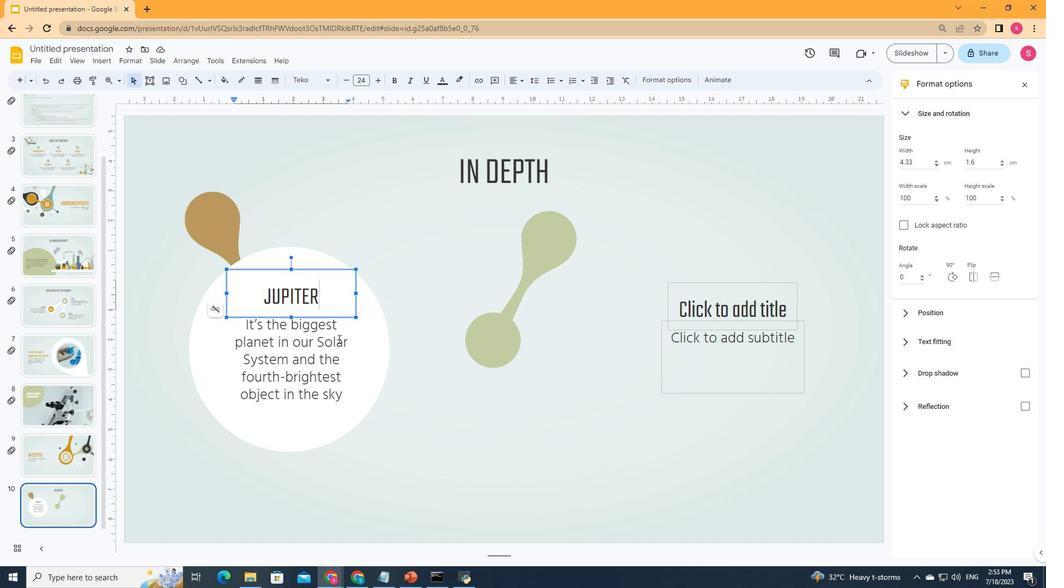 
Action: Mouse pressed left at (335, 341)
Screenshot: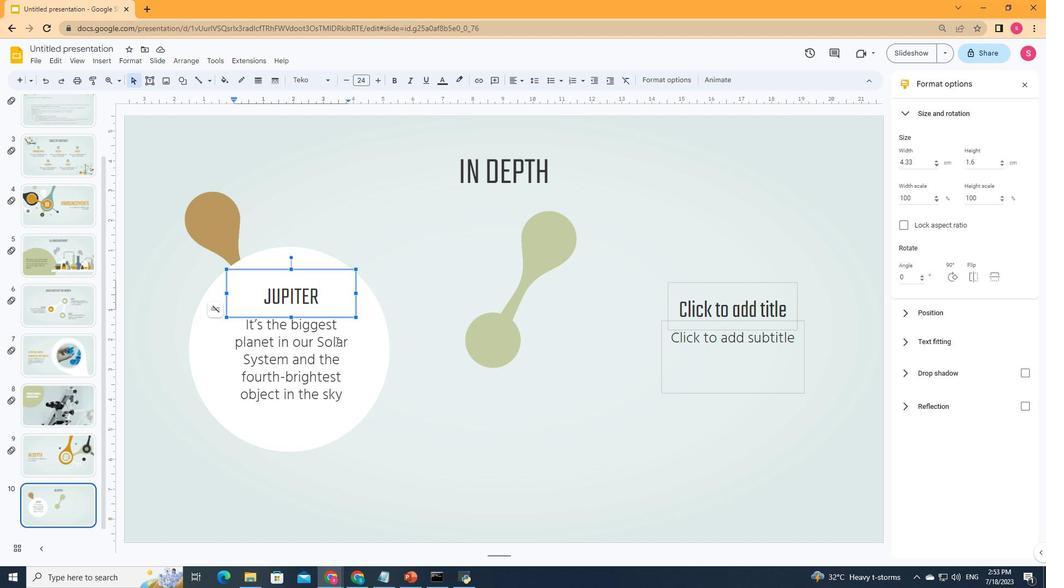 
Action: Mouse moved to (304, 299)
Screenshot: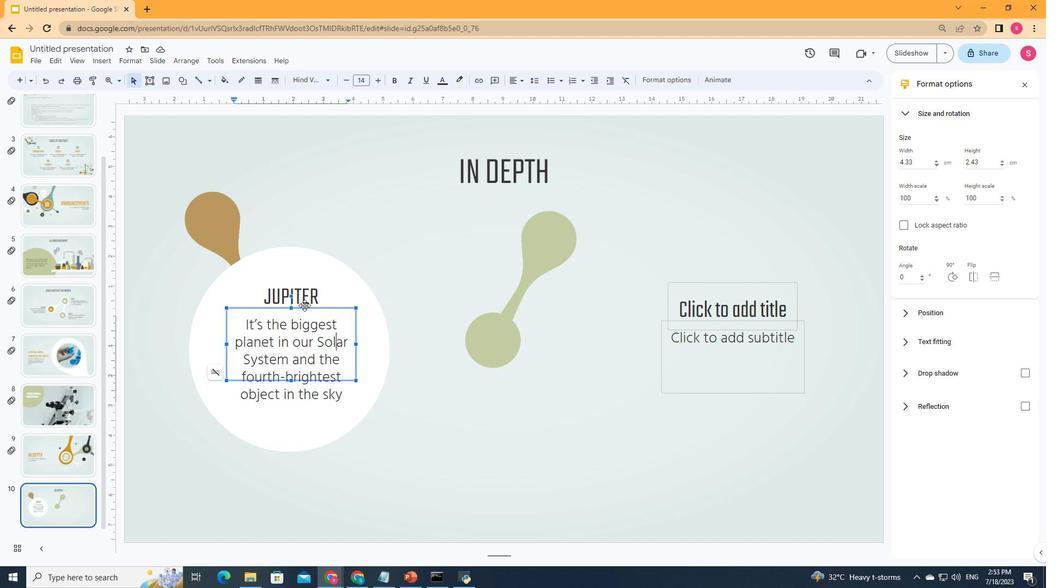 
Action: Mouse pressed left at (304, 299)
Screenshot: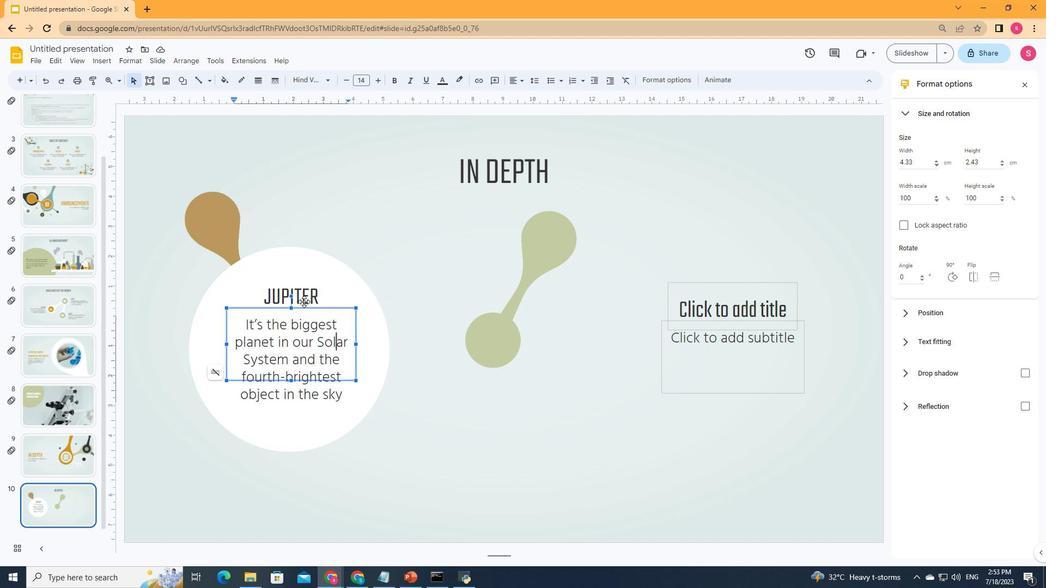 
Action: Mouse moved to (371, 305)
Screenshot: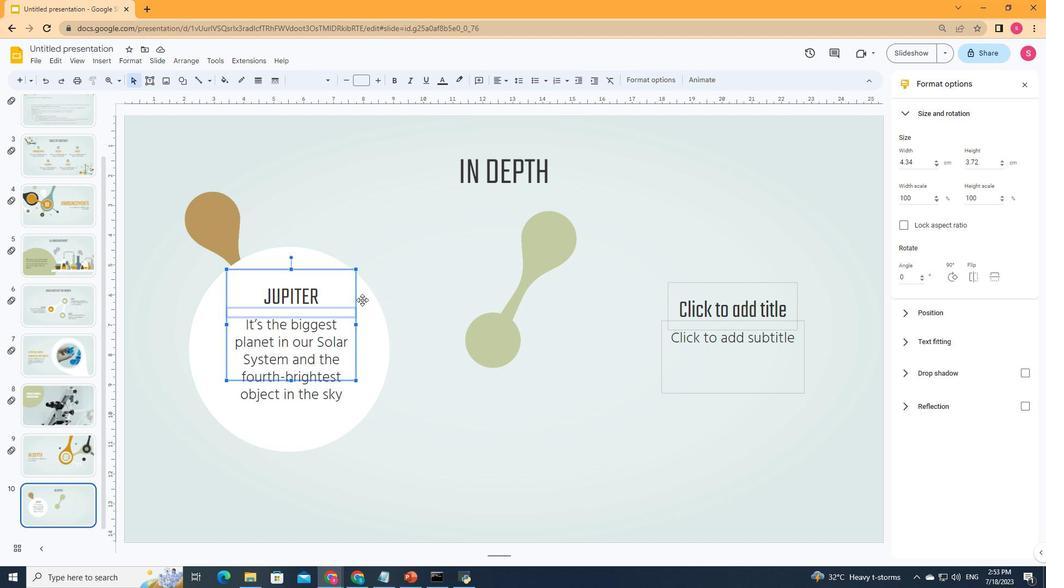 
Action: Mouse pressed left at (371, 305)
Screenshot: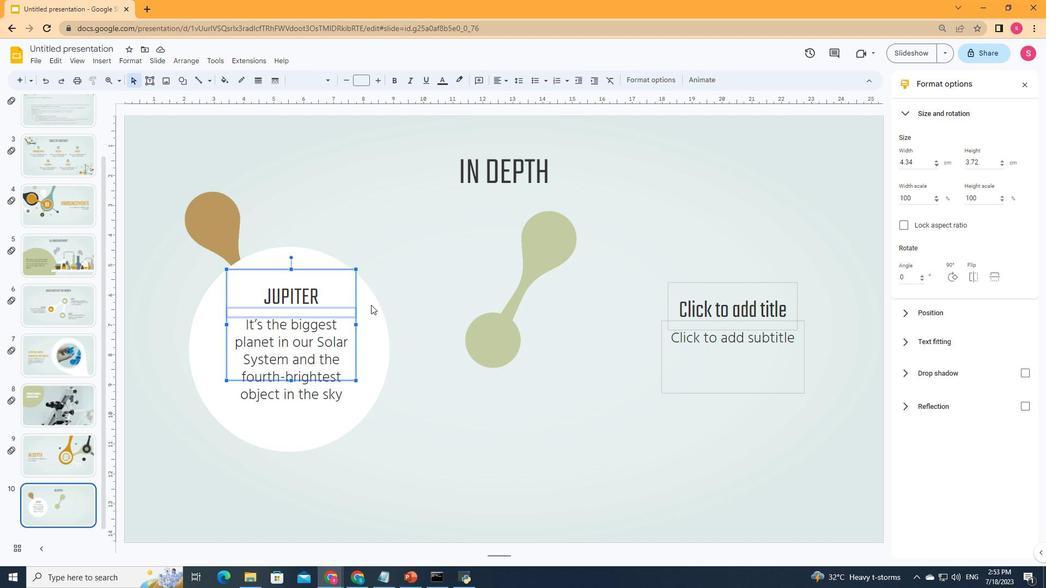 
Action: Mouse moved to (298, 255)
Screenshot: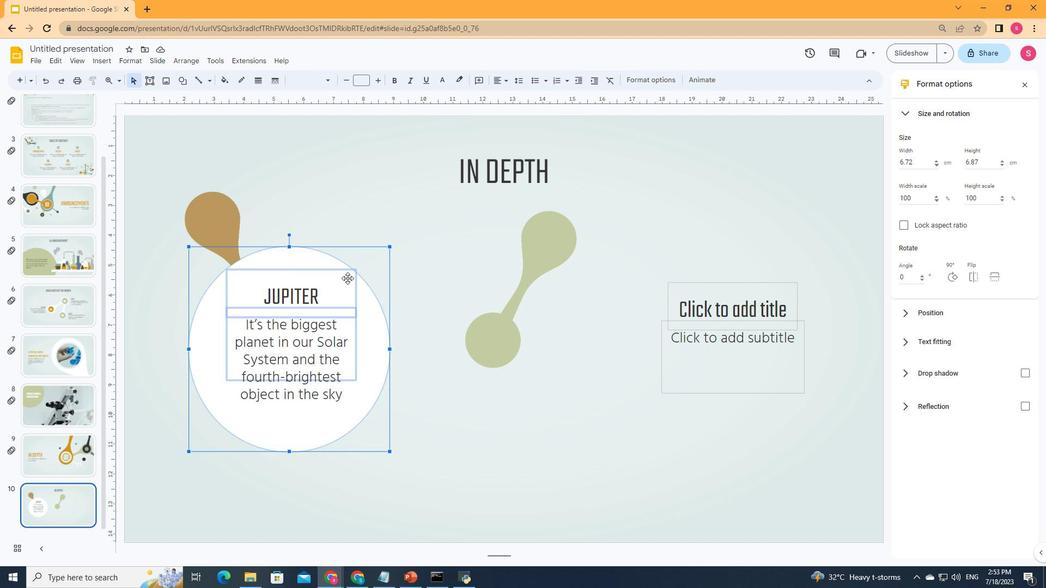 
Action: Mouse pressed left at (298, 255)
Screenshot: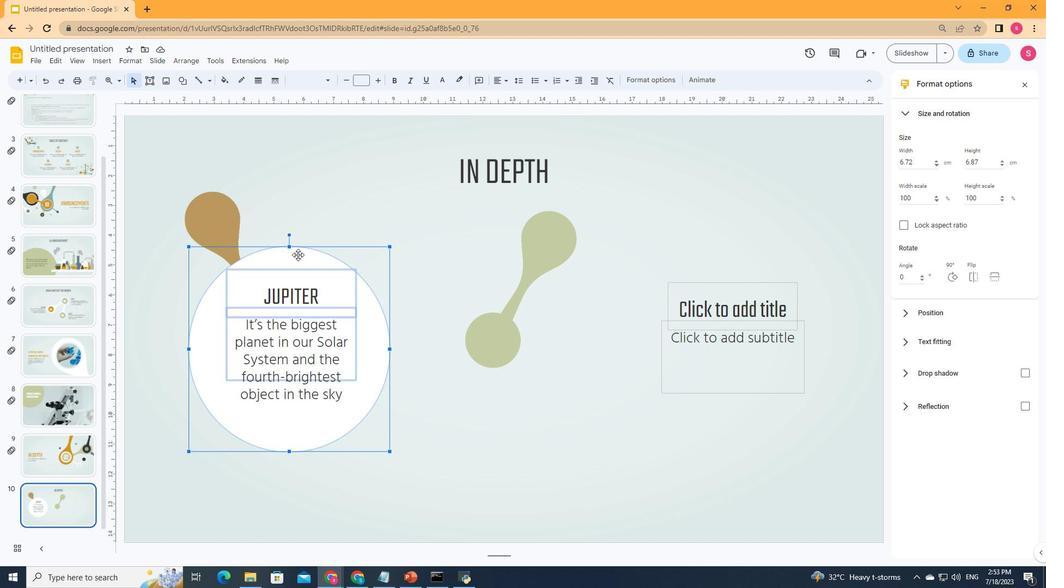 
Action: Mouse moved to (518, 299)
Screenshot: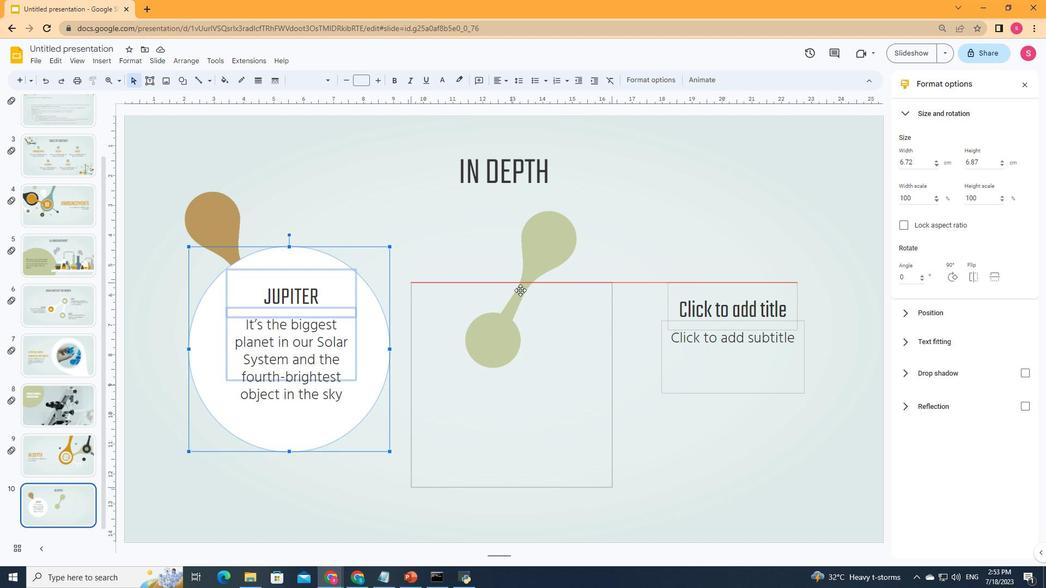 
Action: Mouse pressed left at (518, 299)
Screenshot: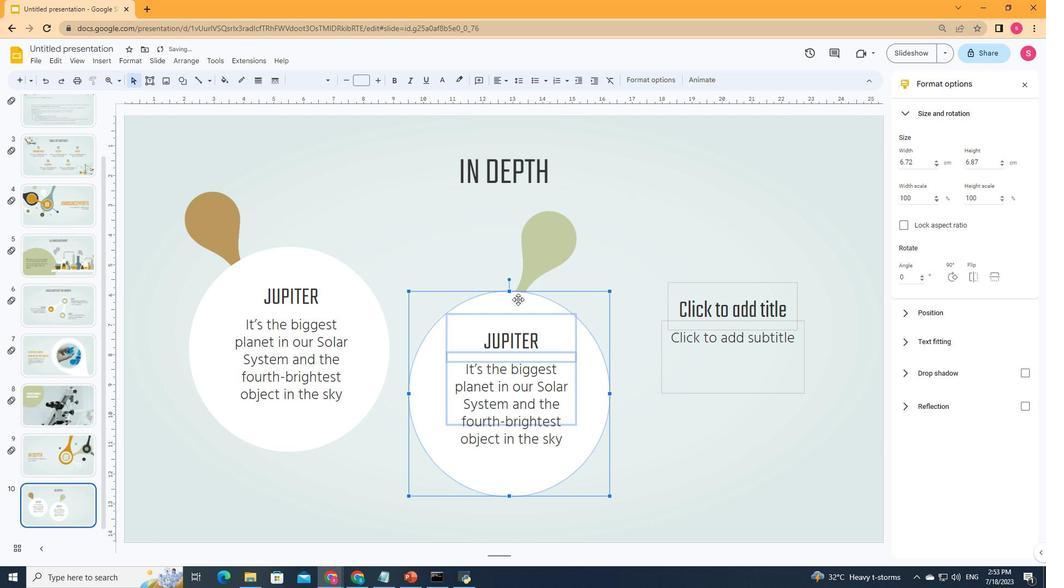 
Action: Mouse moved to (522, 330)
Screenshot: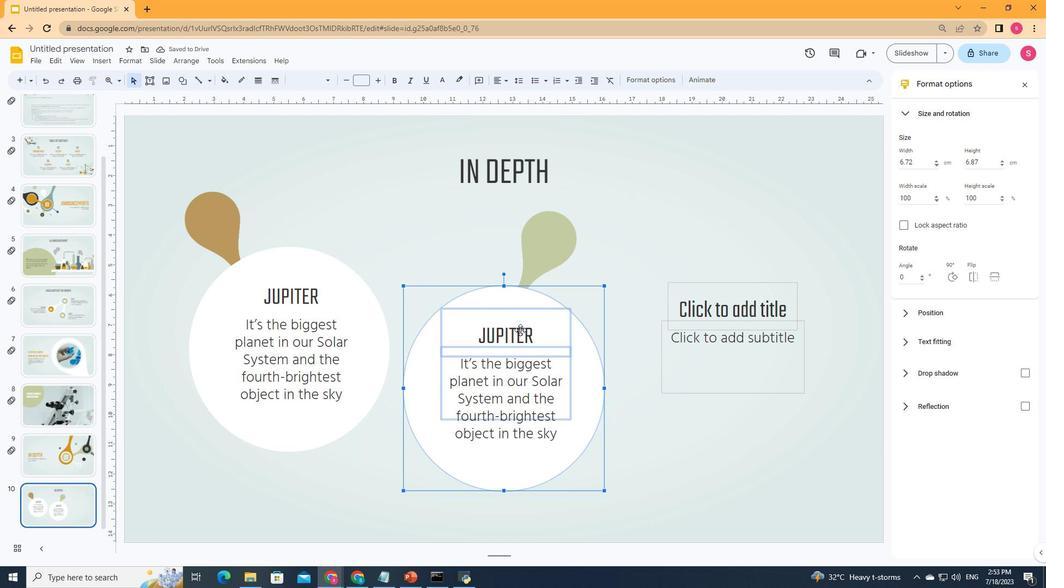 
Action: Mouse pressed left at (522, 330)
Screenshot: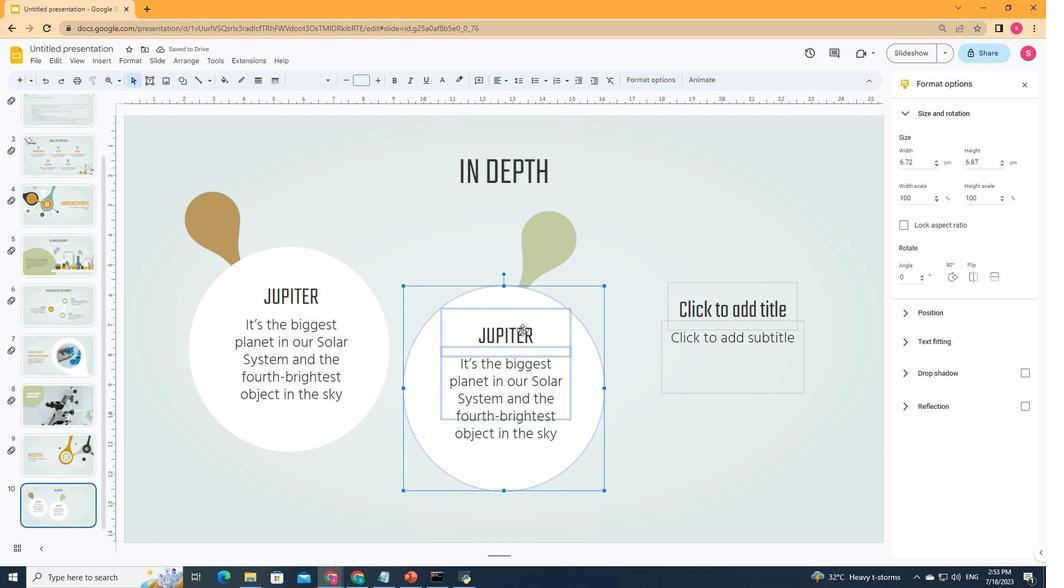 
Action: Mouse pressed left at (522, 330)
Screenshot: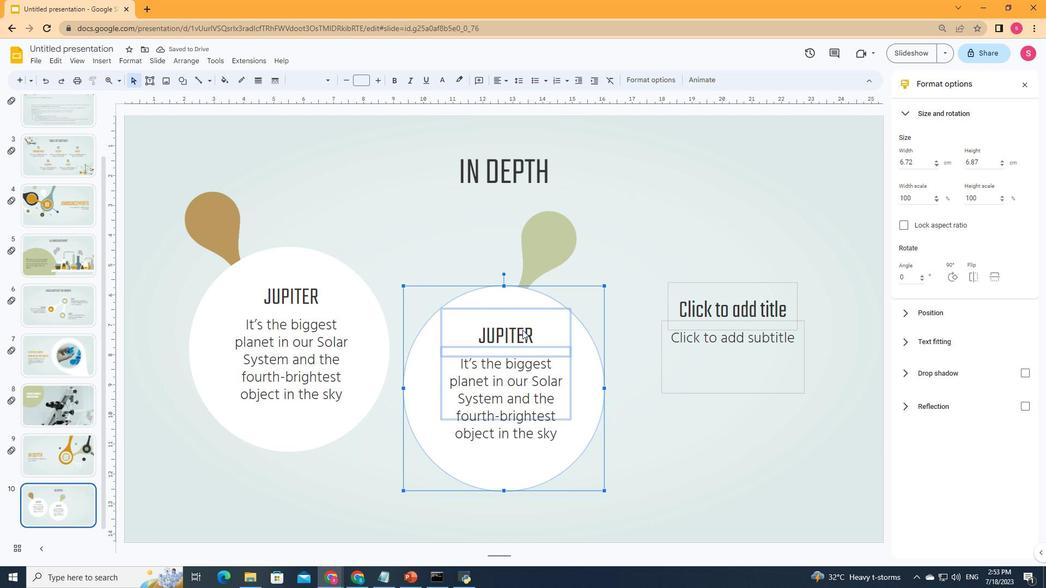 
Action: Mouse moved to (621, 344)
Screenshot: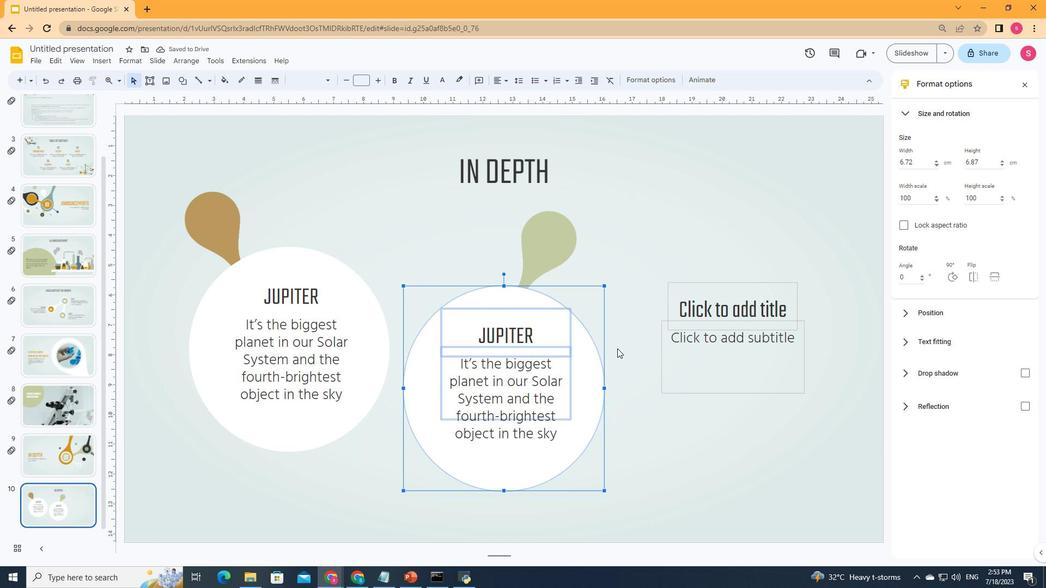 
Action: Mouse pressed left at (621, 344)
Screenshot: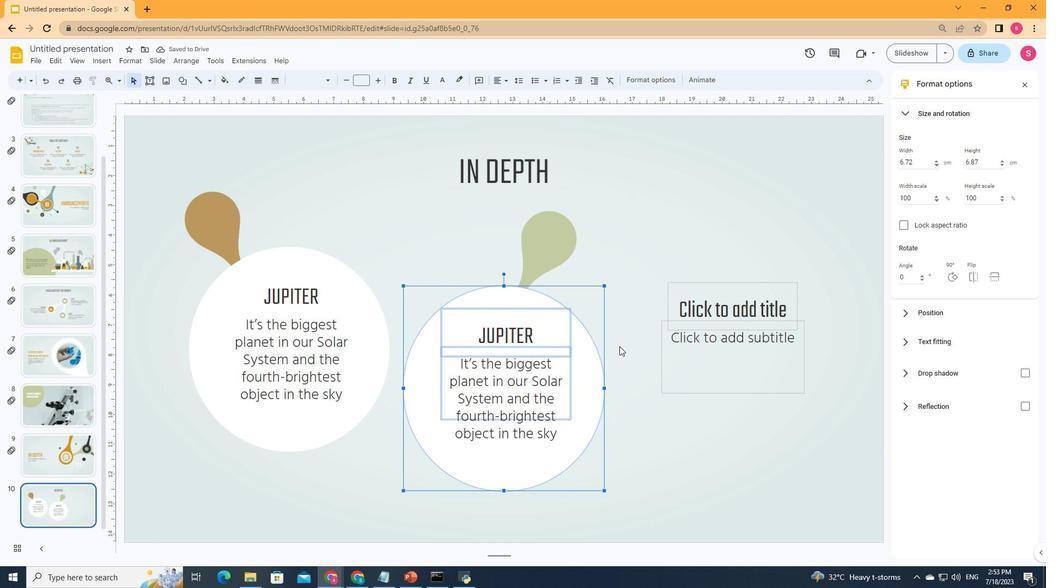 
Action: Mouse moved to (519, 340)
Screenshot: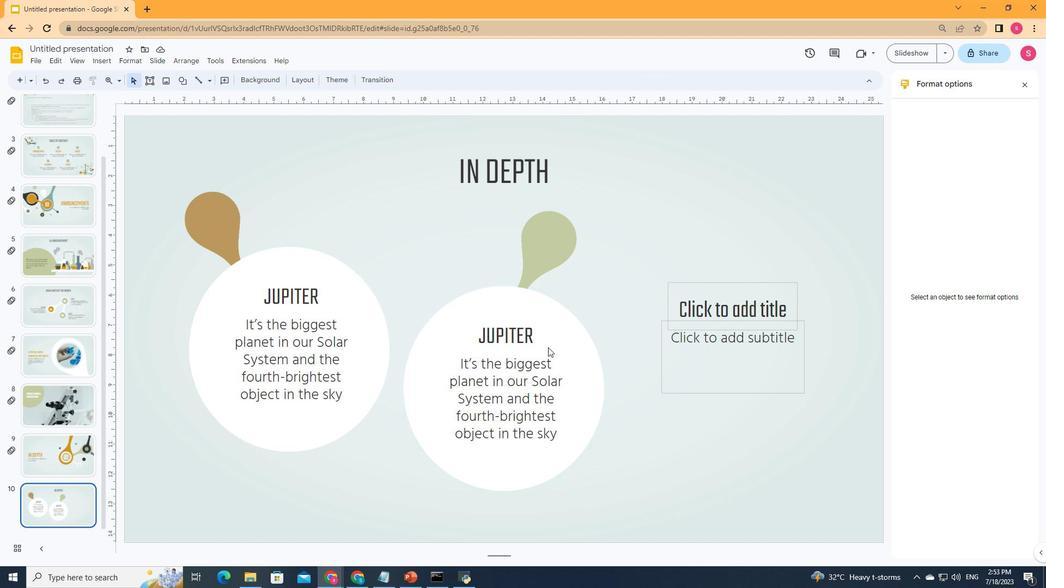 
Action: Mouse pressed left at (519, 340)
Screenshot: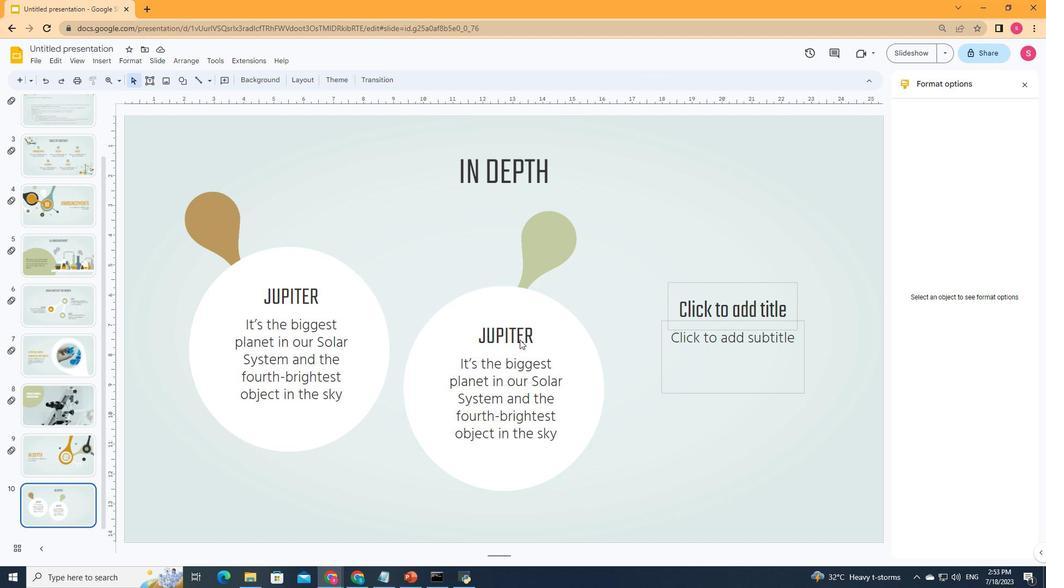 
Action: Mouse moved to (544, 338)
Screenshot: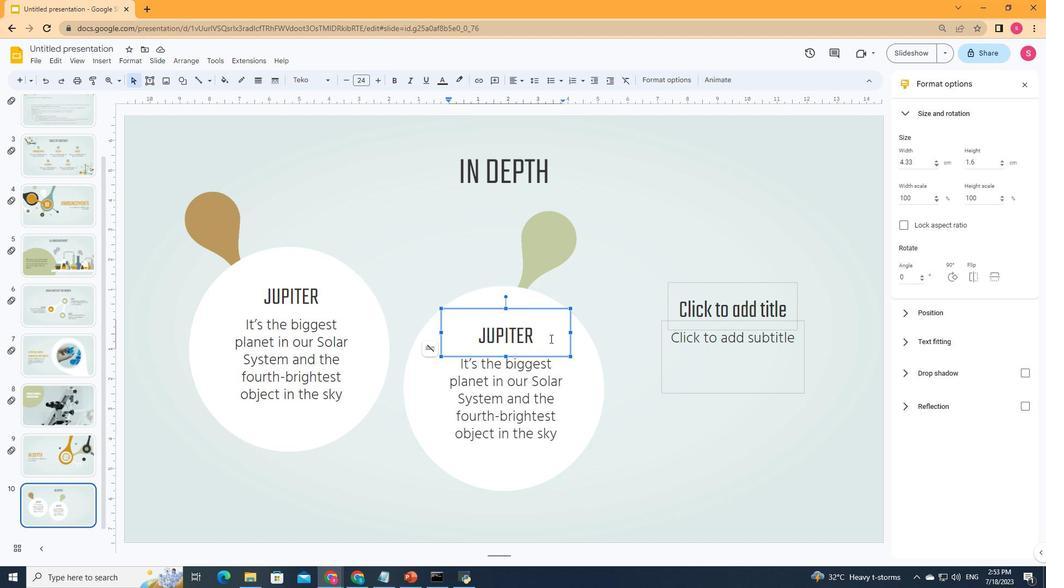 
Action: Mouse pressed left at (544, 338)
Screenshot: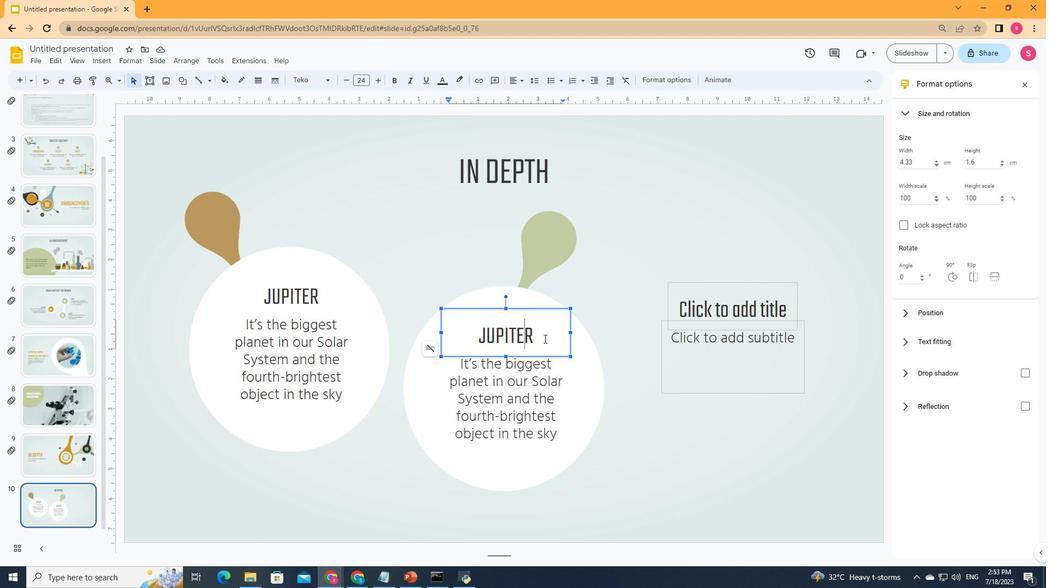 
Action: Mouse moved to (464, 336)
Screenshot: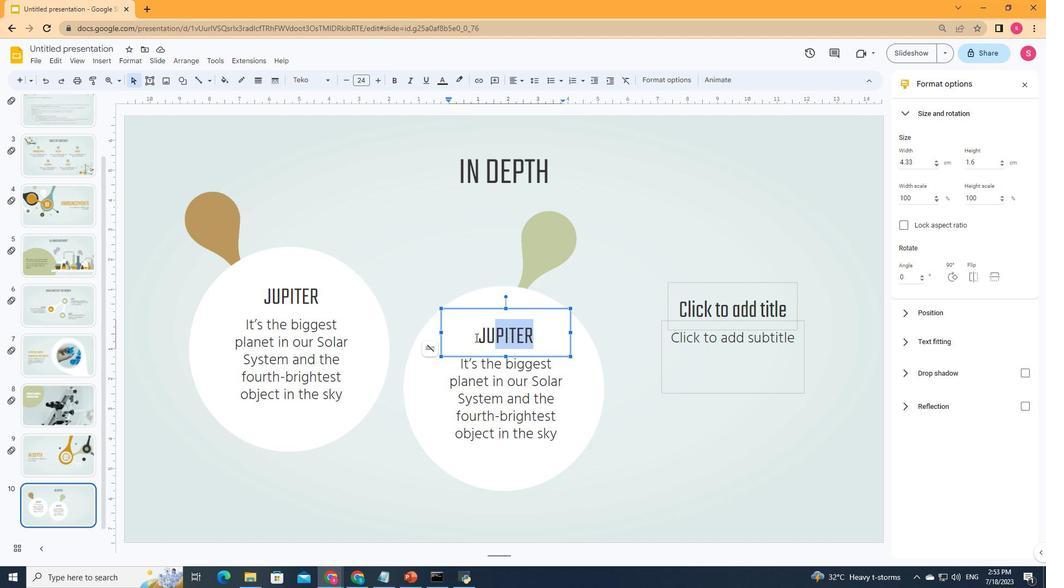 
Action: Key pressed <Key.shift><Key.shift><Key.shift><Key.shift><Key.shift>Ma<Key.backspace><Key.shift>ARS
Screenshot: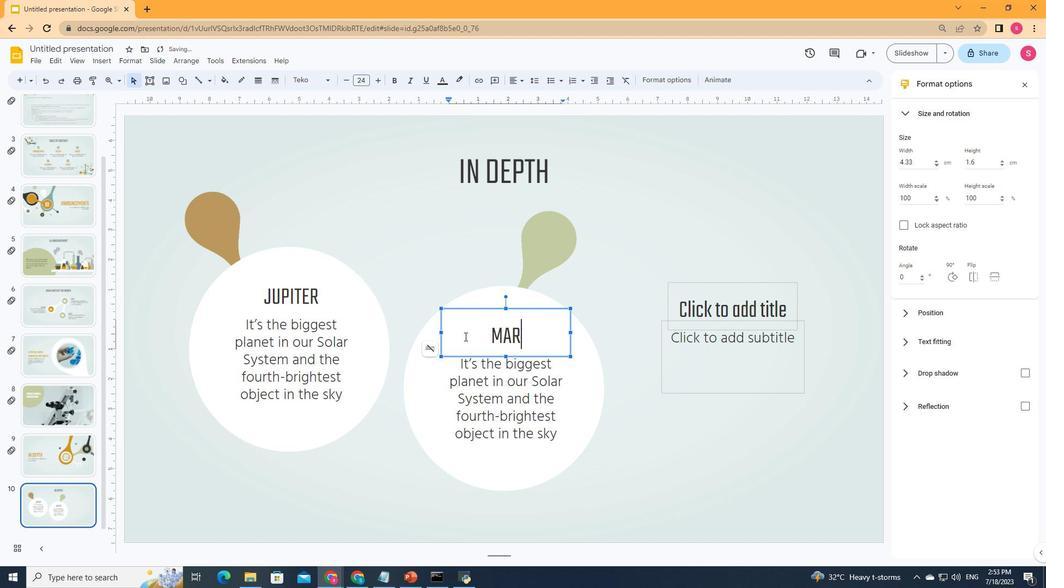 
Action: Mouse moved to (472, 398)
Screenshot: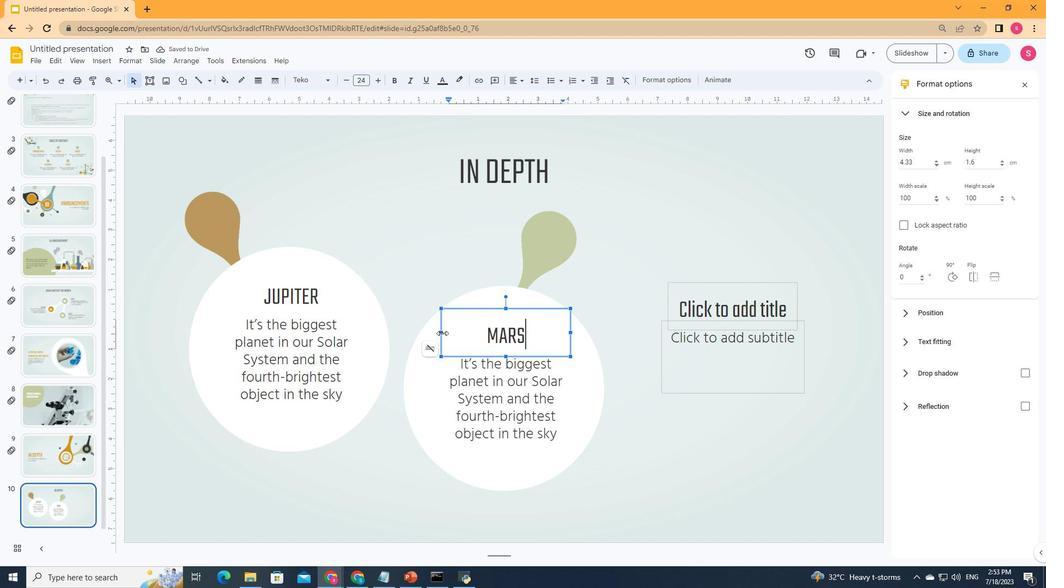 
Action: Mouse pressed left at (472, 398)
Screenshot: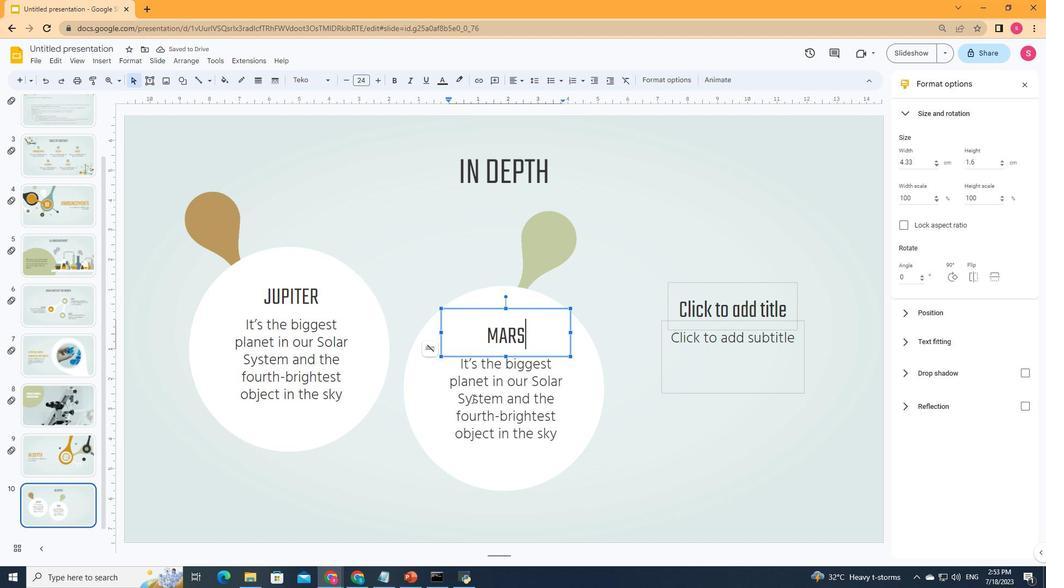 
Action: Mouse moved to (471, 400)
Screenshot: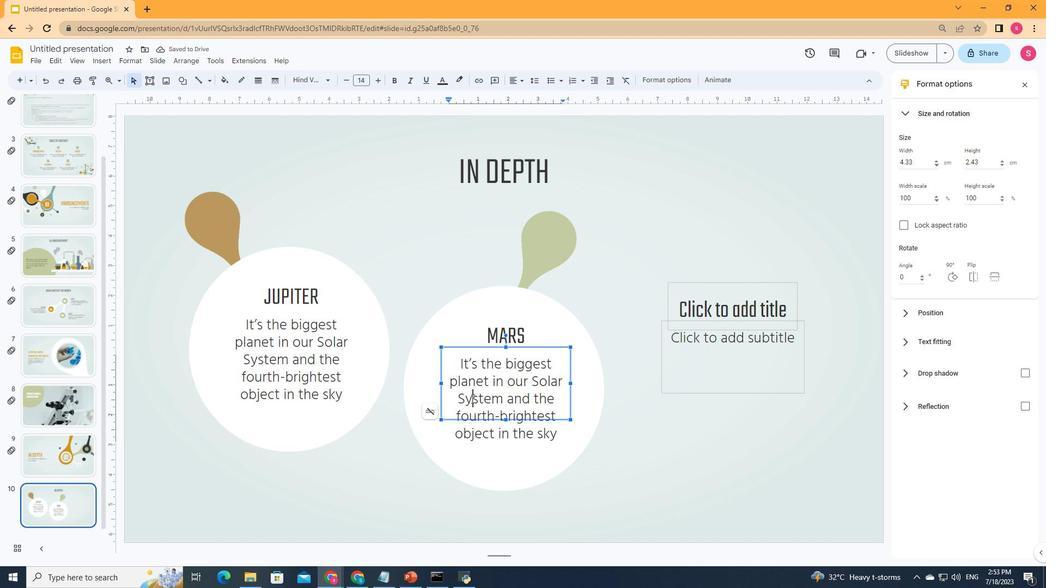 
Action: Key pressed ctrl+A<Key.shift><Key.shift><Key.shift><Key.shift><Key.shift><Key.shift><Key.shift><Key.shift><Key.shift><Key.shift><Key.shift><Key.shift><Key.shift><Key.shift><Key.shift><Key.shift><Key.shift><Key.shift><Key.shift><Key.shift>MAr<Key.backspace><Key.backspace>ars<Key.space>is<Key.space>actually<Key.space>a<Key.space>cold<Key.space>place<Key.space><Key.backspace>.<Key.space>i<Key.backspace><Key.shift>It's<Key.space>full<Key.space>of<Key.space>iron<Key.space>oxide<Key.space>dust,<Key.space>giving<Key.space>the<Key.space>planet<Key.space>its<Key.space>reddish<Key.space>cast
Screenshot: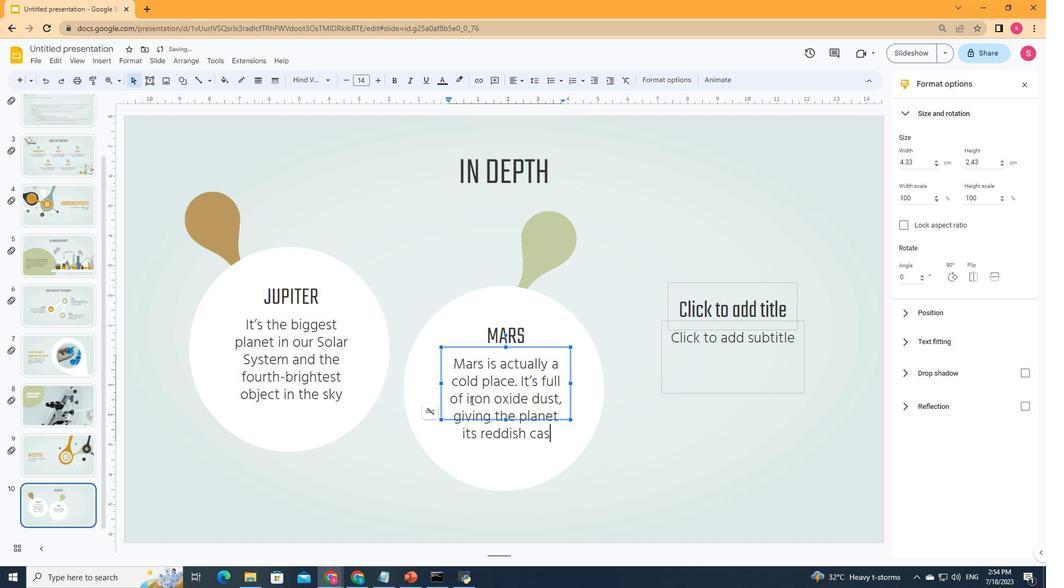 
Action: Mouse moved to (750, 299)
Screenshot: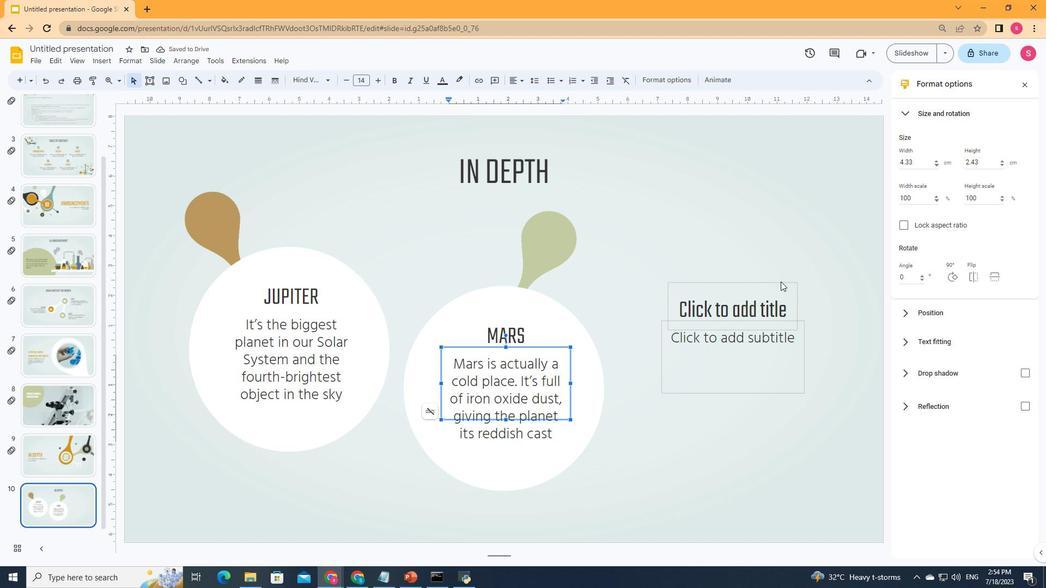 
Action: Mouse pressed left at (750, 299)
Screenshot: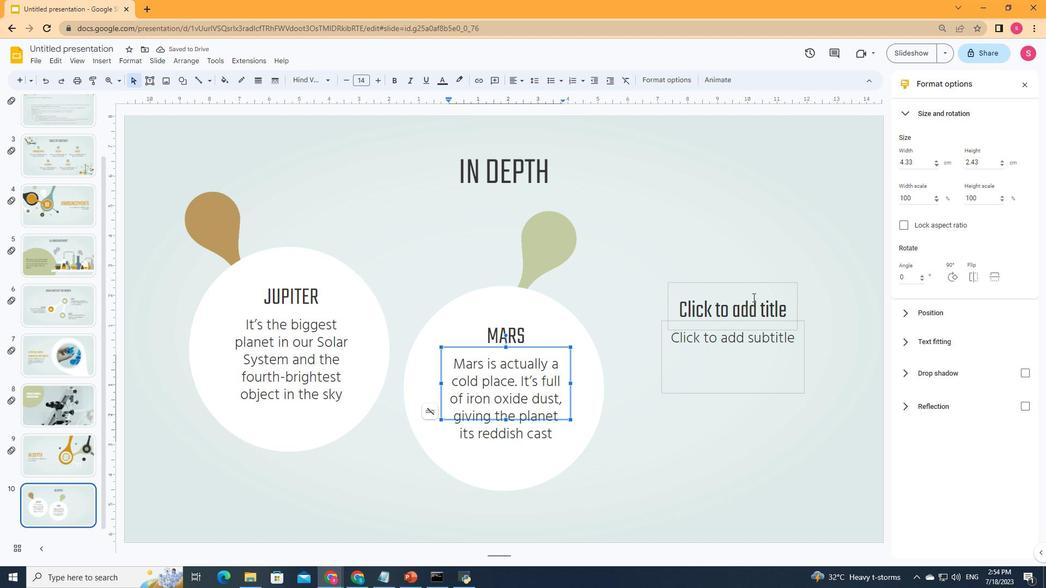 
Action: Mouse moved to (743, 305)
